 Task: Play online Dominion games in medium mode.
Action: Mouse pressed left at (469, 356)
Screenshot: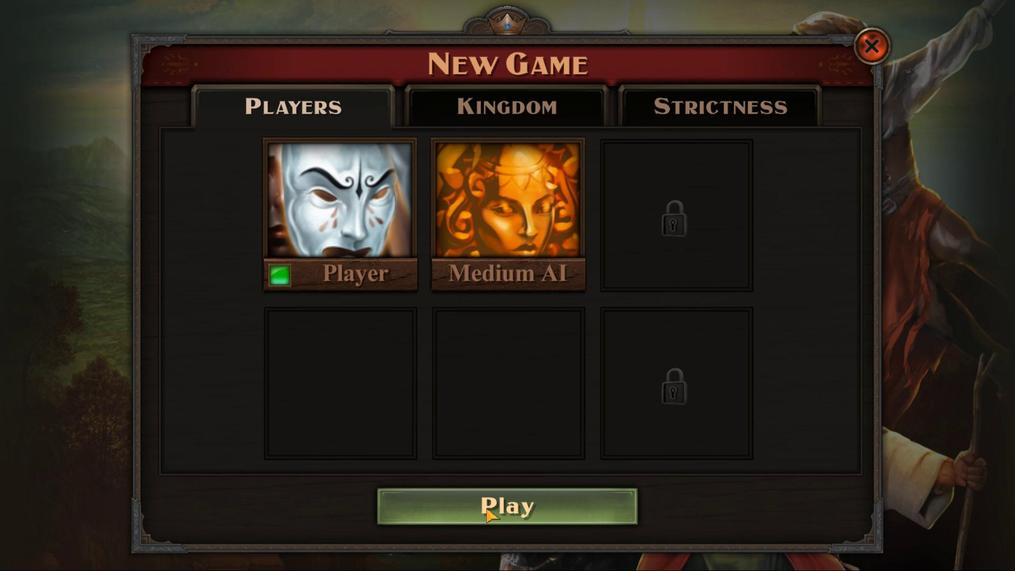 
Action: Mouse moved to (458, 341)
Screenshot: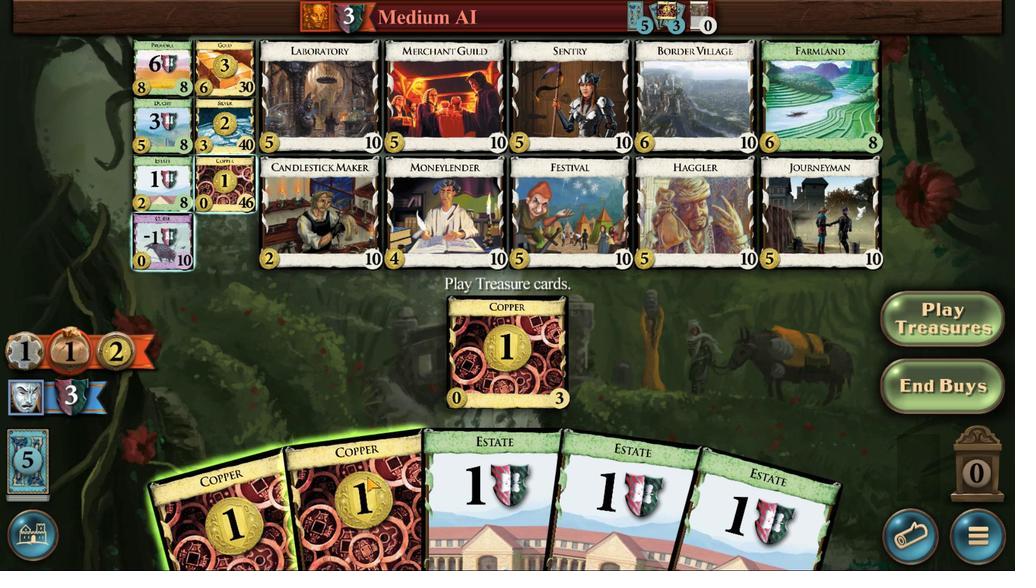 
Action: Mouse pressed left at (458, 341)
Screenshot: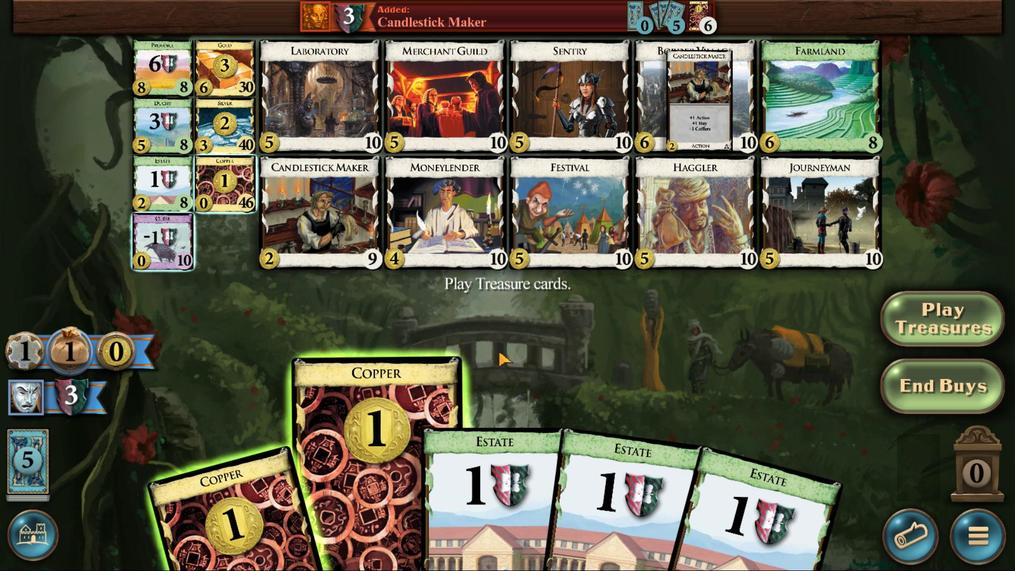 
Action: Mouse moved to (470, 282)
Screenshot: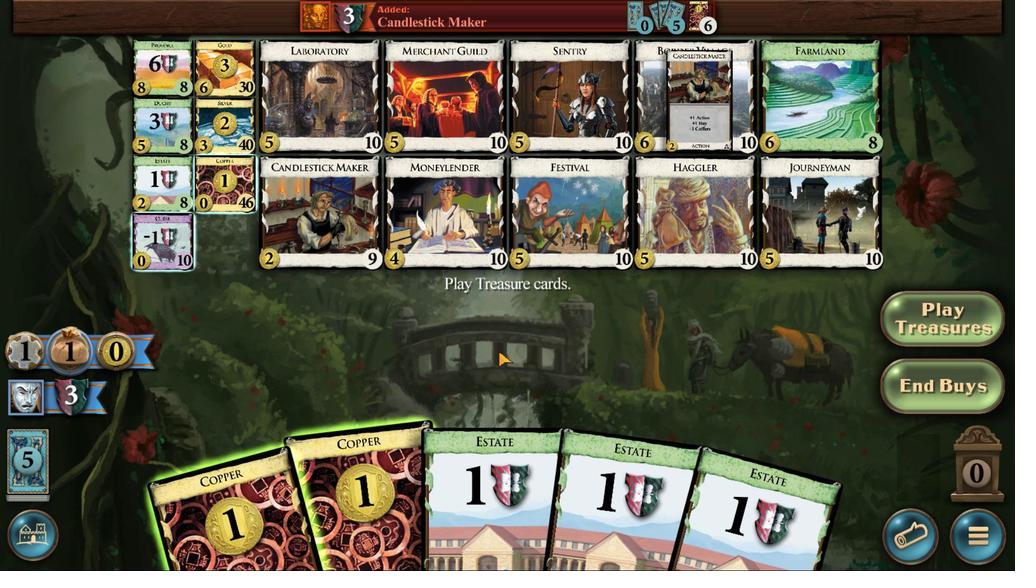 
Action: Mouse pressed left at (470, 282)
Screenshot: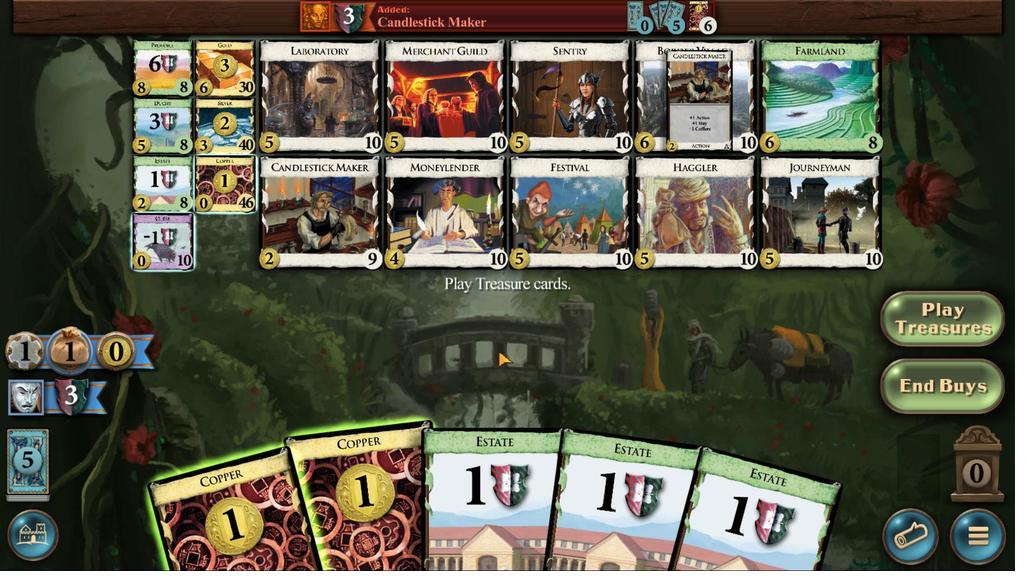 
Action: Mouse moved to (454, 360)
Screenshot: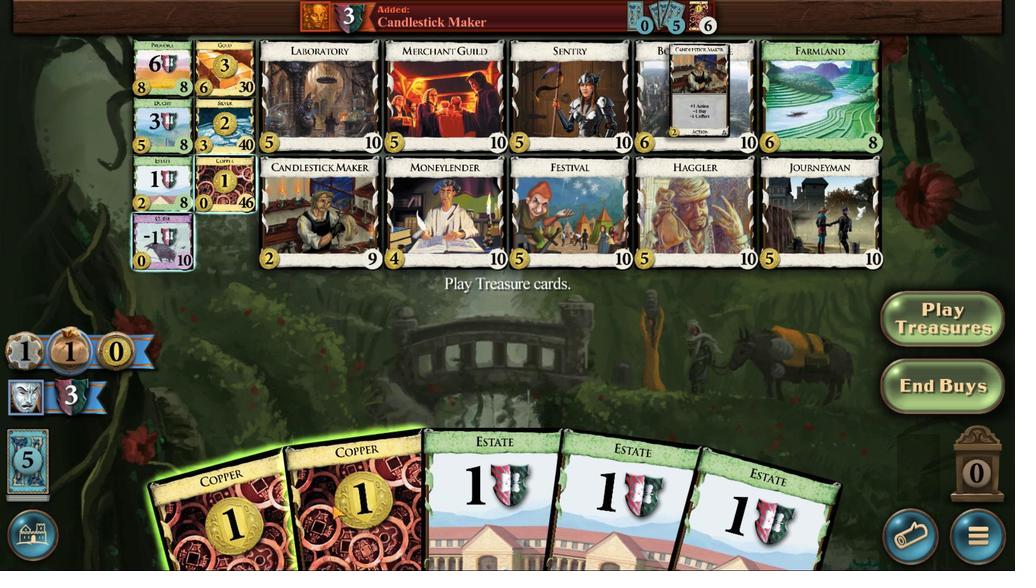 
Action: Mouse pressed left at (454, 360)
Screenshot: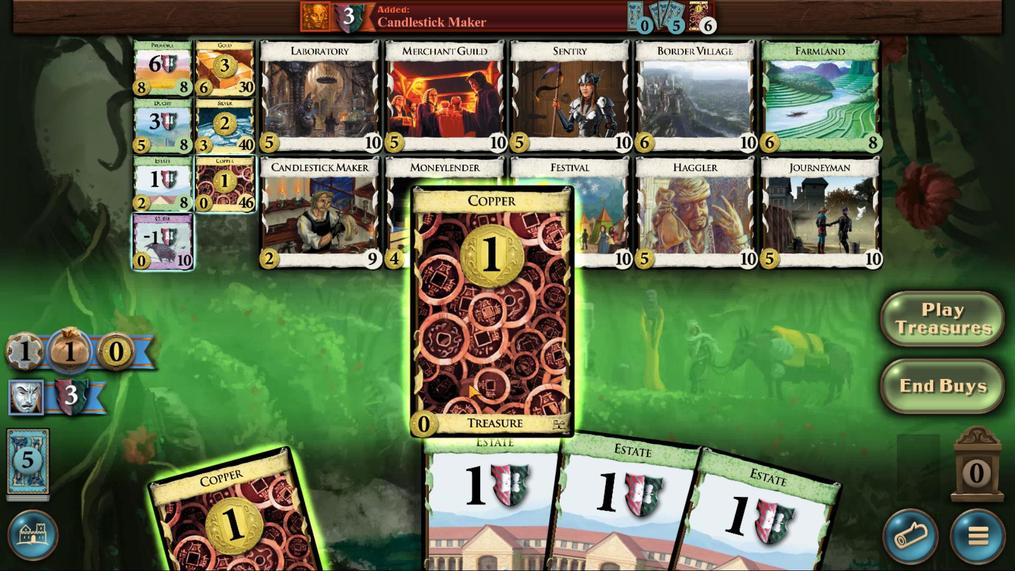 
Action: Mouse moved to (451, 360)
Screenshot: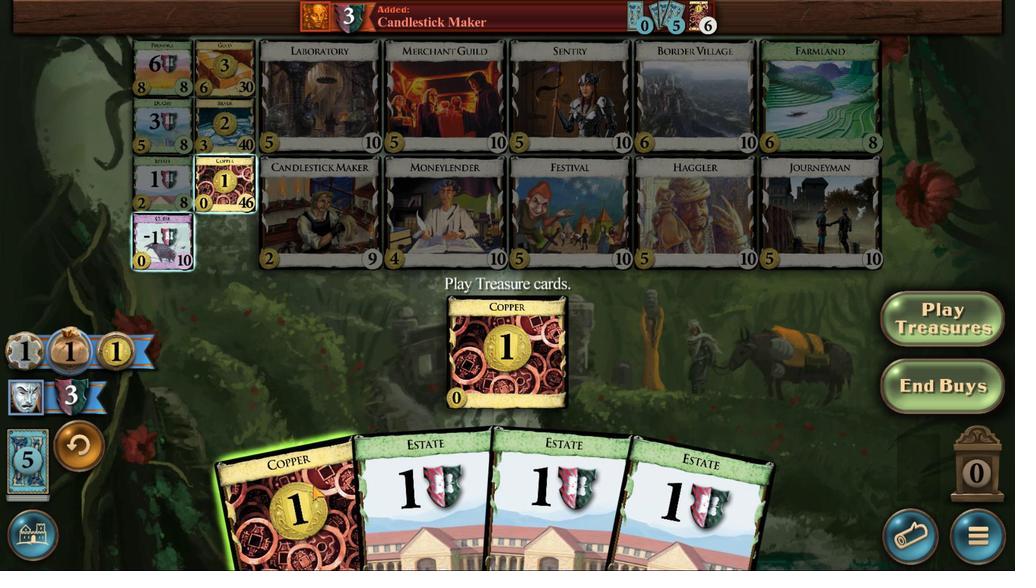 
Action: Mouse pressed left at (451, 360)
Screenshot: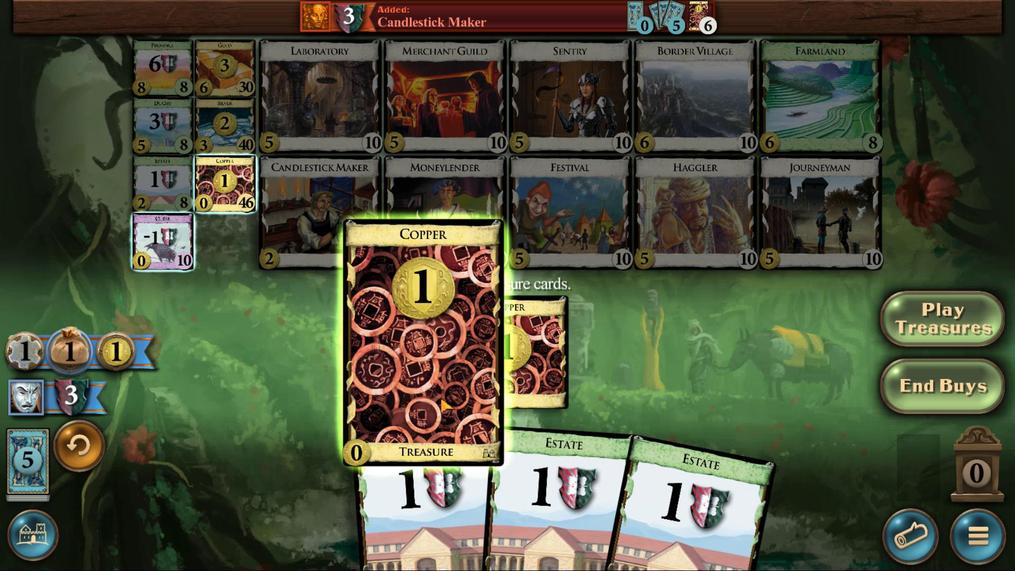 
Action: Mouse moved to (452, 209)
Screenshot: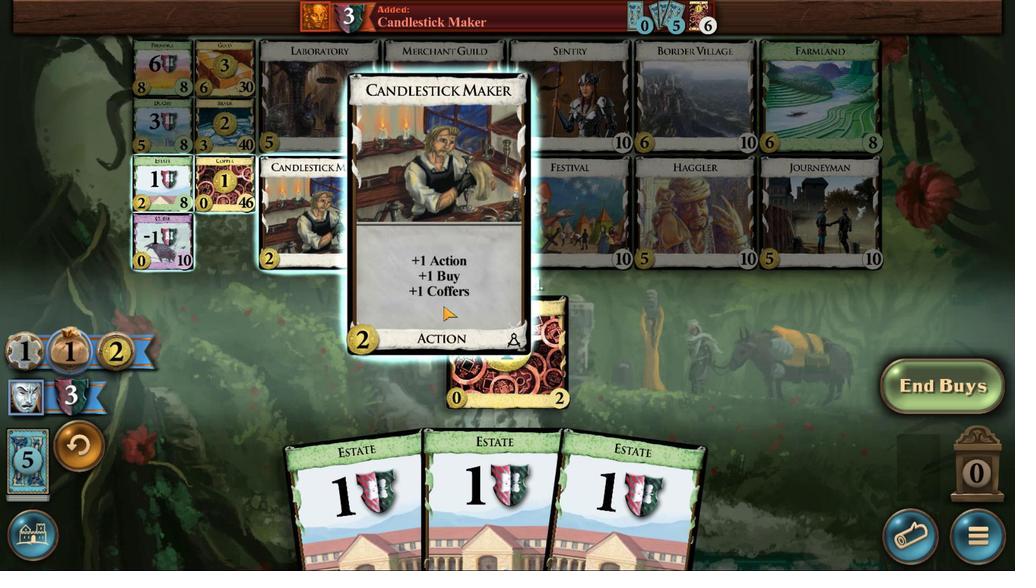 
Action: Mouse pressed left at (452, 209)
Screenshot: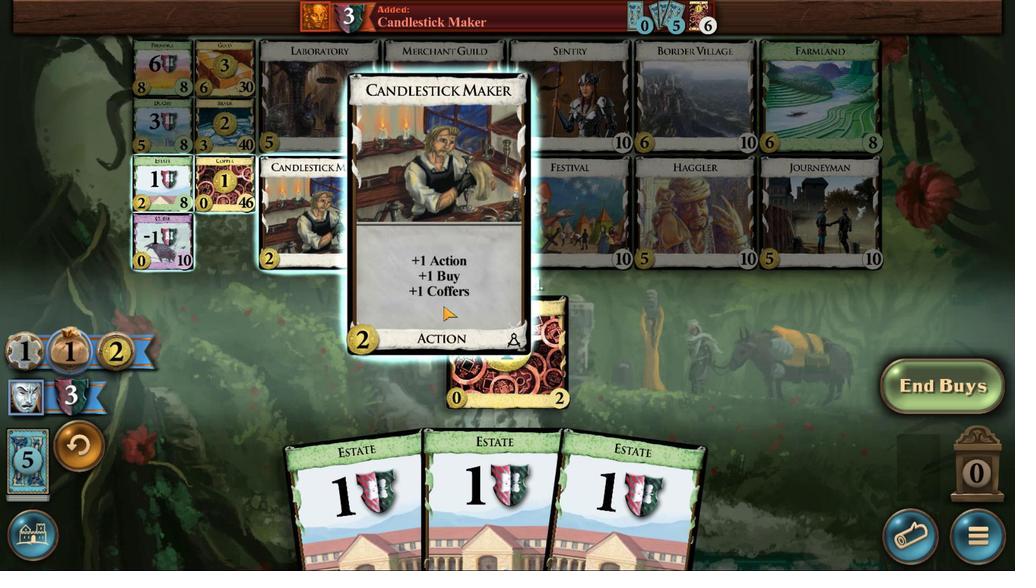 
Action: Mouse moved to (465, 264)
Screenshot: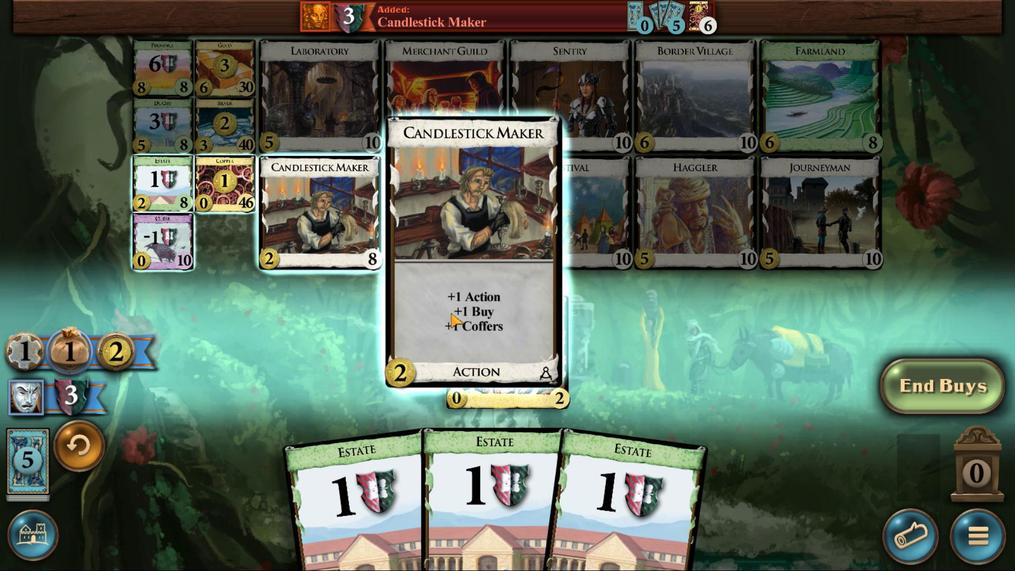 
Action: Mouse pressed left at (465, 264)
Screenshot: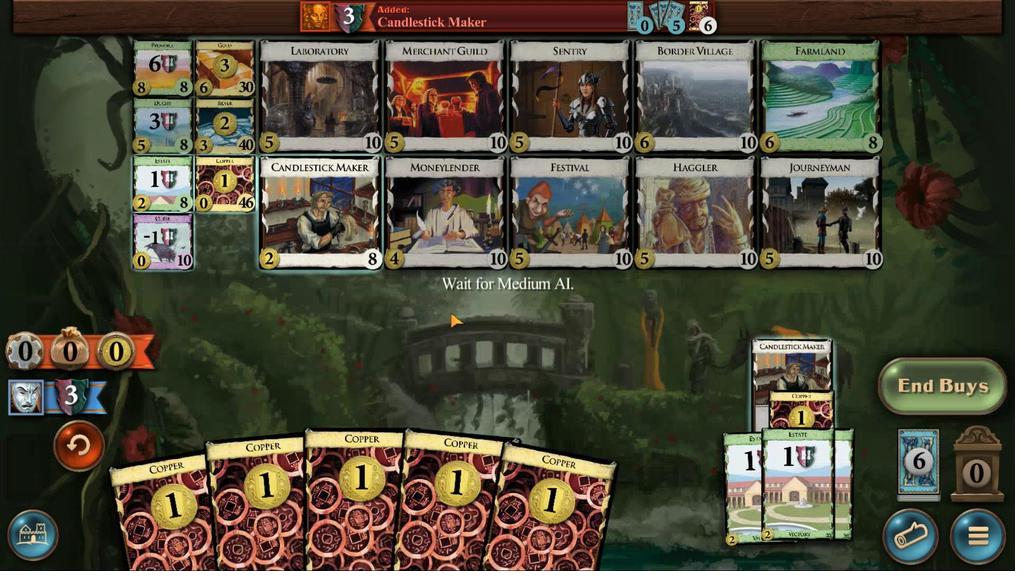 
Action: Mouse moved to (455, 356)
Screenshot: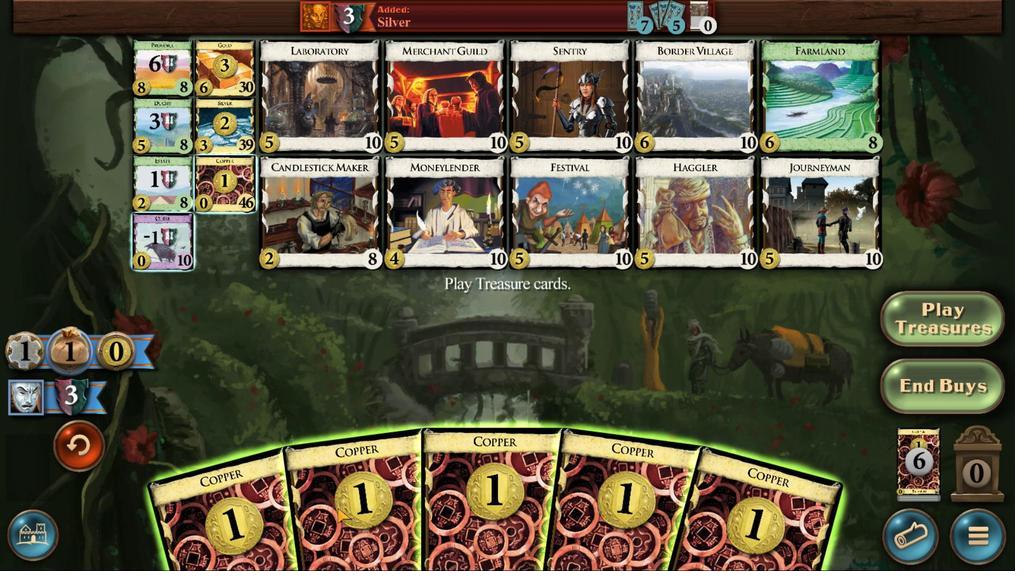 
Action: Mouse pressed left at (455, 356)
Screenshot: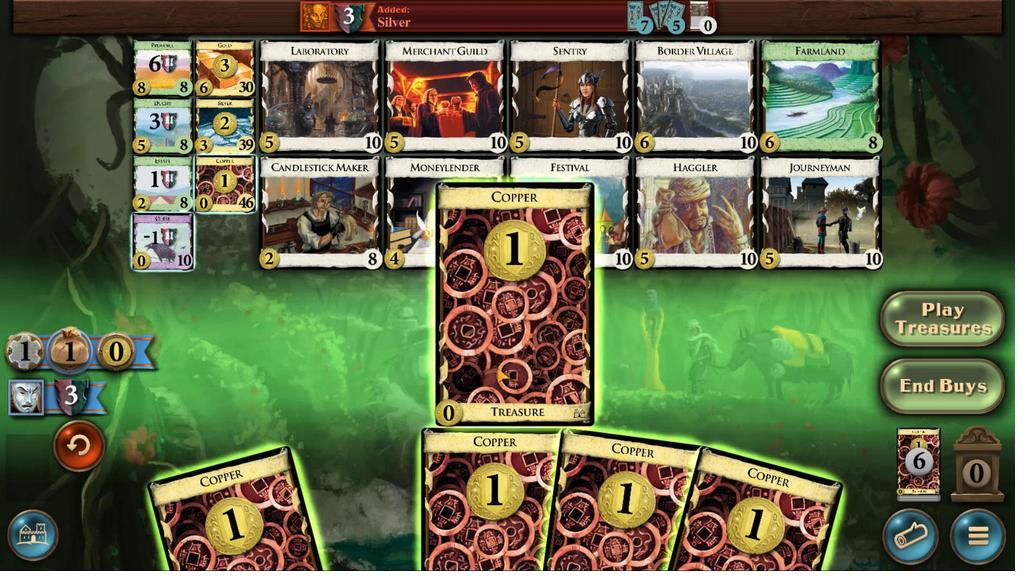 
Action: Mouse moved to (465, 341)
Screenshot: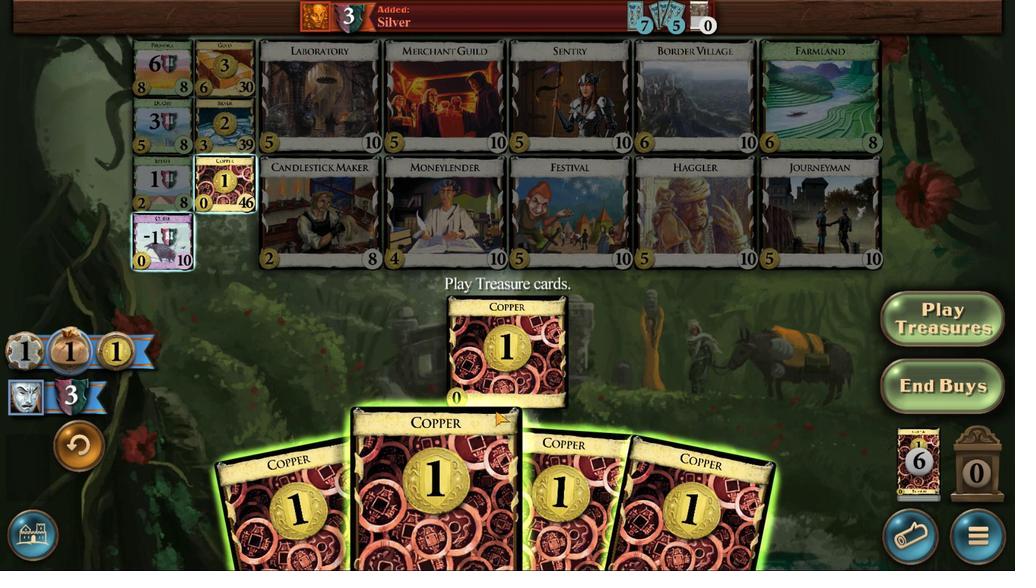 
Action: Mouse pressed left at (465, 341)
Screenshot: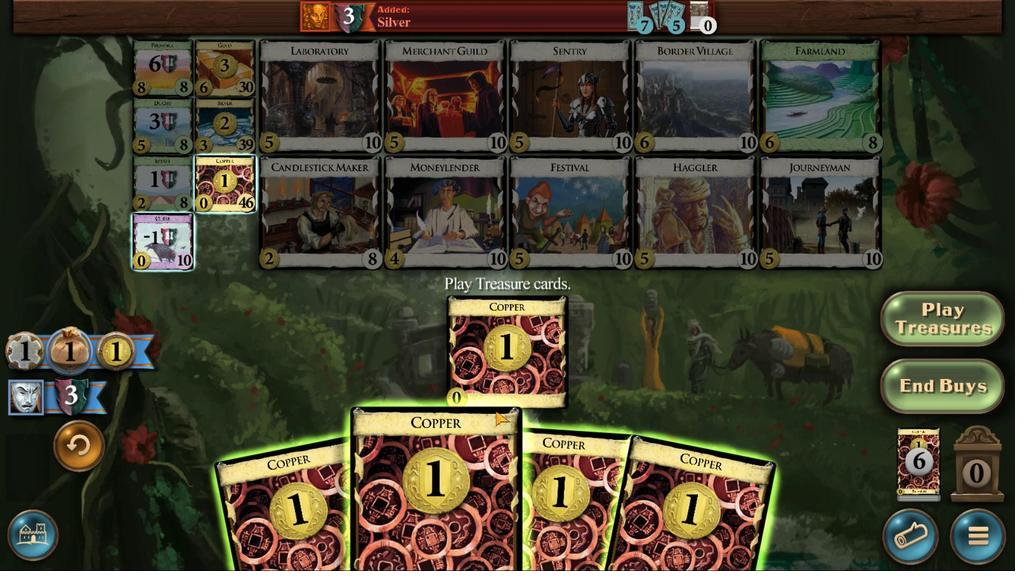 
Action: Mouse moved to (469, 339)
Screenshot: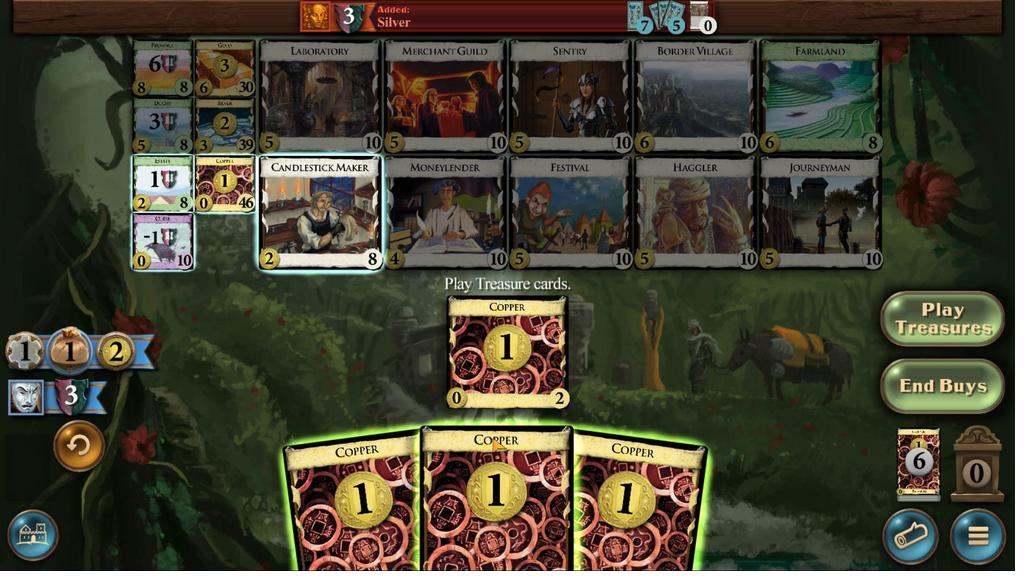 
Action: Mouse pressed left at (469, 339)
Screenshot: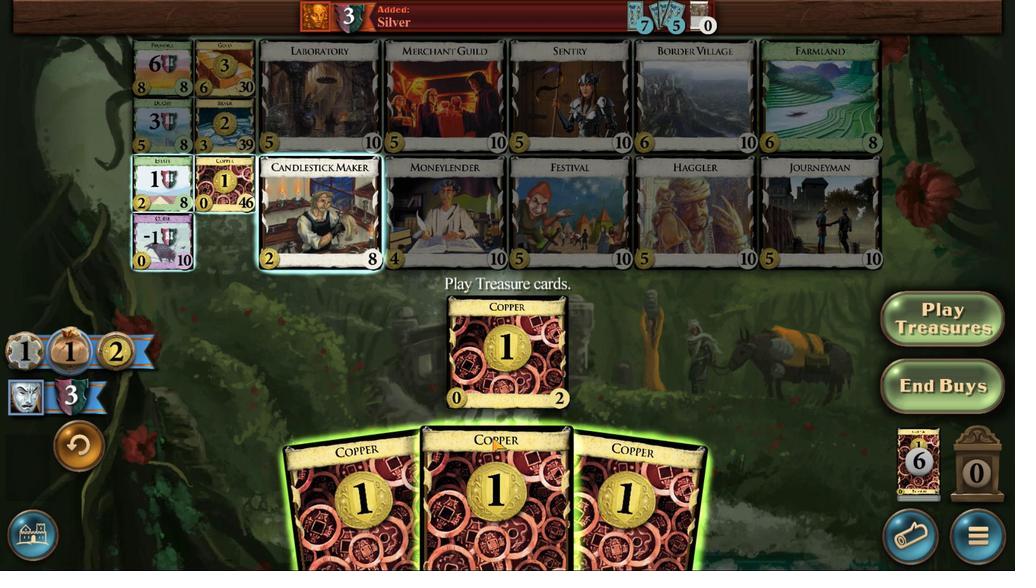
Action: Mouse moved to (471, 335)
Screenshot: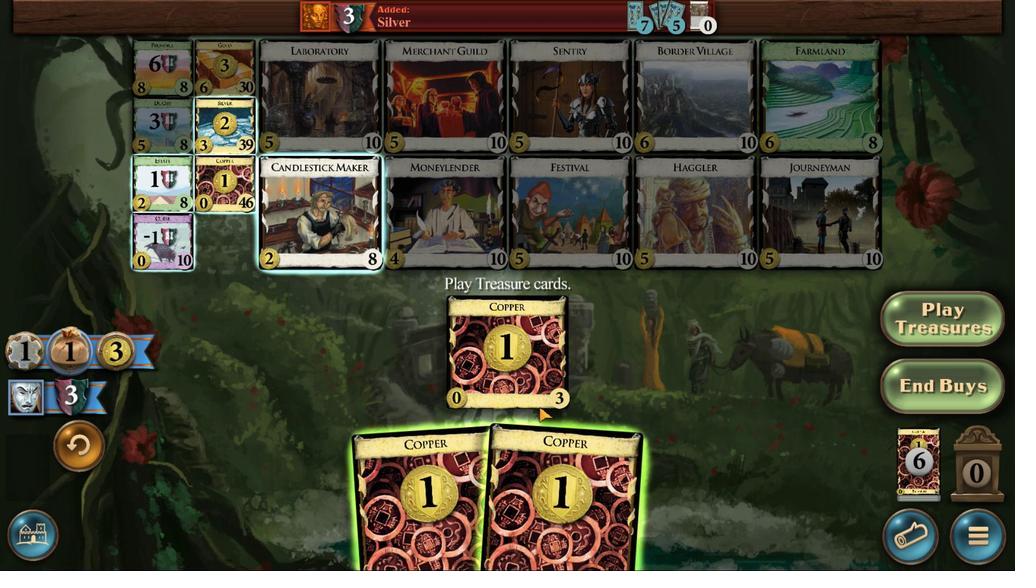 
Action: Mouse pressed left at (471, 335)
Screenshot: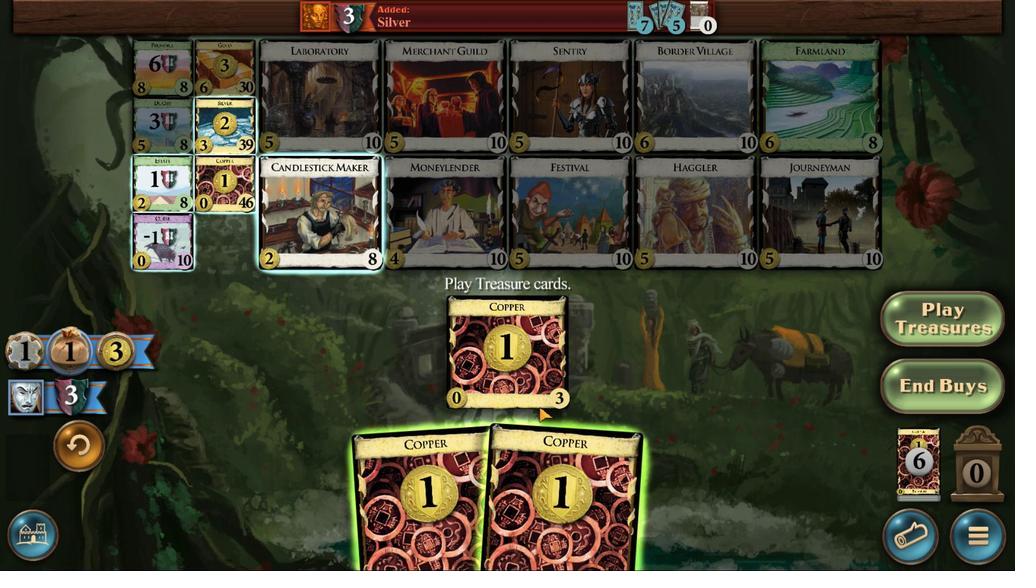 
Action: Mouse moved to (469, 333)
Screenshot: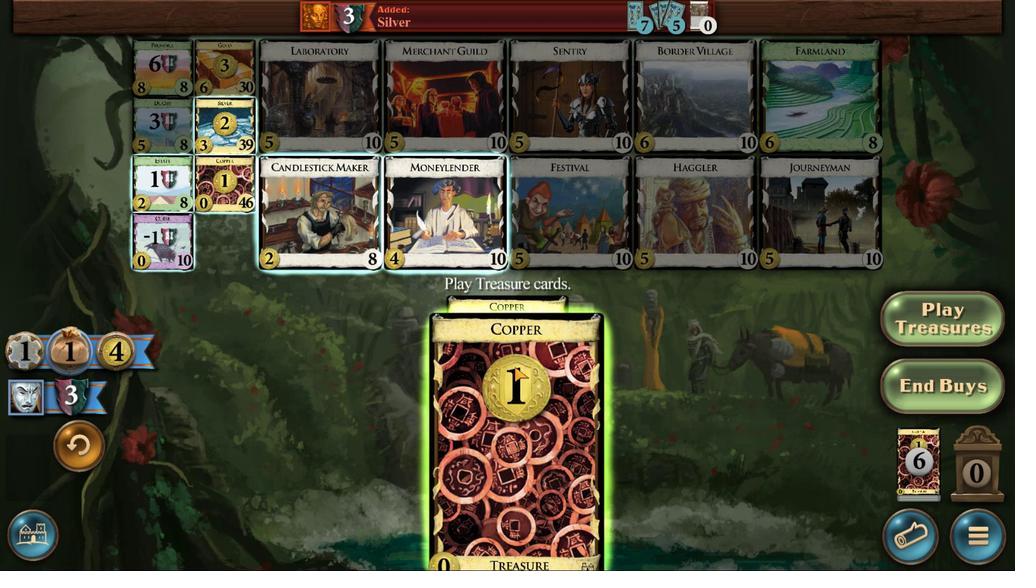 
Action: Mouse pressed left at (469, 333)
Screenshot: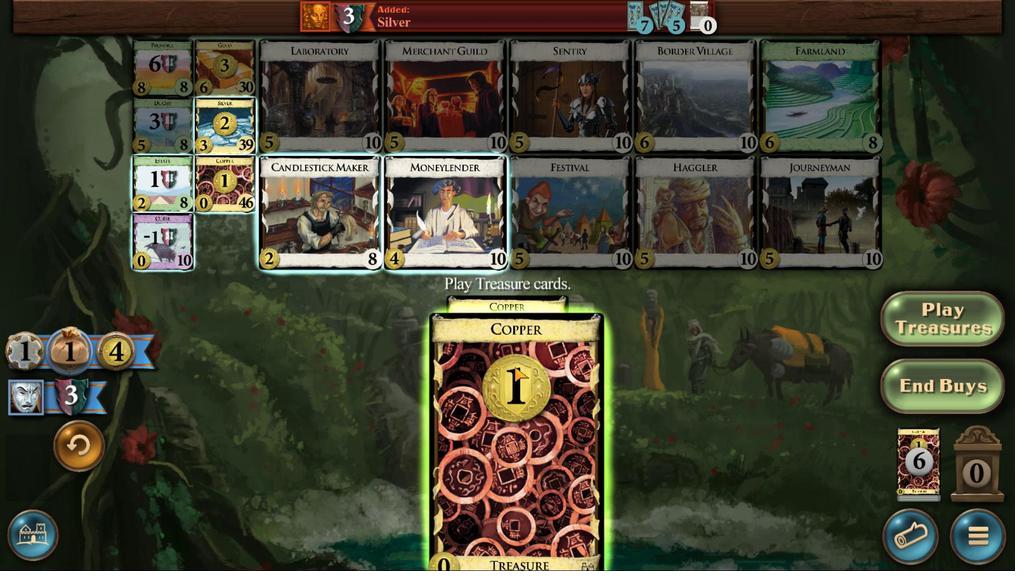 
Action: Mouse moved to (440, 167)
Screenshot: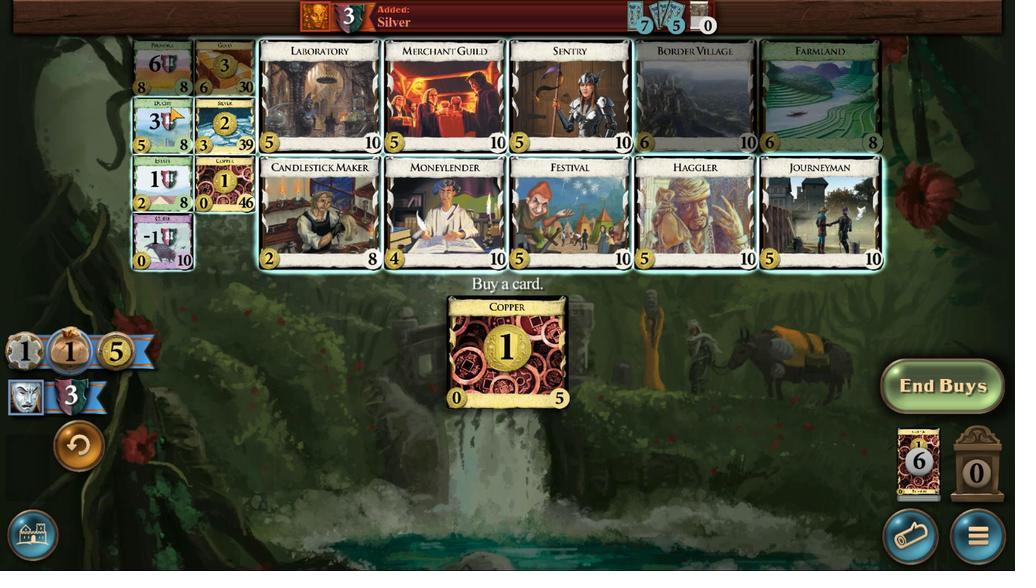 
Action: Mouse pressed left at (440, 167)
Screenshot: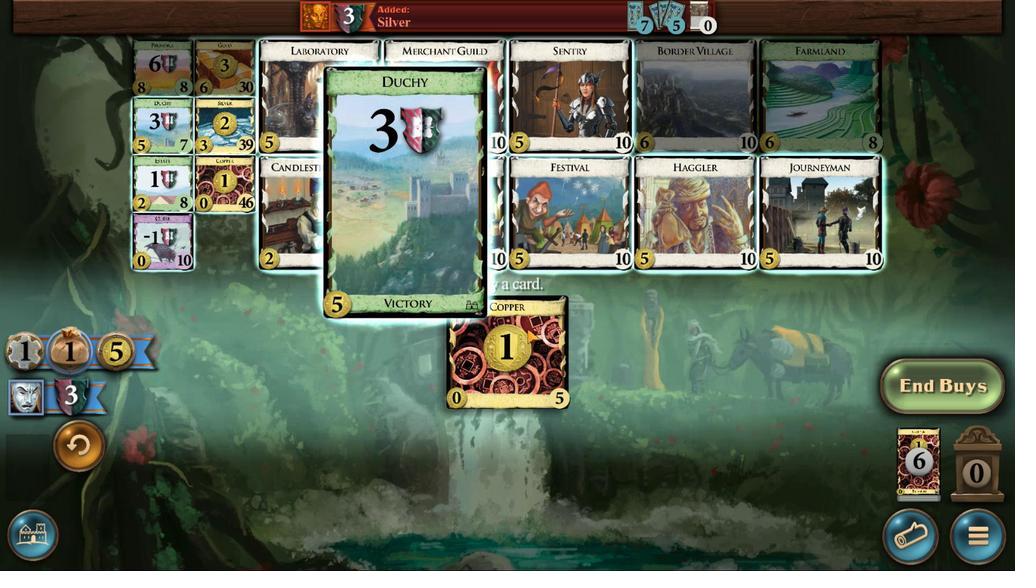 
Action: Mouse moved to (468, 343)
Screenshot: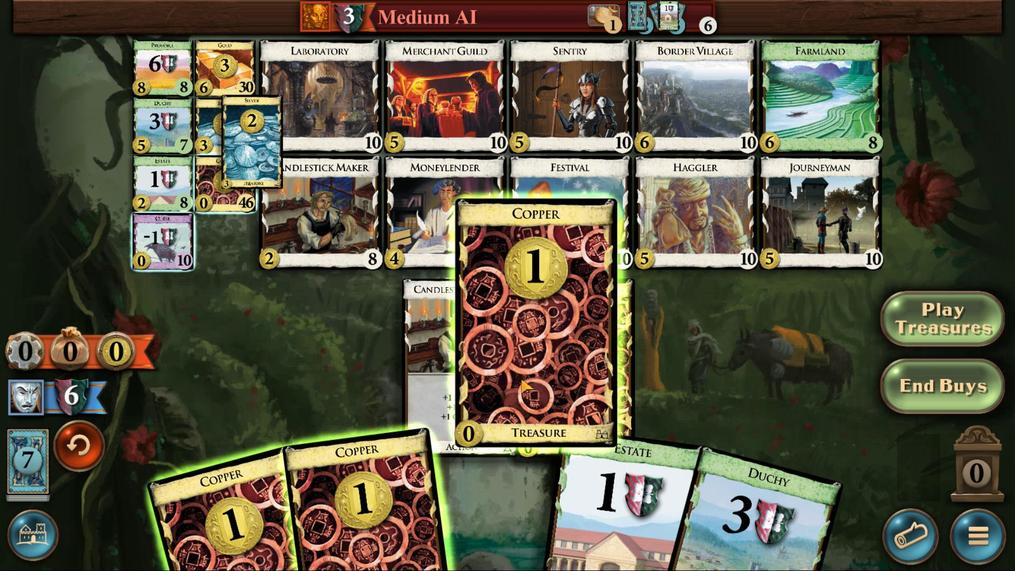 
Action: Mouse pressed left at (468, 343)
Screenshot: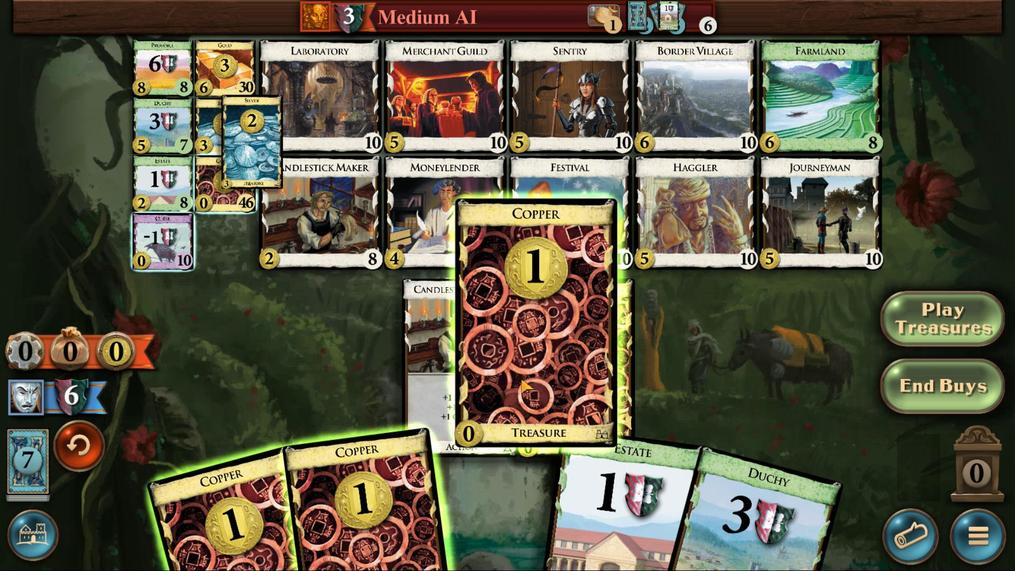
Action: Mouse moved to (460, 356)
Screenshot: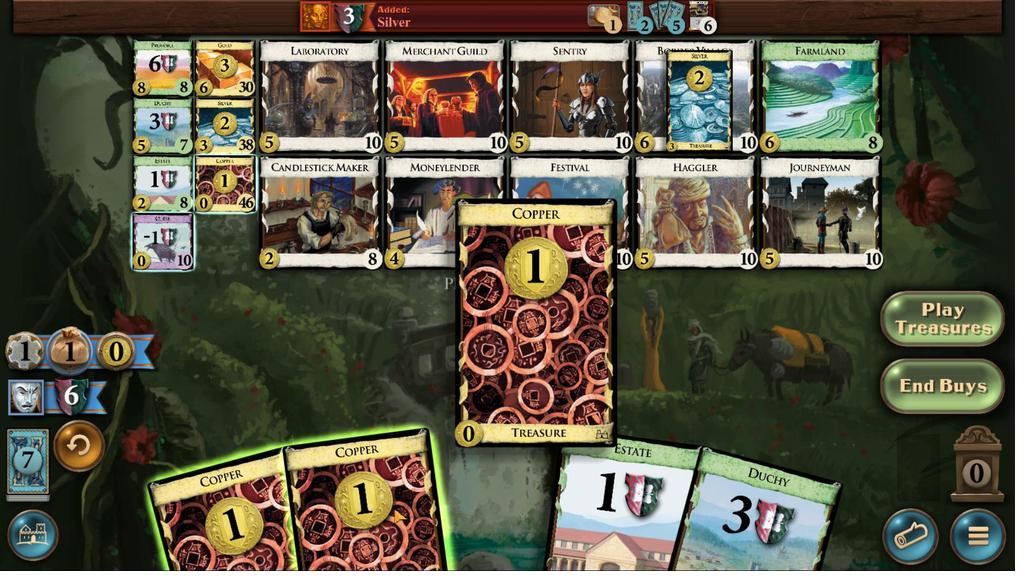 
Action: Mouse pressed left at (460, 356)
Screenshot: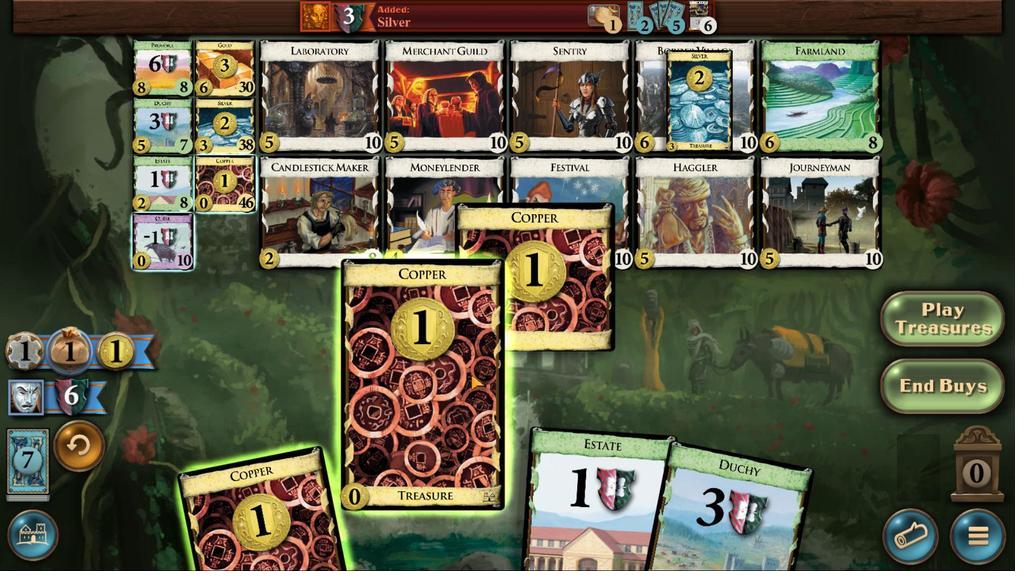 
Action: Mouse moved to (456, 353)
Screenshot: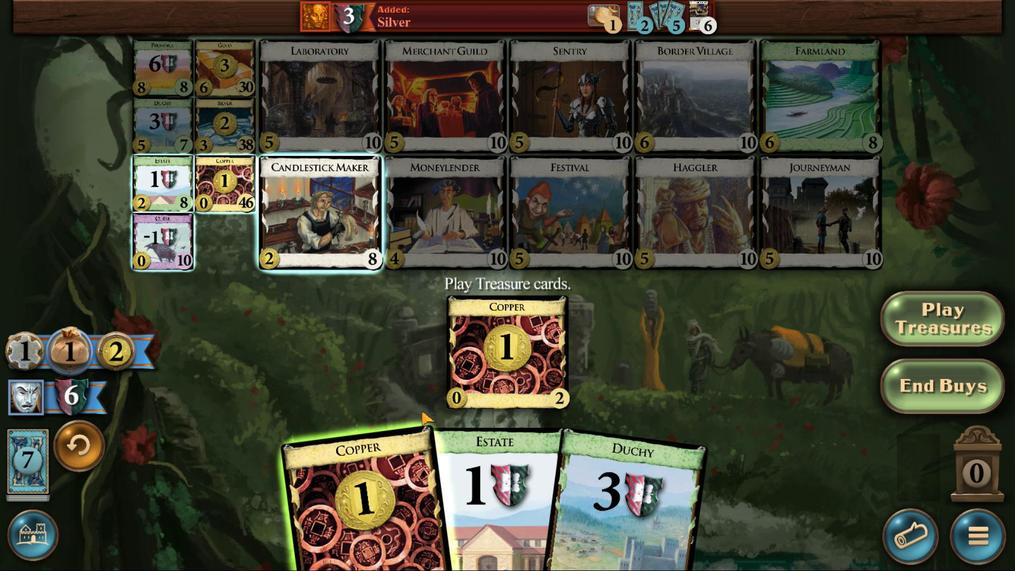 
Action: Mouse pressed left at (456, 353)
Screenshot: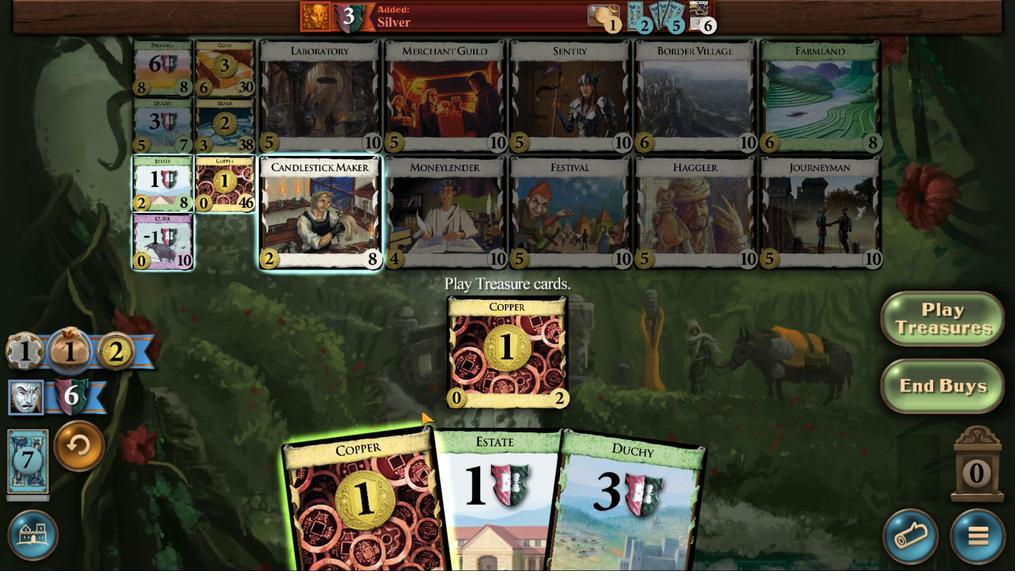 
Action: Mouse moved to (445, 178)
Screenshot: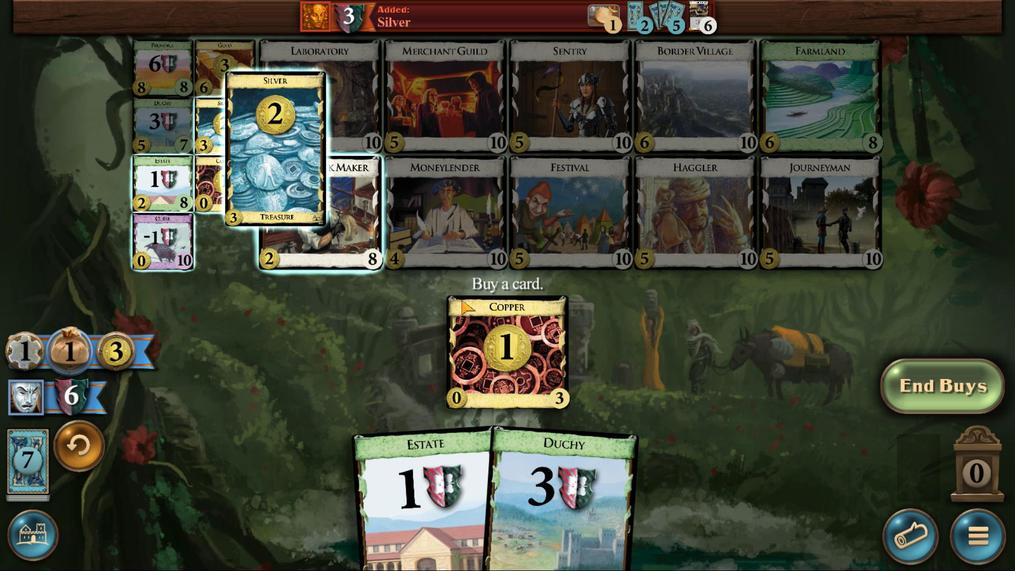 
Action: Mouse pressed left at (445, 178)
Screenshot: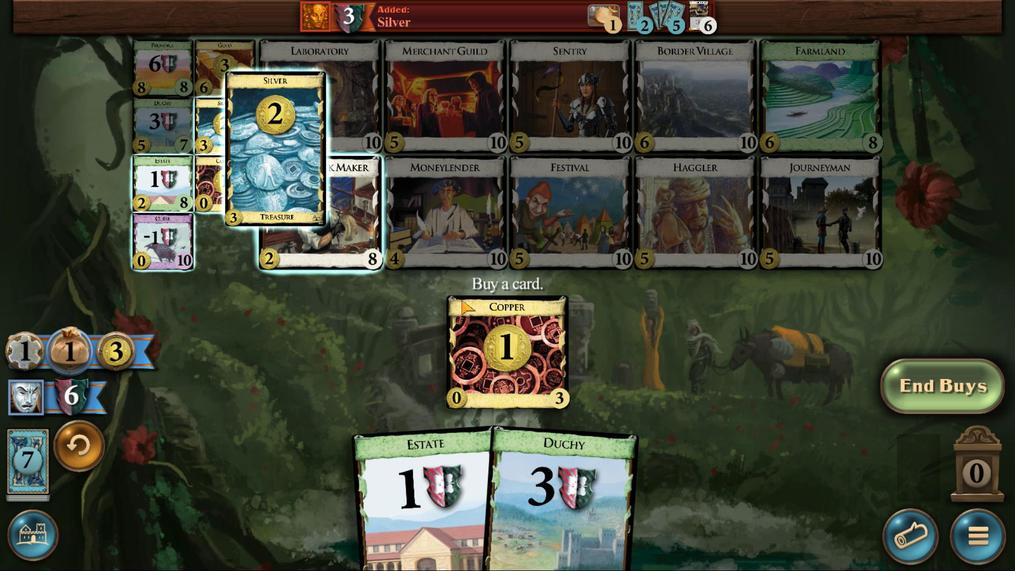 
Action: Mouse moved to (447, 355)
Screenshot: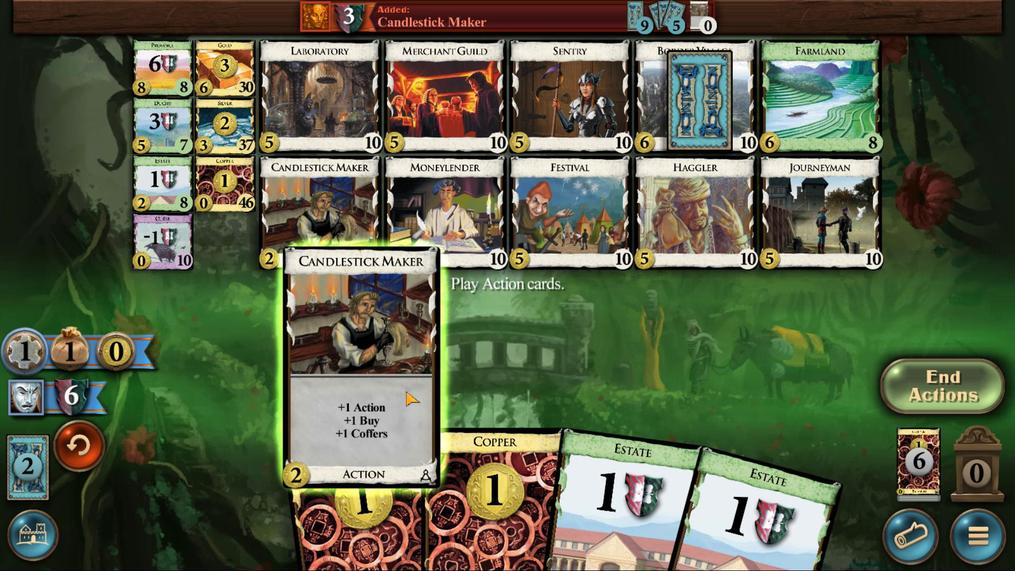 
Action: Mouse pressed left at (447, 355)
Screenshot: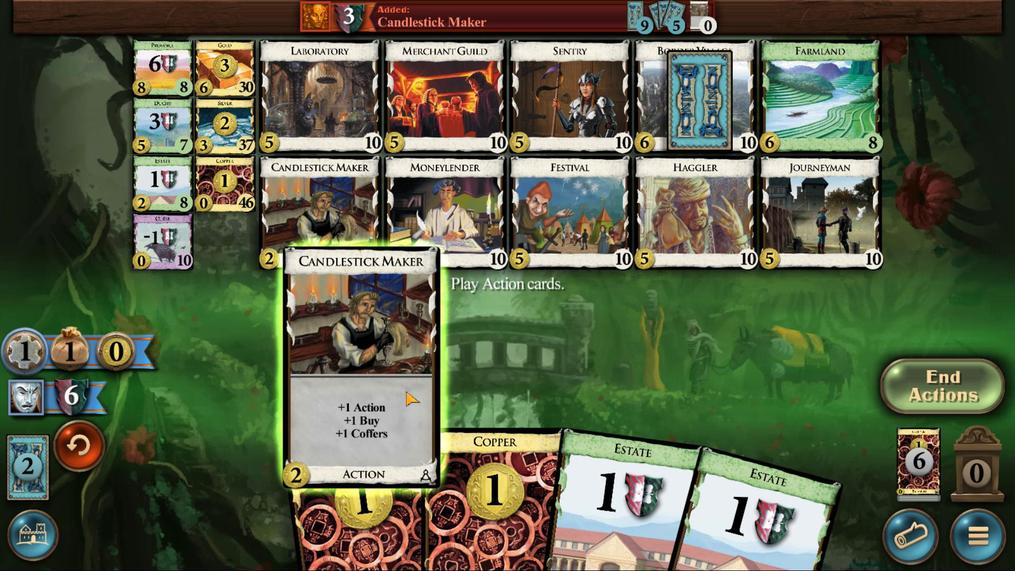 
Action: Mouse moved to (461, 350)
Screenshot: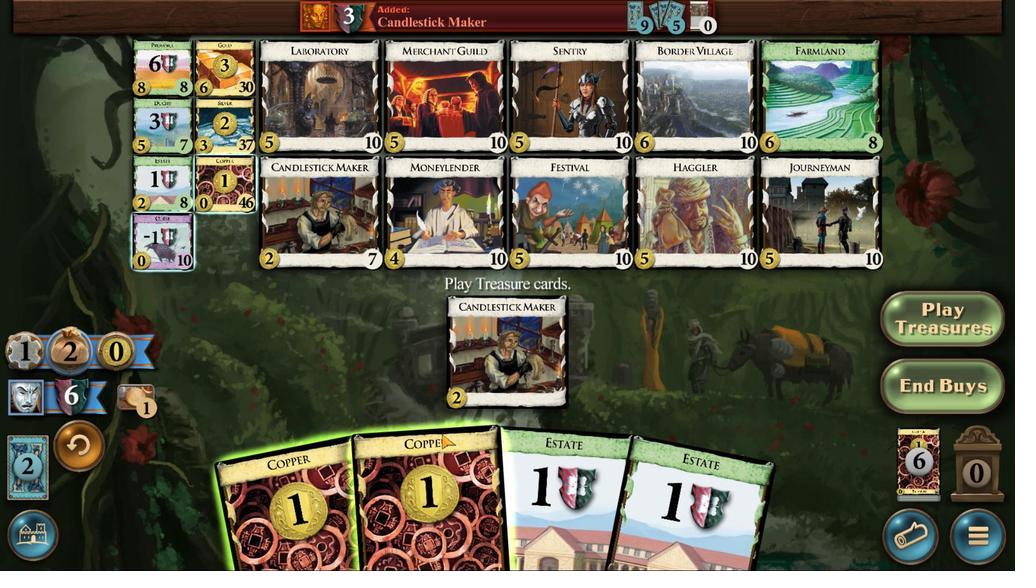 
Action: Mouse pressed left at (461, 350)
Screenshot: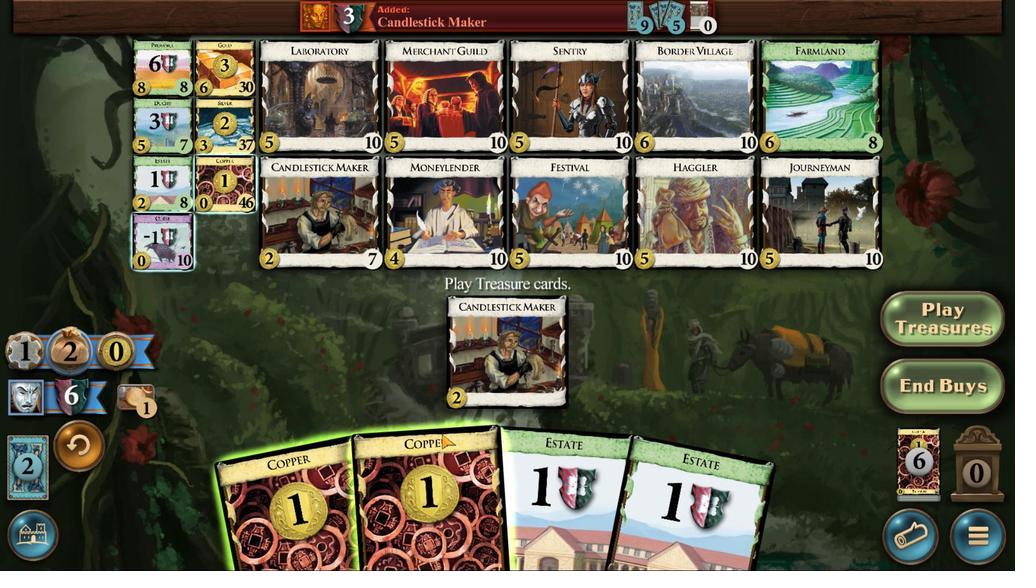 
Action: Mouse moved to (458, 345)
Screenshot: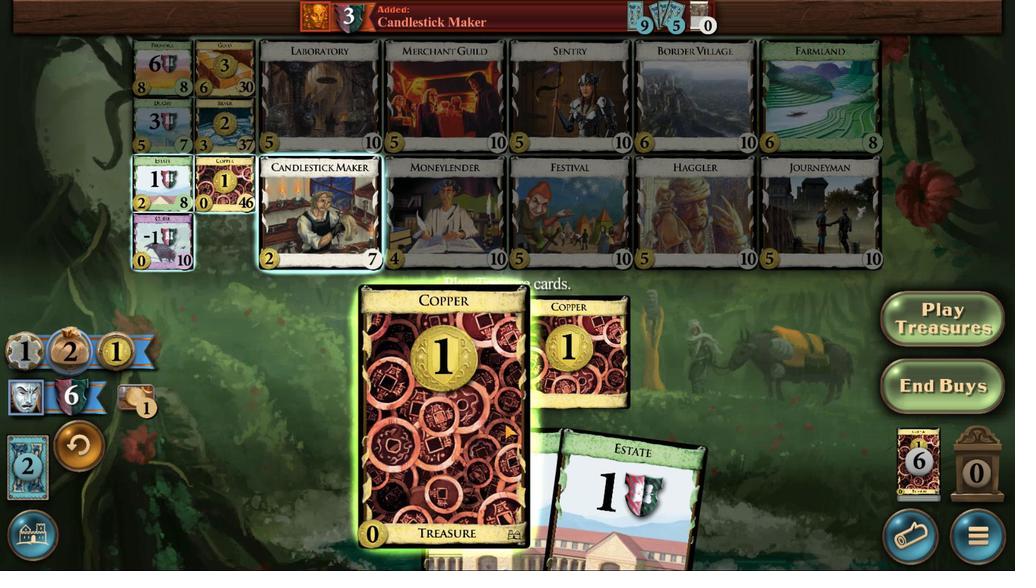 
Action: Mouse pressed left at (458, 345)
Screenshot: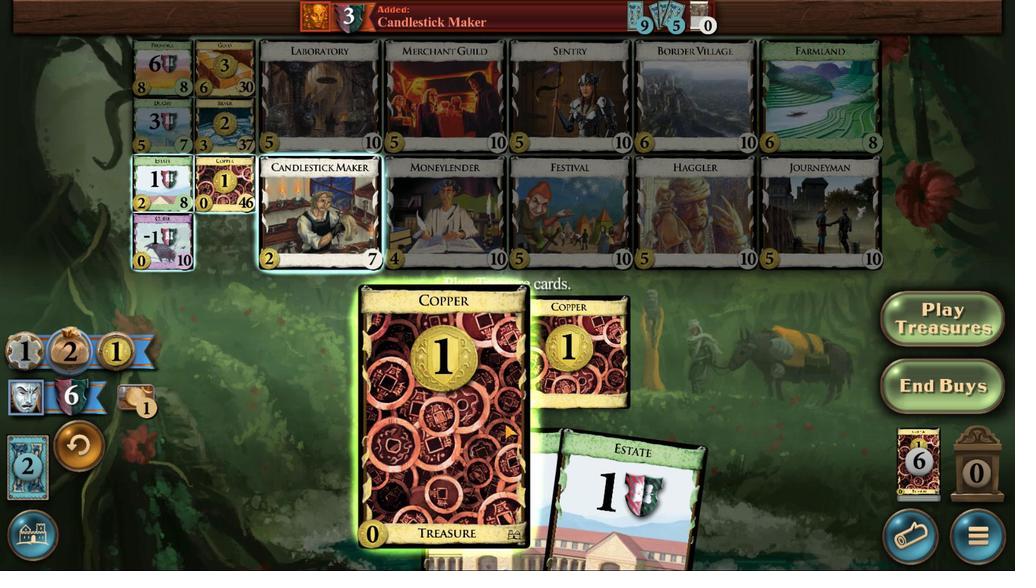 
Action: Mouse moved to (444, 179)
Screenshot: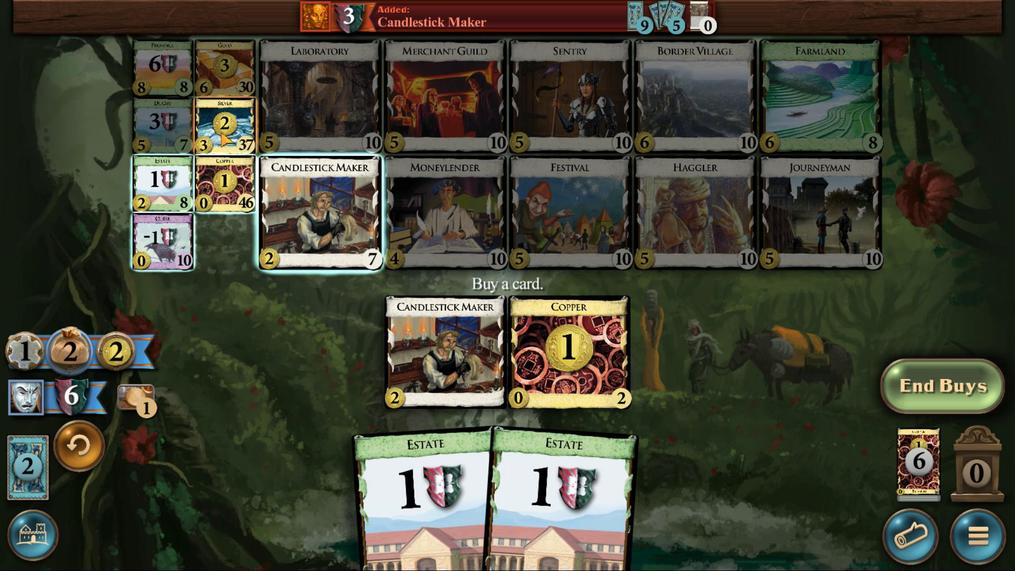 
Action: Mouse pressed left at (444, 179)
Screenshot: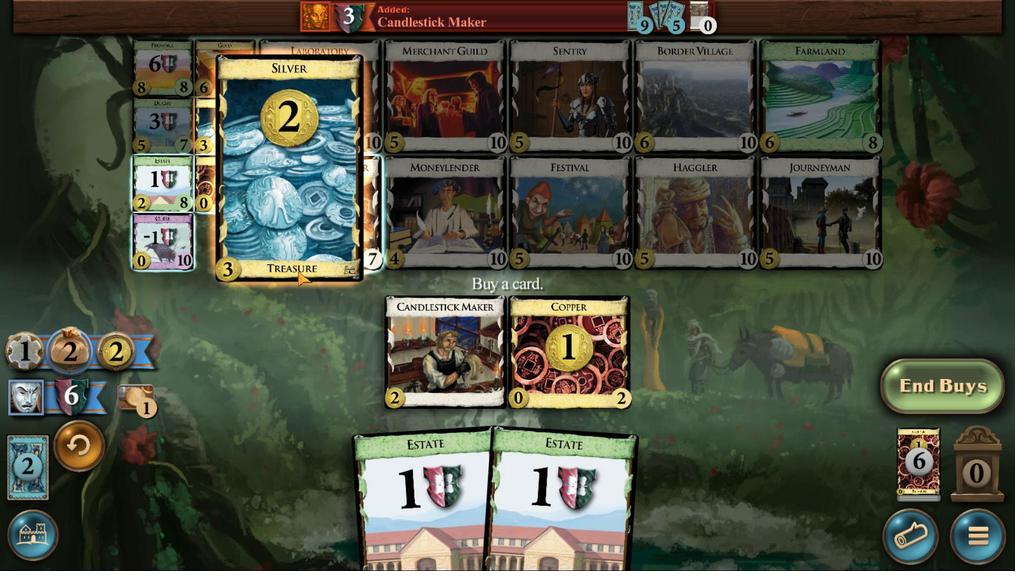 
Action: Mouse moved to (446, 200)
Screenshot: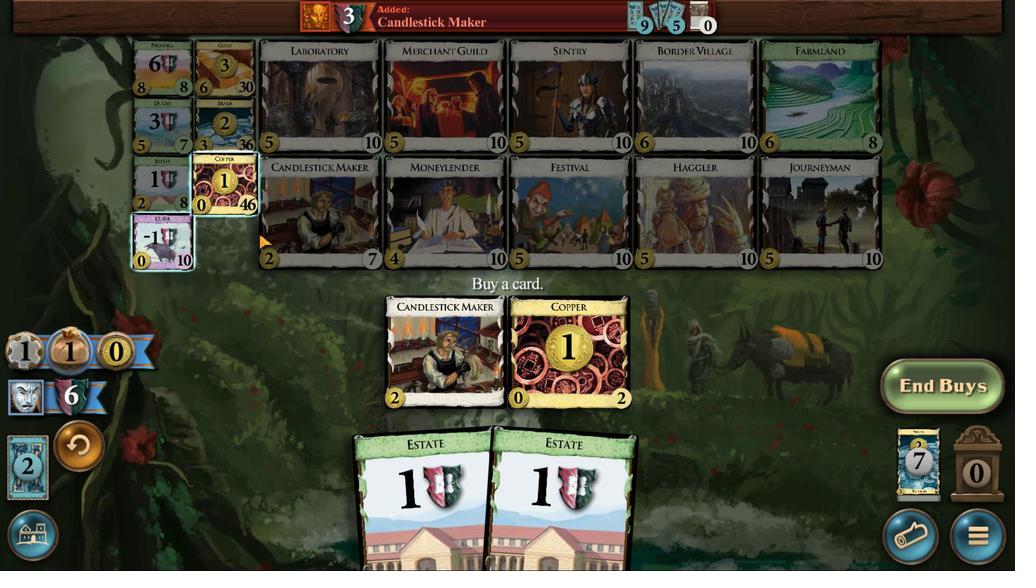 
Action: Mouse pressed left at (446, 200)
Screenshot: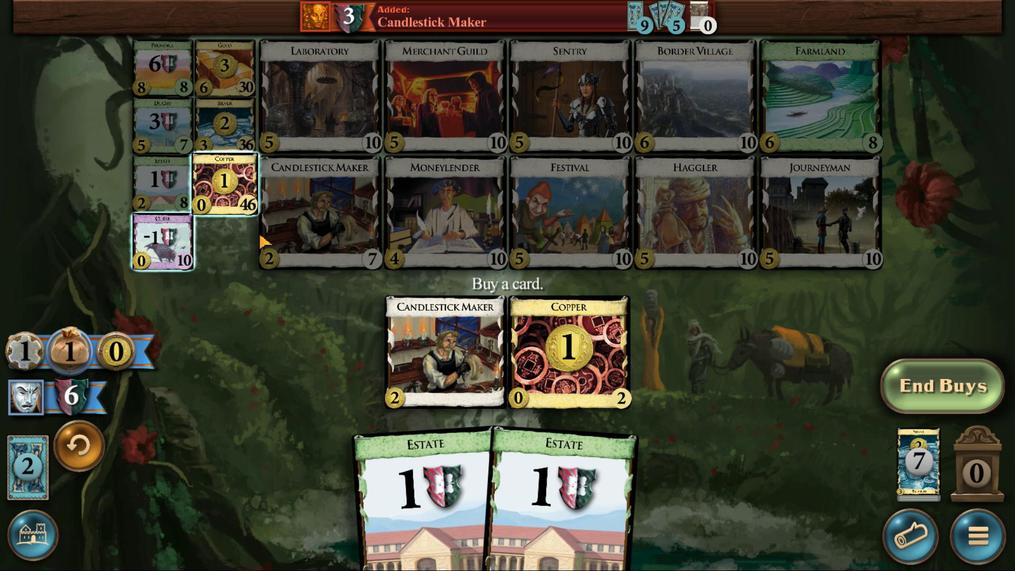 
Action: Mouse moved to (471, 360)
Screenshot: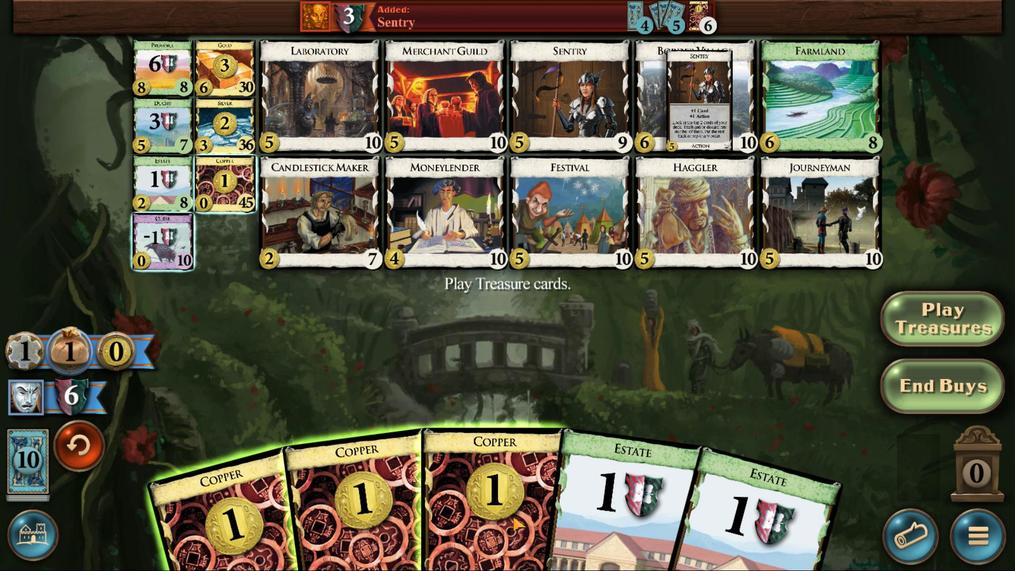 
Action: Mouse pressed left at (471, 360)
Screenshot: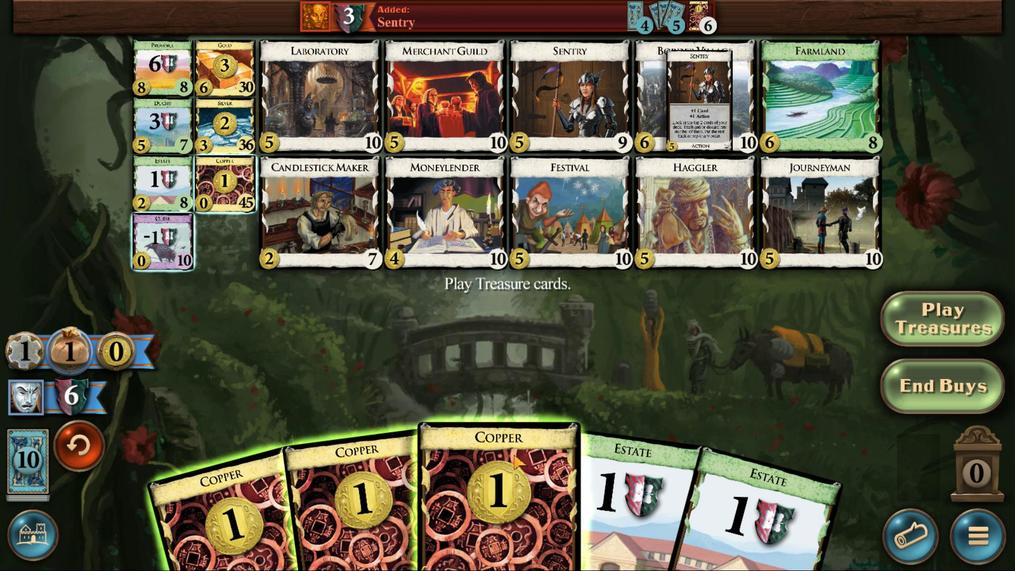 
Action: Mouse moved to (464, 330)
Screenshot: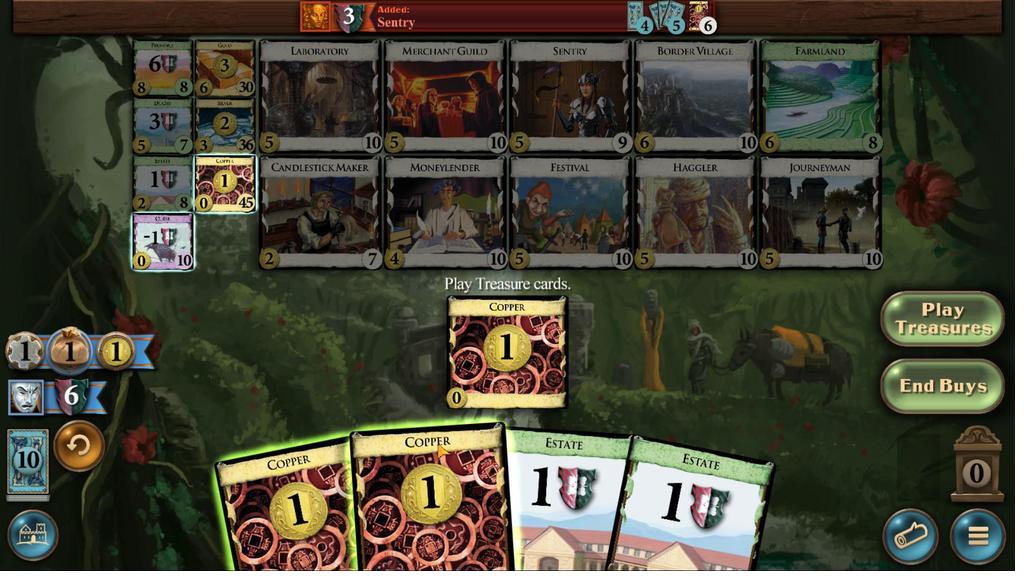 
Action: Mouse pressed left at (464, 330)
Screenshot: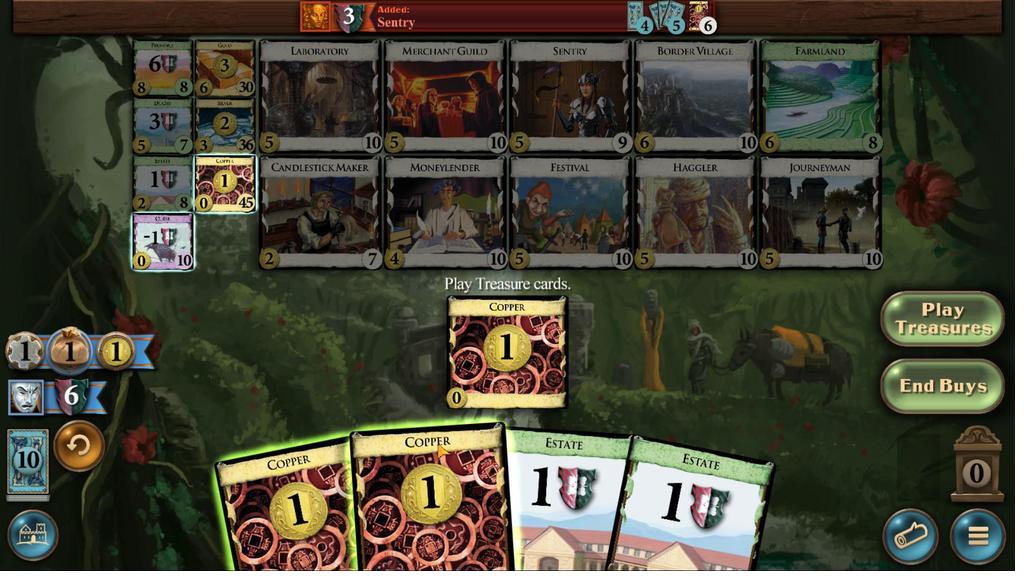 
Action: Mouse moved to (468, 271)
Screenshot: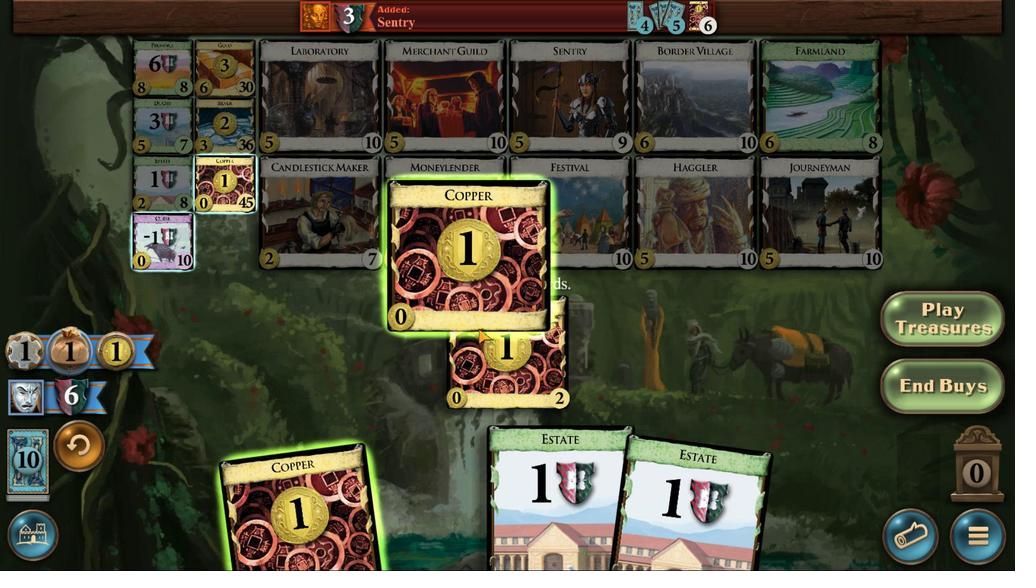 
Action: Mouse pressed left at (468, 271)
Screenshot: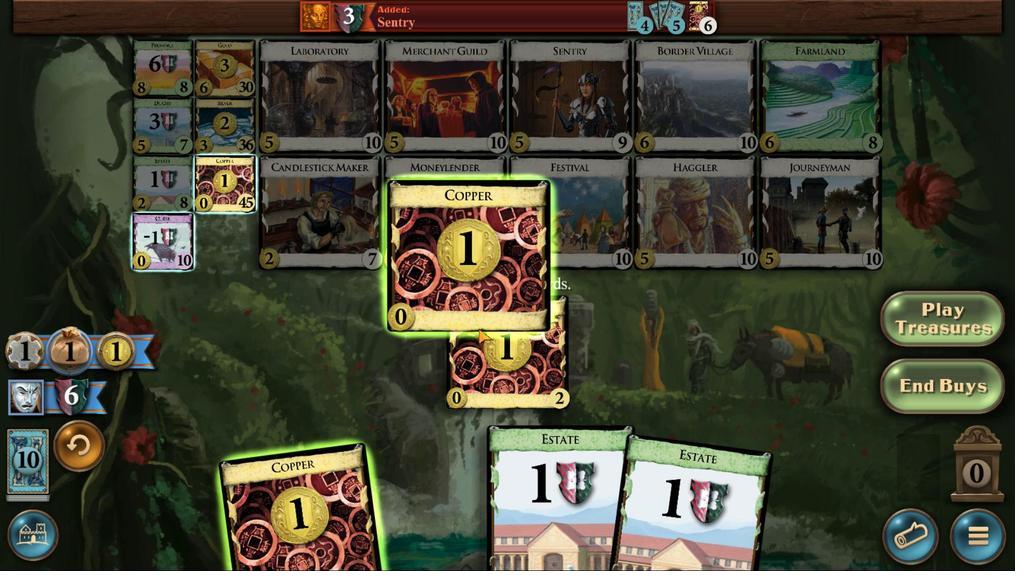
Action: Mouse moved to (456, 327)
Screenshot: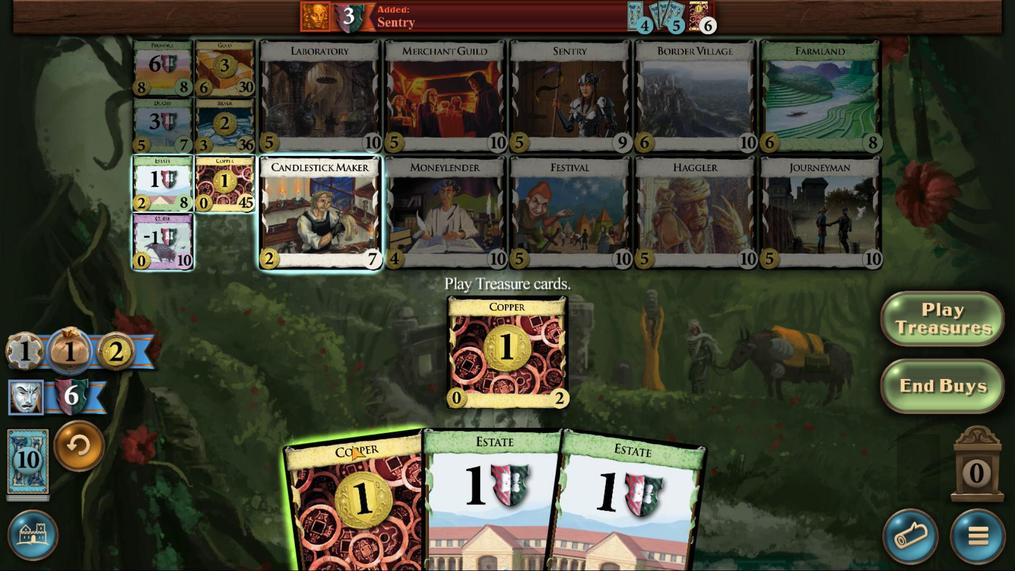 
Action: Mouse pressed left at (456, 327)
Screenshot: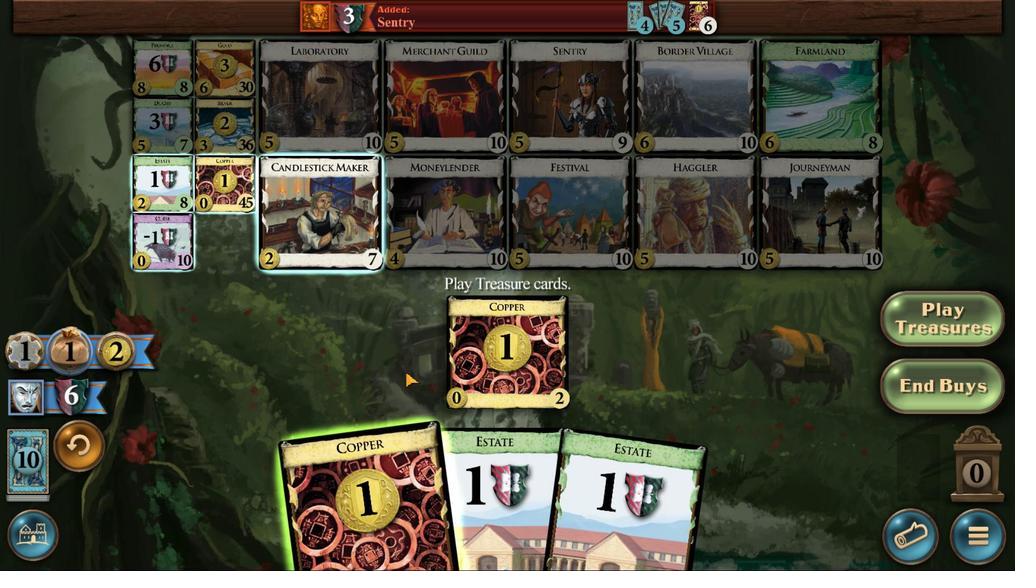 
Action: Mouse moved to (445, 166)
Screenshot: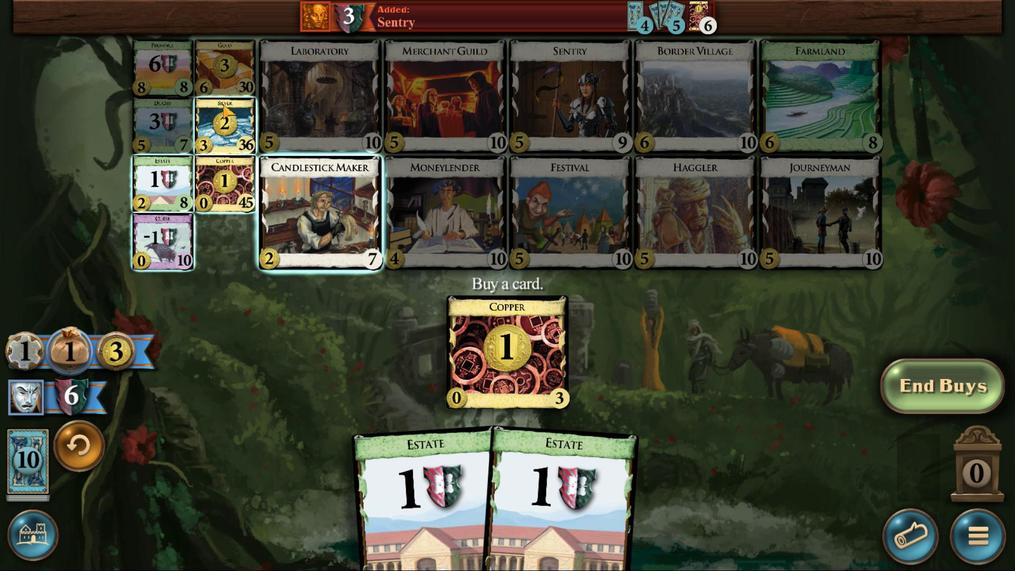 
Action: Mouse pressed left at (445, 166)
Screenshot: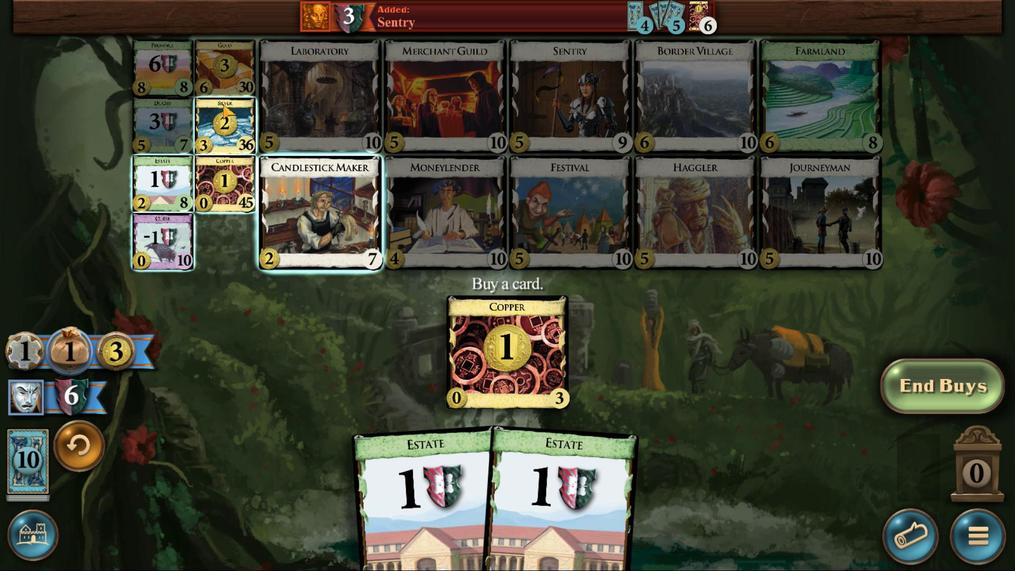 
Action: Mouse moved to (490, 356)
Screenshot: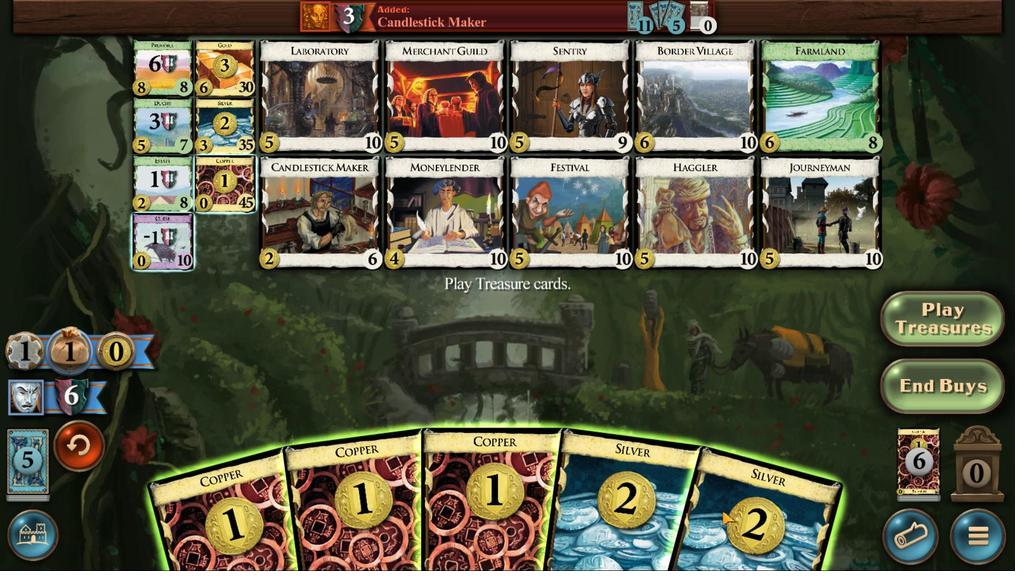
Action: Mouse pressed left at (490, 356)
Screenshot: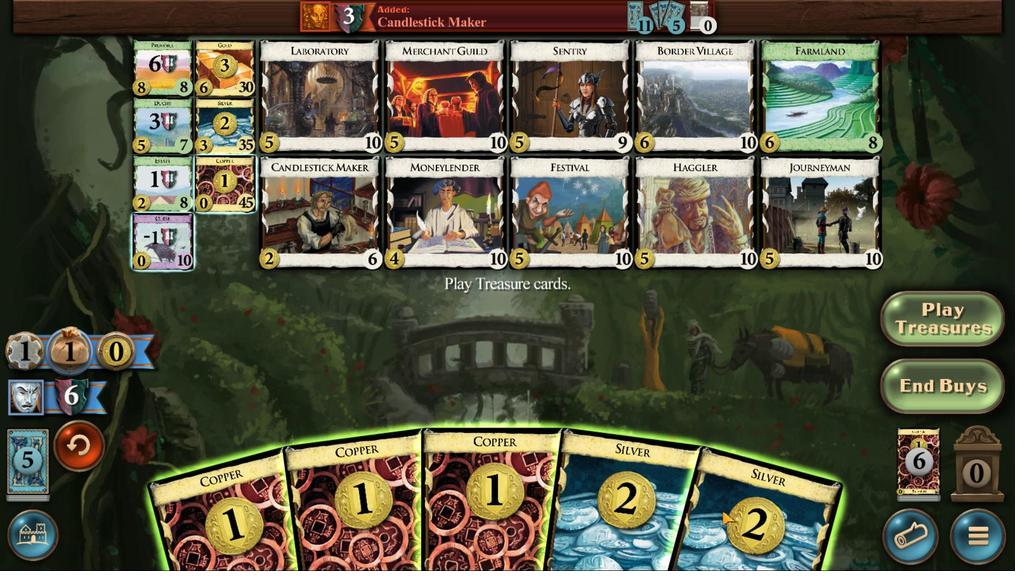 
Action: Mouse moved to (484, 354)
Screenshot: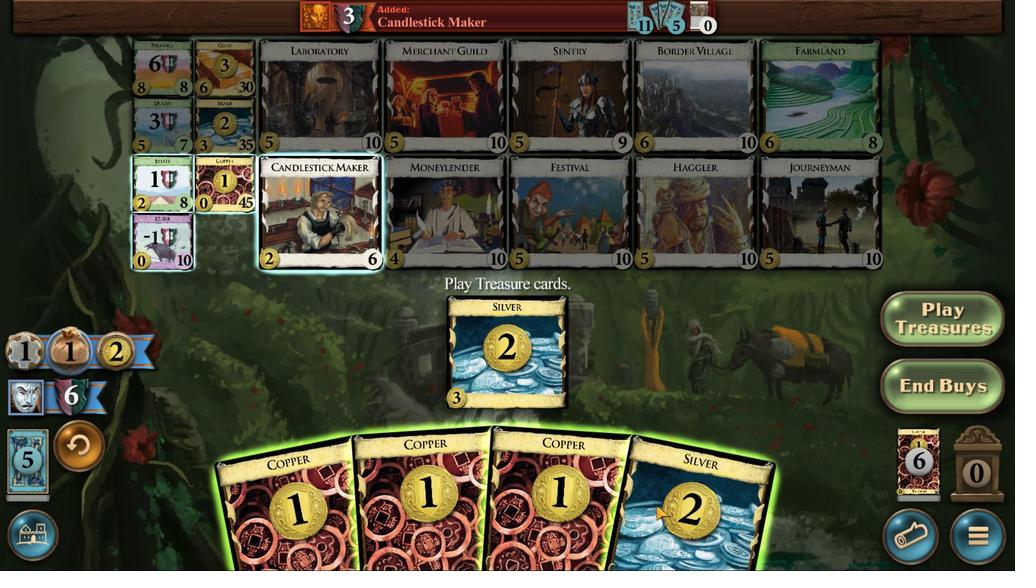 
Action: Mouse pressed left at (484, 354)
Screenshot: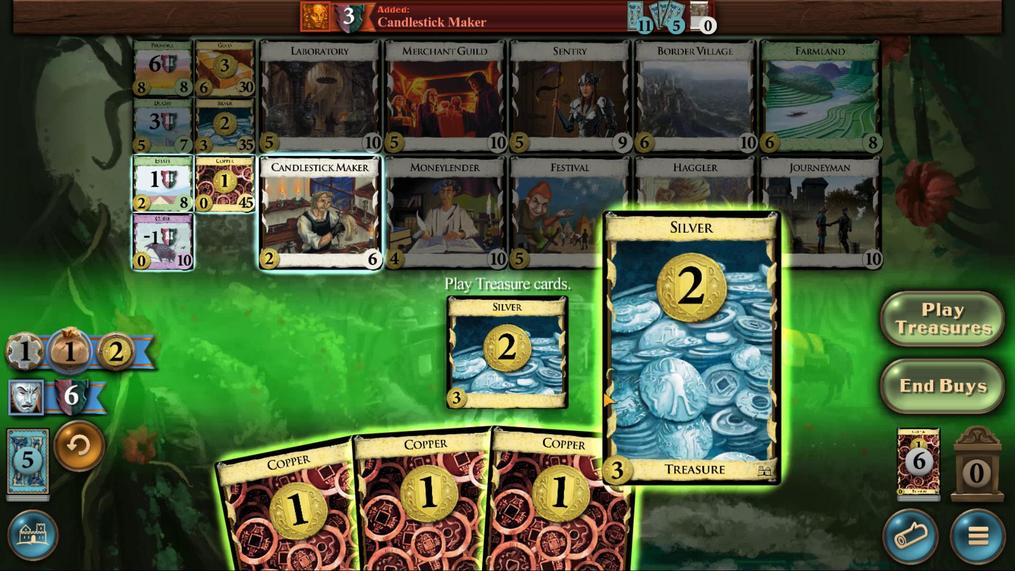
Action: Mouse moved to (476, 286)
Screenshot: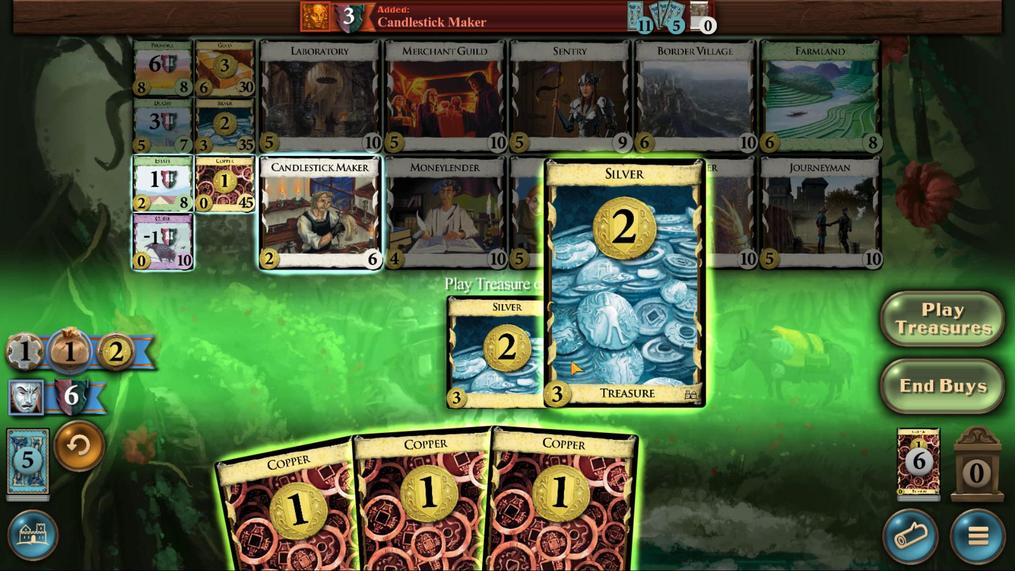 
Action: Mouse pressed left at (476, 286)
Screenshot: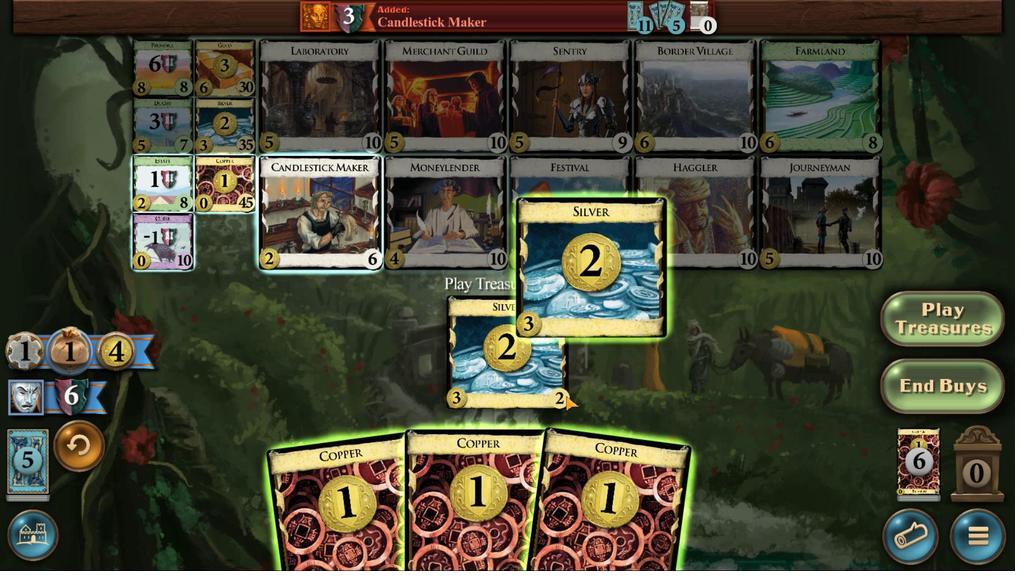 
Action: Mouse moved to (478, 355)
Screenshot: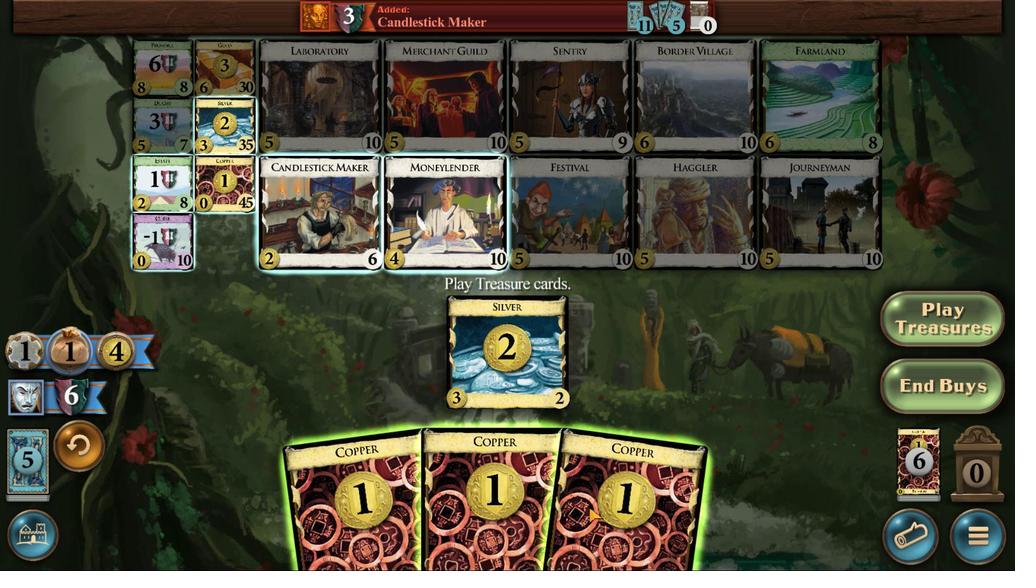 
Action: Mouse pressed left at (478, 355)
Screenshot: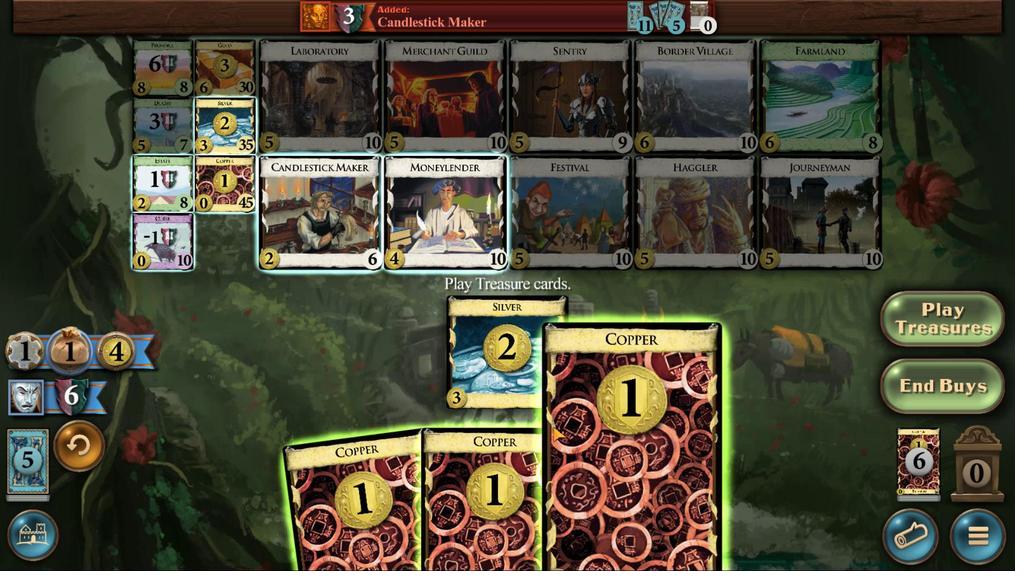 
Action: Mouse moved to (475, 362)
Screenshot: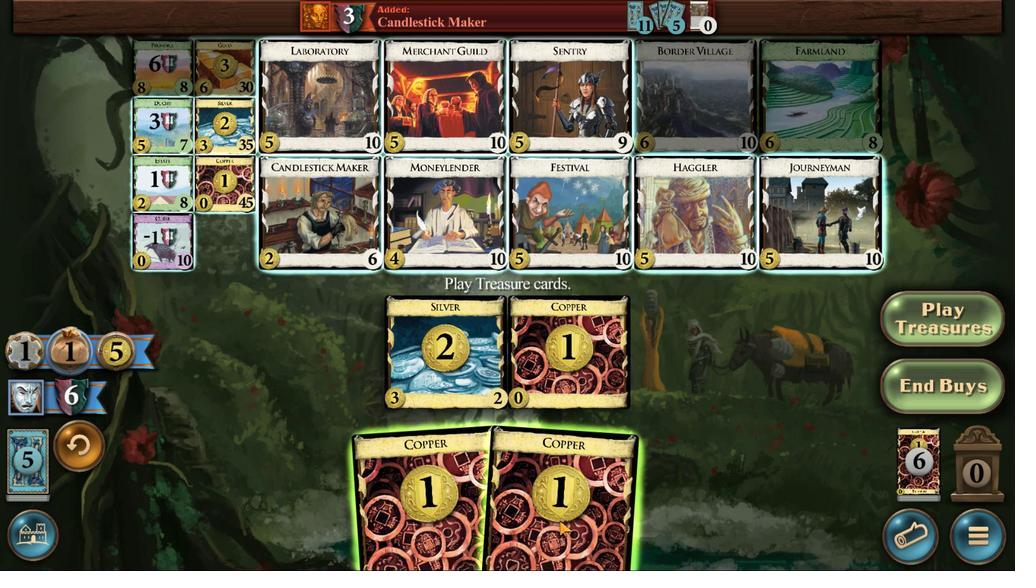 
Action: Mouse pressed left at (475, 362)
Screenshot: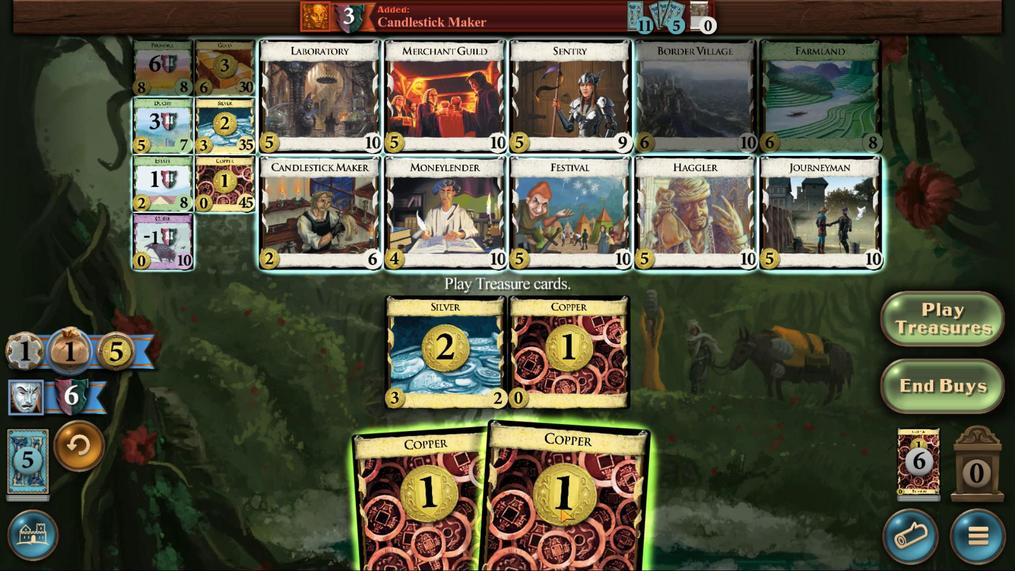 
Action: Mouse moved to (444, 151)
Screenshot: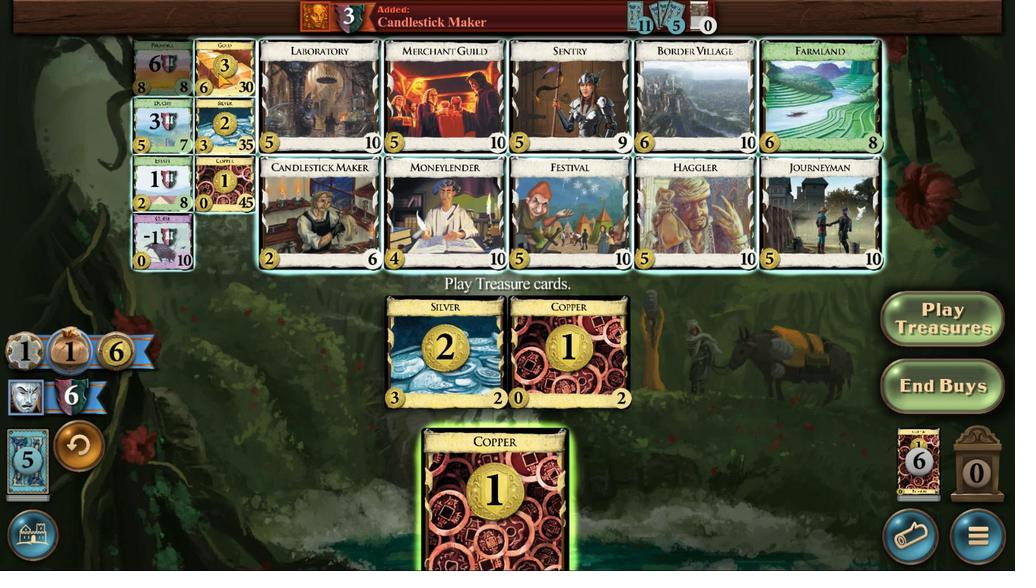 
Action: Mouse pressed left at (444, 151)
Screenshot: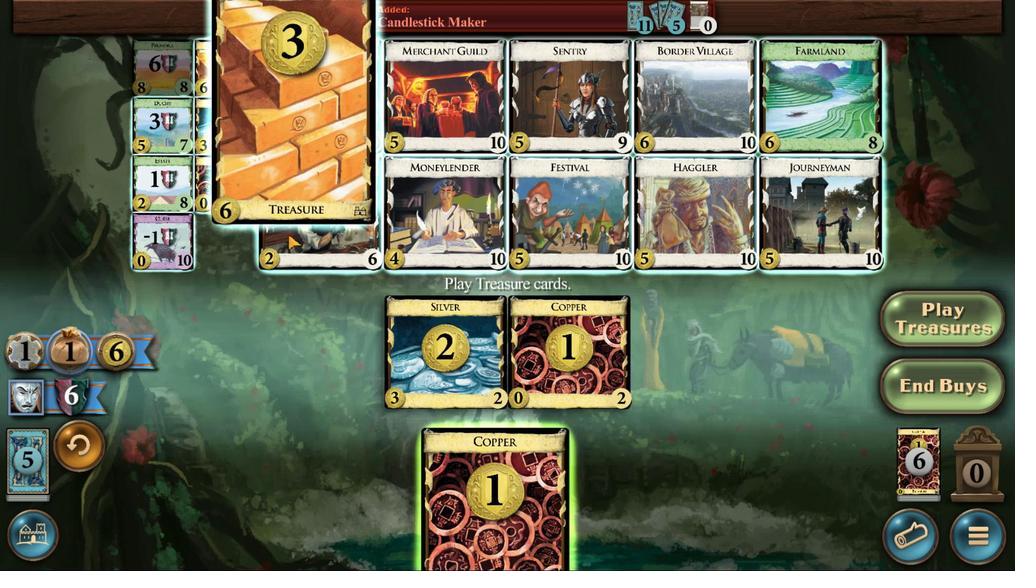 
Action: Mouse moved to (457, 290)
Screenshot: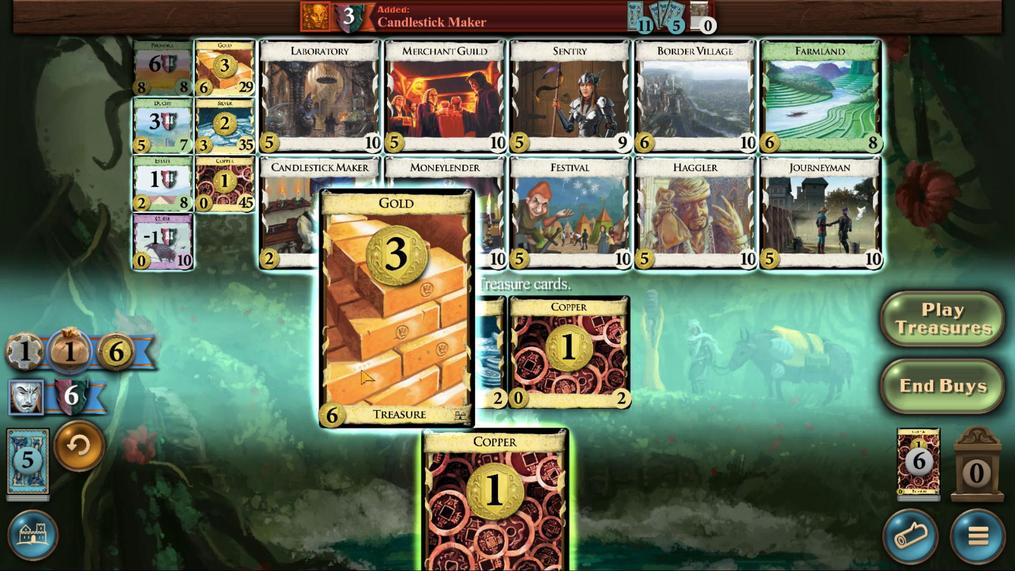 
Action: Mouse pressed left at (457, 290)
Screenshot: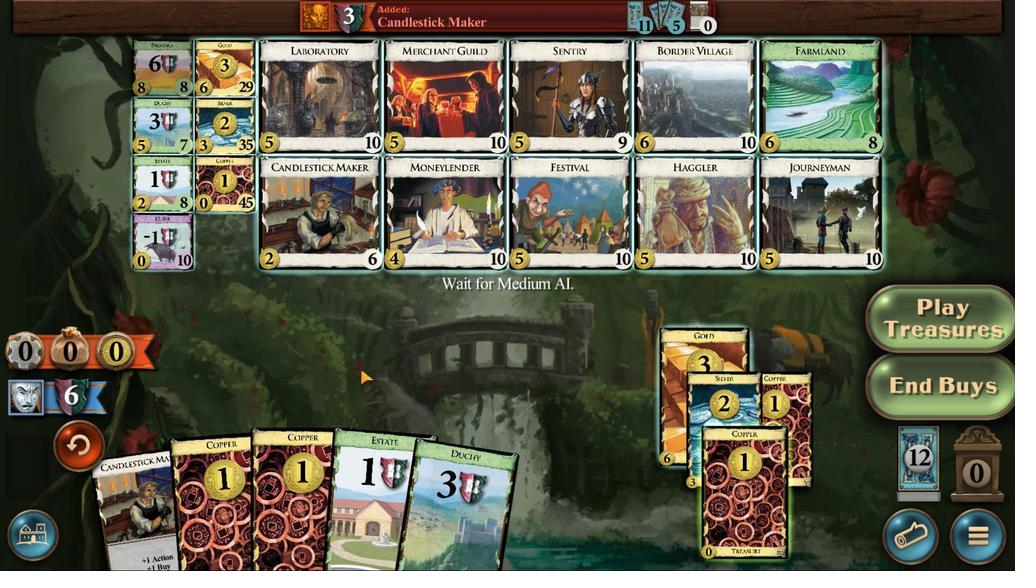 
Action: Mouse moved to (449, 350)
Screenshot: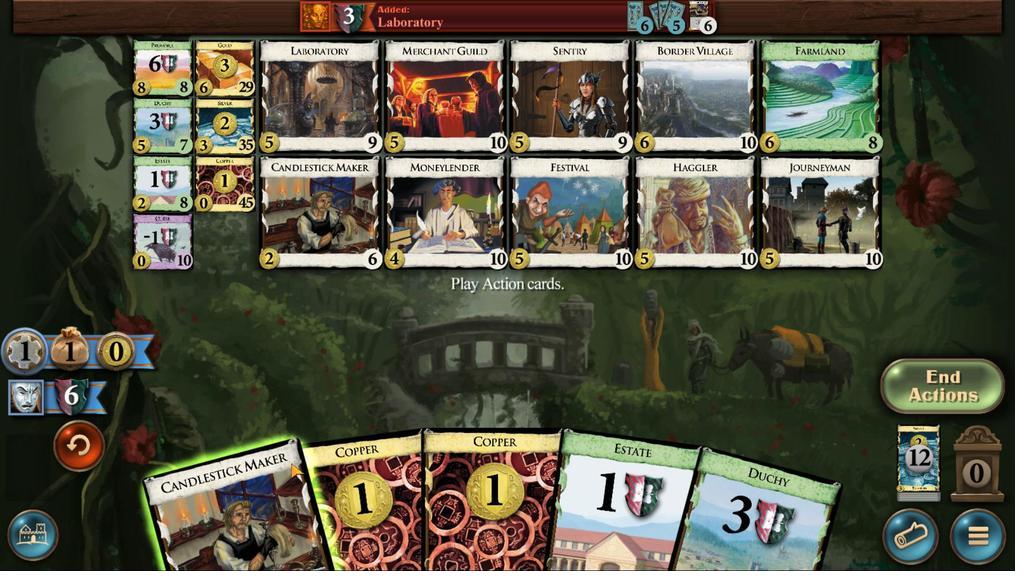 
Action: Mouse pressed left at (449, 350)
Screenshot: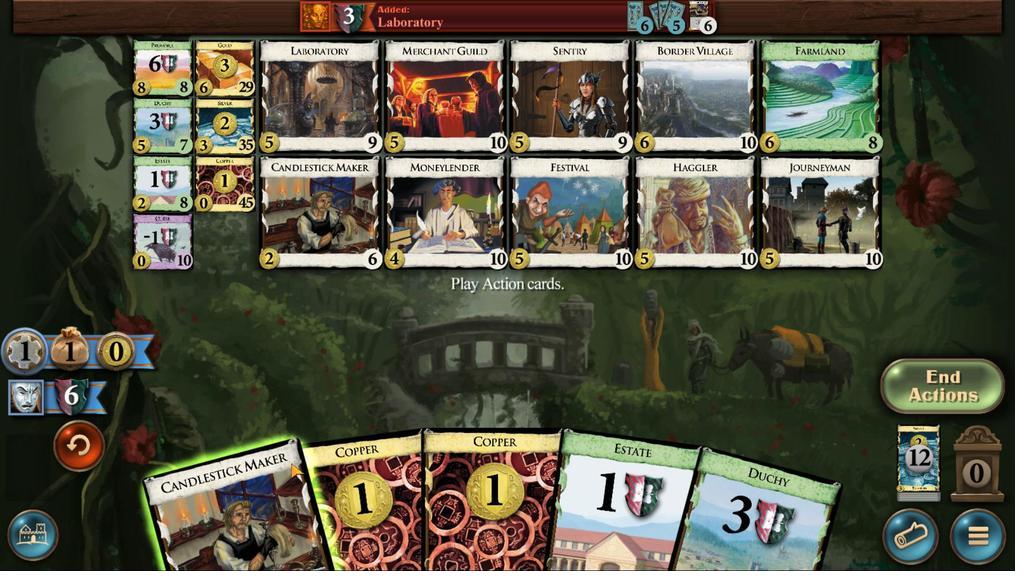 
Action: Mouse moved to (465, 345)
Screenshot: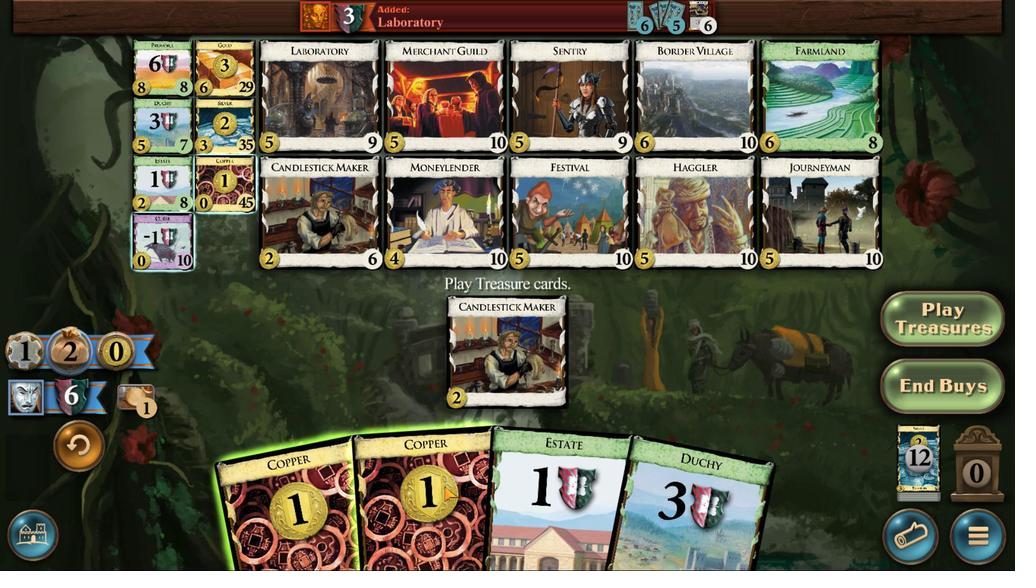 
Action: Mouse pressed left at (465, 345)
Screenshot: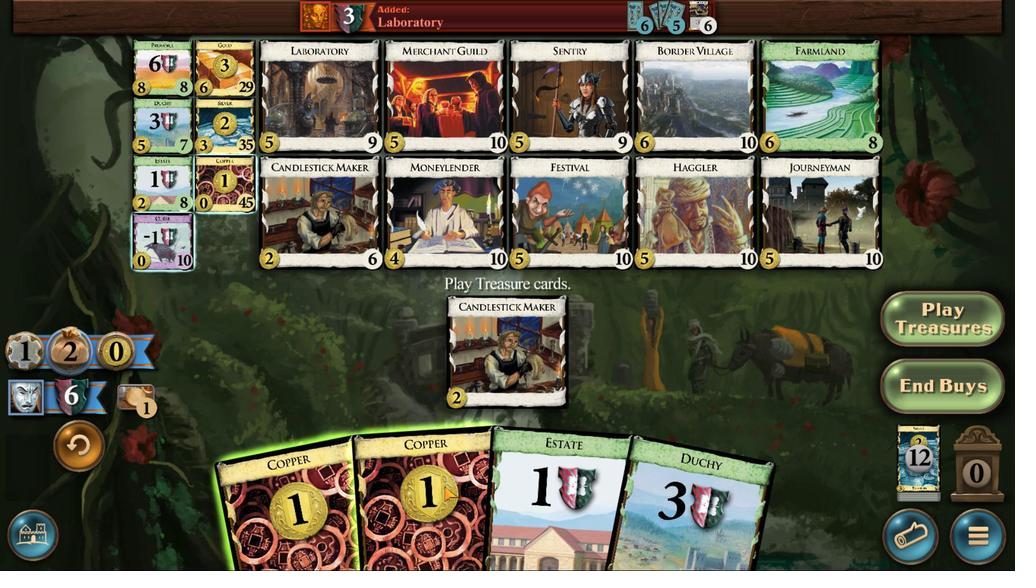 
Action: Mouse moved to (458, 344)
Screenshot: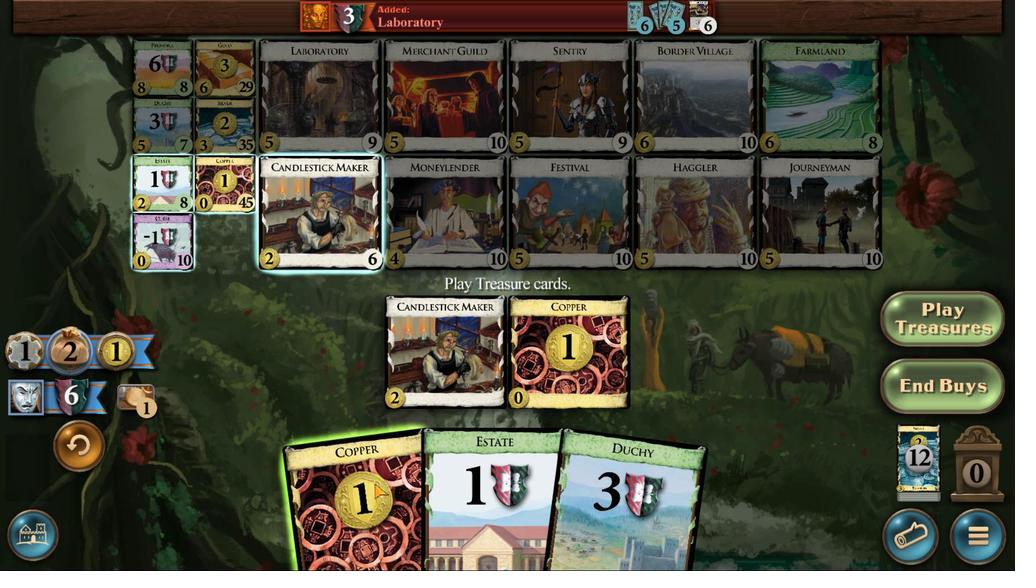 
Action: Mouse pressed left at (458, 344)
Screenshot: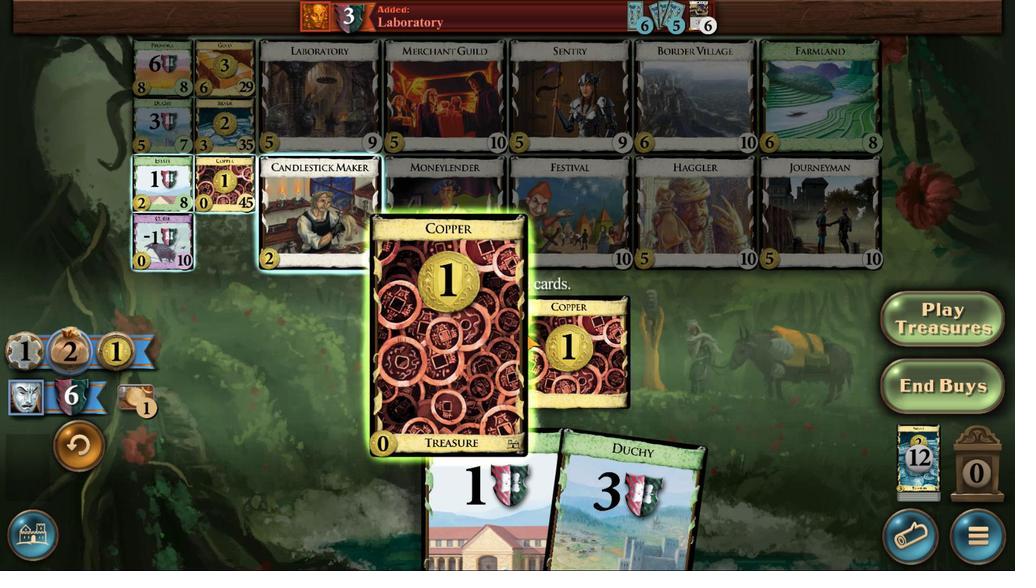 
Action: Mouse moved to (446, 175)
Screenshot: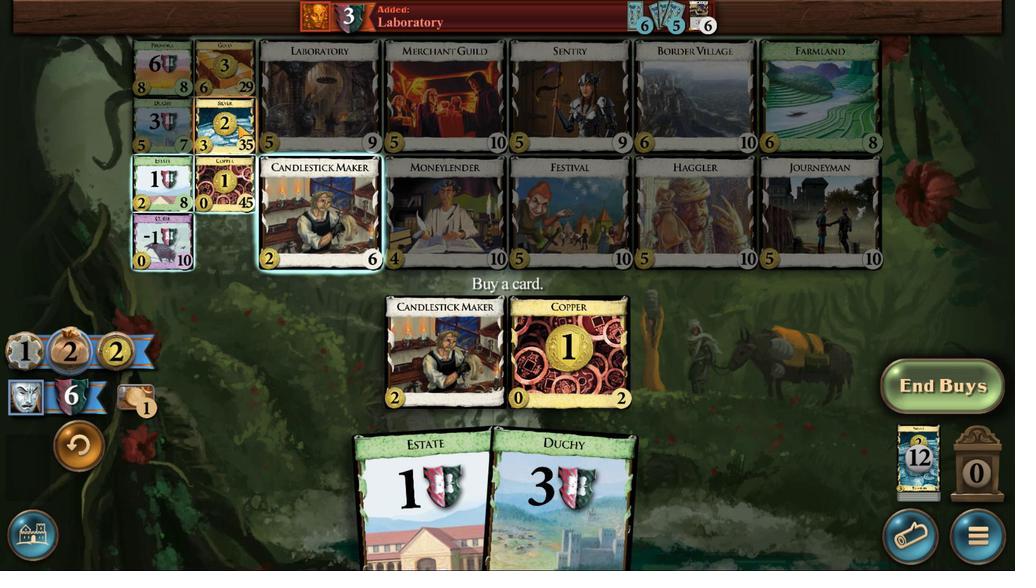 
Action: Mouse pressed left at (446, 175)
Screenshot: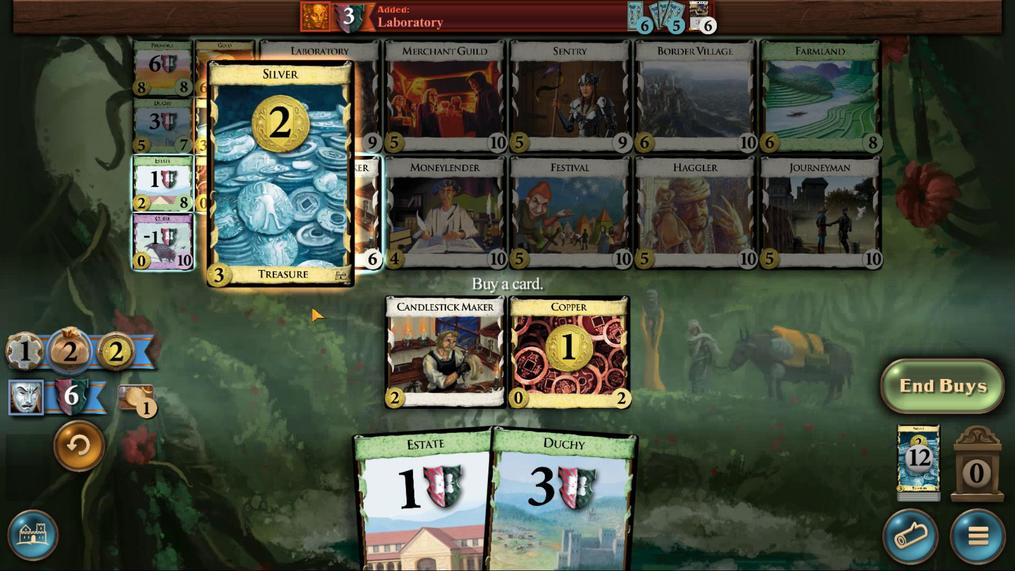 
Action: Mouse moved to (444, 201)
Screenshot: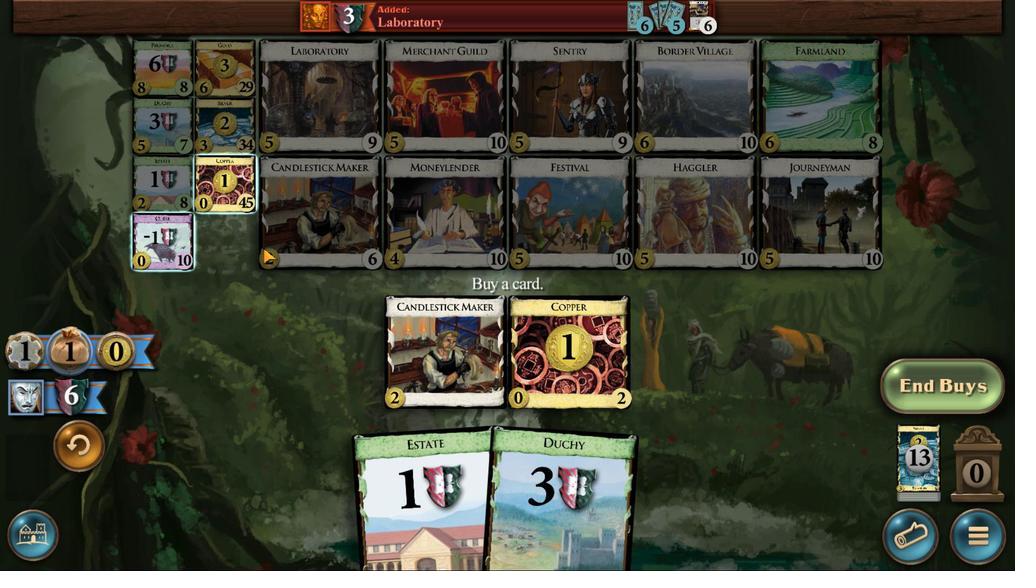 
Action: Mouse pressed left at (444, 201)
Screenshot: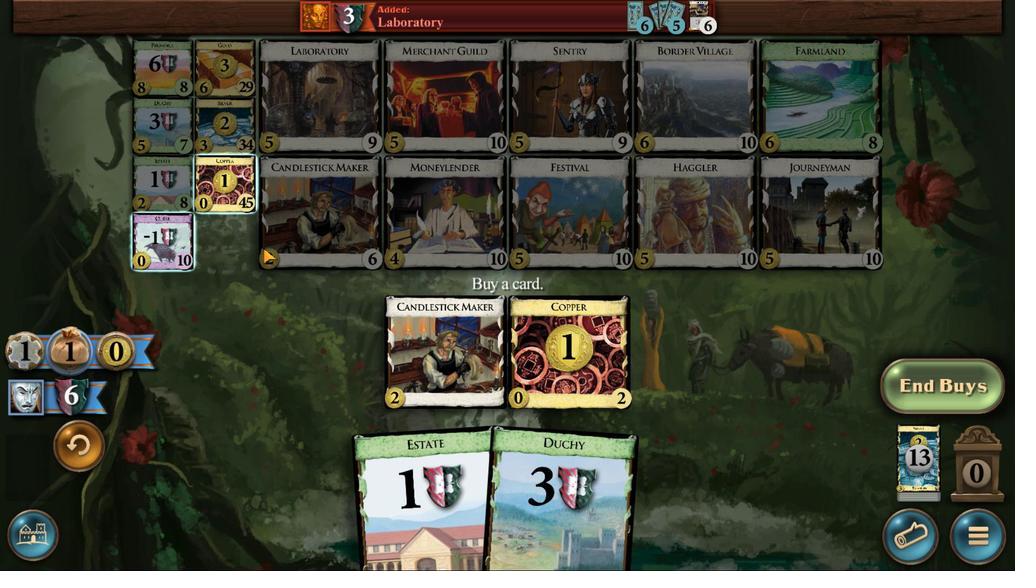 
Action: Mouse moved to (460, 319)
Screenshot: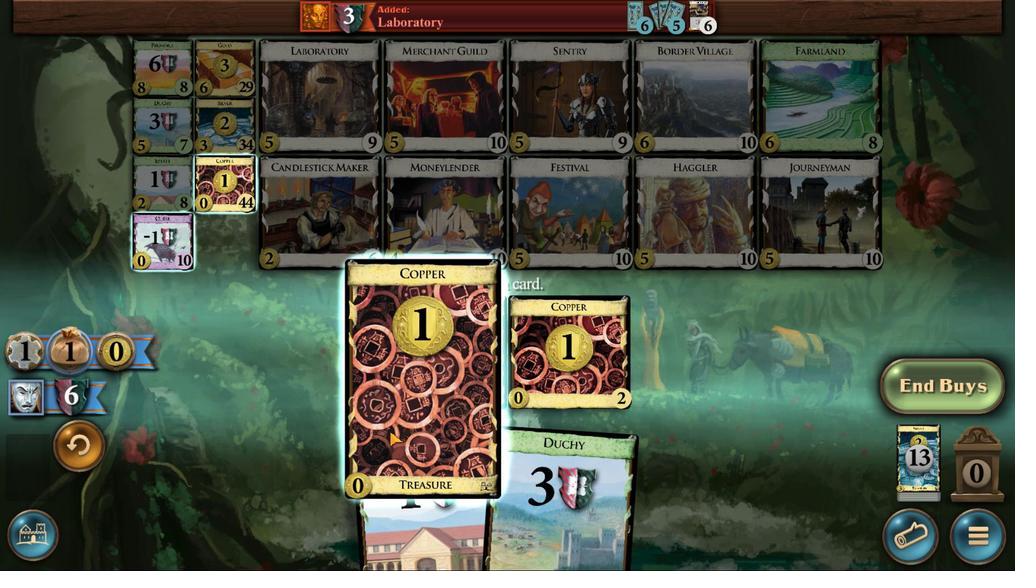 
Action: Mouse pressed left at (460, 319)
Screenshot: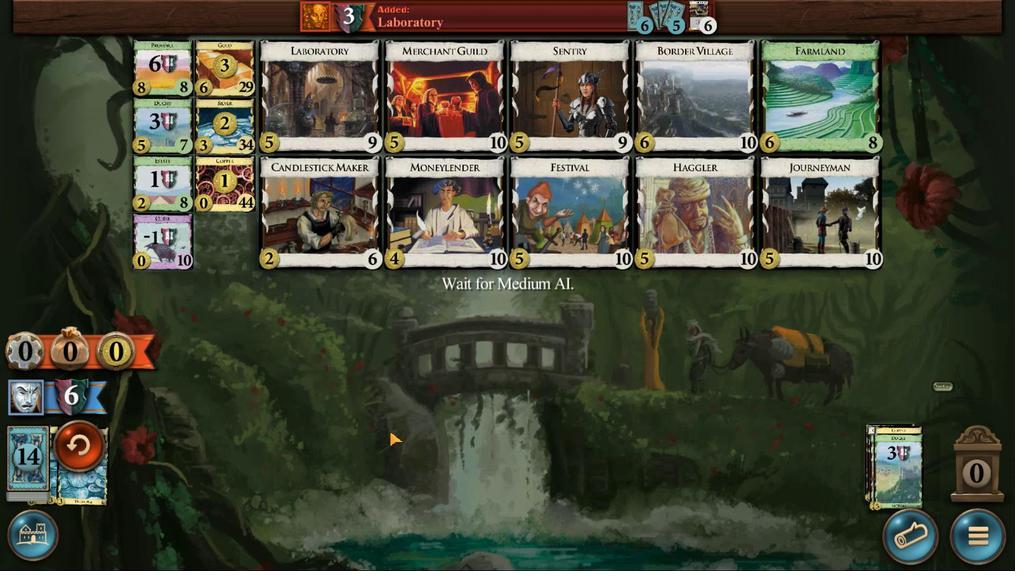 
Action: Mouse pressed left at (460, 319)
Screenshot: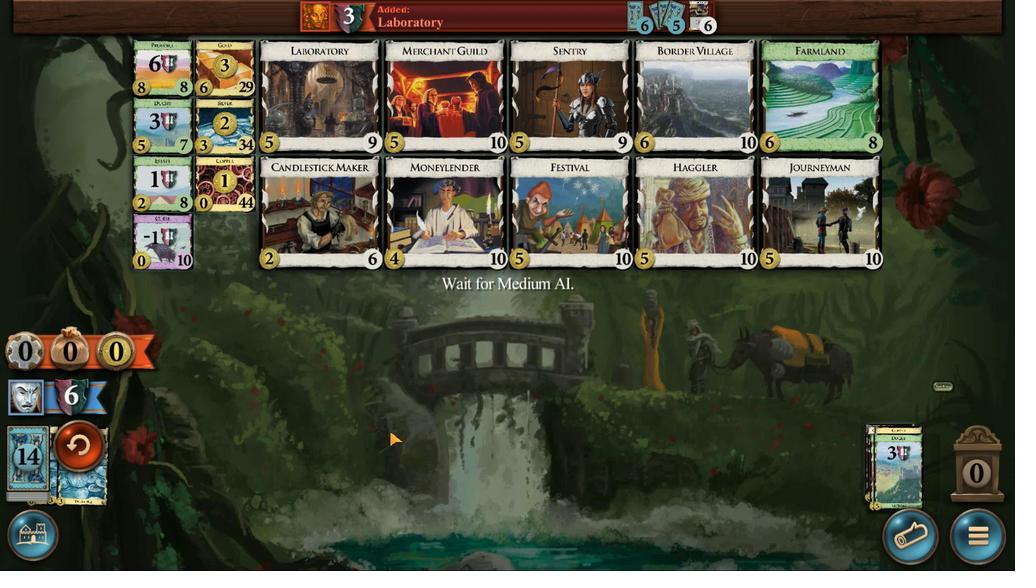 
Action: Mouse moved to (447, 344)
Screenshot: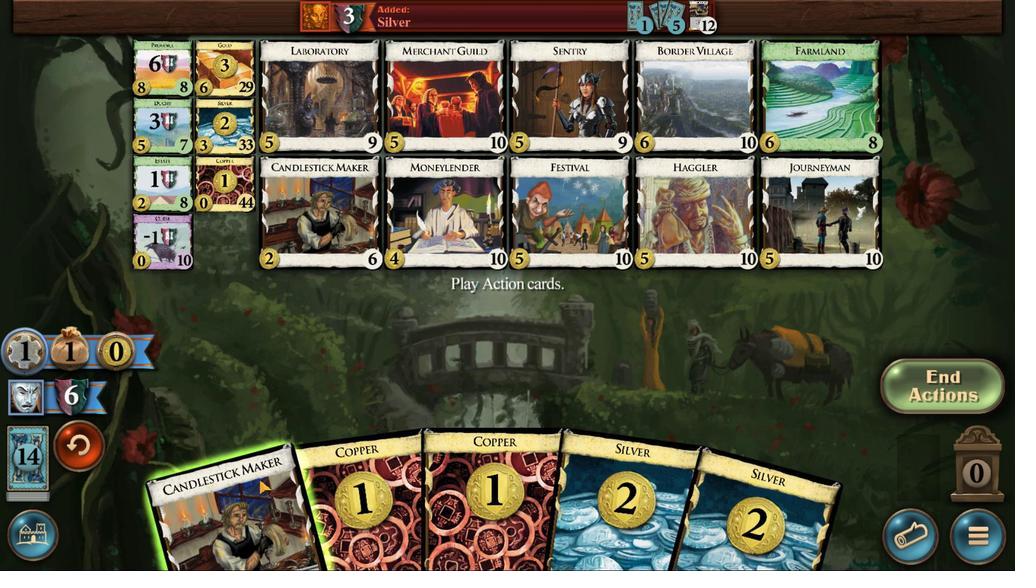 
Action: Mouse pressed left at (447, 344)
Screenshot: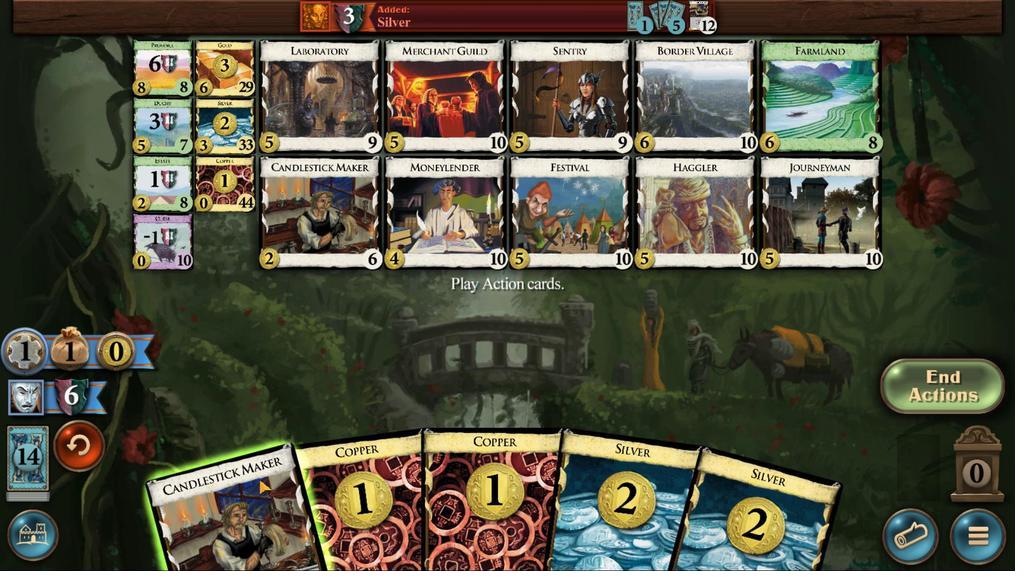 
Action: Mouse moved to (484, 365)
Screenshot: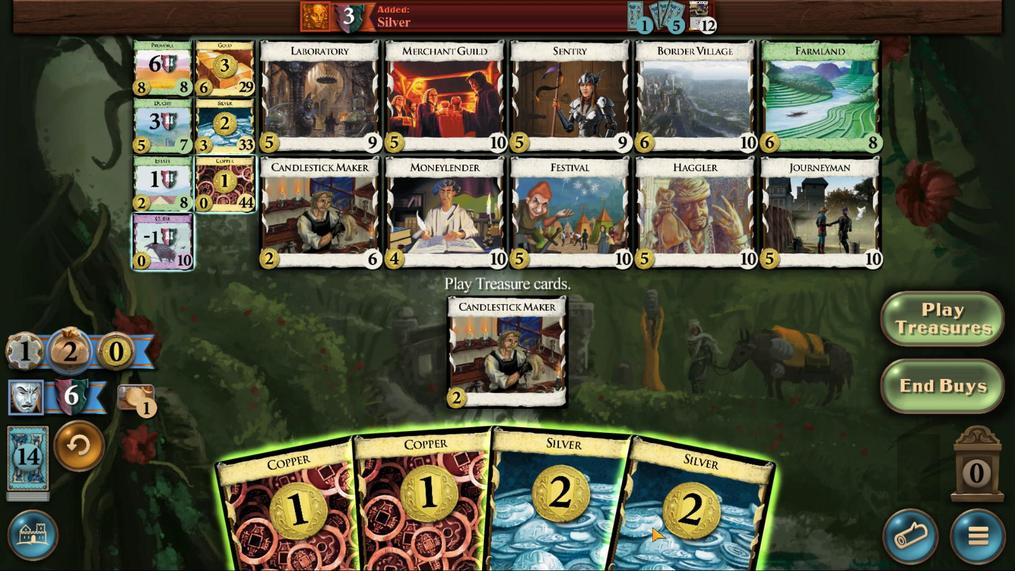 
Action: Mouse pressed left at (484, 365)
Screenshot: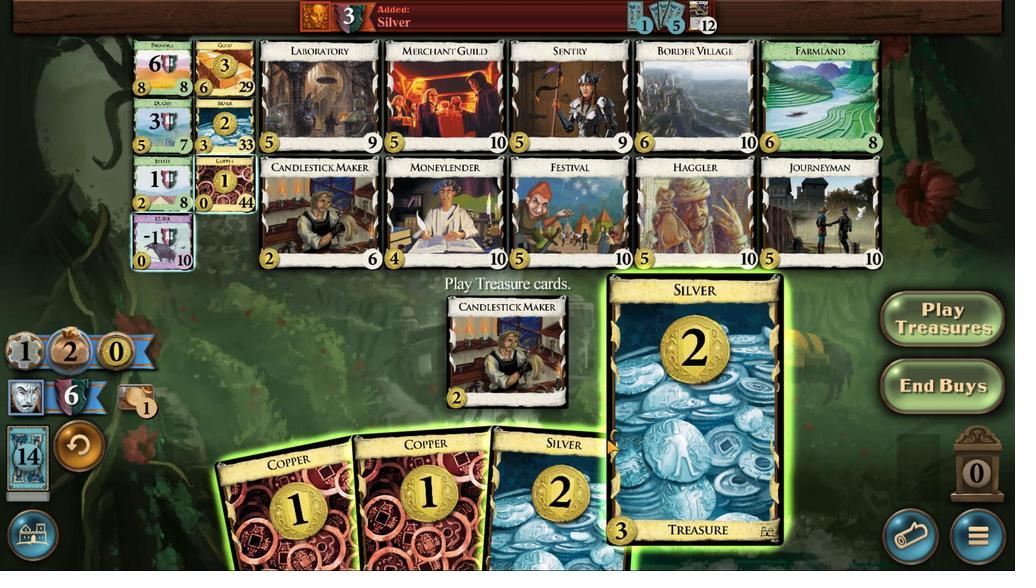 
Action: Mouse moved to (479, 375)
Screenshot: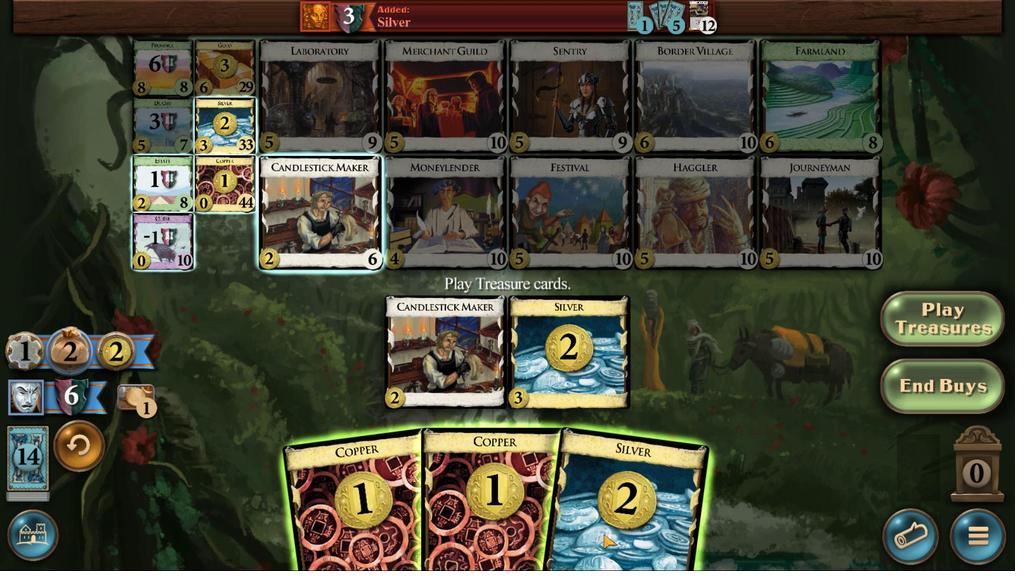 
Action: Mouse pressed left at (479, 375)
Screenshot: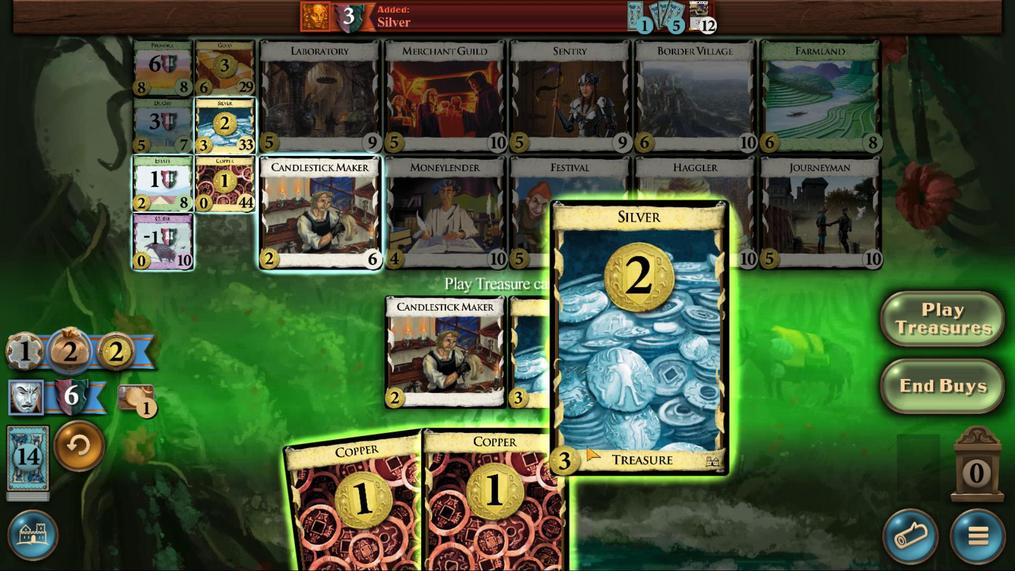 
Action: Mouse moved to (475, 341)
Screenshot: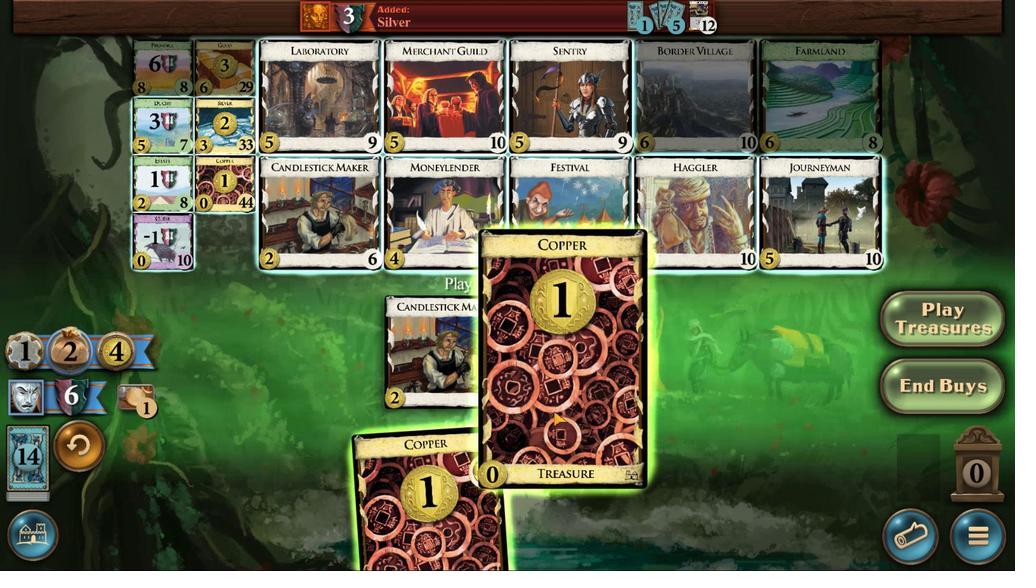 
Action: Mouse pressed left at (475, 341)
Screenshot: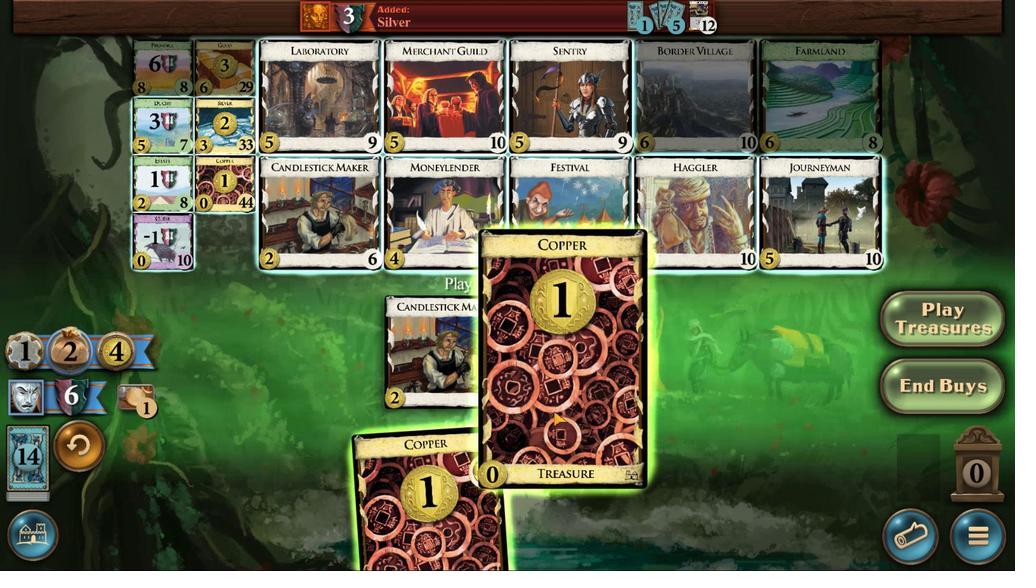 
Action: Mouse moved to (470, 328)
Screenshot: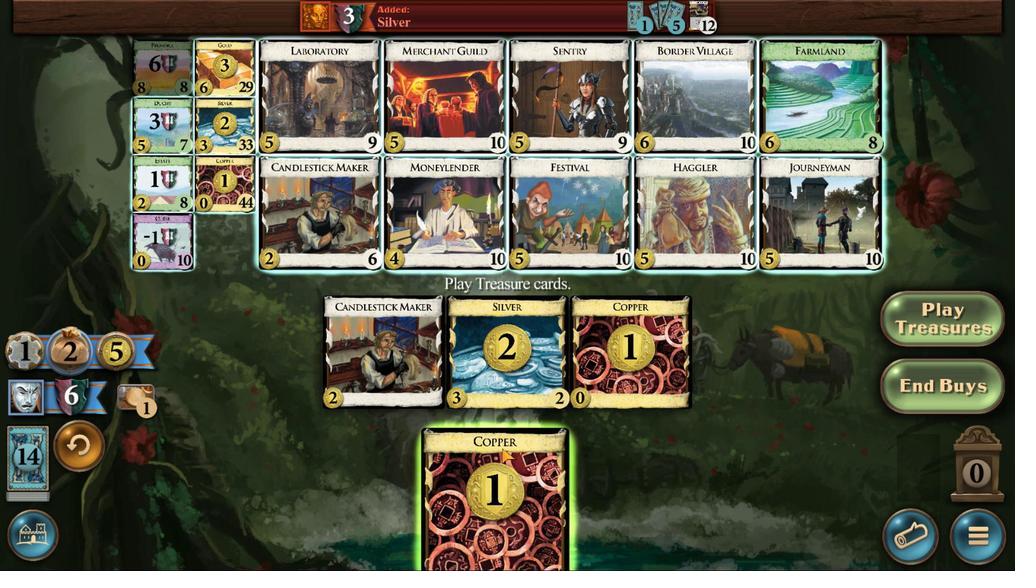 
Action: Mouse pressed left at (470, 328)
Screenshot: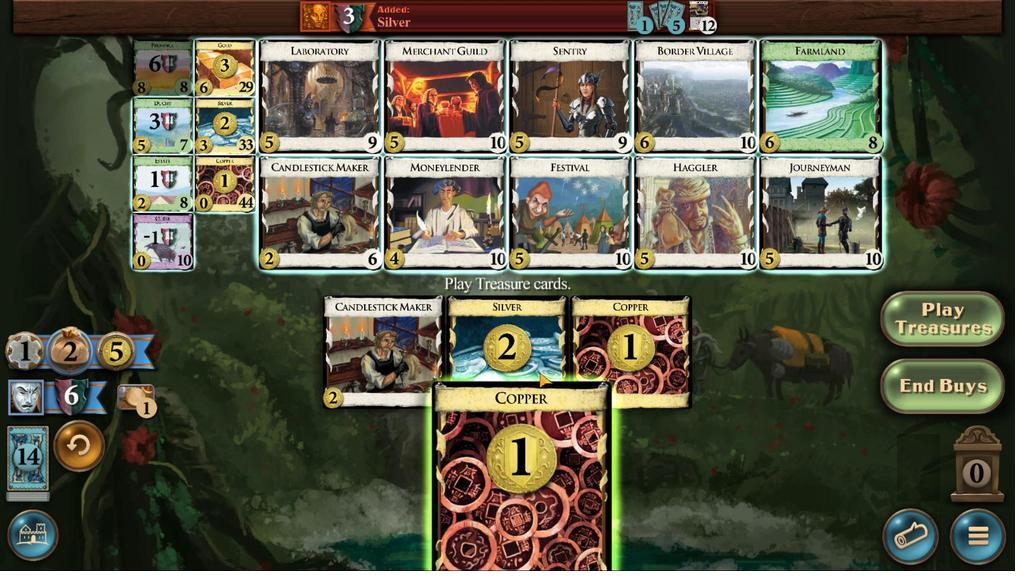 
Action: Mouse moved to (445, 139)
Screenshot: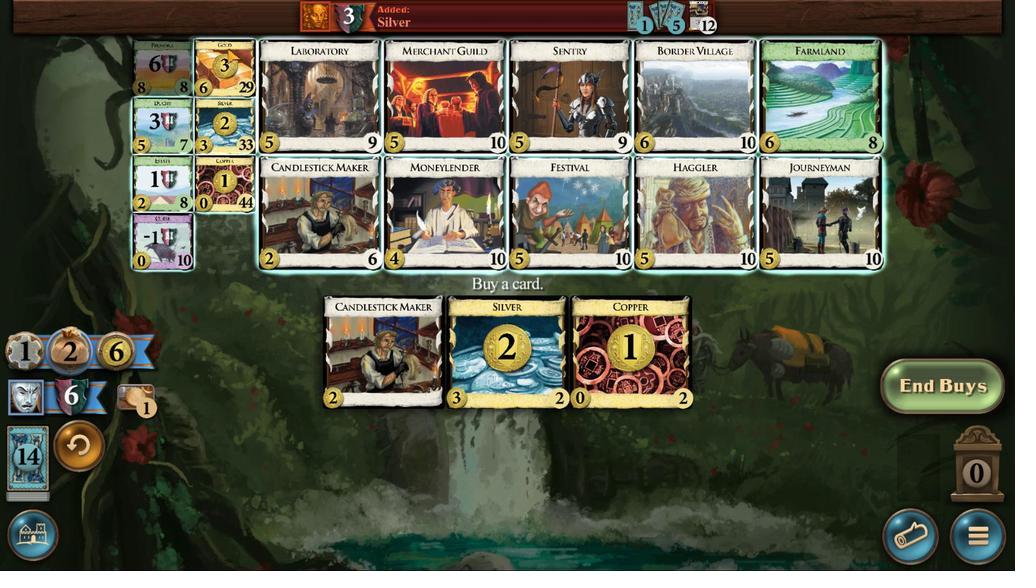 
Action: Mouse pressed left at (445, 139)
Screenshot: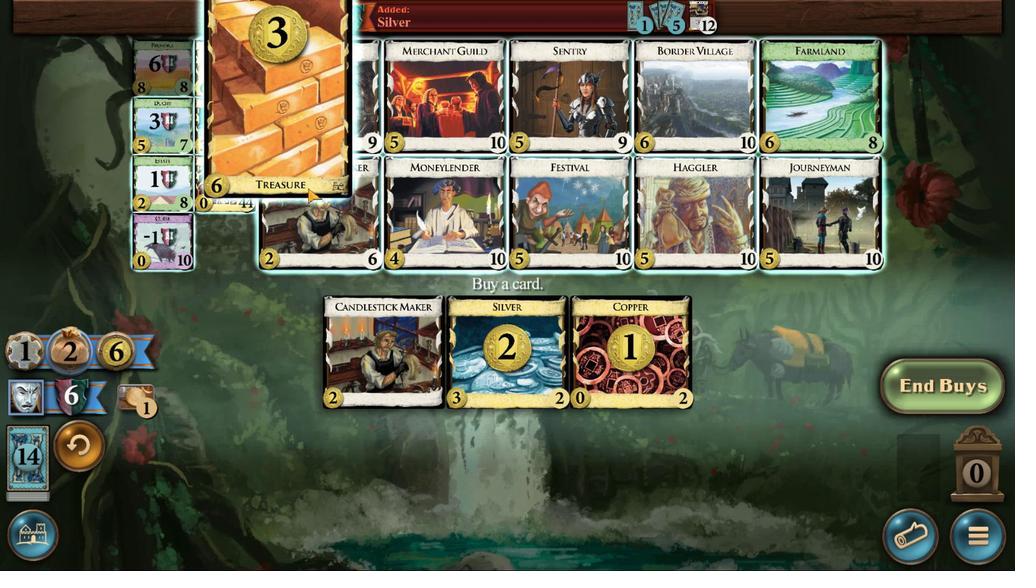 
Action: Mouse moved to (446, 198)
Screenshot: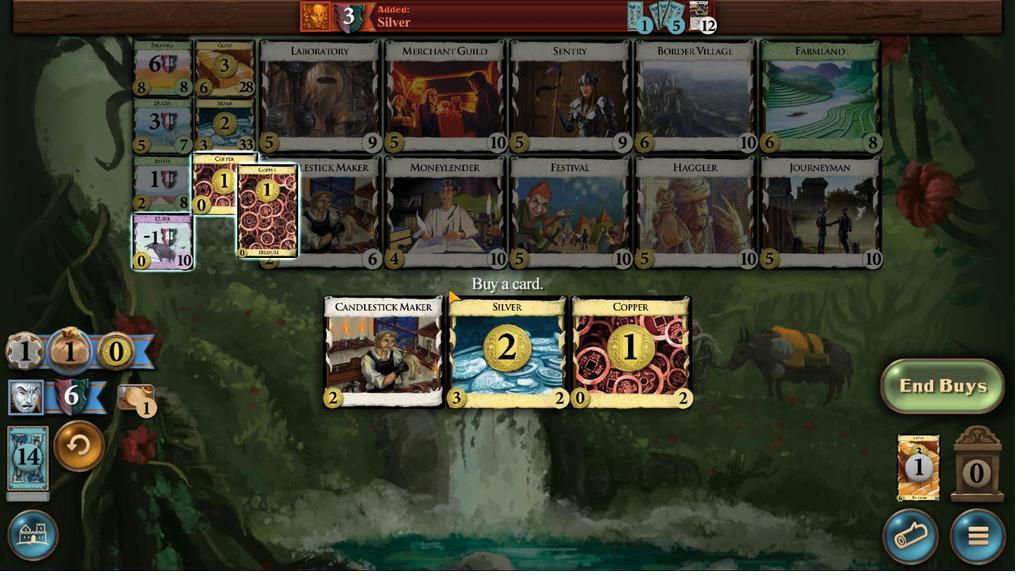 
Action: Mouse pressed left at (446, 198)
Screenshot: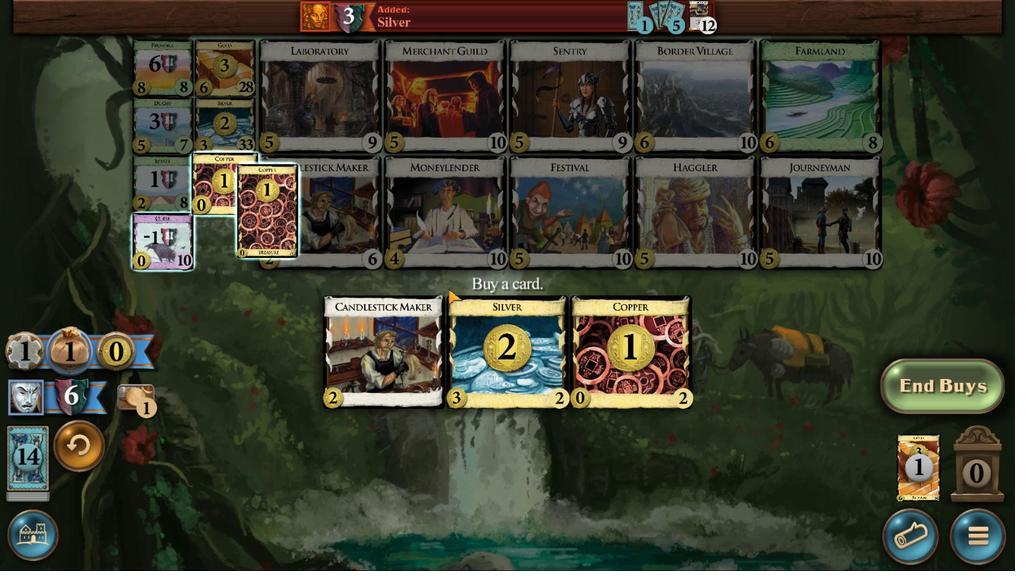 
Action: Mouse moved to (454, 344)
Screenshot: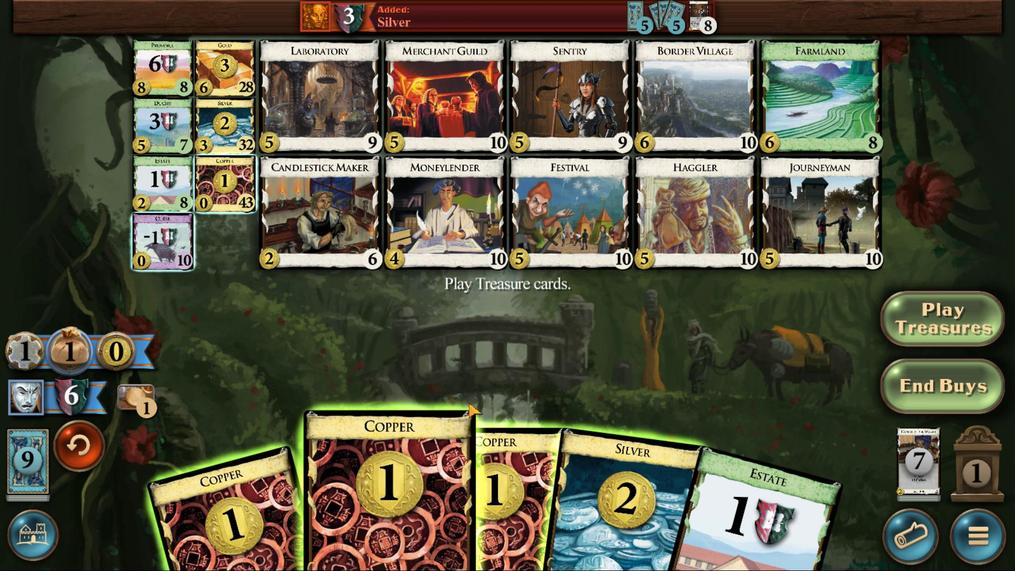 
Action: Mouse pressed left at (454, 344)
Screenshot: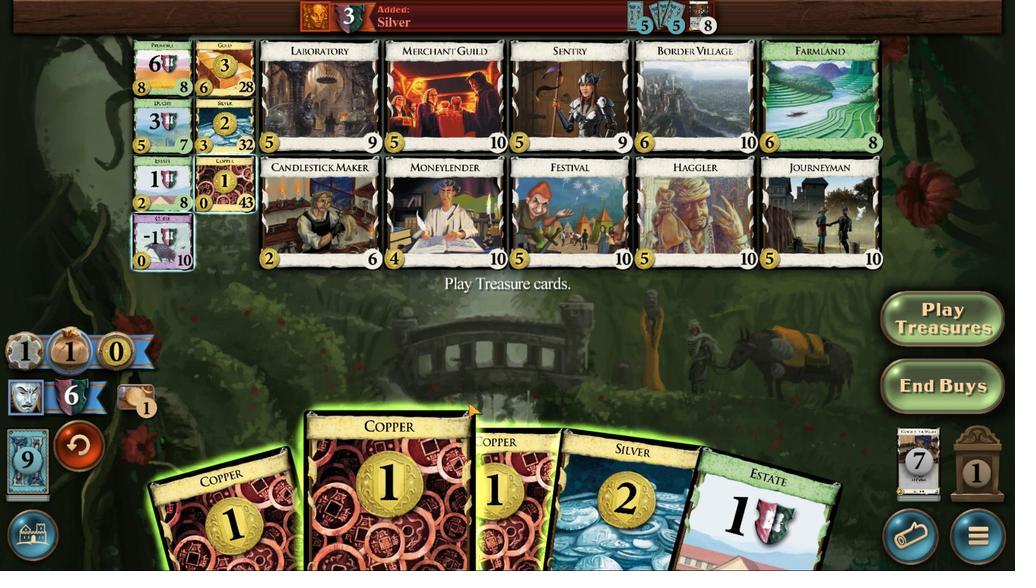 
Action: Mouse moved to (462, 343)
Screenshot: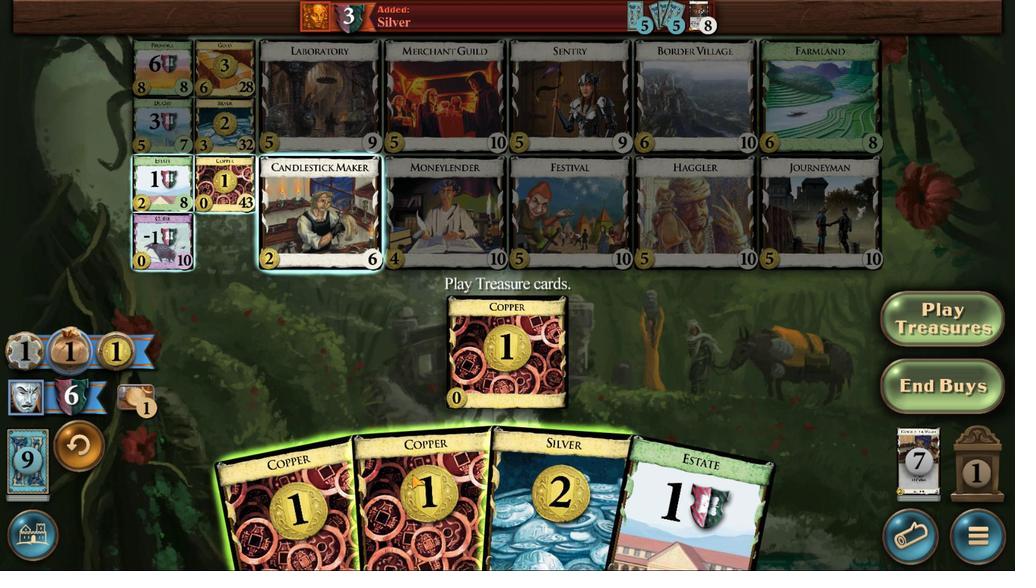 
Action: Mouse pressed left at (462, 343)
Screenshot: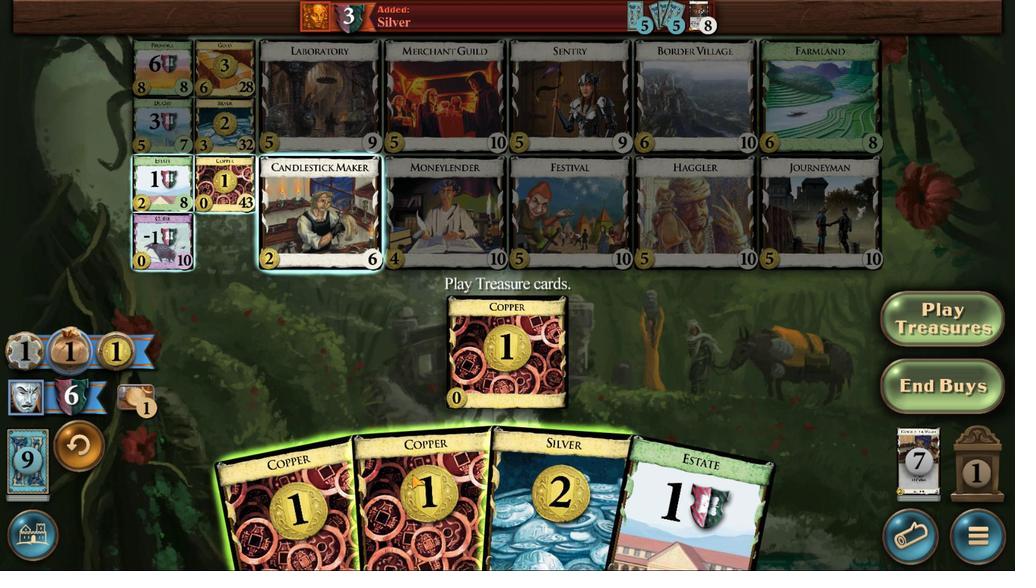 
Action: Mouse moved to (456, 351)
Screenshot: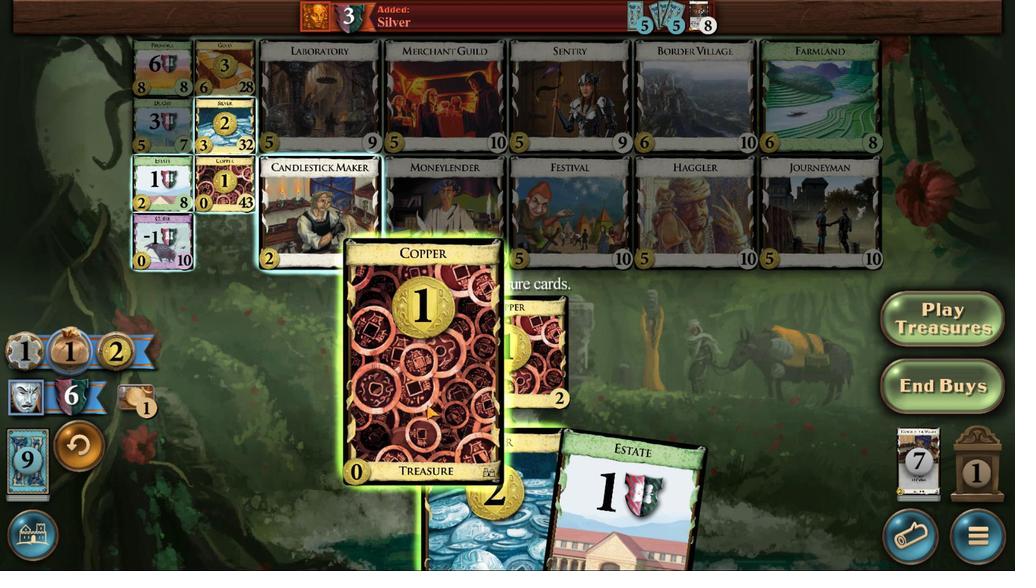 
Action: Mouse pressed left at (456, 351)
Screenshot: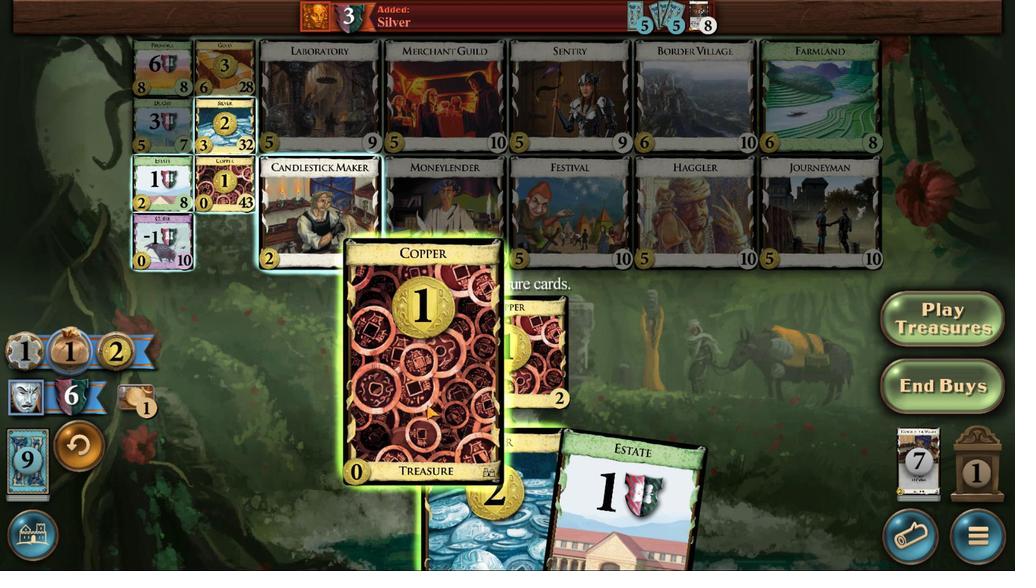 
Action: Mouse moved to (462, 352)
Screenshot: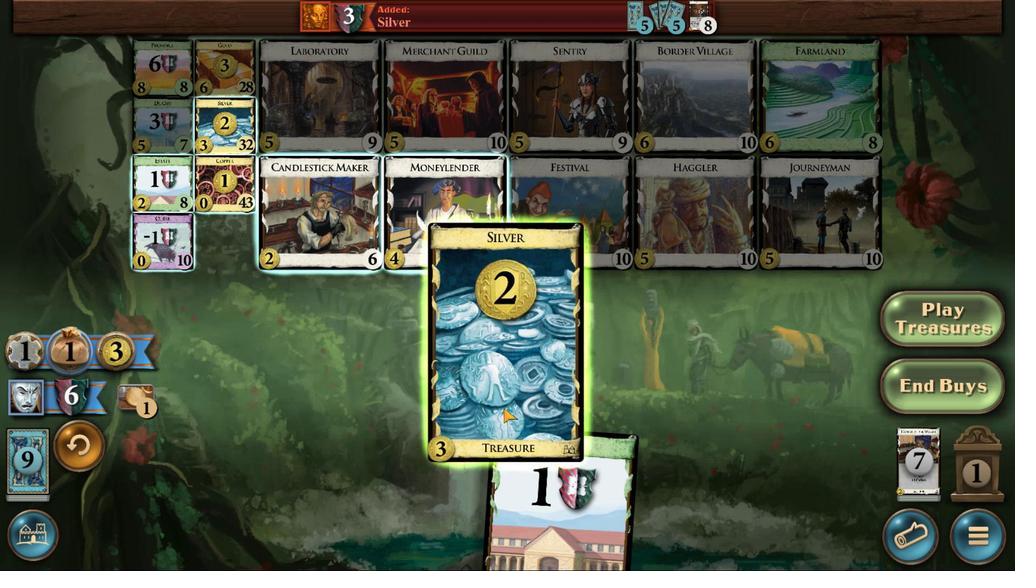 
Action: Mouse pressed left at (462, 352)
Screenshot: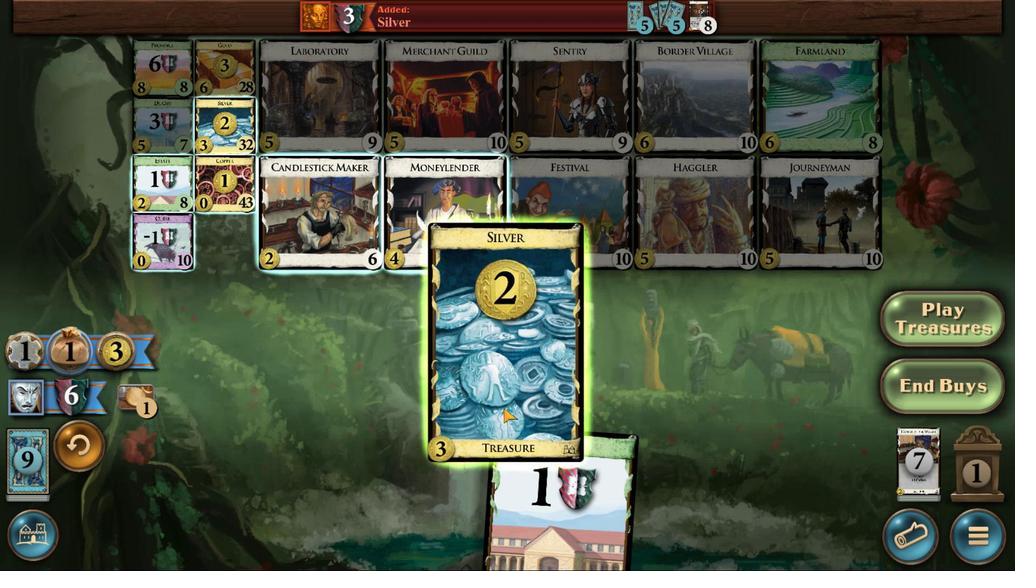 
Action: Mouse moved to (444, 151)
Screenshot: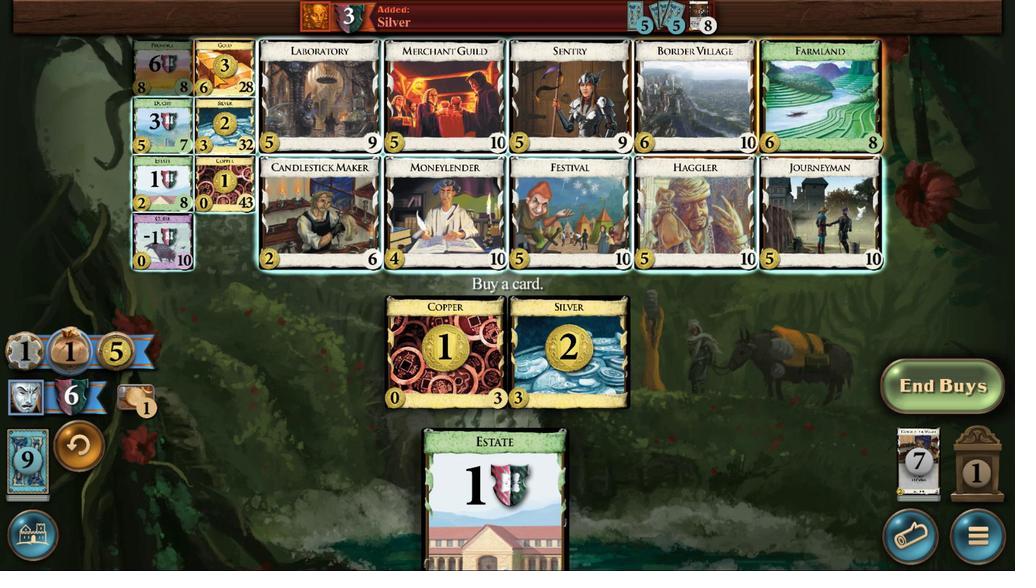 
Action: Mouse pressed left at (444, 151)
Screenshot: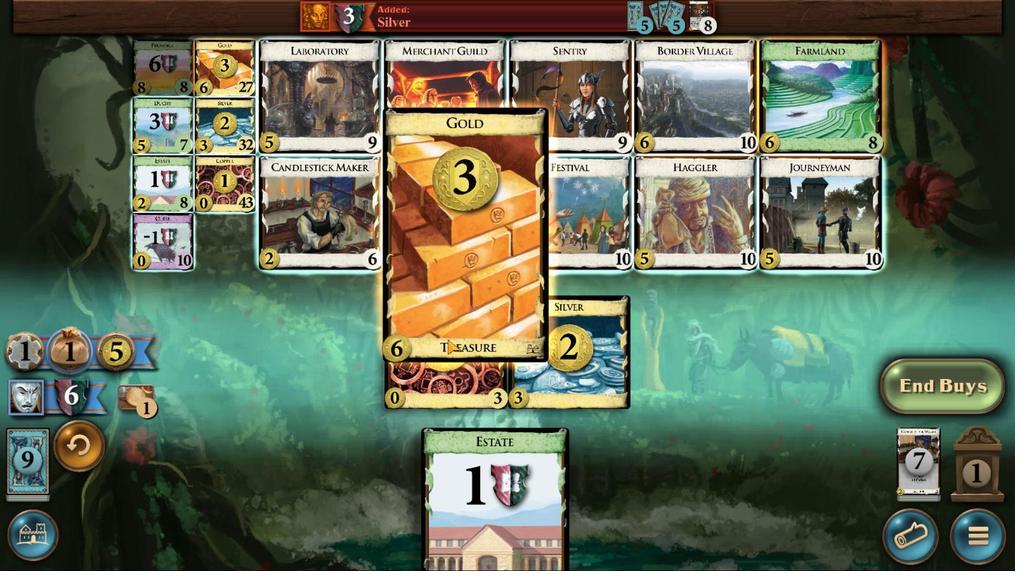 
Action: Mouse moved to (468, 353)
Screenshot: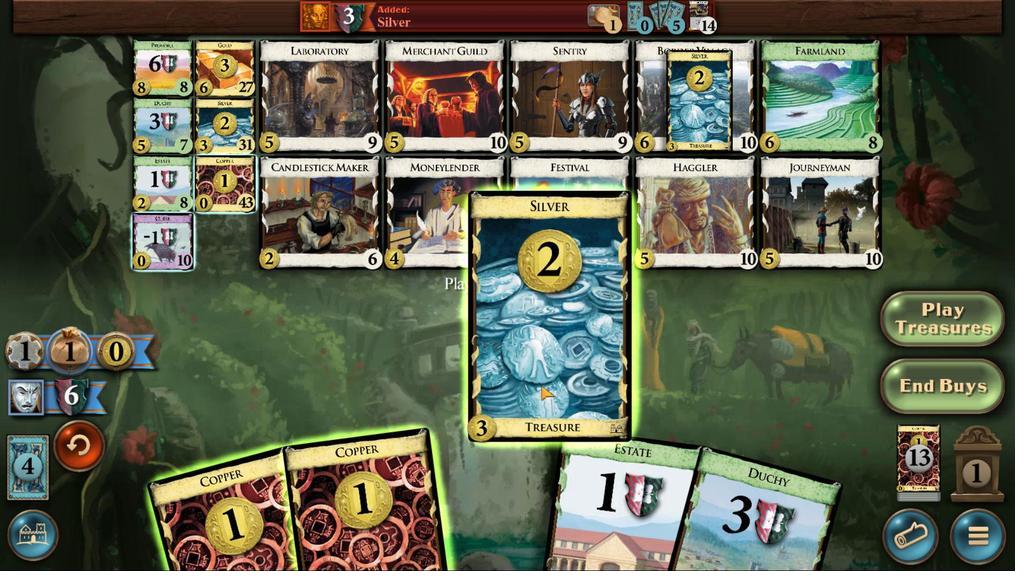 
Action: Mouse pressed left at (468, 353)
Screenshot: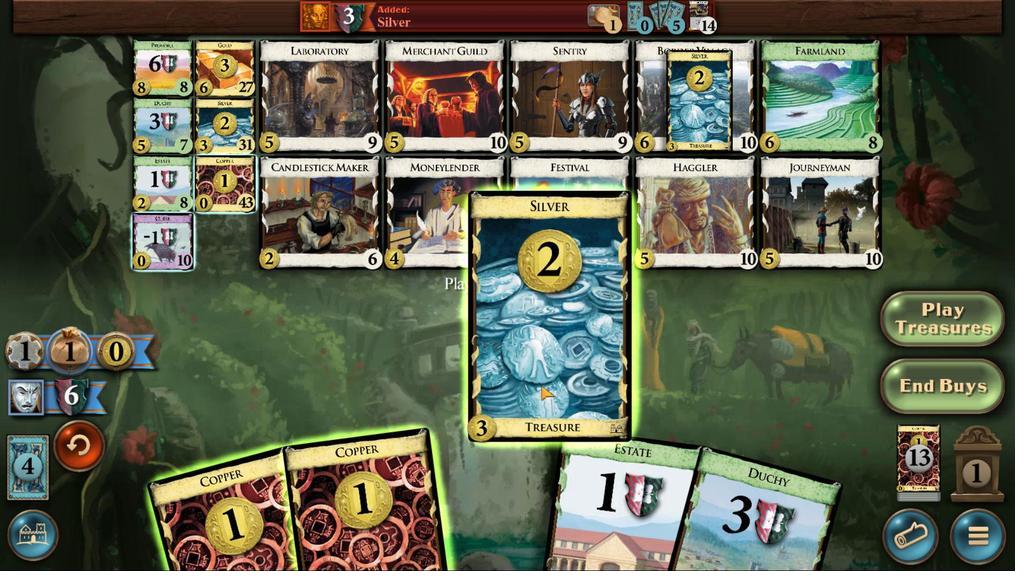 
Action: Mouse moved to (462, 351)
Screenshot: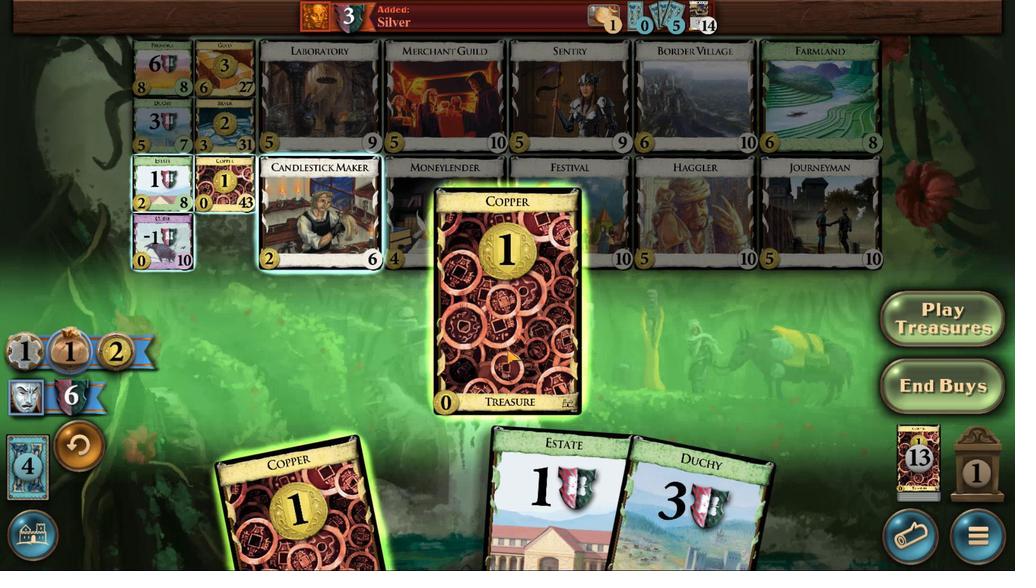 
Action: Mouse pressed left at (462, 351)
Screenshot: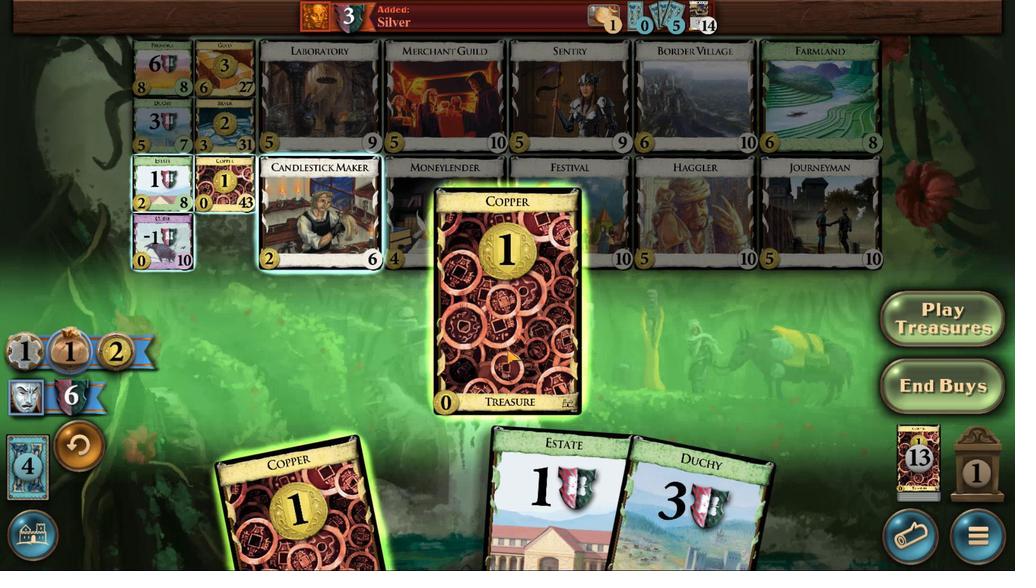 
Action: Mouse moved to (457, 336)
Screenshot: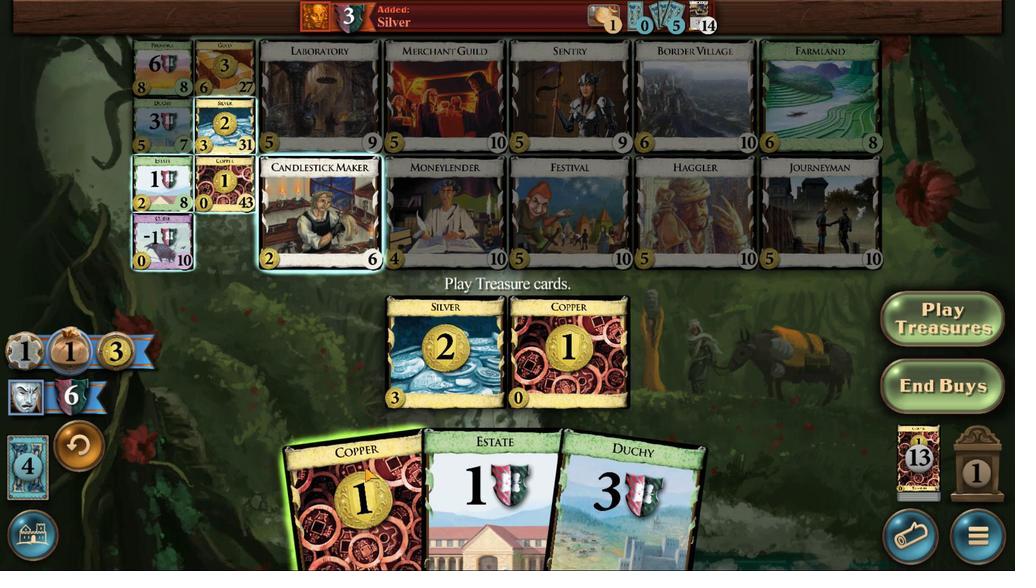 
Action: Mouse pressed left at (457, 336)
Screenshot: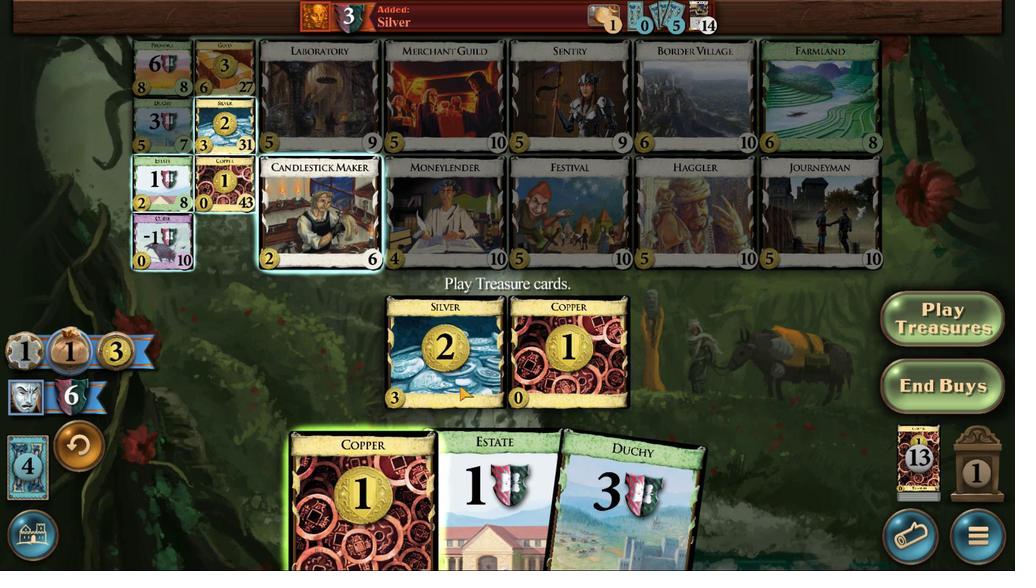 
Action: Mouse moved to (446, 174)
Screenshot: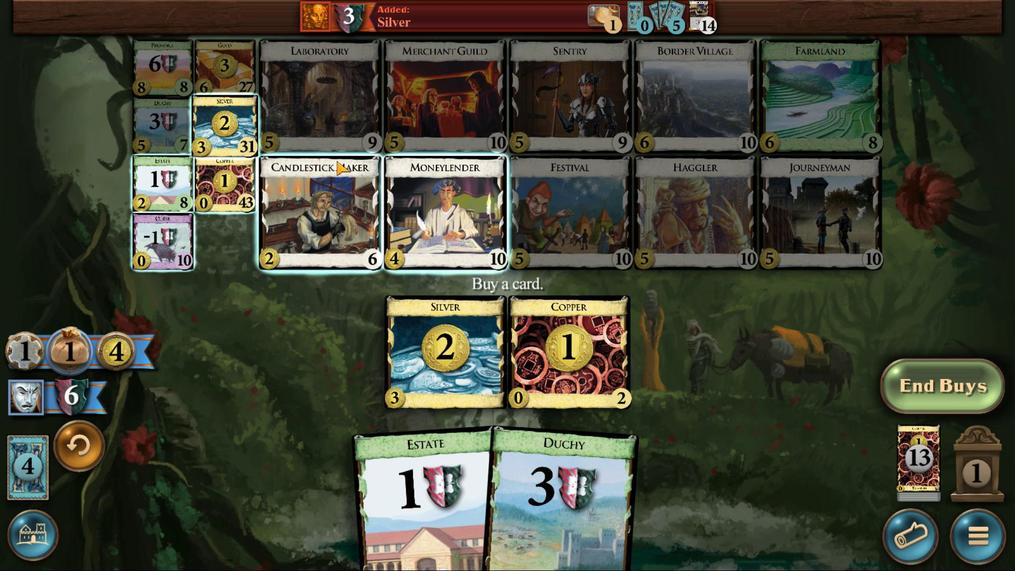 
Action: Mouse pressed left at (446, 174)
Screenshot: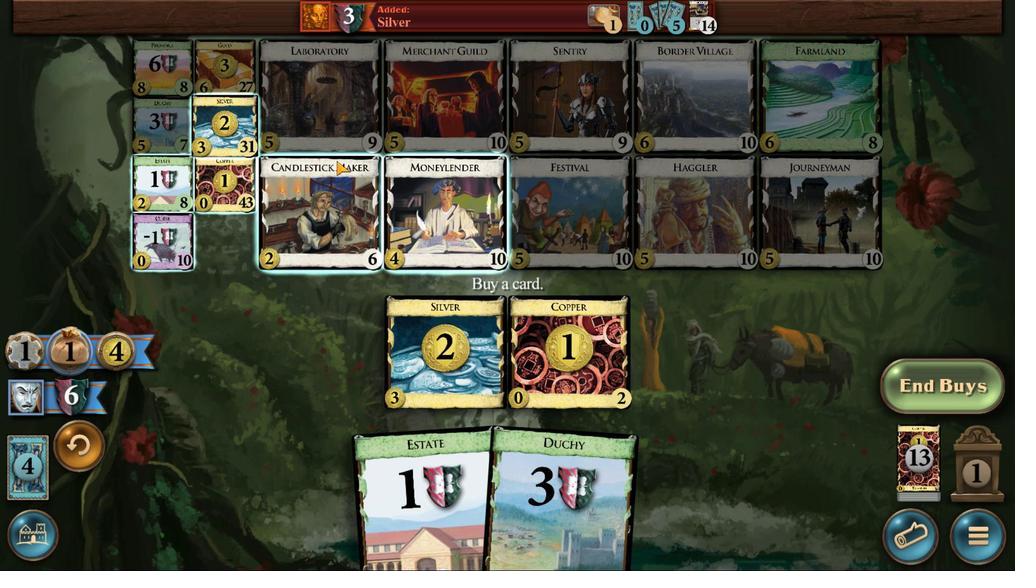 
Action: Mouse moved to (471, 351)
Screenshot: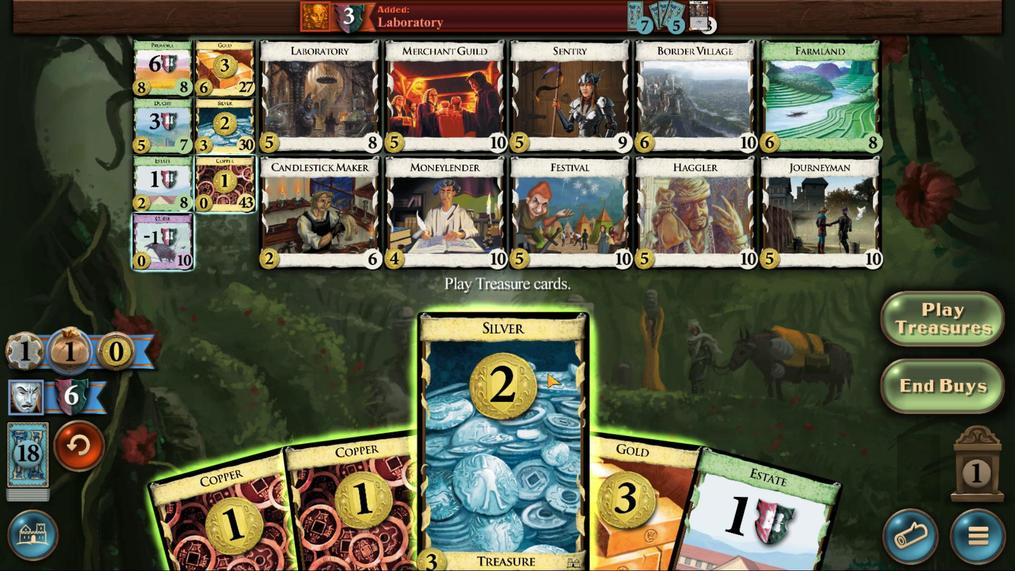 
Action: Mouse pressed left at (471, 351)
Screenshot: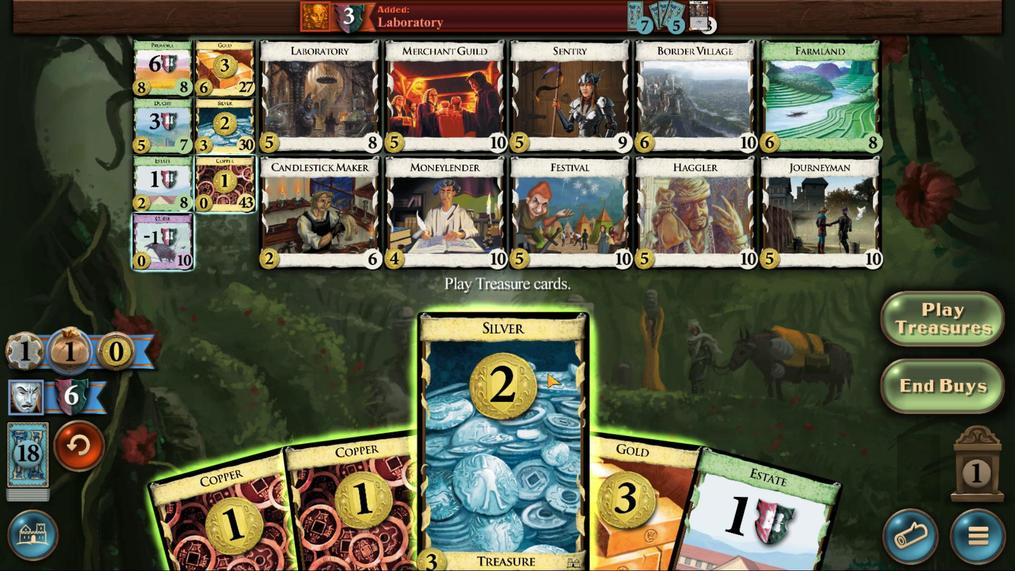 
Action: Mouse moved to (475, 345)
Screenshot: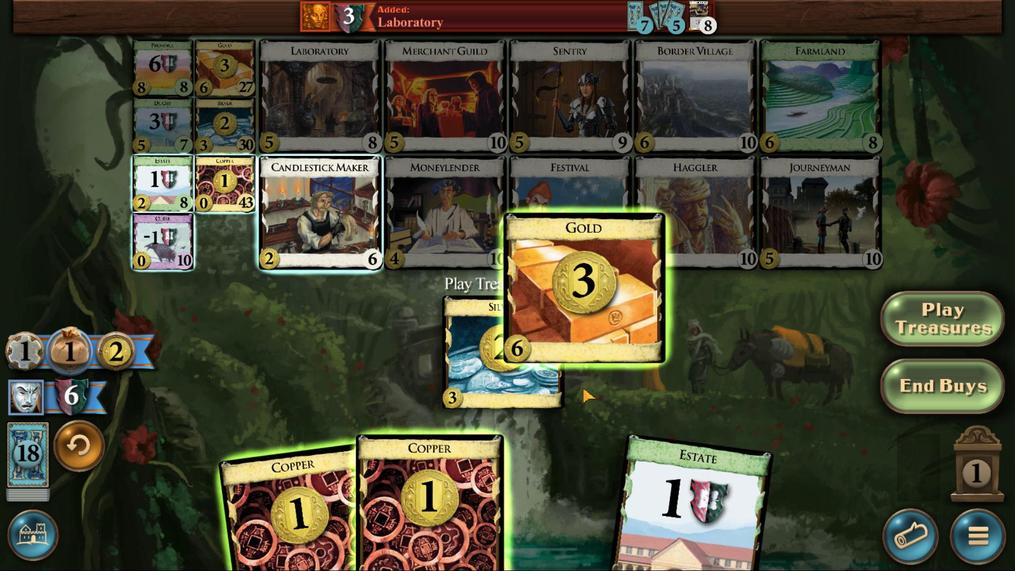 
Action: Mouse pressed left at (475, 345)
Screenshot: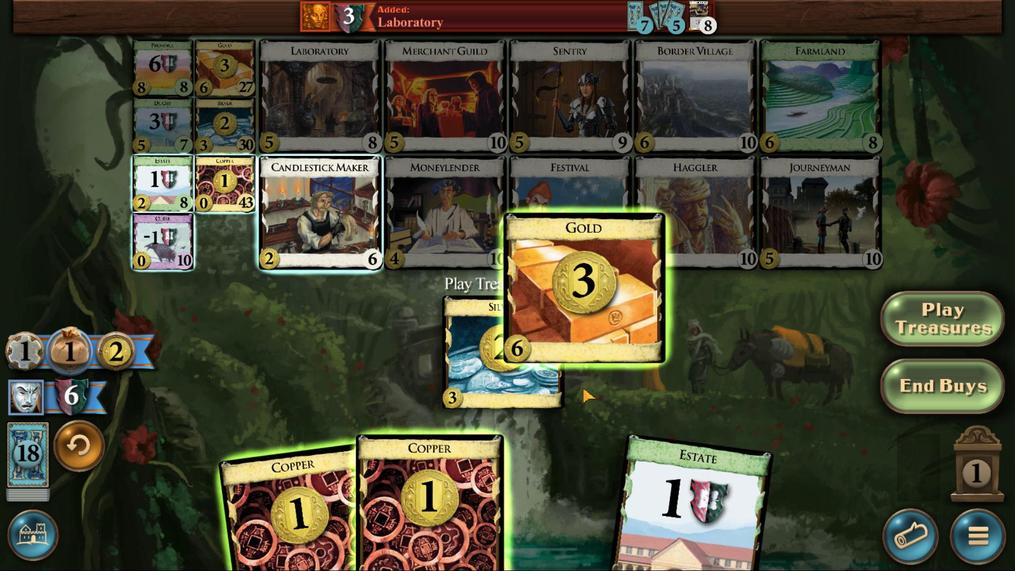 
Action: Mouse moved to (471, 348)
Screenshot: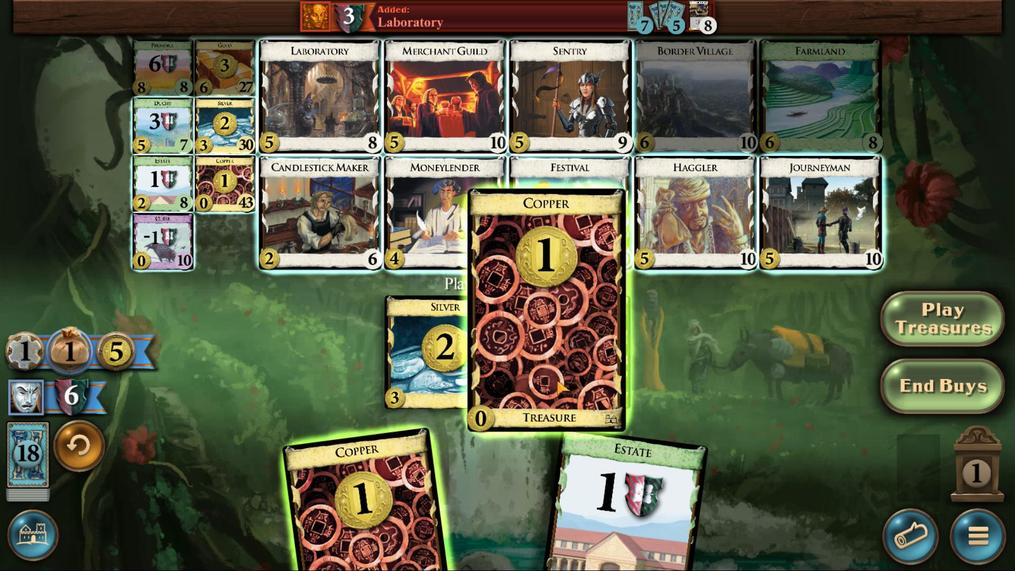 
Action: Mouse pressed left at (471, 348)
Screenshot: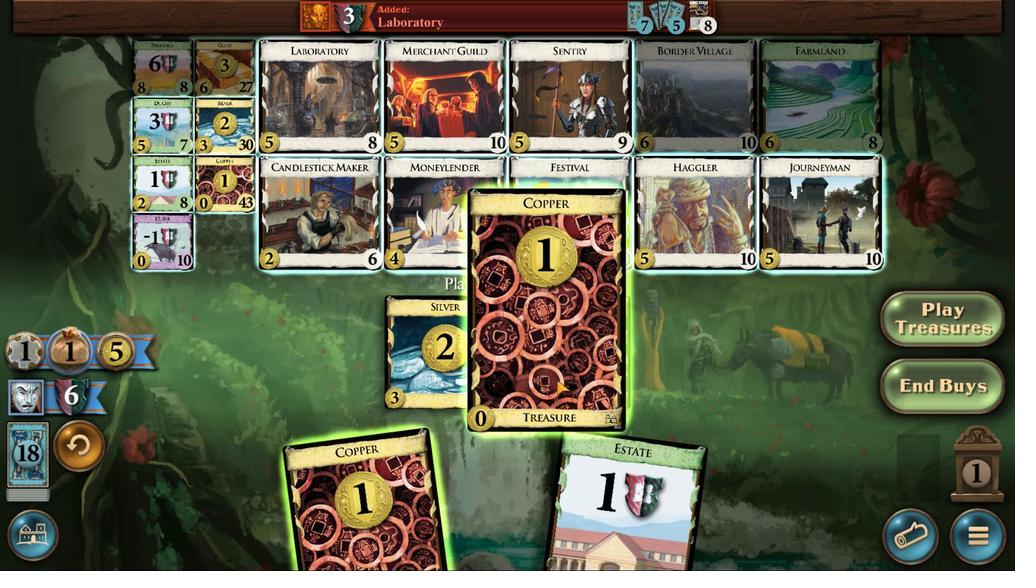 
Action: Mouse moved to (472, 335)
Screenshot: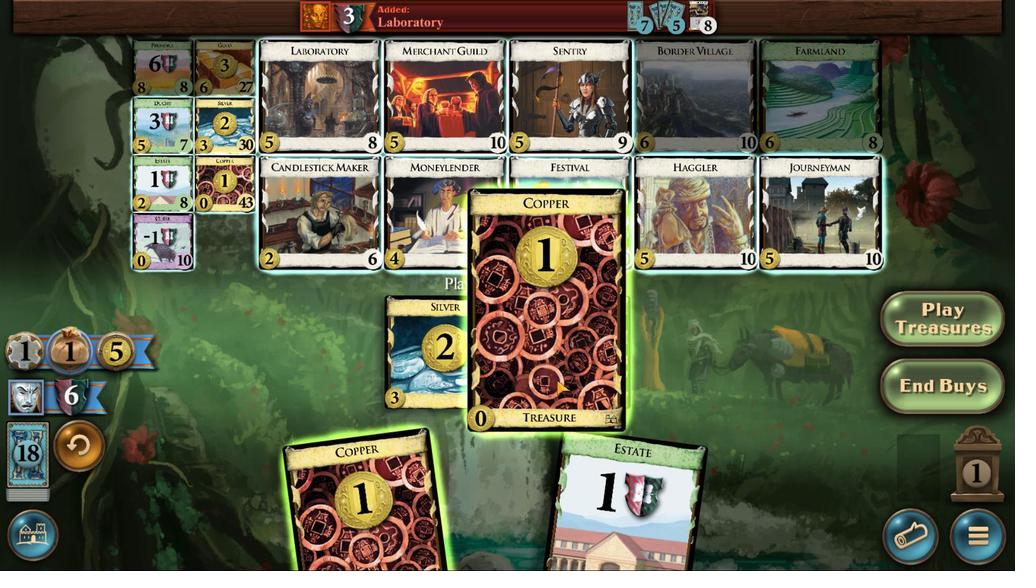 
Action: Mouse pressed left at (472, 335)
Screenshot: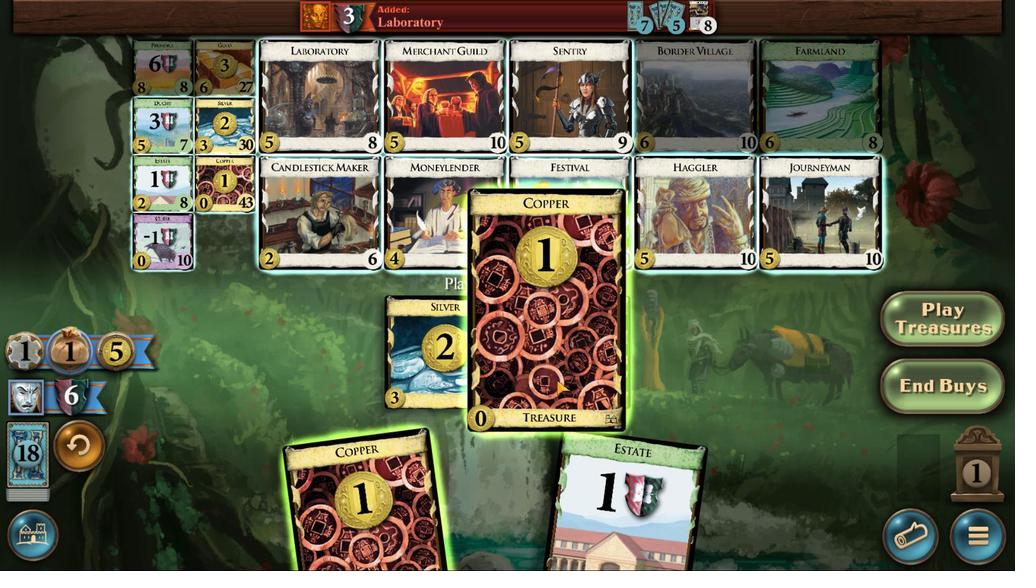 
Action: Mouse moved to (462, 337)
Screenshot: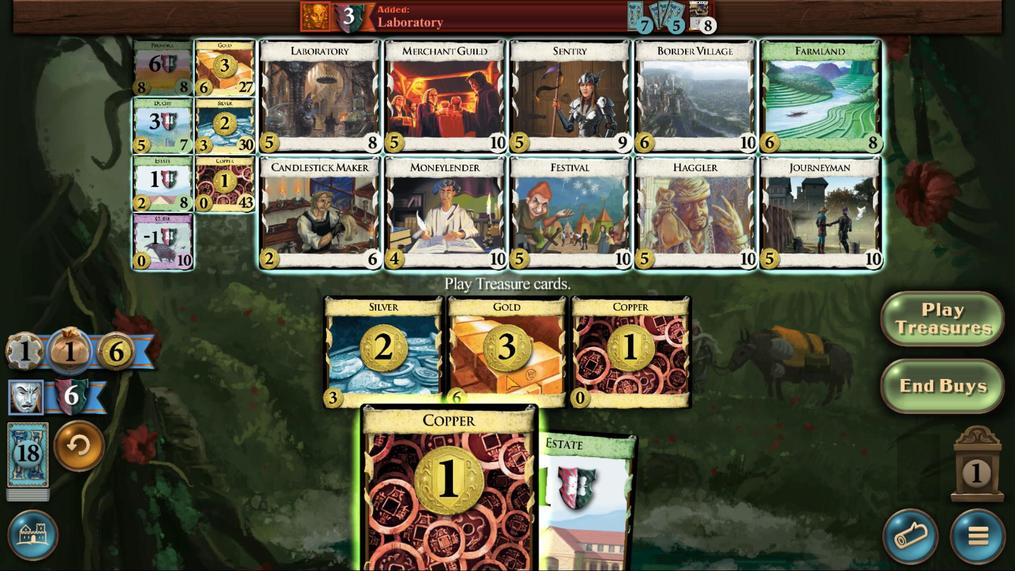 
Action: Mouse pressed left at (462, 337)
Screenshot: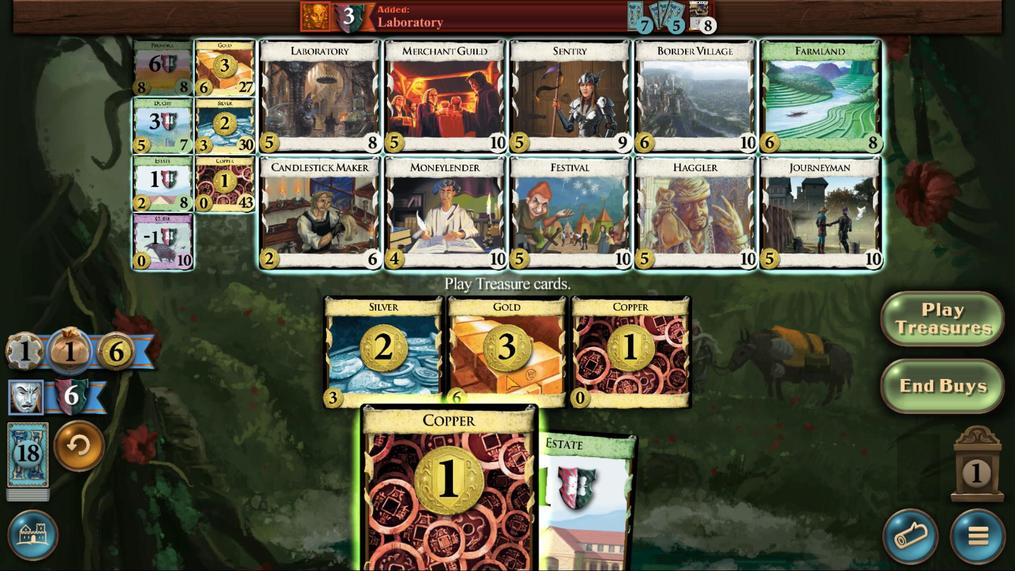 
Action: Mouse moved to (444, 143)
Screenshot: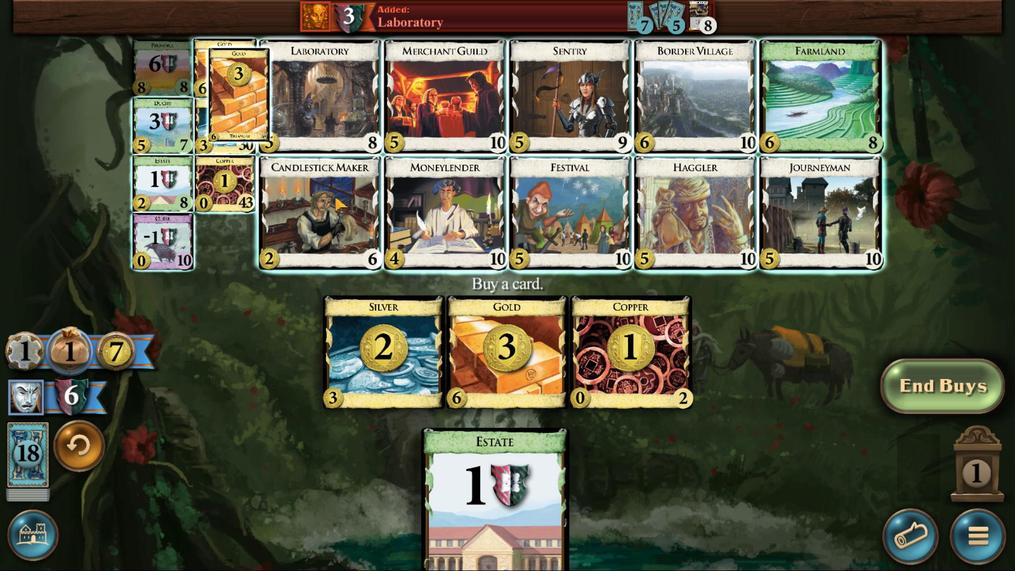 
Action: Mouse pressed left at (444, 143)
Screenshot: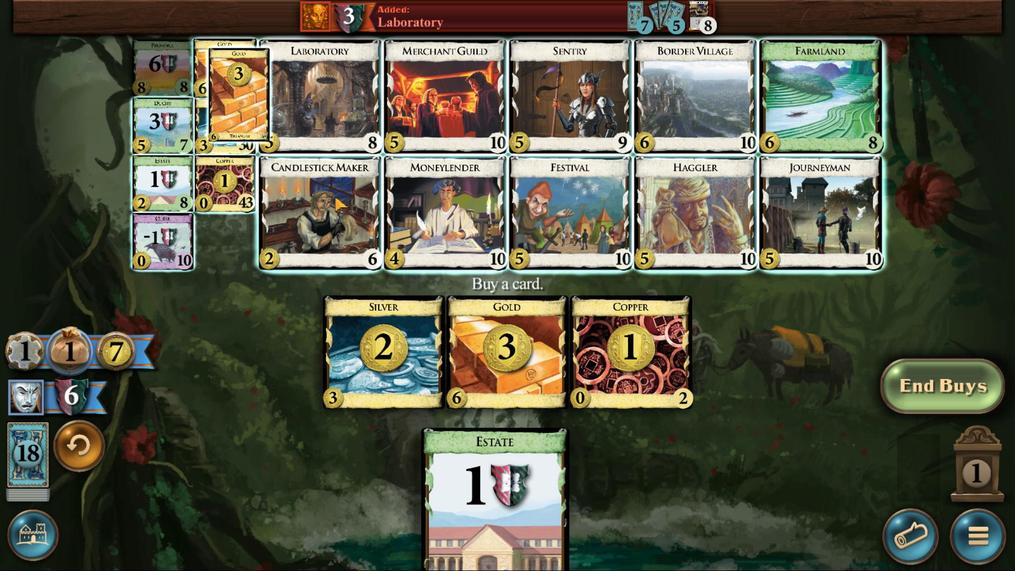 
Action: Mouse moved to (465, 338)
Screenshot: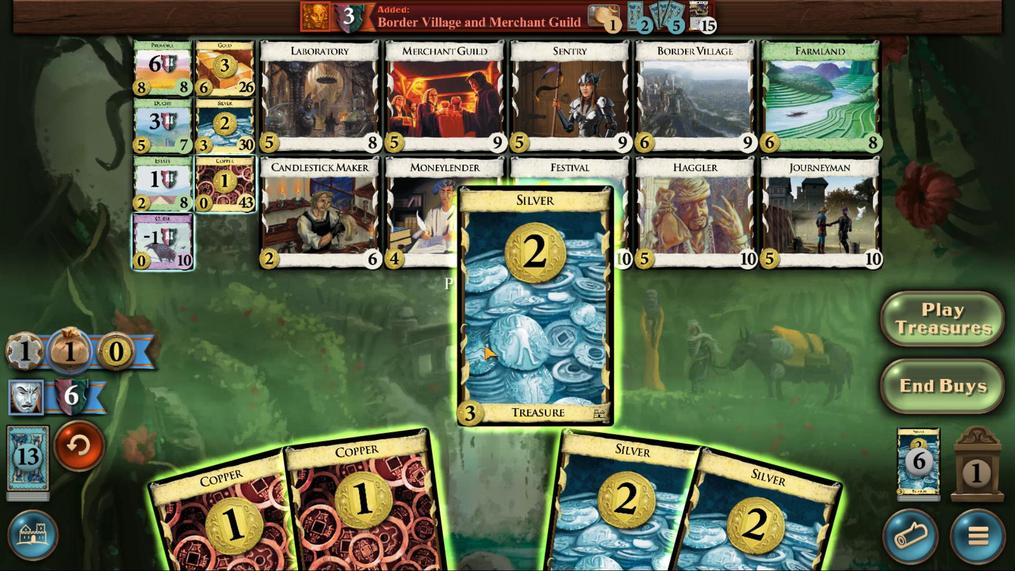 
Action: Mouse pressed left at (465, 338)
Screenshot: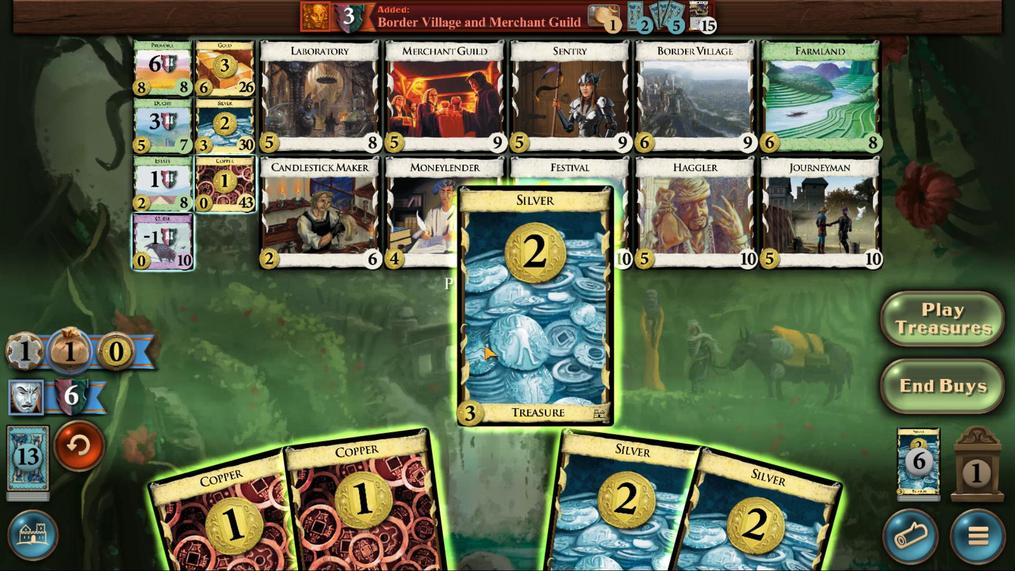 
Action: Mouse moved to (475, 340)
Screenshot: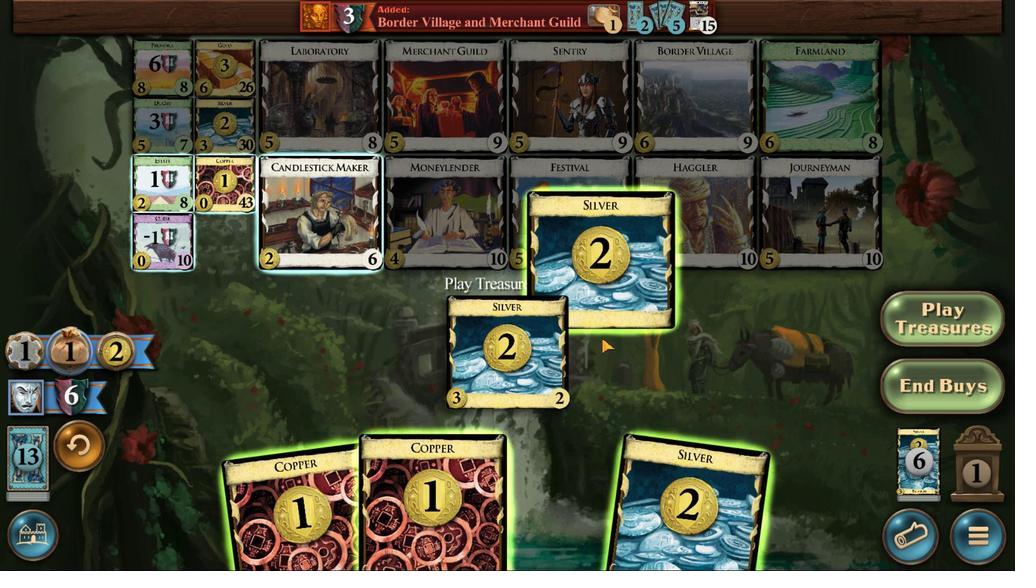 
Action: Mouse pressed left at (475, 340)
Screenshot: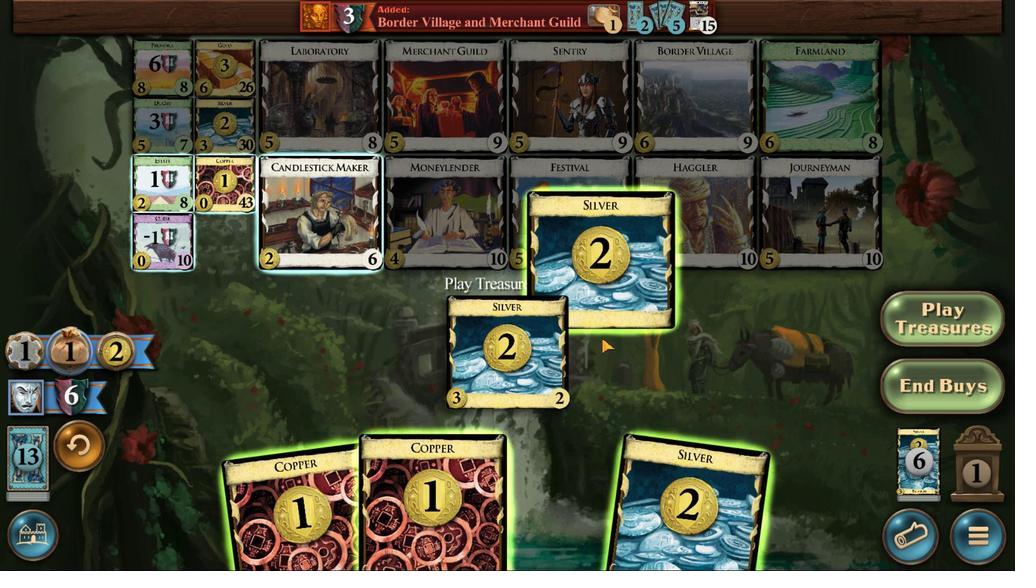 
Action: Mouse moved to (471, 333)
Screenshot: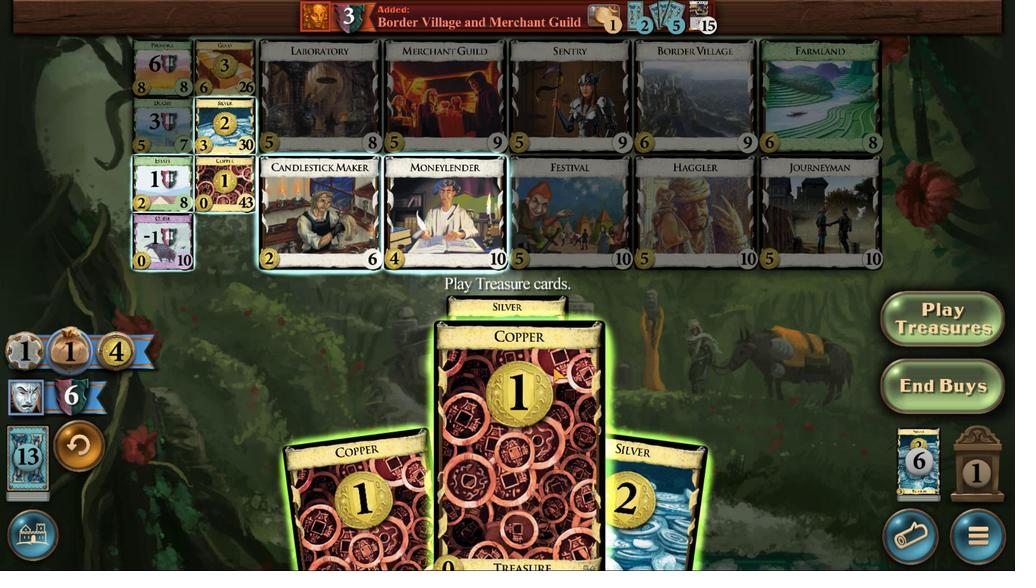 
Action: Mouse pressed left at (471, 333)
Screenshot: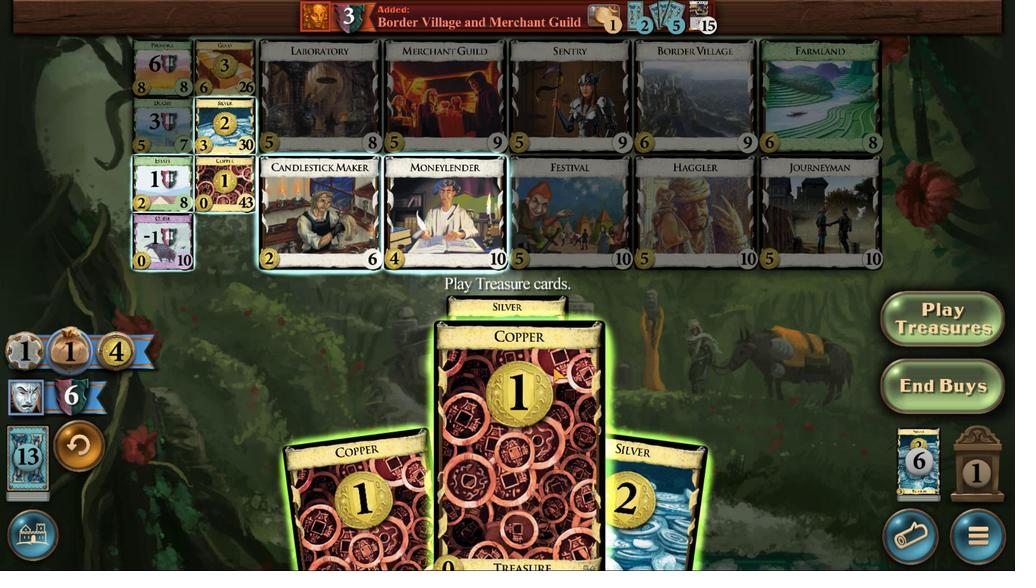 
Action: Mouse moved to (464, 337)
Screenshot: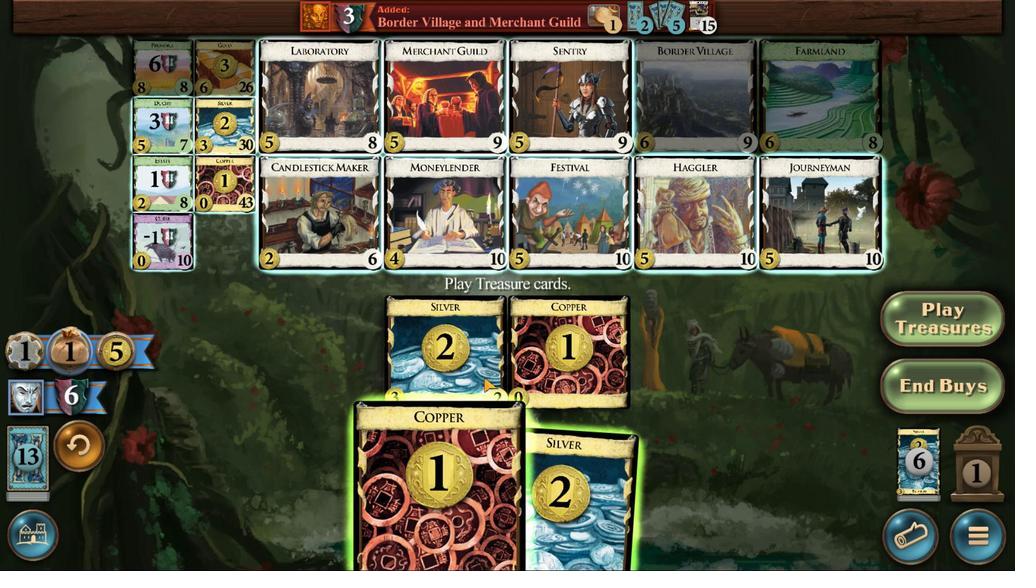 
Action: Mouse pressed left at (464, 337)
Screenshot: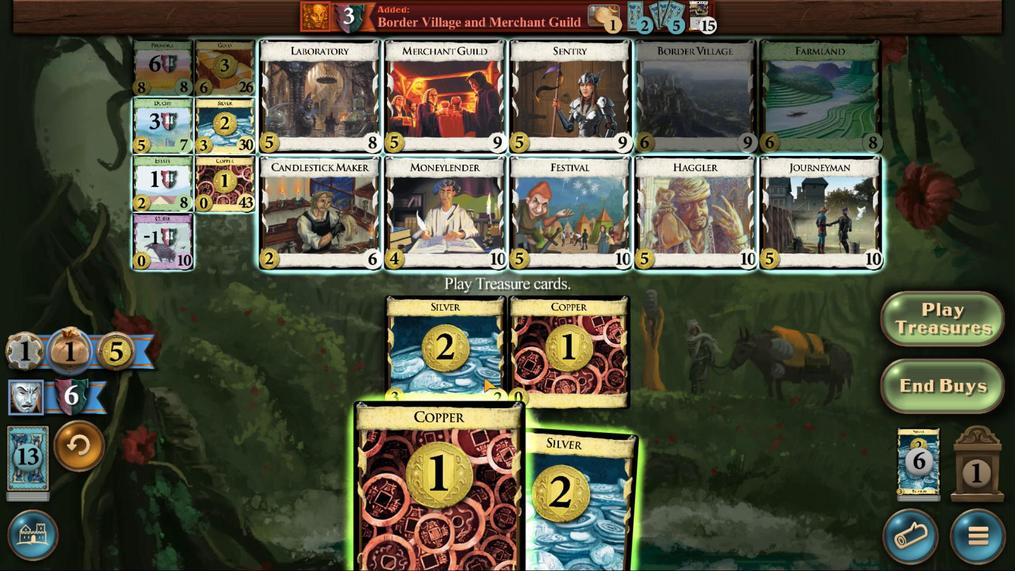 
Action: Mouse moved to (467, 346)
Screenshot: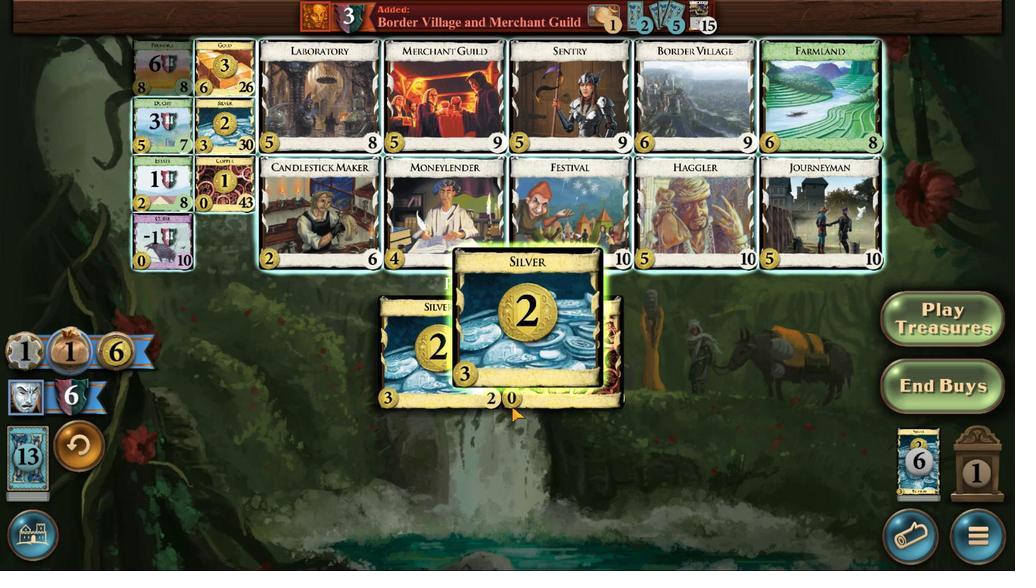 
Action: Mouse pressed left at (467, 346)
Screenshot: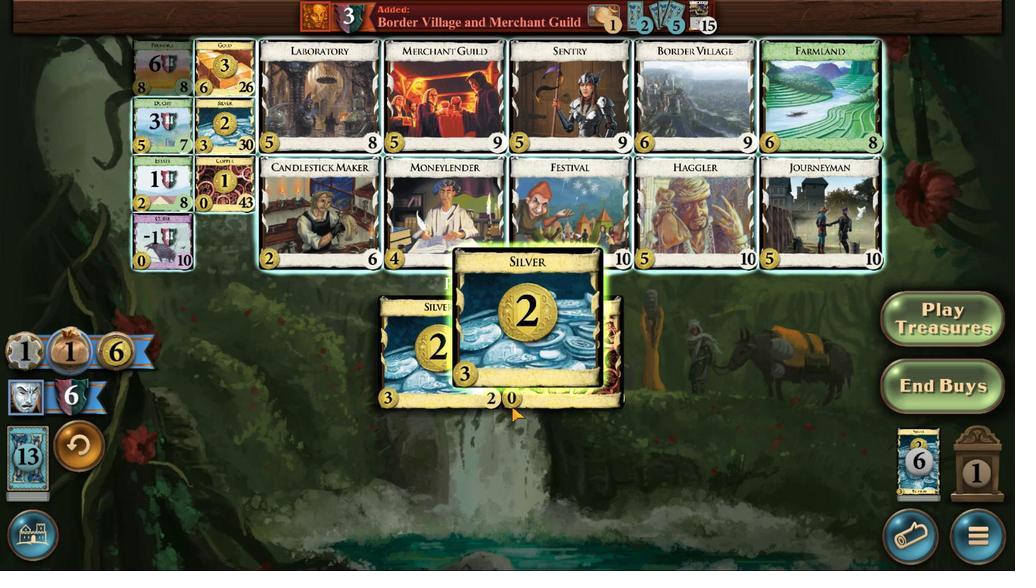
Action: Mouse moved to (439, 153)
Screenshot: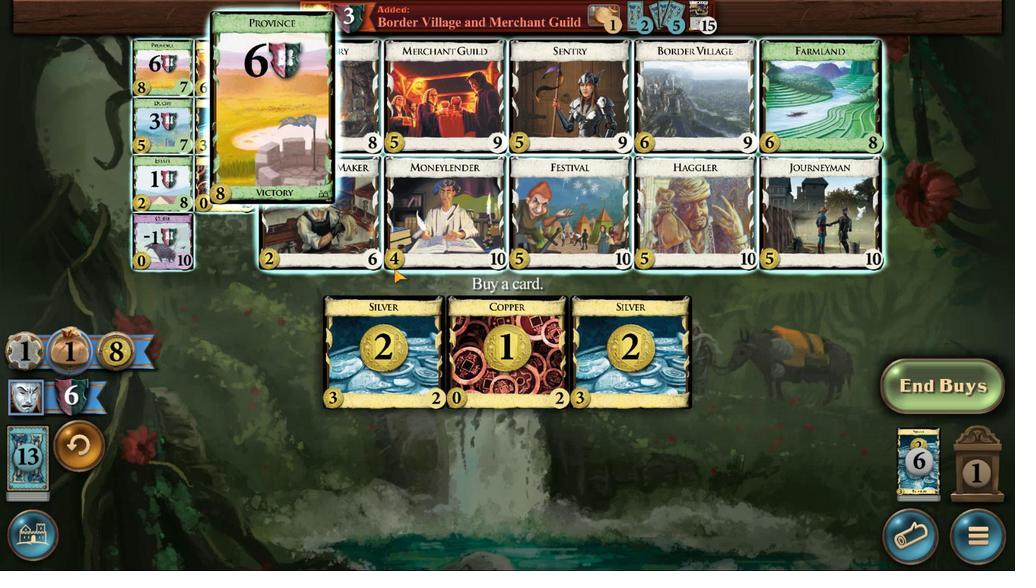
Action: Mouse pressed left at (439, 153)
Screenshot: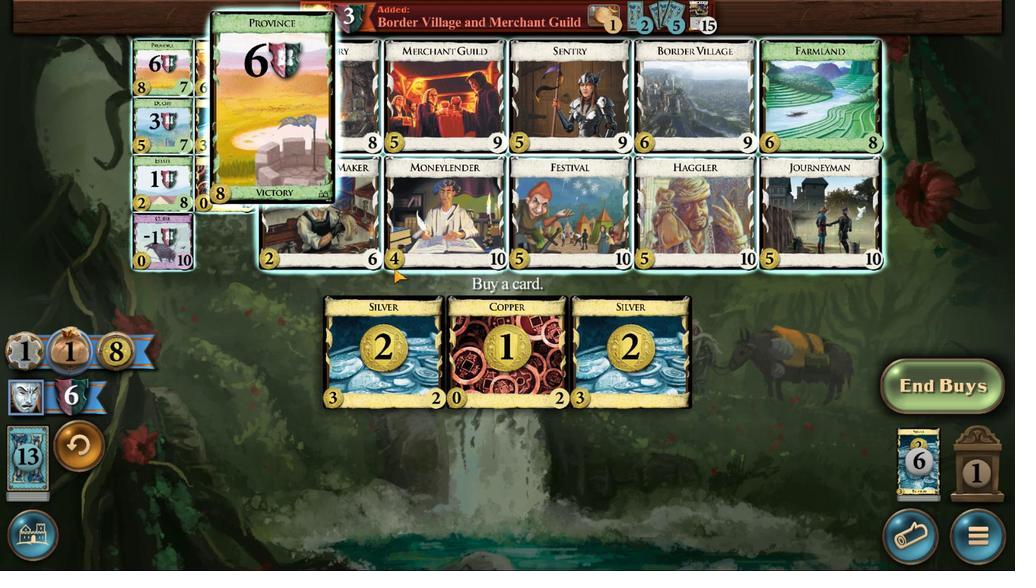 
Action: Mouse moved to (476, 352)
Screenshot: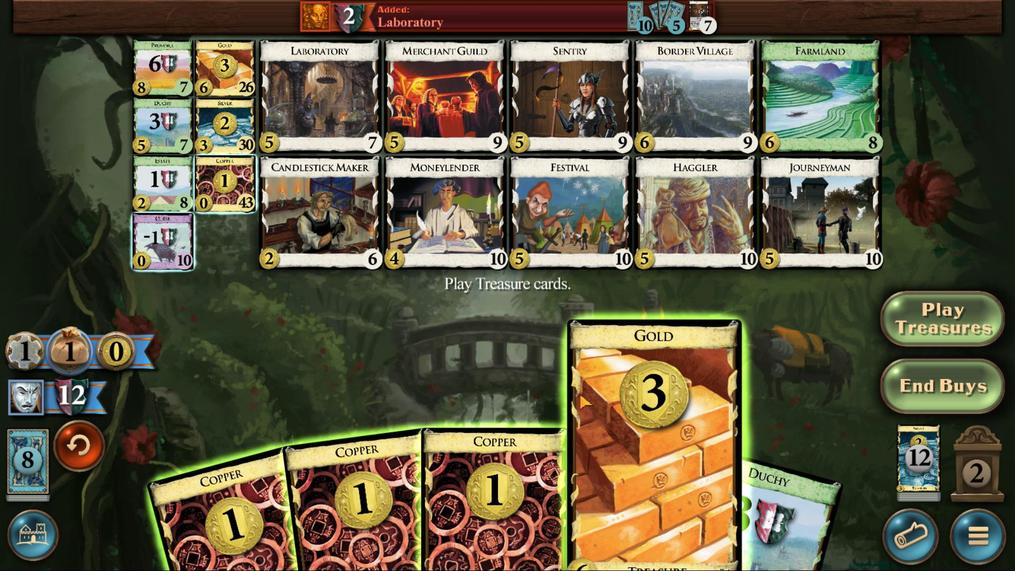 
Action: Mouse pressed left at (476, 352)
Screenshot: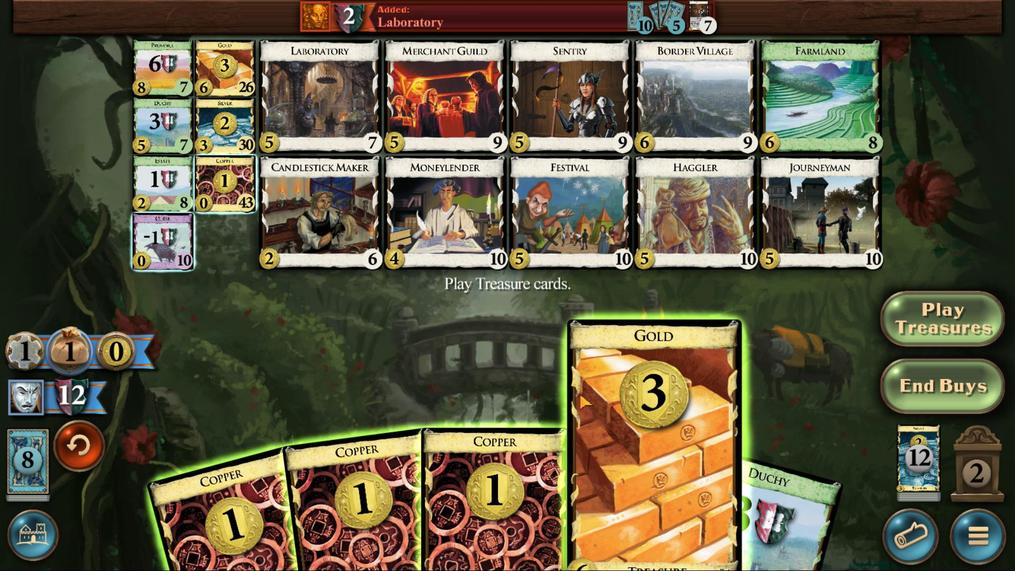 
Action: Mouse moved to (470, 348)
Screenshot: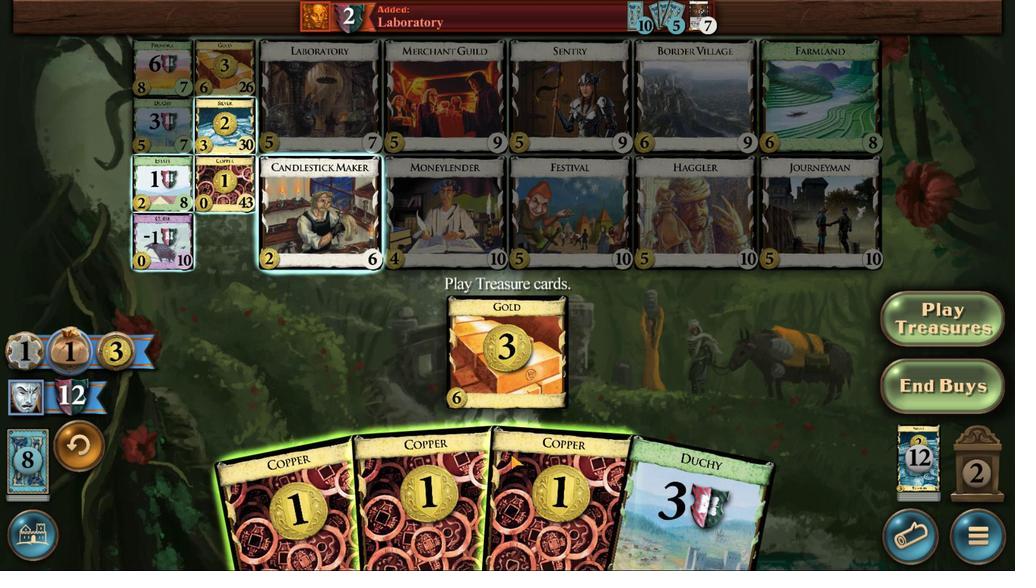 
Action: Mouse pressed left at (470, 348)
Screenshot: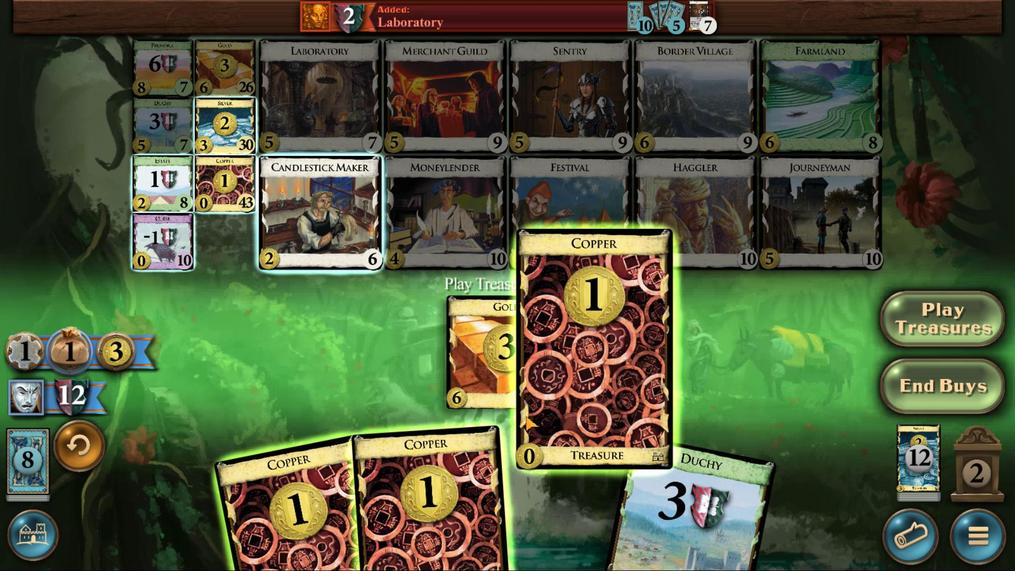 
Action: Mouse moved to (467, 353)
Screenshot: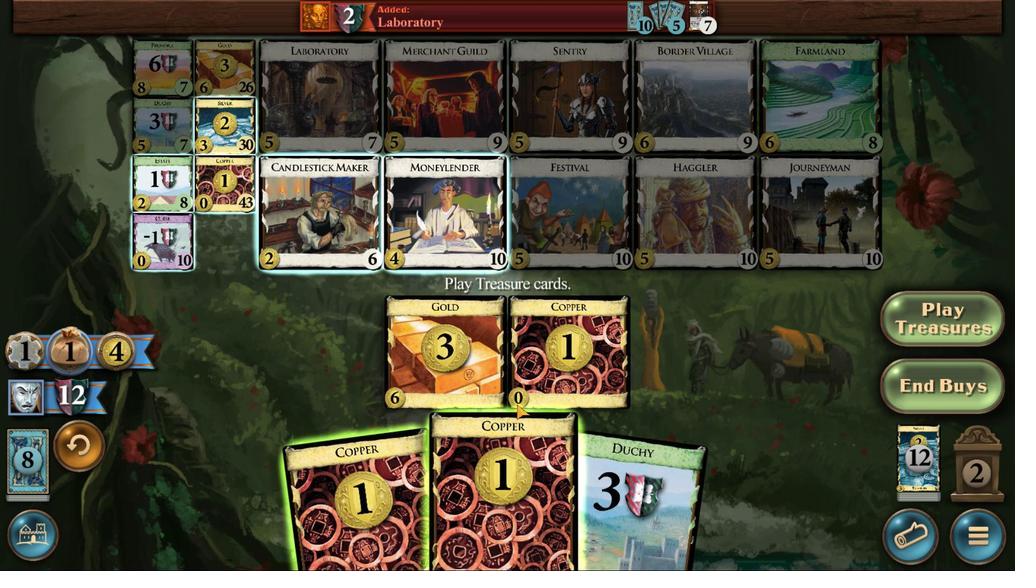 
Action: Mouse pressed left at (467, 353)
Screenshot: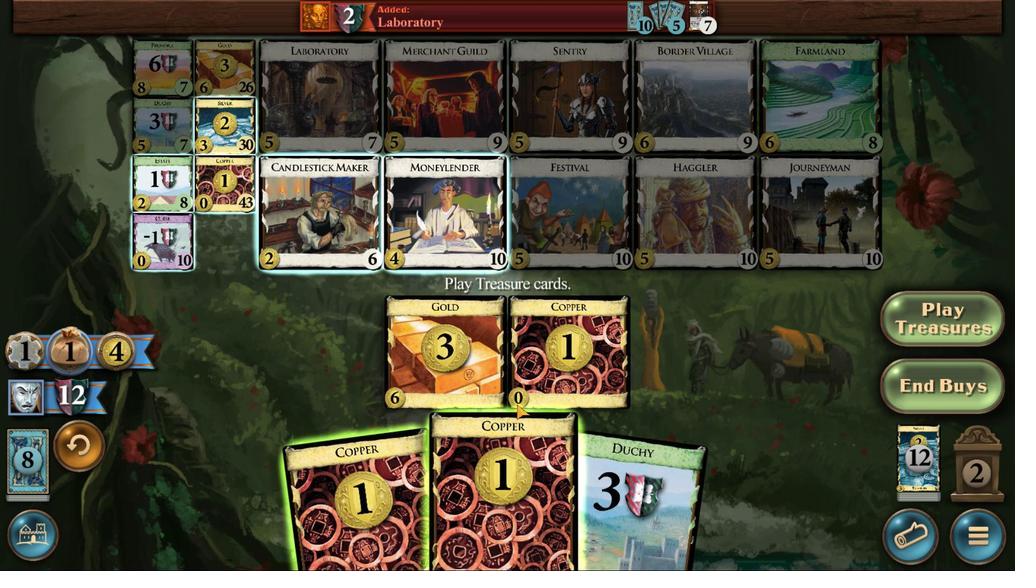 
Action: Mouse moved to (464, 337)
Screenshot: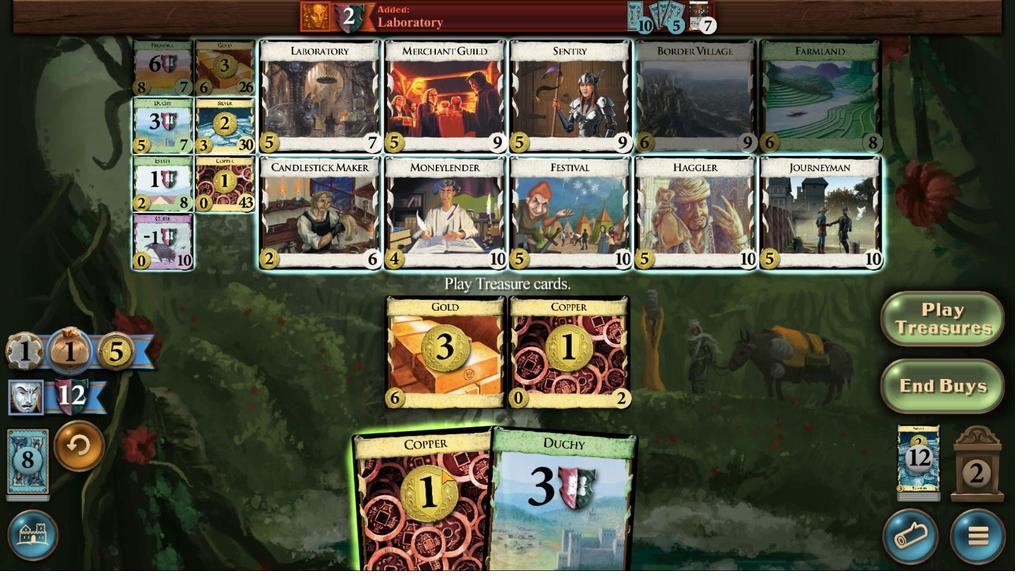 
Action: Mouse pressed left at (464, 337)
Screenshot: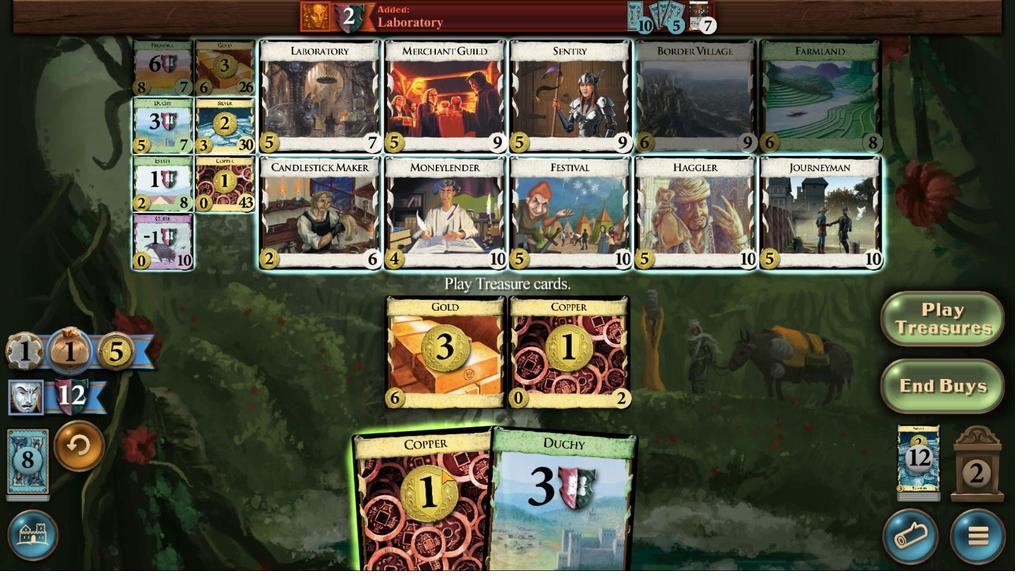
Action: Mouse moved to (445, 153)
Screenshot: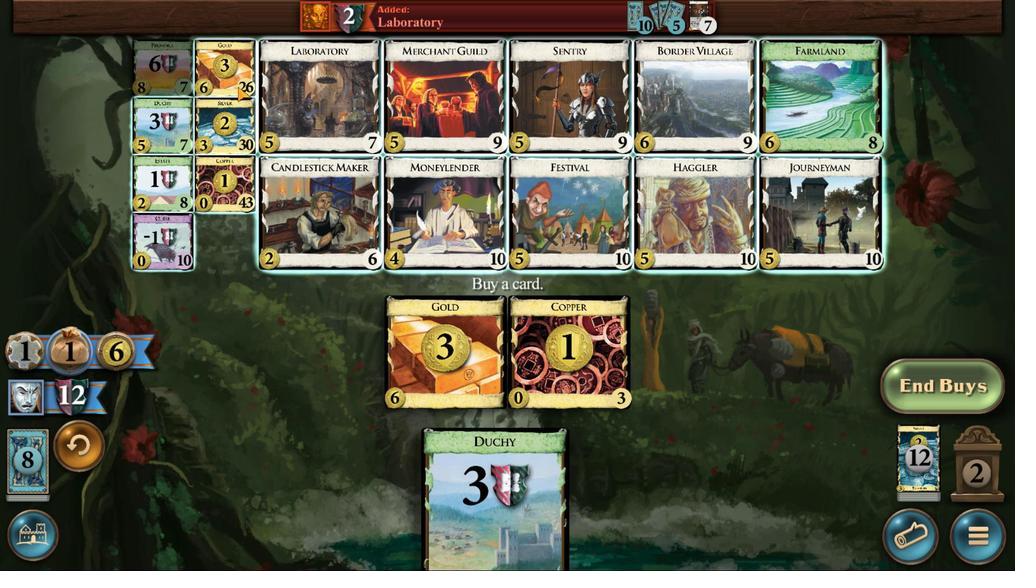 
Action: Mouse pressed left at (445, 153)
Screenshot: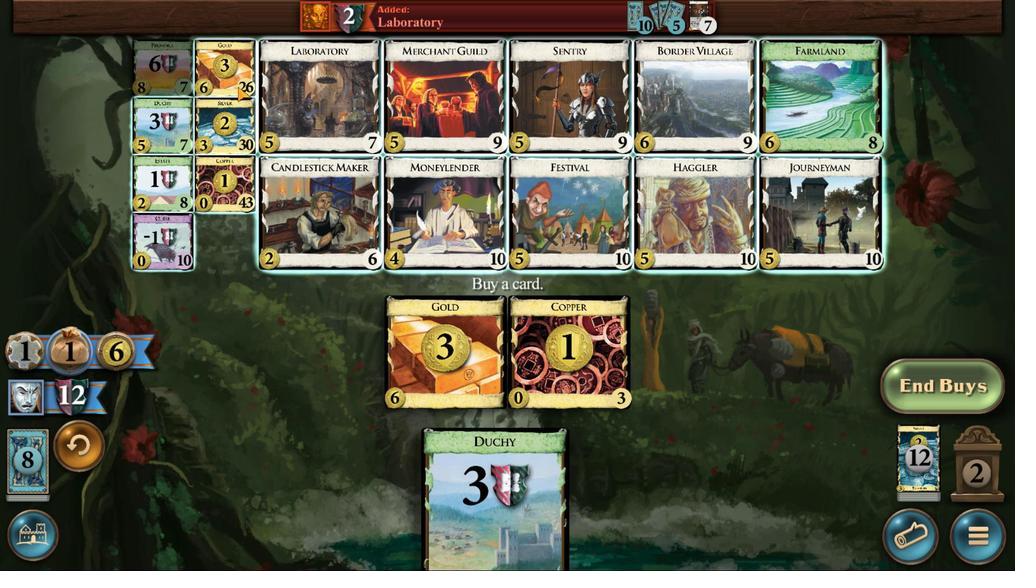 
Action: Mouse moved to (445, 350)
Screenshot: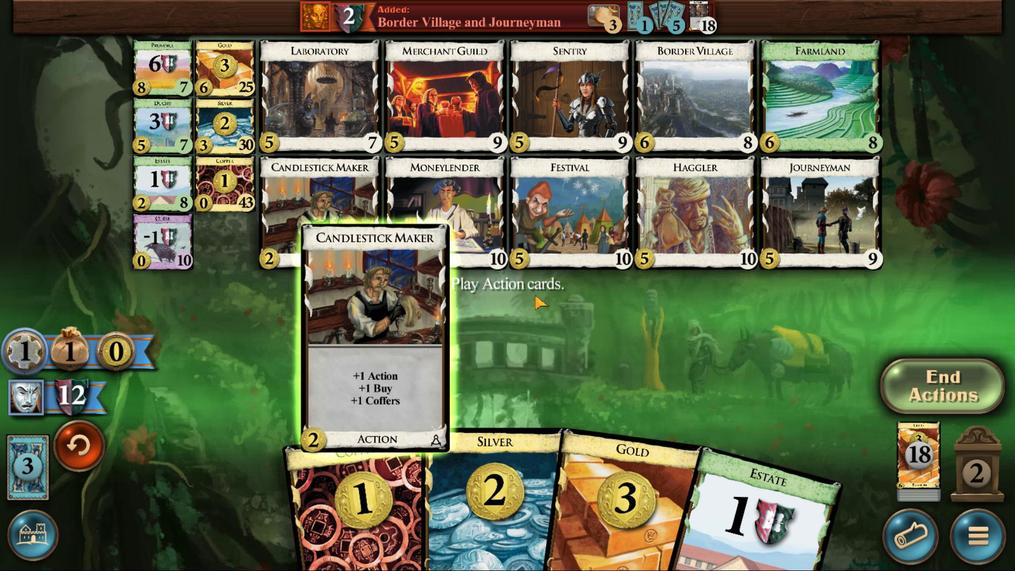 
Action: Mouse pressed left at (445, 350)
Screenshot: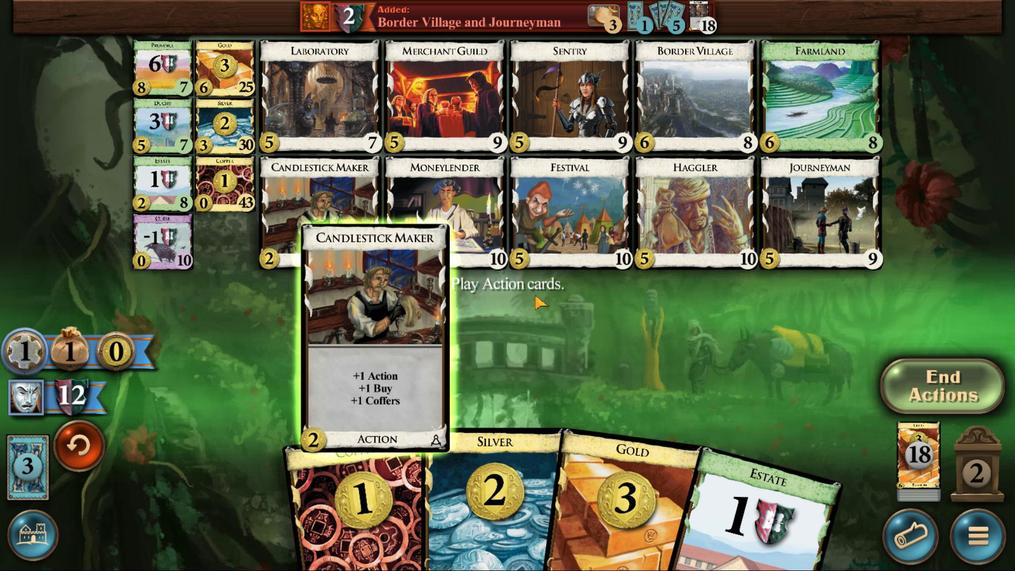 
Action: Mouse moved to (450, 313)
Screenshot: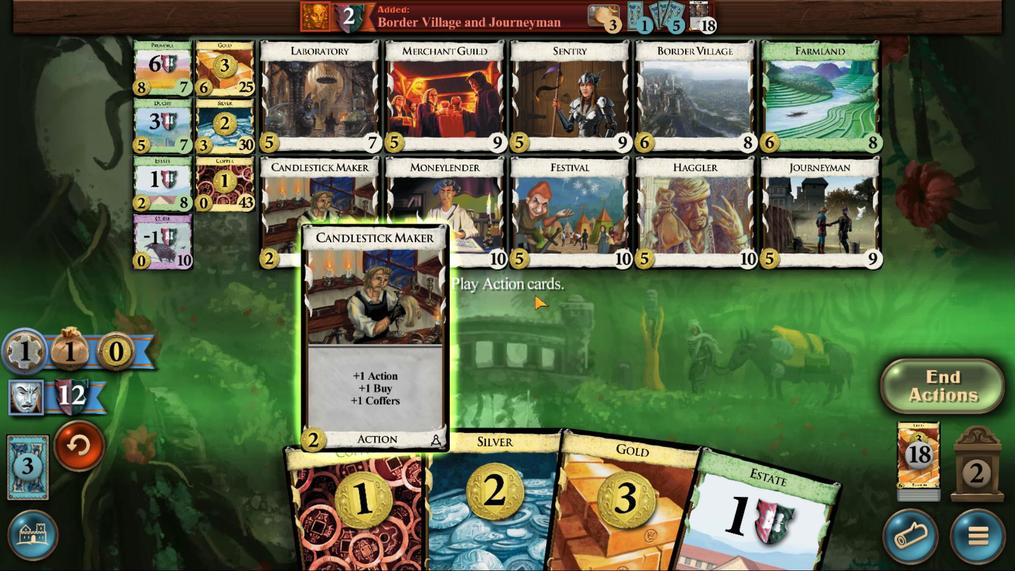 
Action: Mouse pressed left at (450, 313)
Screenshot: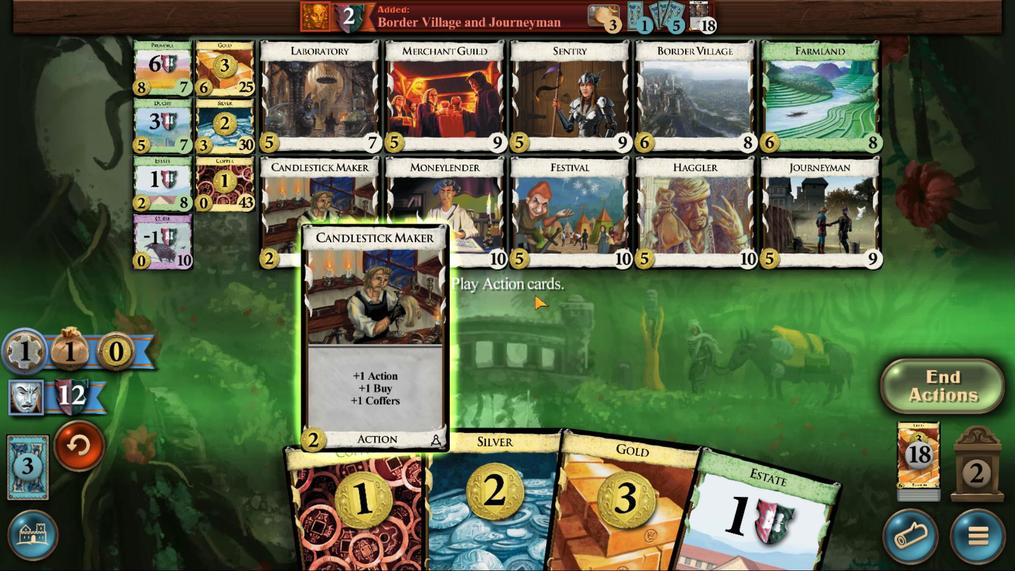 
Action: Mouse moved to (475, 344)
Screenshot: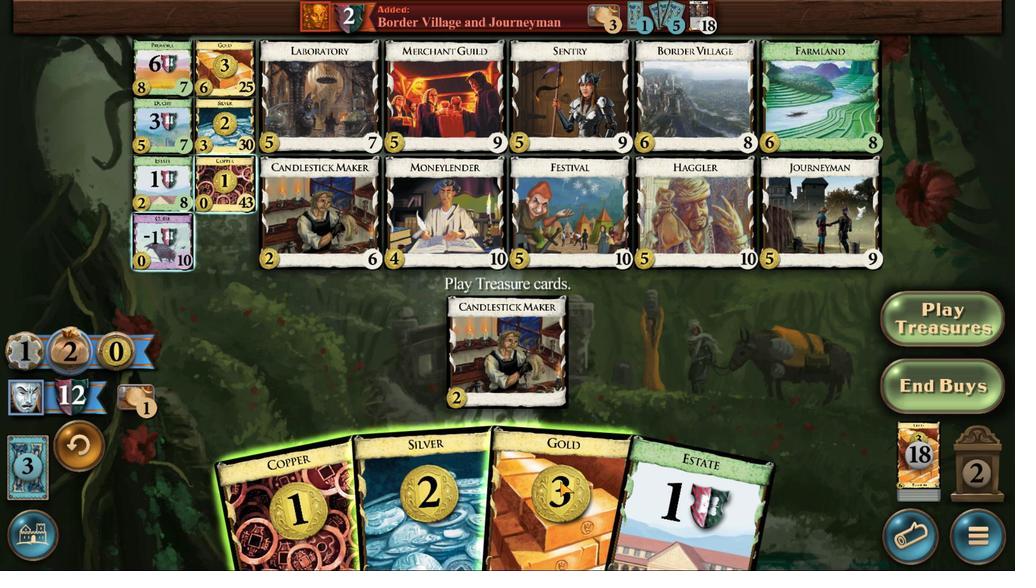 
Action: Mouse pressed left at (475, 344)
Screenshot: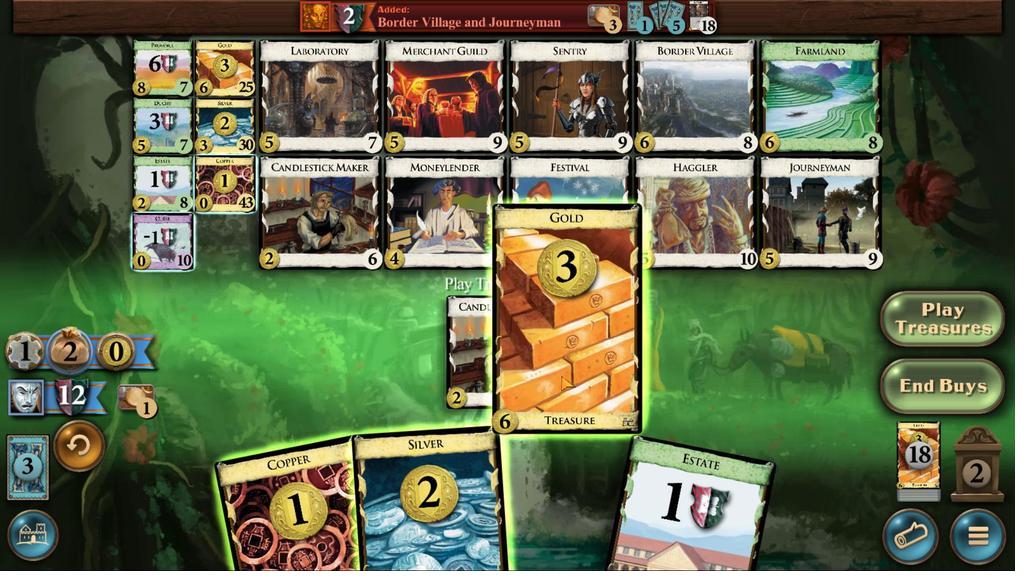 
Action: Mouse moved to (465, 354)
Screenshot: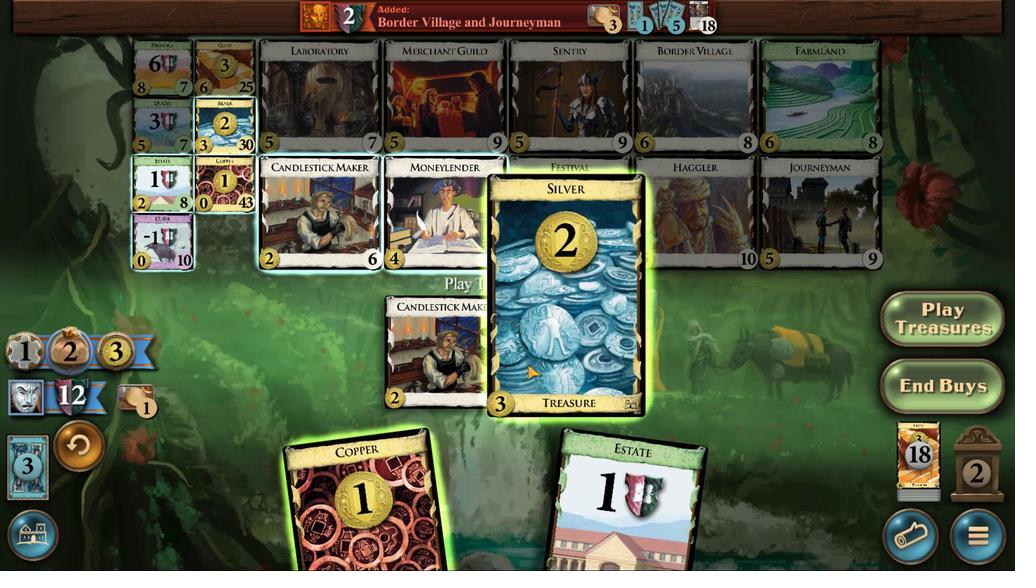 
Action: Mouse pressed left at (465, 354)
Screenshot: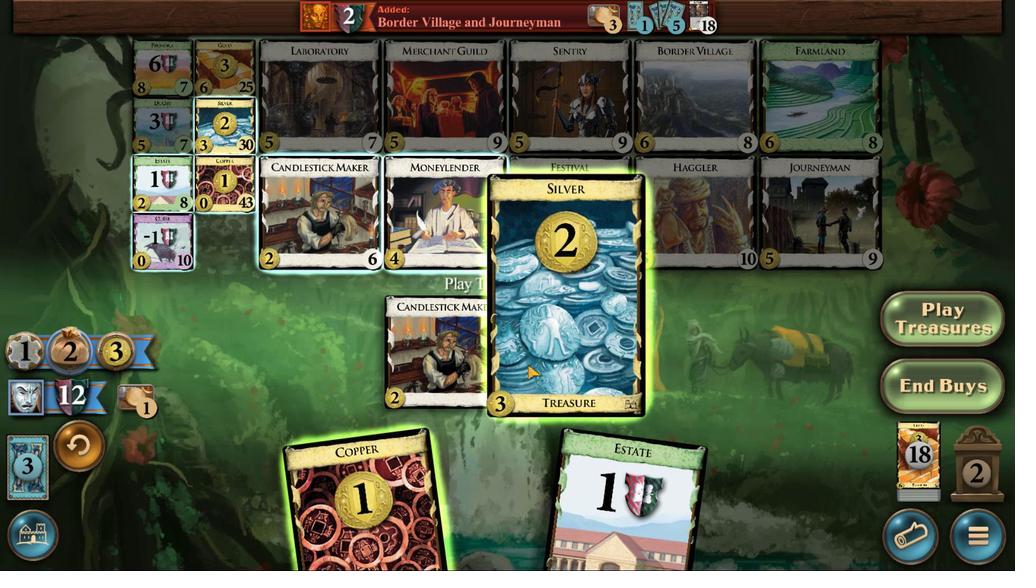 
Action: Mouse moved to (462, 349)
Screenshot: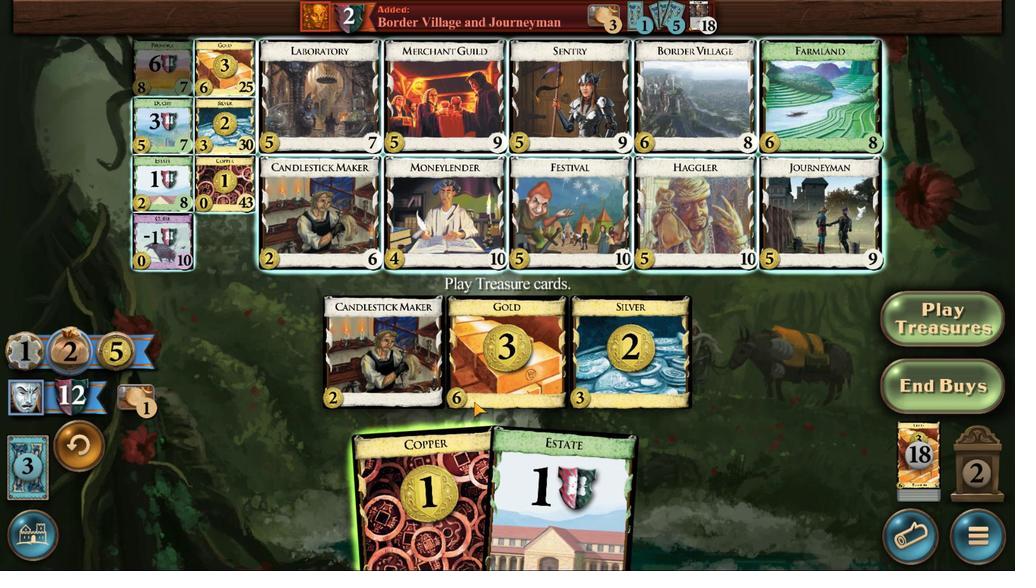 
Action: Mouse pressed left at (462, 349)
Screenshot: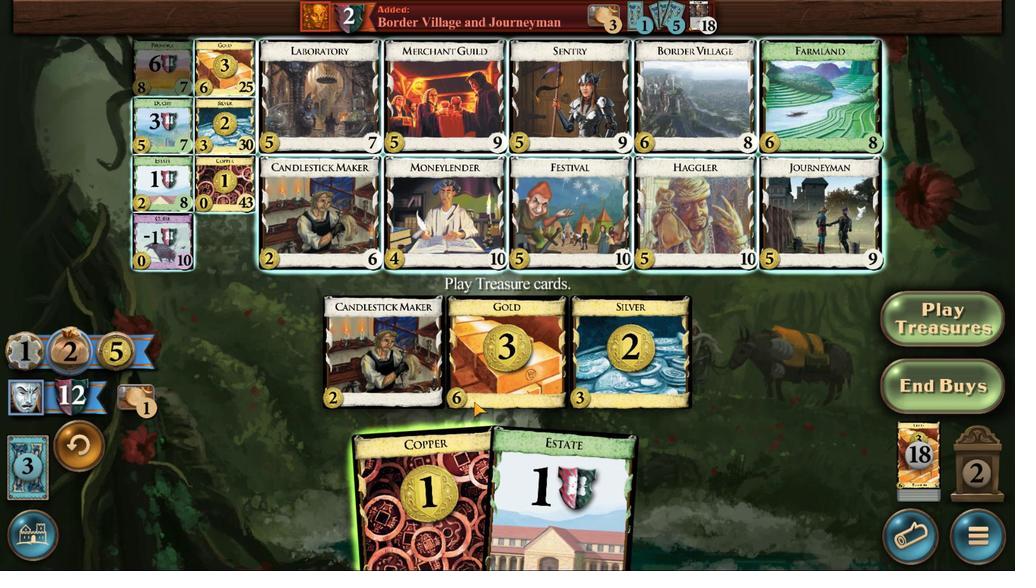 
Action: Mouse moved to (446, 147)
Screenshot: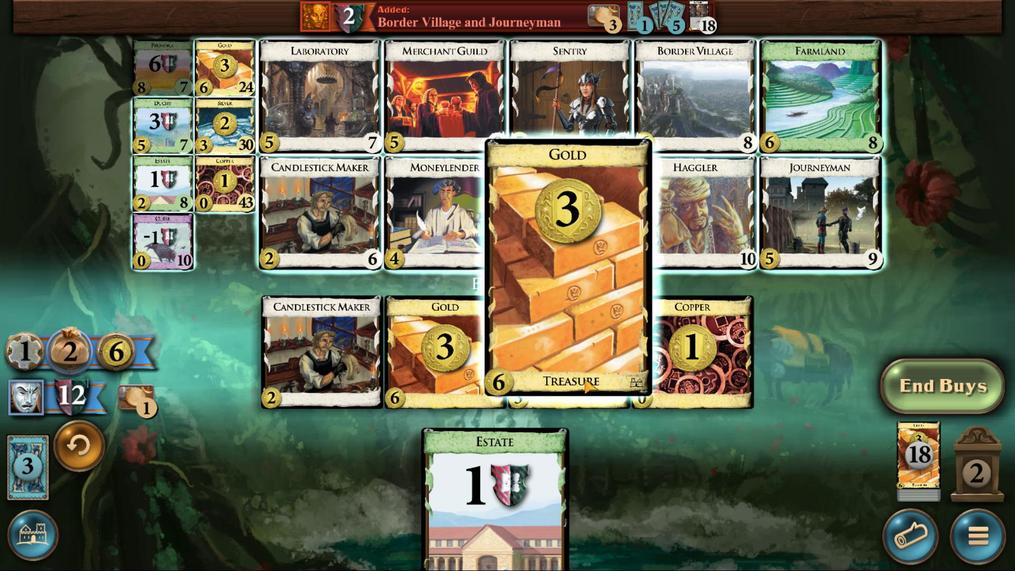 
Action: Mouse pressed left at (446, 147)
Screenshot: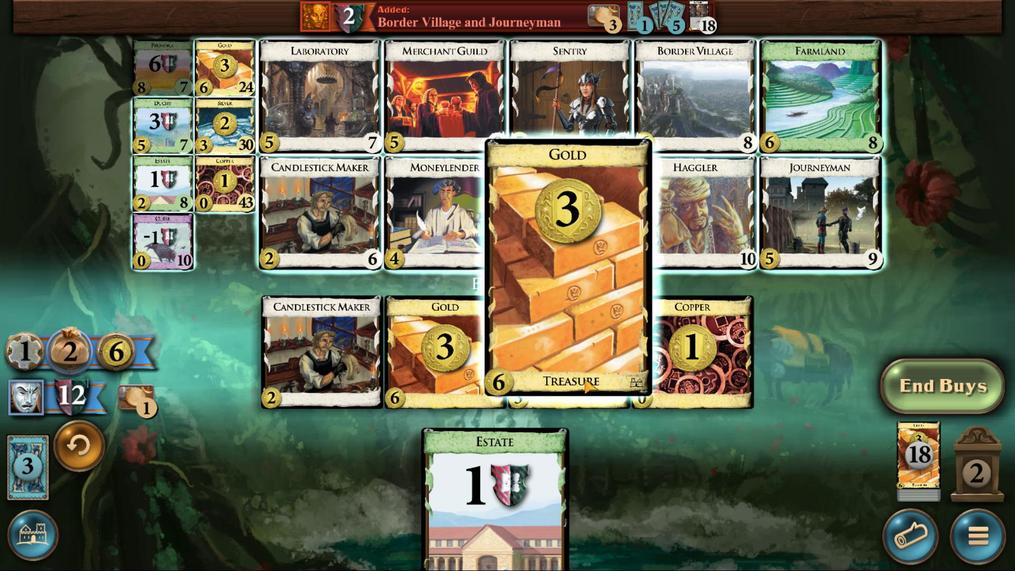 
Action: Mouse moved to (444, 204)
Screenshot: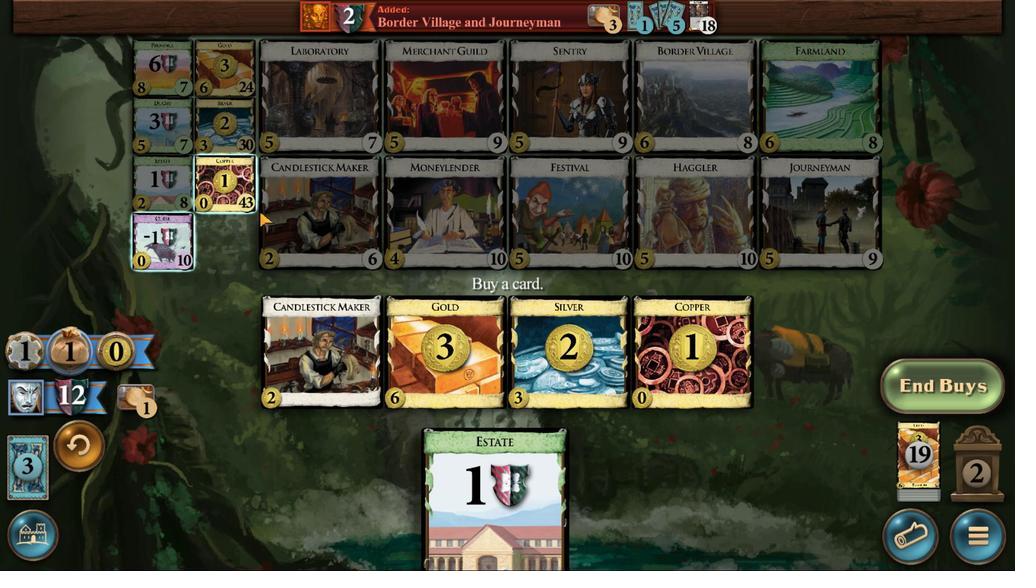 
Action: Mouse pressed left at (444, 204)
Screenshot: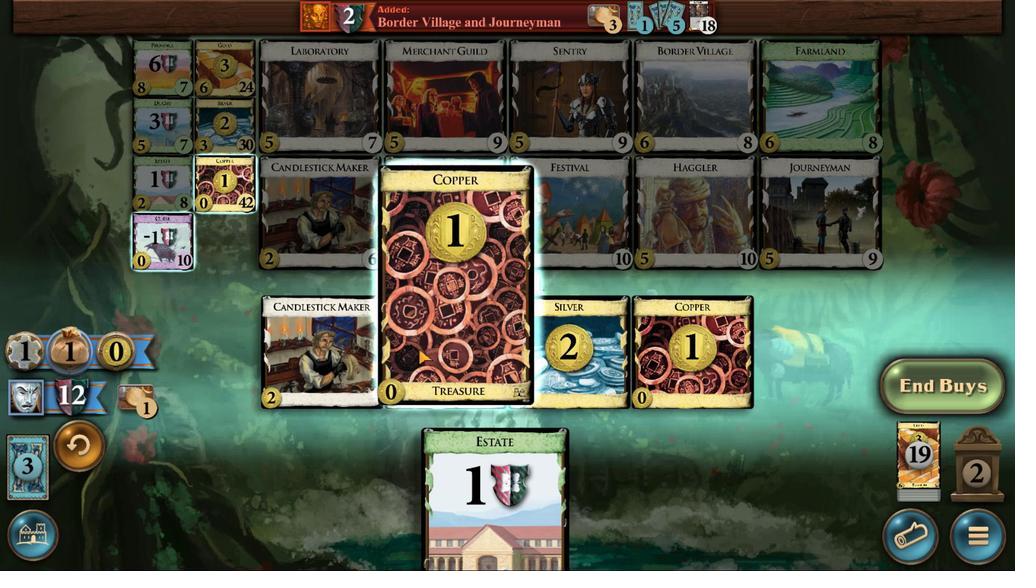 
Action: Mouse moved to (480, 347)
Screenshot: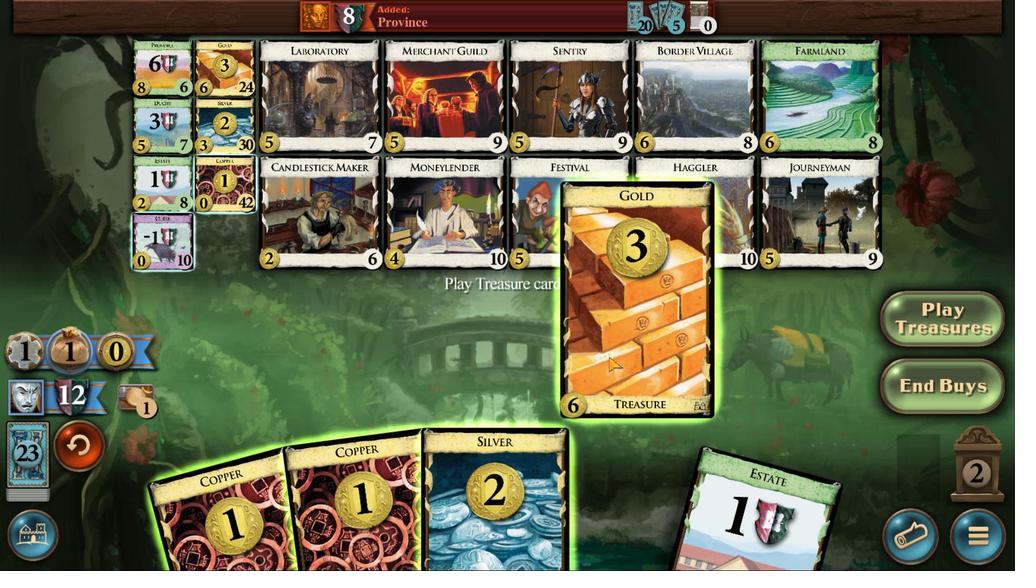 
Action: Mouse pressed left at (480, 347)
Screenshot: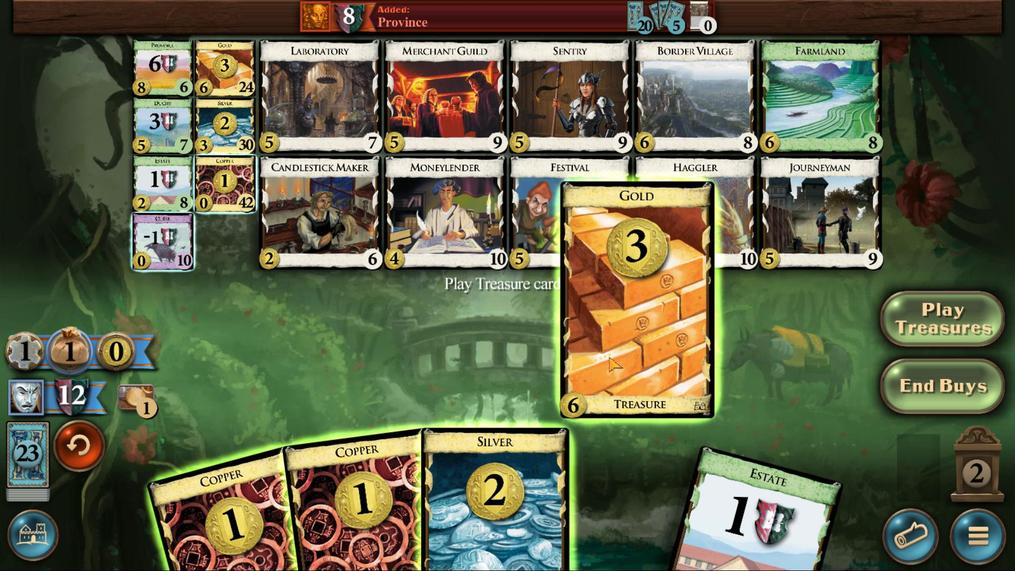 
Action: Mouse moved to (472, 342)
Screenshot: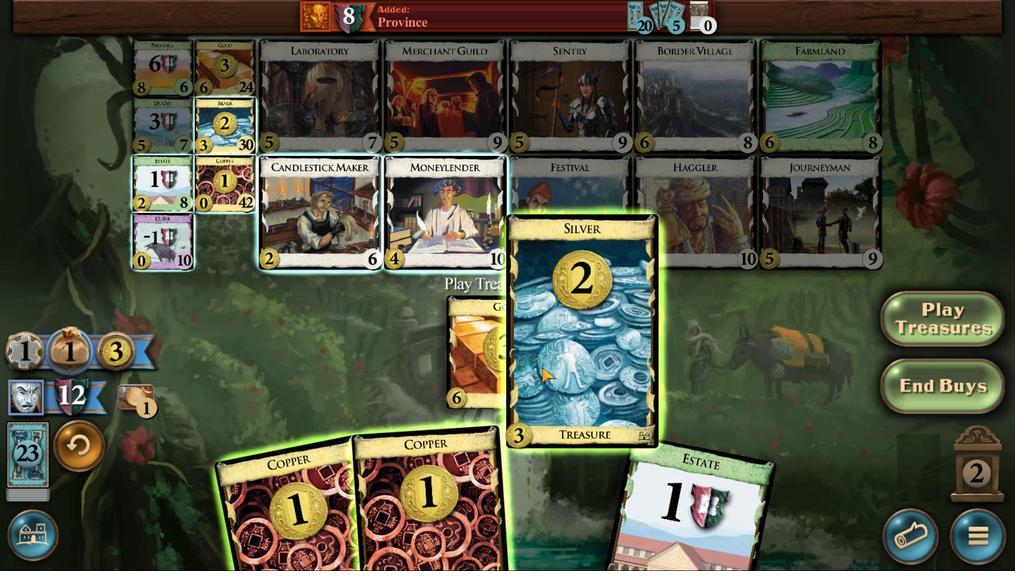 
Action: Mouse pressed left at (472, 342)
Screenshot: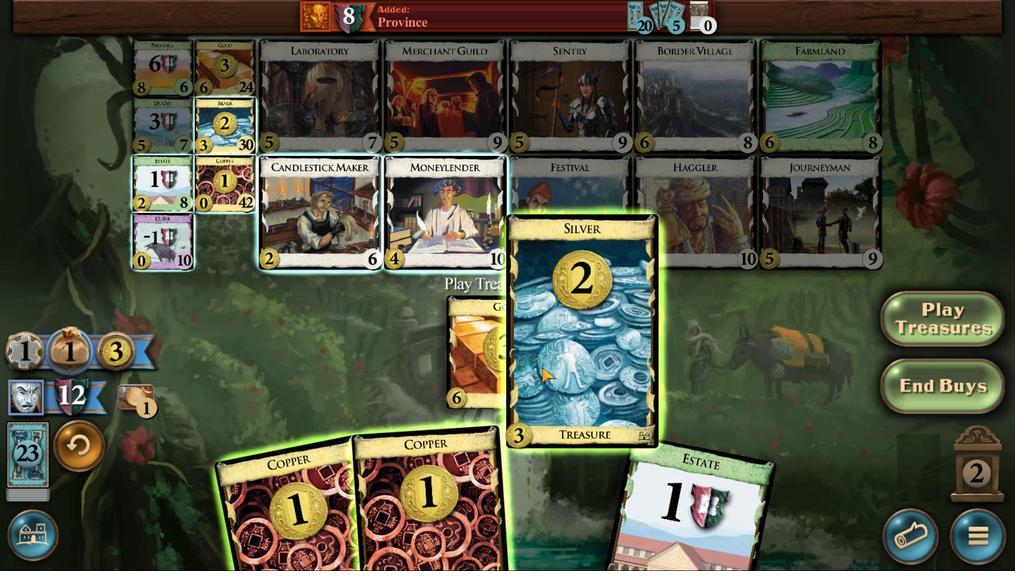 
Action: Mouse moved to (466, 340)
Screenshot: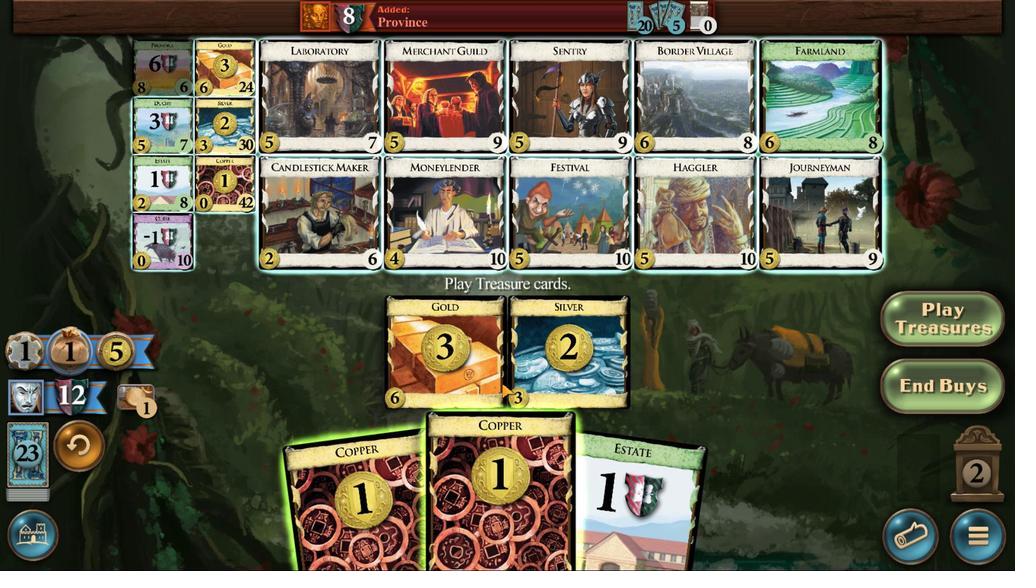 
Action: Mouse pressed left at (466, 340)
Screenshot: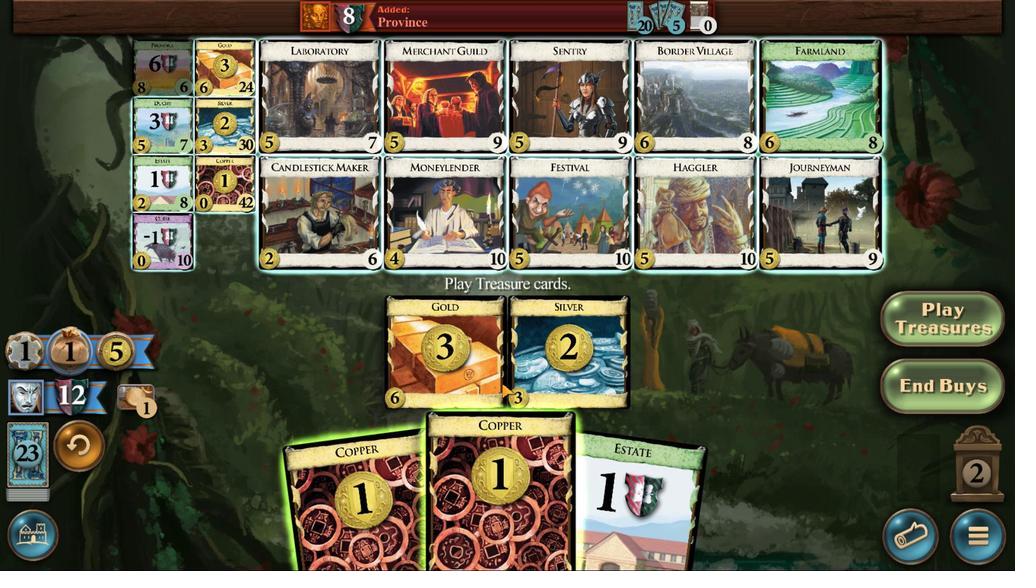 
Action: Mouse moved to (462, 344)
Screenshot: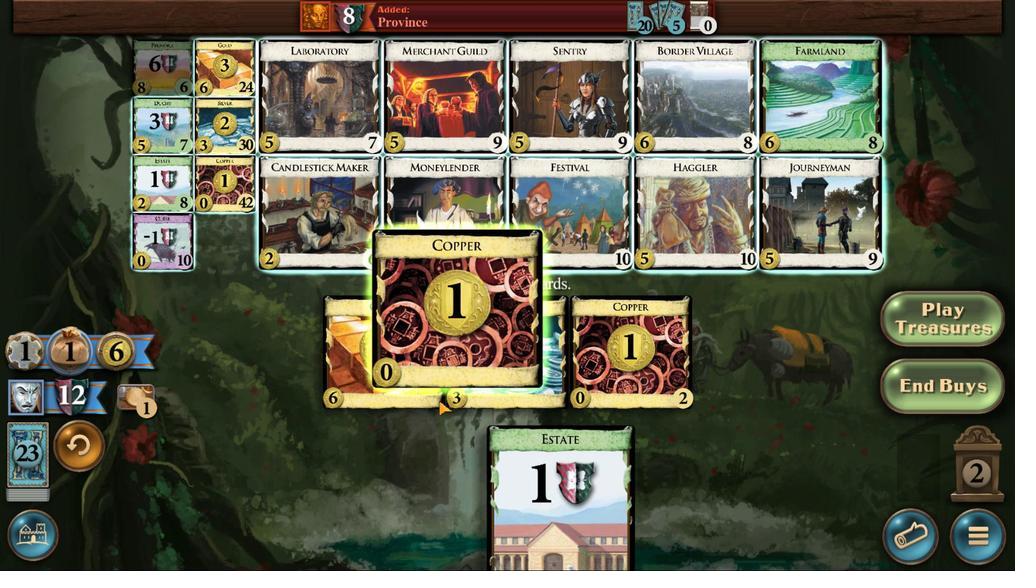 
Action: Mouse pressed left at (462, 344)
Screenshot: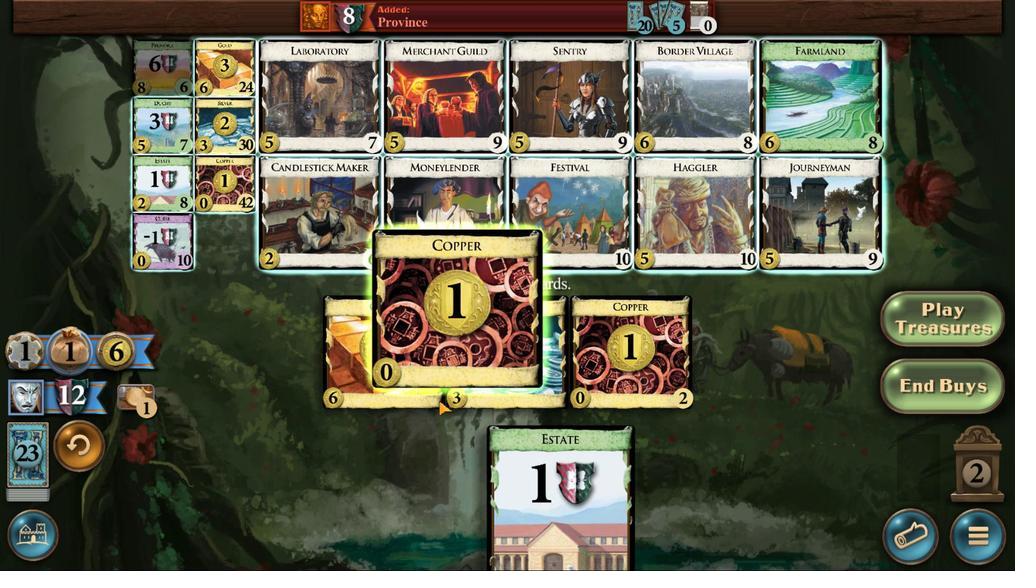 
Action: Mouse moved to (440, 155)
Screenshot: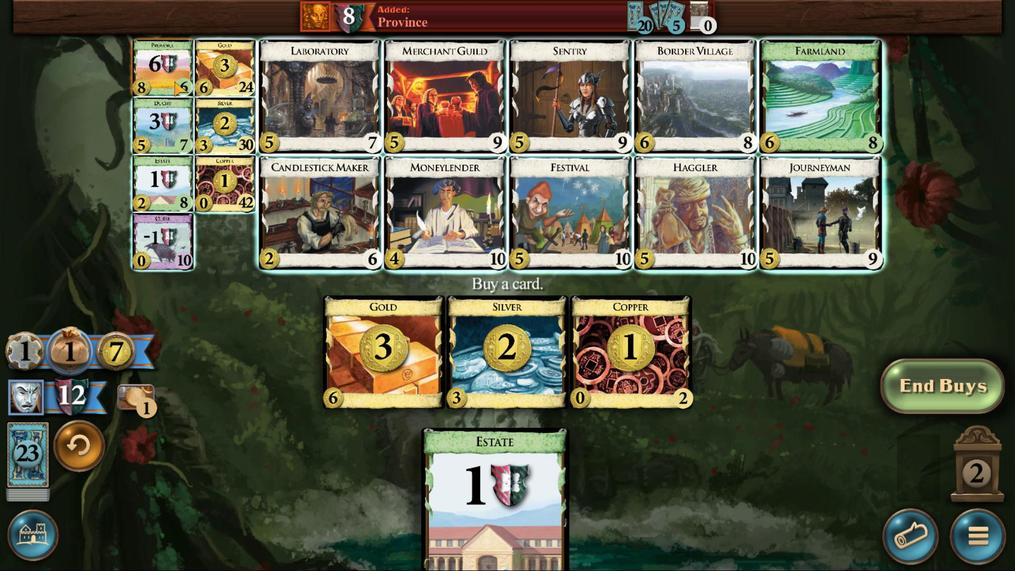 
Action: Mouse pressed left at (440, 155)
Screenshot: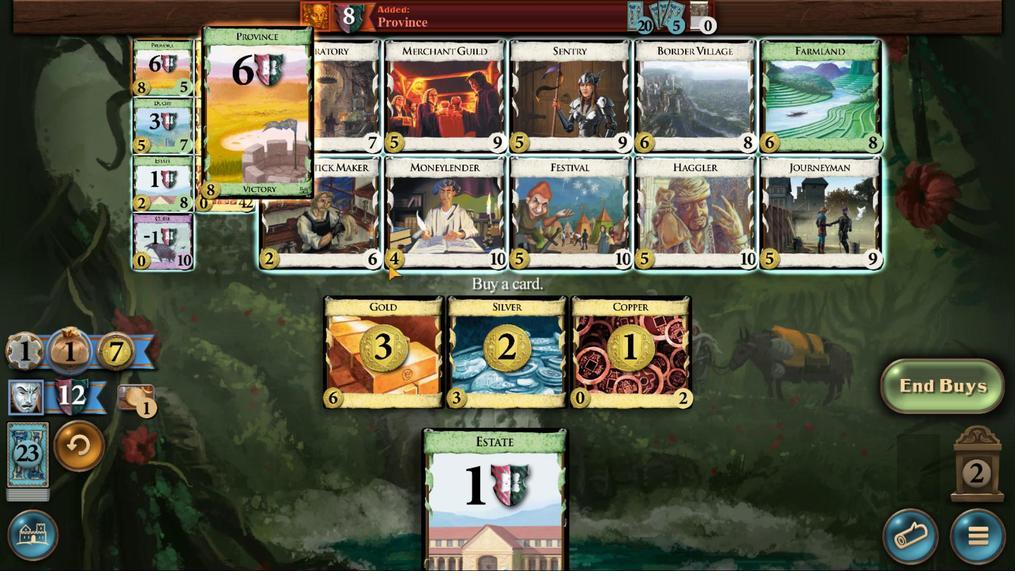 
Action: Mouse moved to (467, 343)
Screenshot: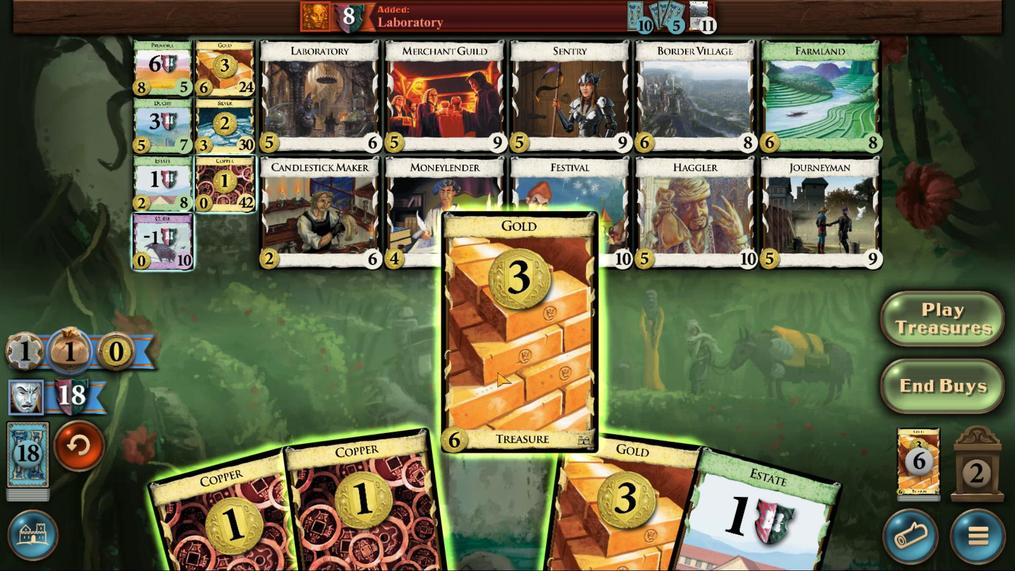 
Action: Mouse pressed left at (467, 343)
Screenshot: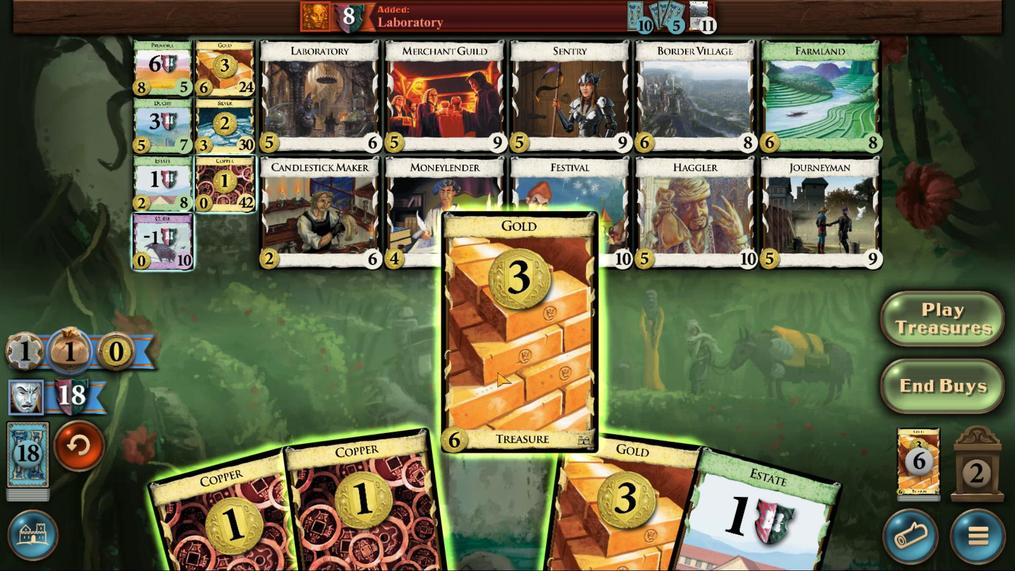 
Action: Mouse moved to (472, 341)
Screenshot: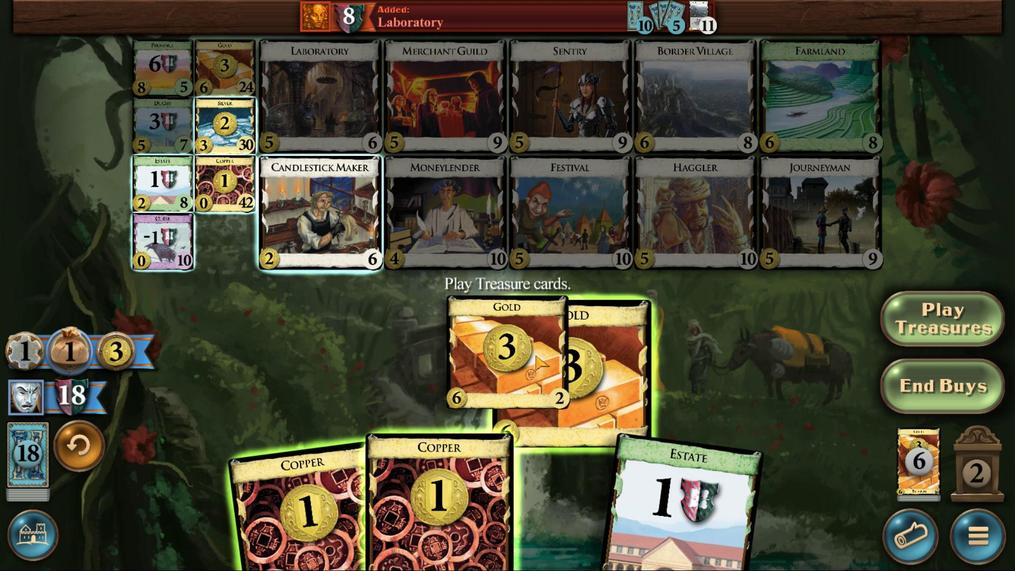 
Action: Mouse pressed left at (472, 341)
Screenshot: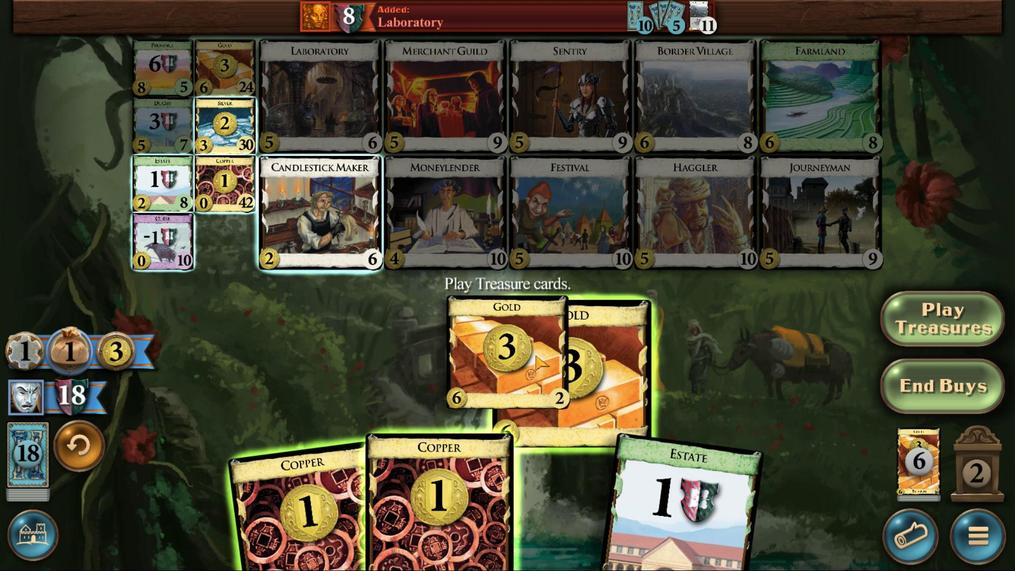 
Action: Mouse moved to (473, 291)
Screenshot: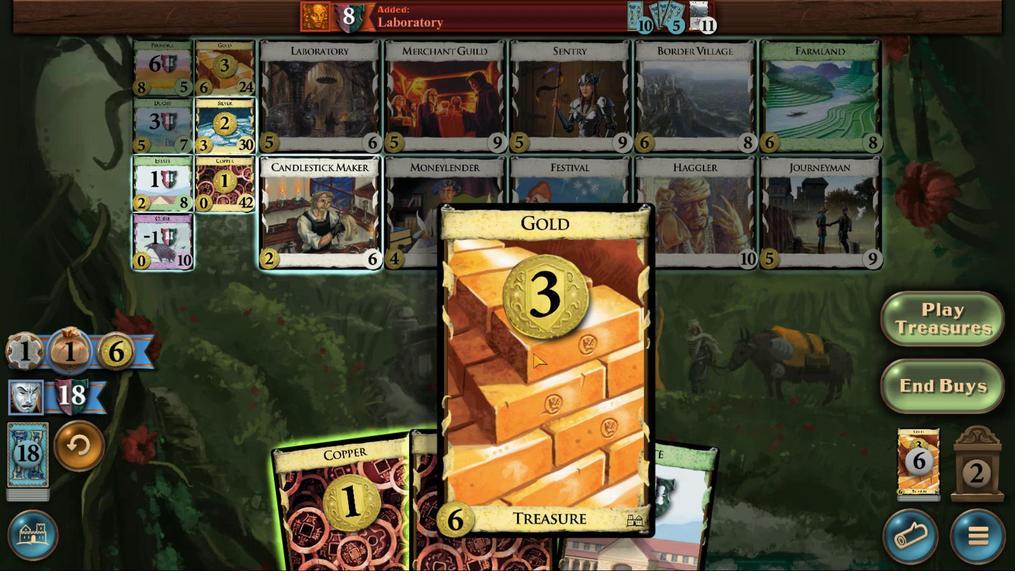 
Action: Mouse pressed left at (473, 291)
Screenshot: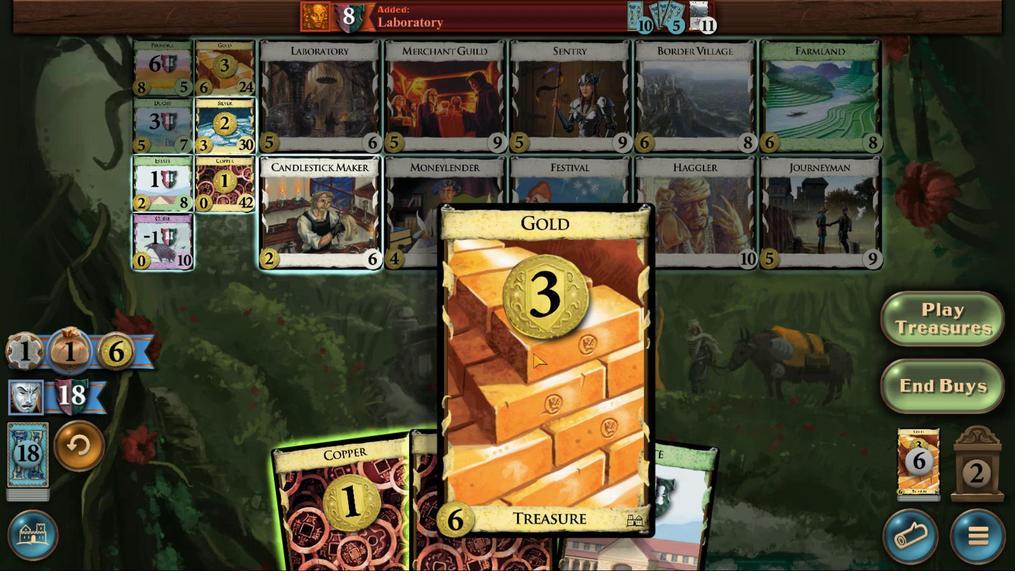 
Action: Mouse moved to (492, 260)
Screenshot: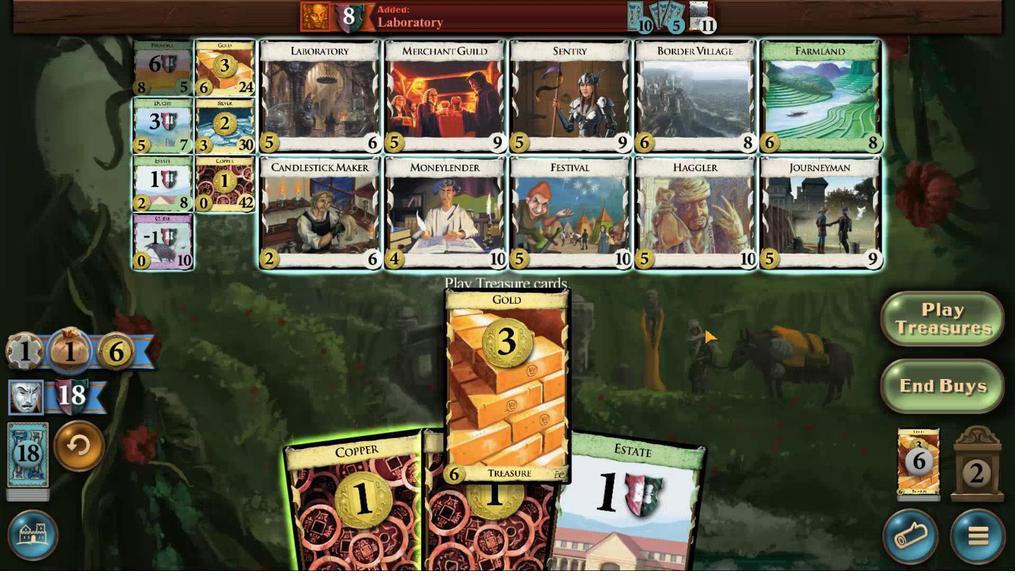 
Action: Mouse pressed left at (492, 260)
Screenshot: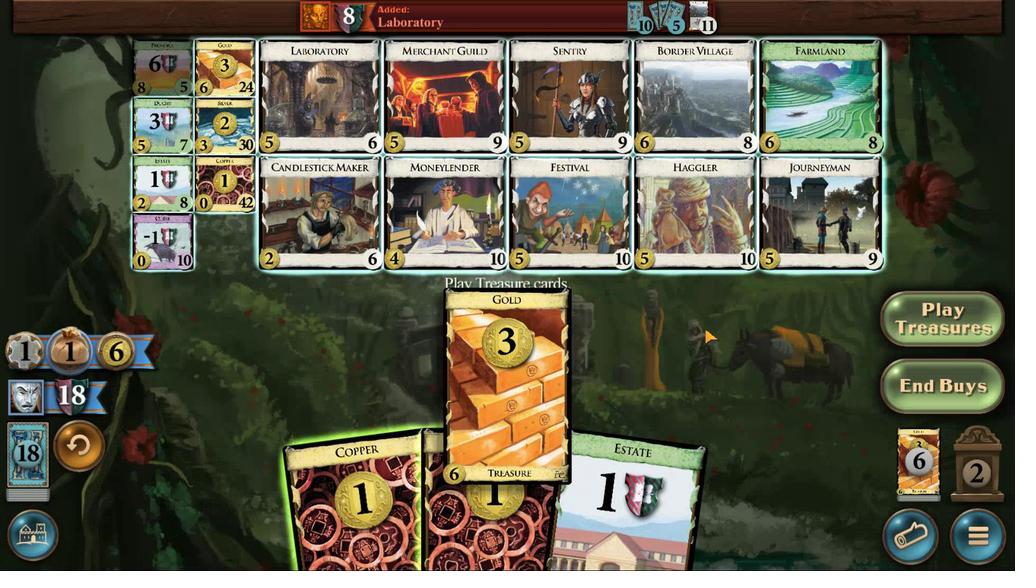 
Action: Mouse pressed left at (492, 260)
Screenshot: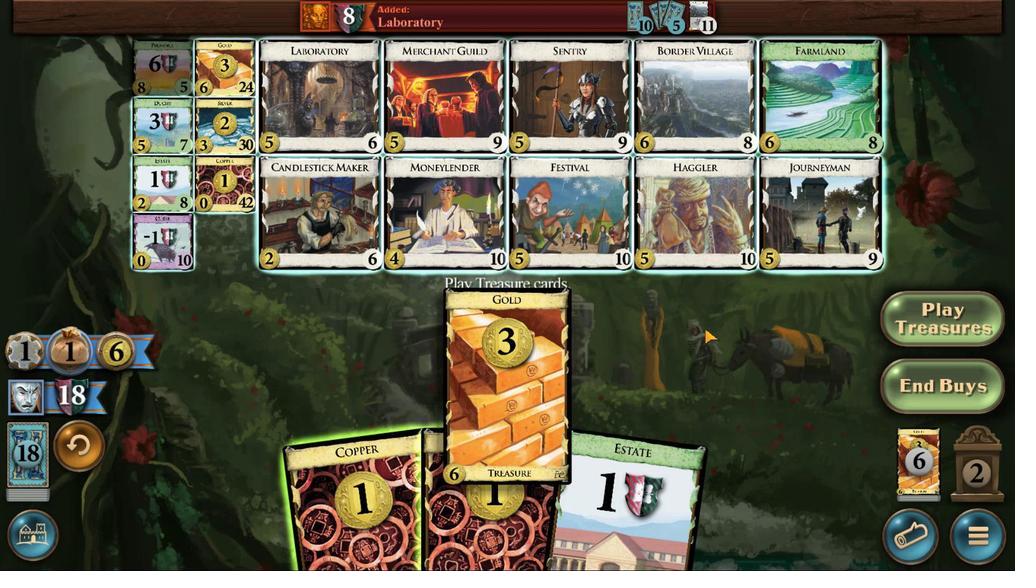 
Action: Mouse moved to (472, 336)
Screenshot: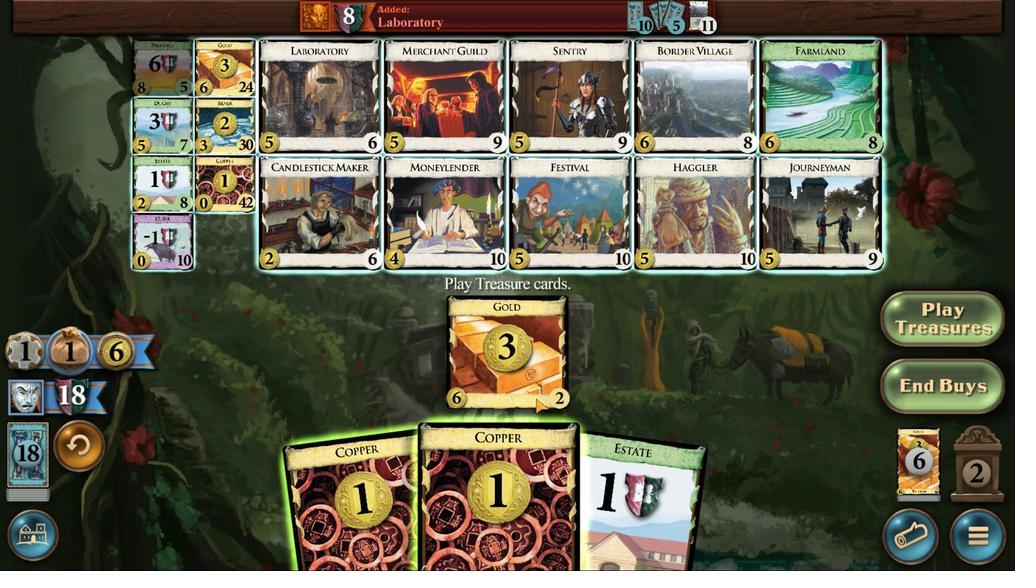 
Action: Mouse pressed left at (472, 336)
Screenshot: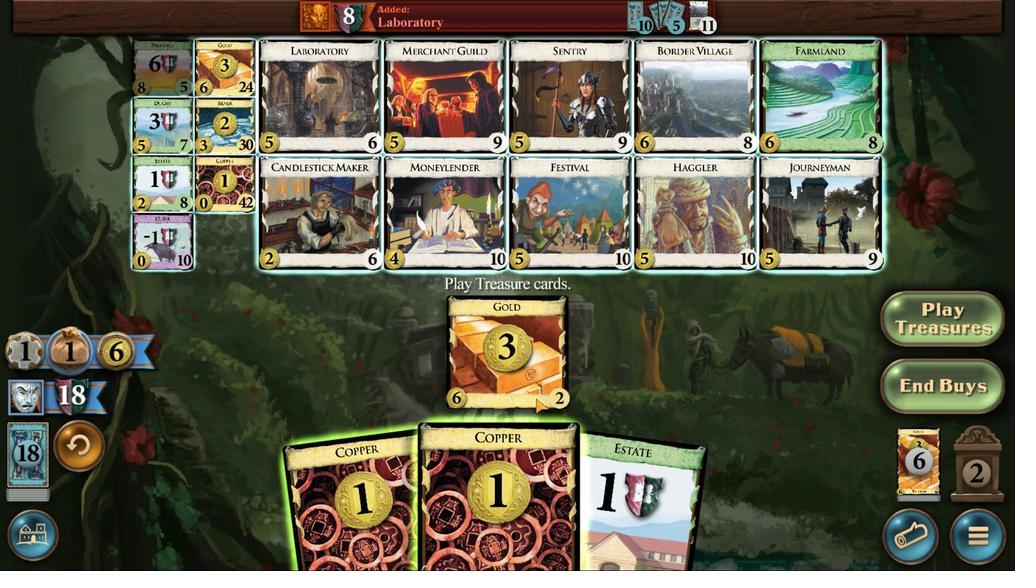 
Action: Mouse moved to (473, 308)
Screenshot: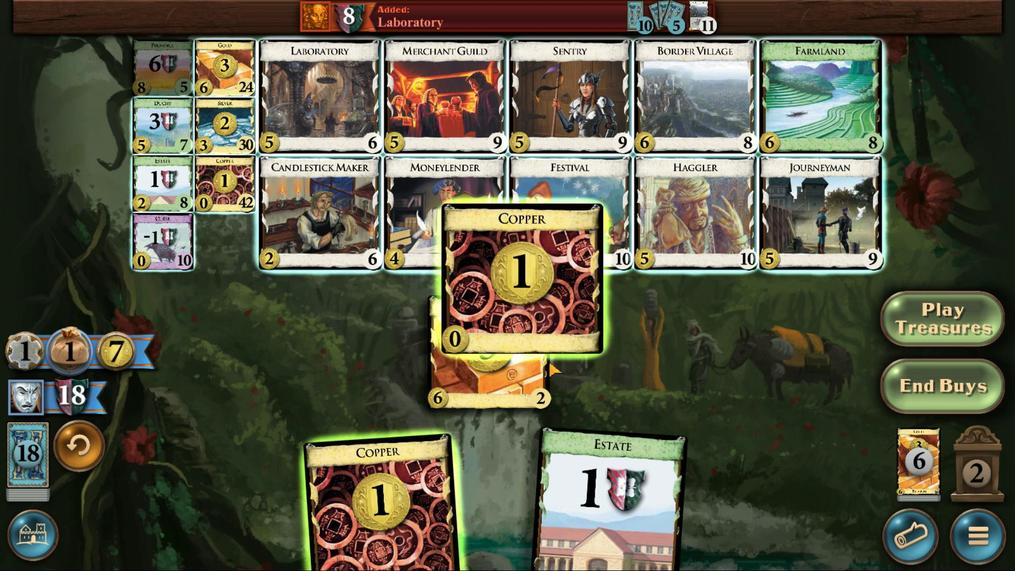 
Action: Mouse pressed left at (473, 308)
Screenshot: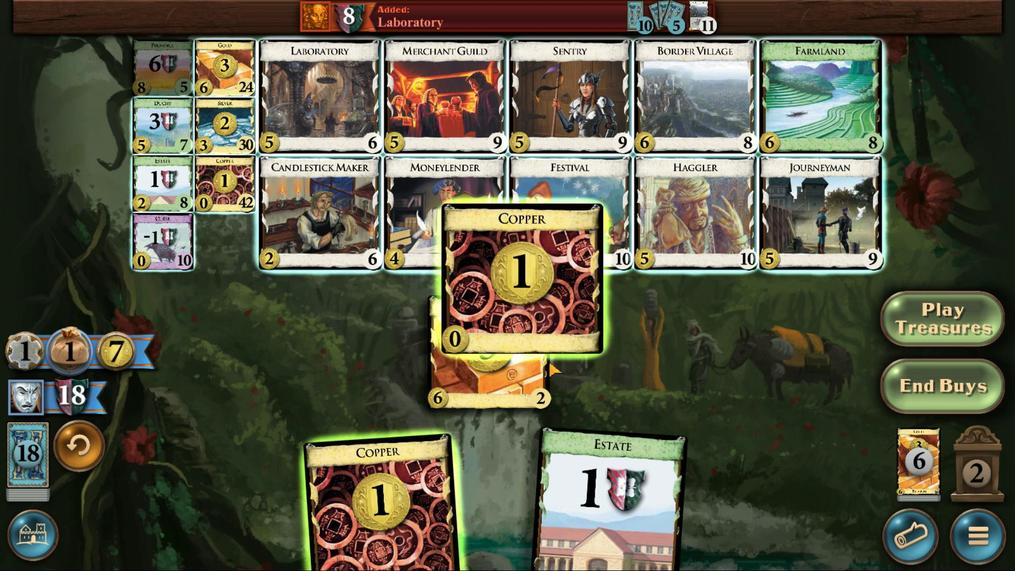 
Action: Mouse moved to (466, 332)
Screenshot: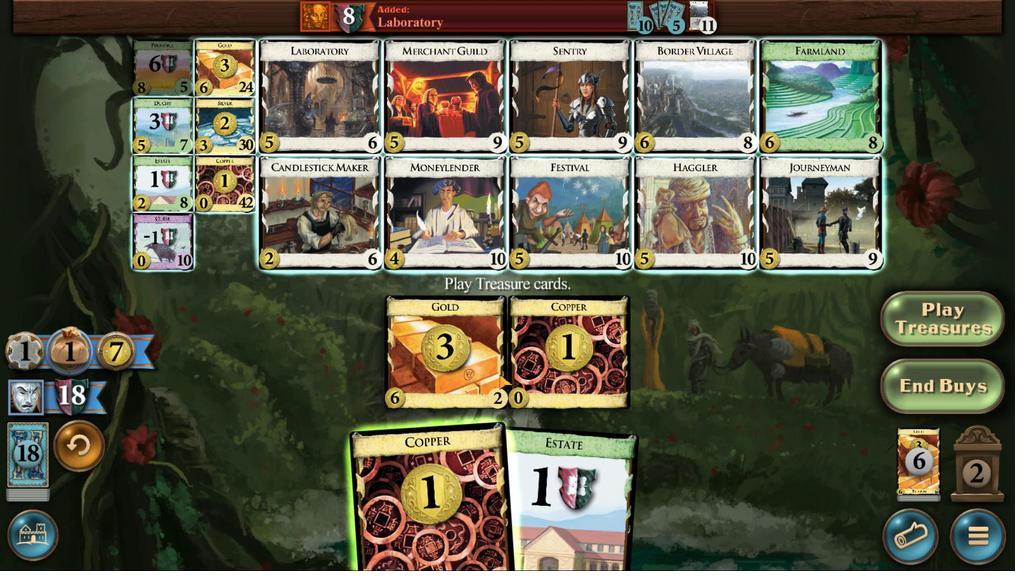 
Action: Mouse pressed left at (466, 332)
Screenshot: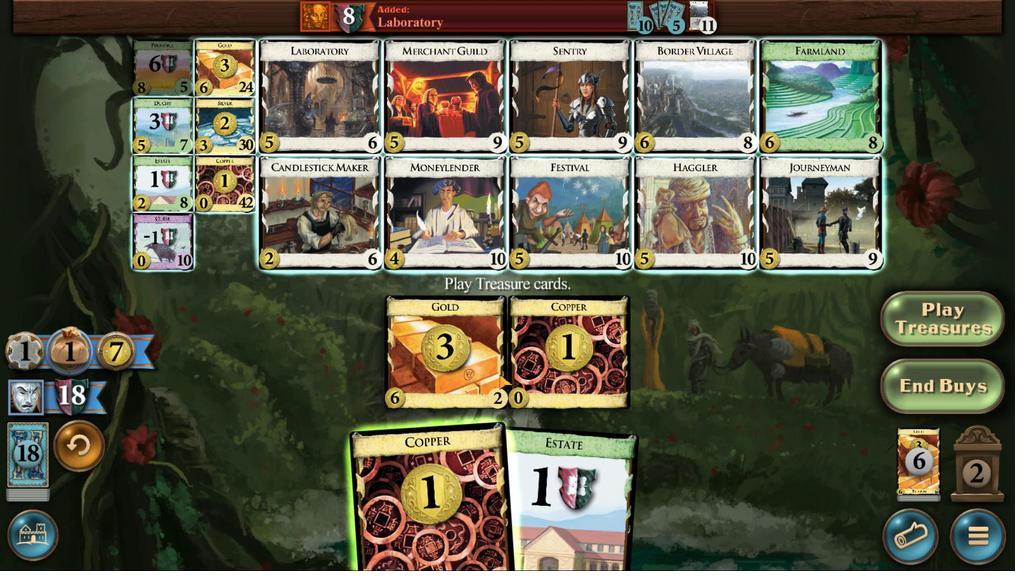 
Action: Mouse moved to (470, 291)
Screenshot: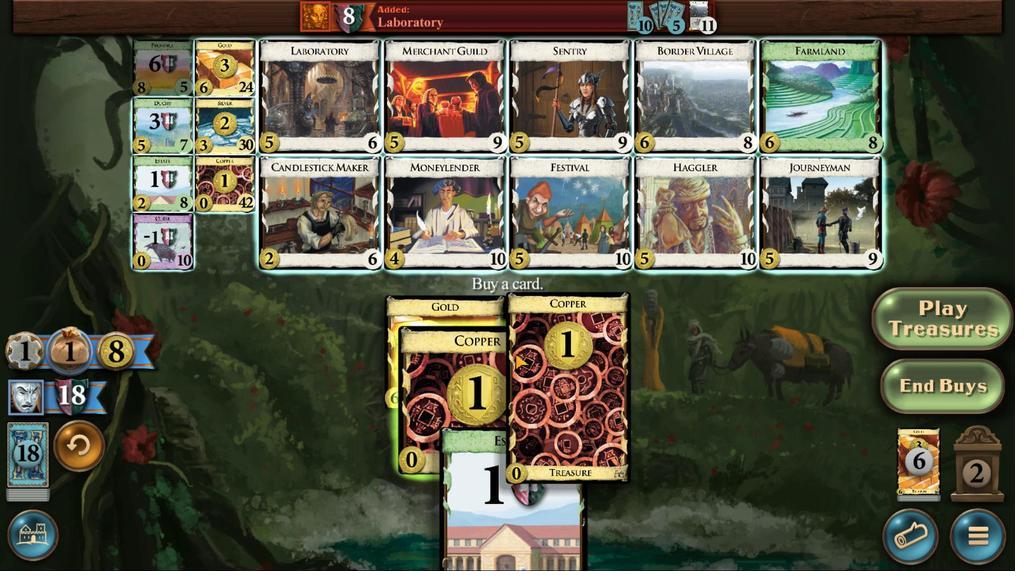 
Action: Mouse pressed left at (470, 291)
Screenshot: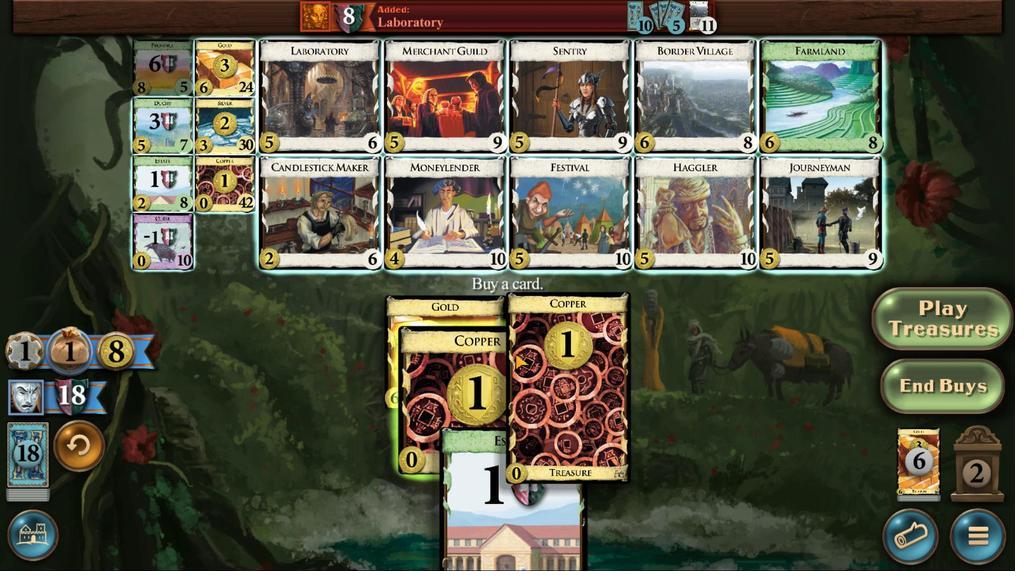 
Action: Mouse moved to (448, 225)
Screenshot: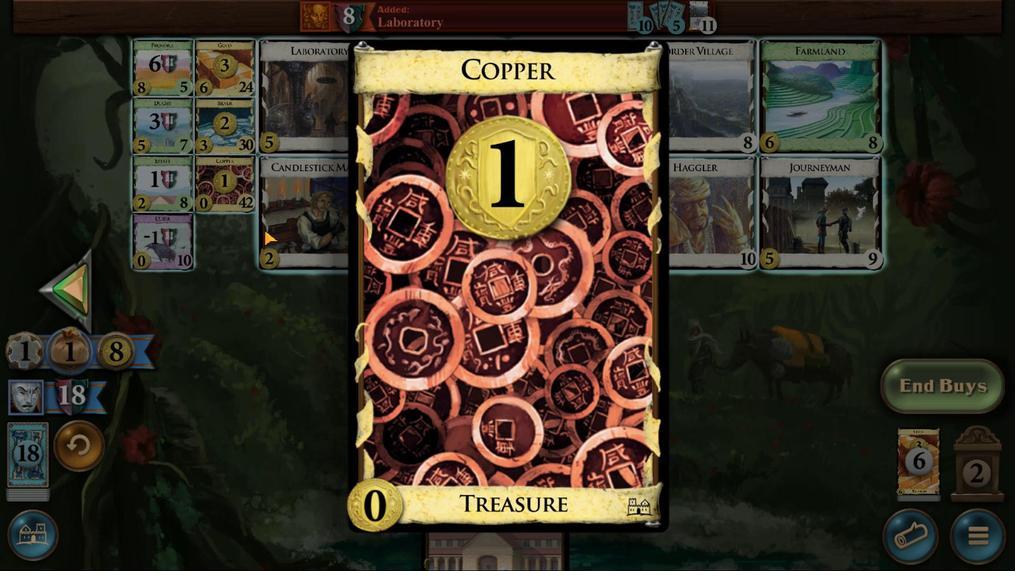 
Action: Mouse pressed left at (448, 225)
Screenshot: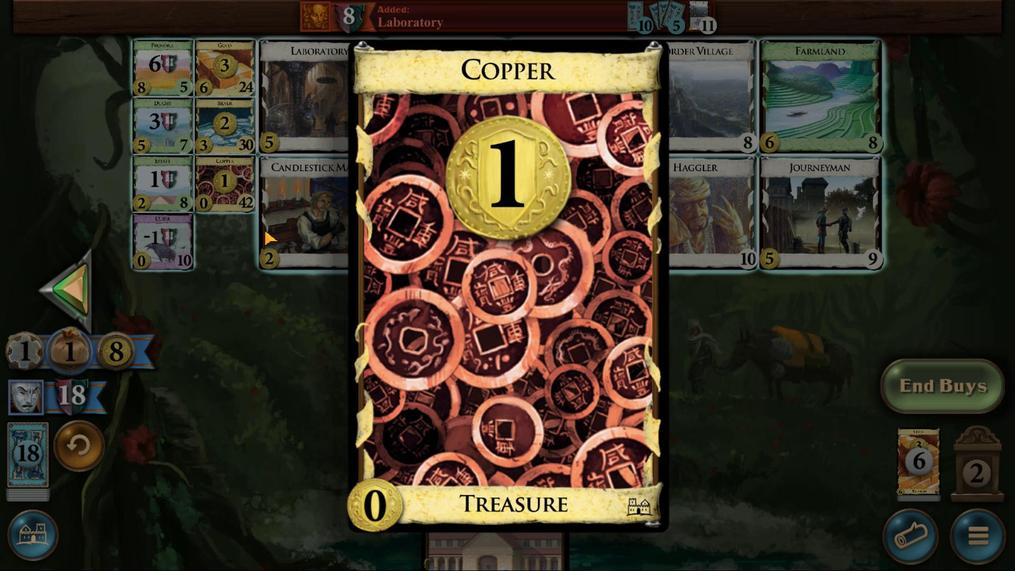 
Action: Mouse moved to (440, 150)
Screenshot: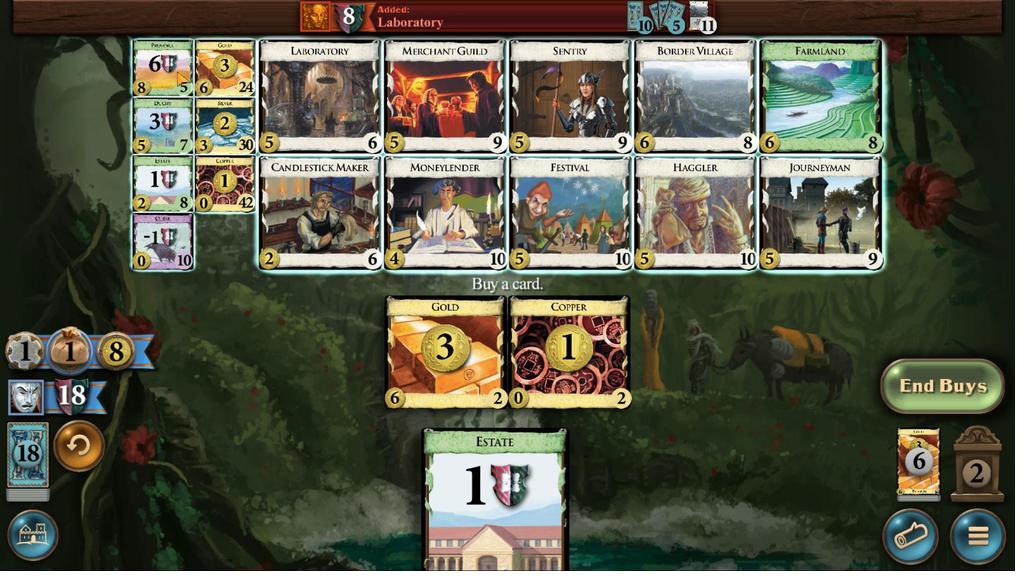 
Action: Mouse pressed left at (440, 150)
Screenshot: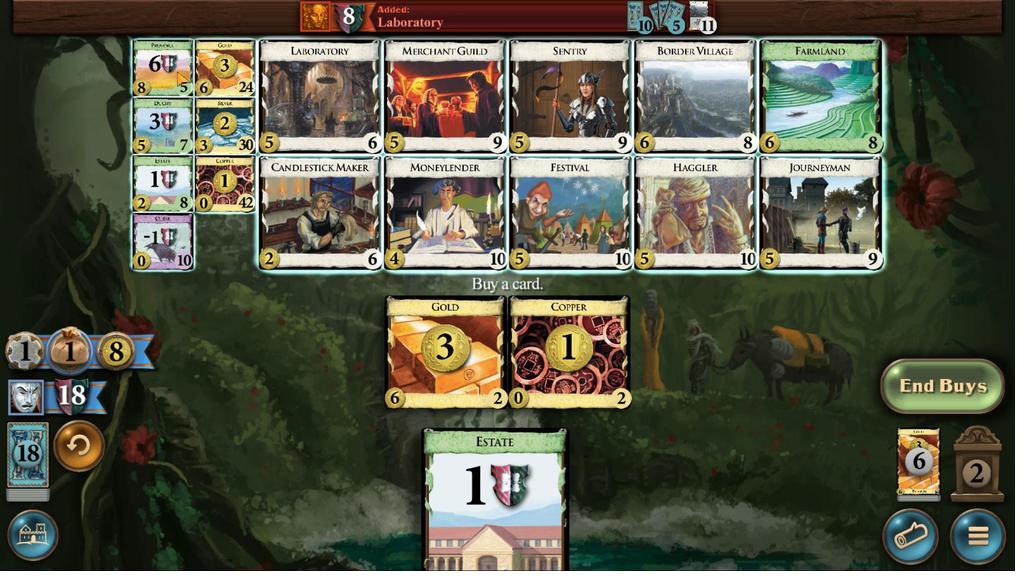 
Action: Mouse moved to (466, 361)
Screenshot: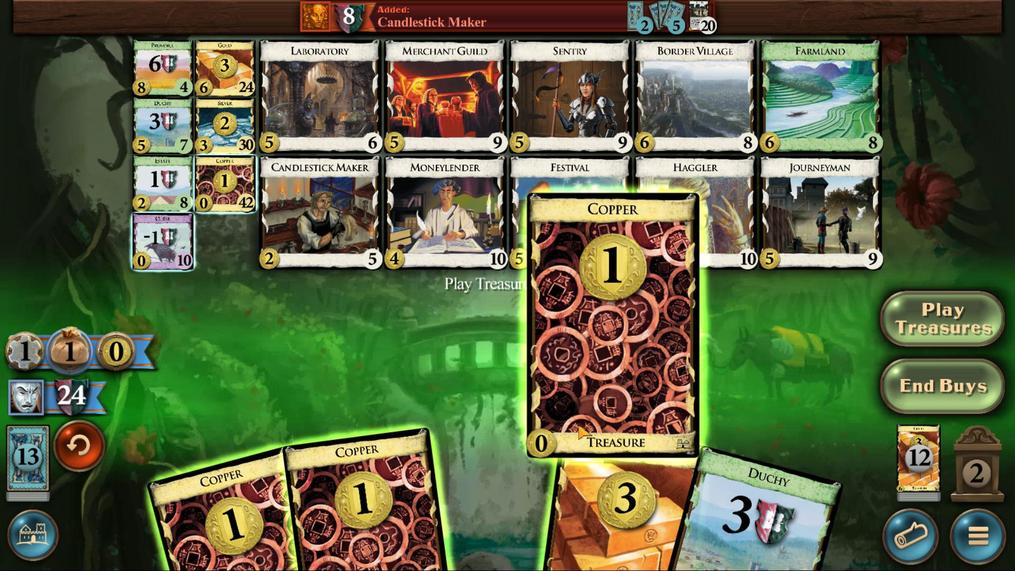 
Action: Mouse pressed left at (466, 361)
Screenshot: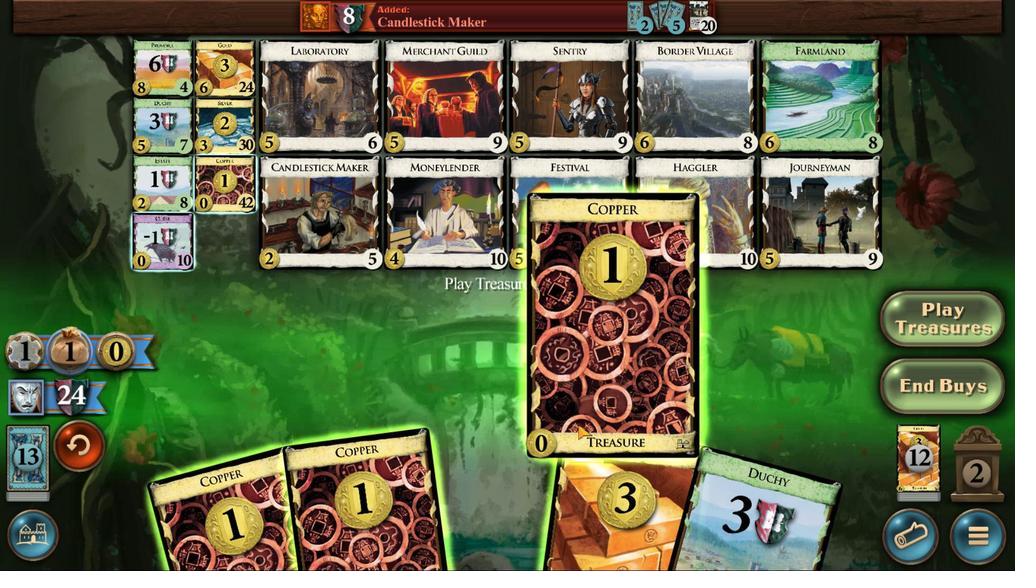
Action: Mouse moved to (473, 328)
Screenshot: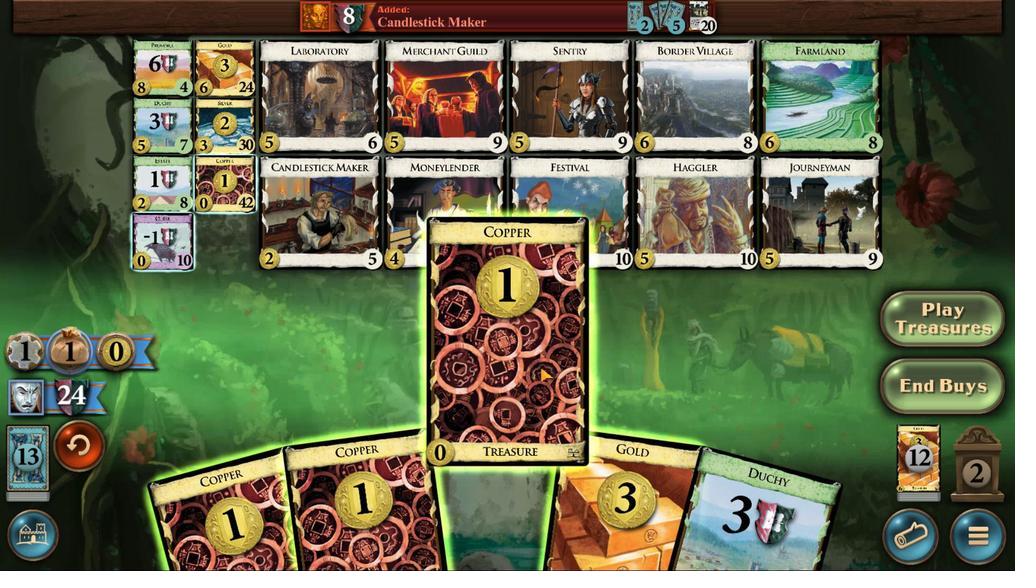 
Action: Mouse pressed left at (473, 328)
Screenshot: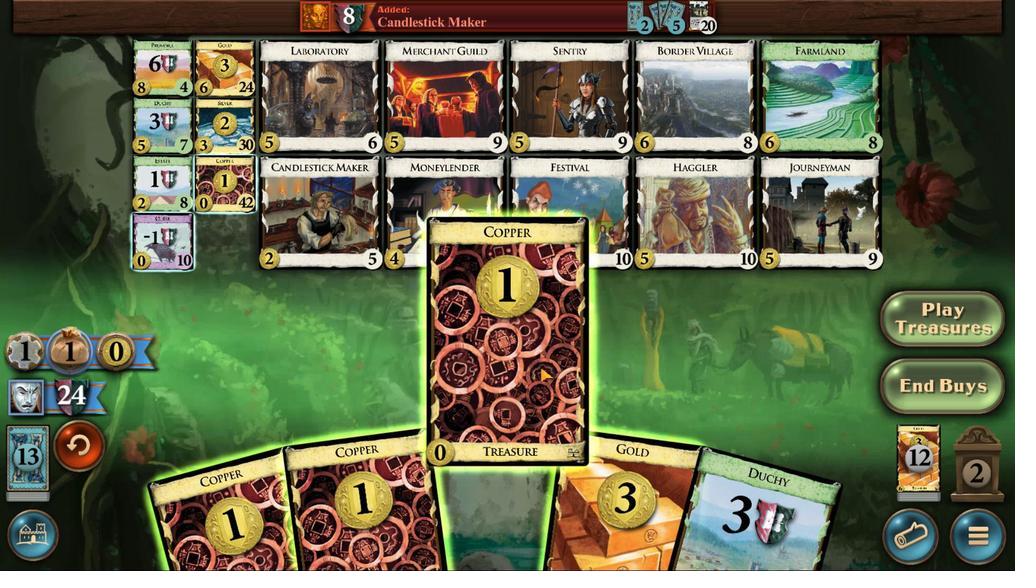 
Action: Mouse moved to (476, 344)
Screenshot: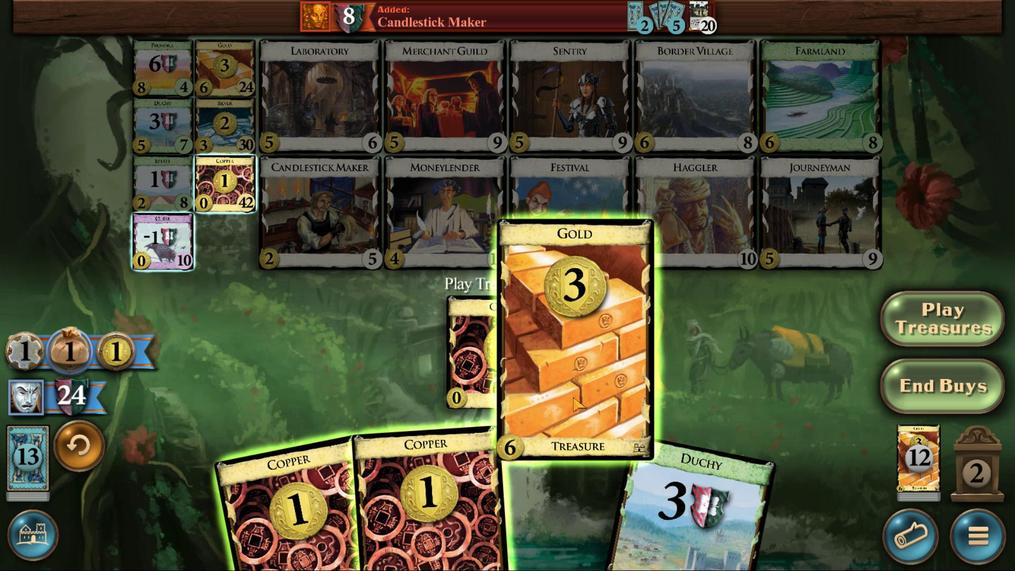 
Action: Mouse pressed left at (476, 344)
Screenshot: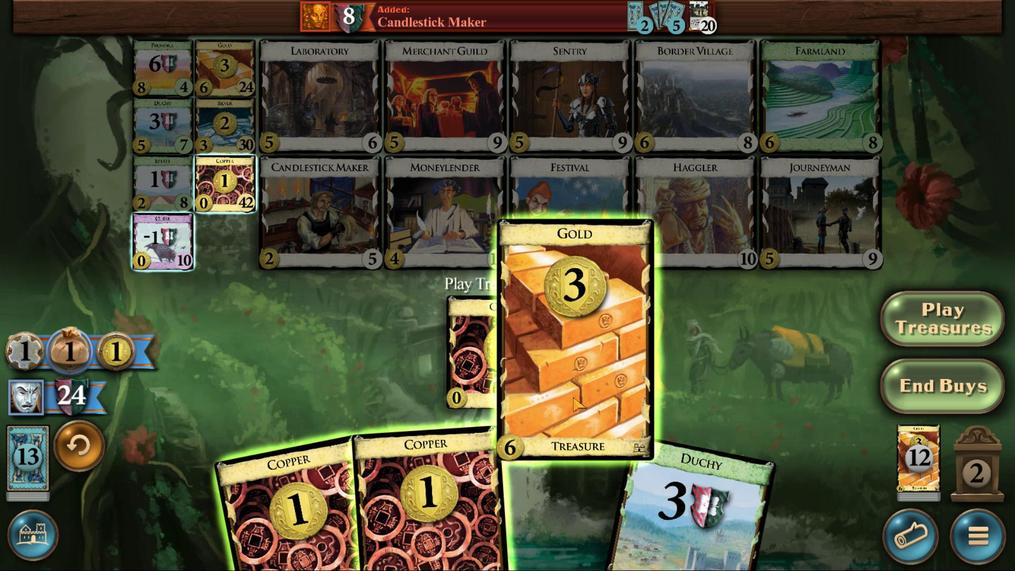 
Action: Mouse moved to (470, 344)
Screenshot: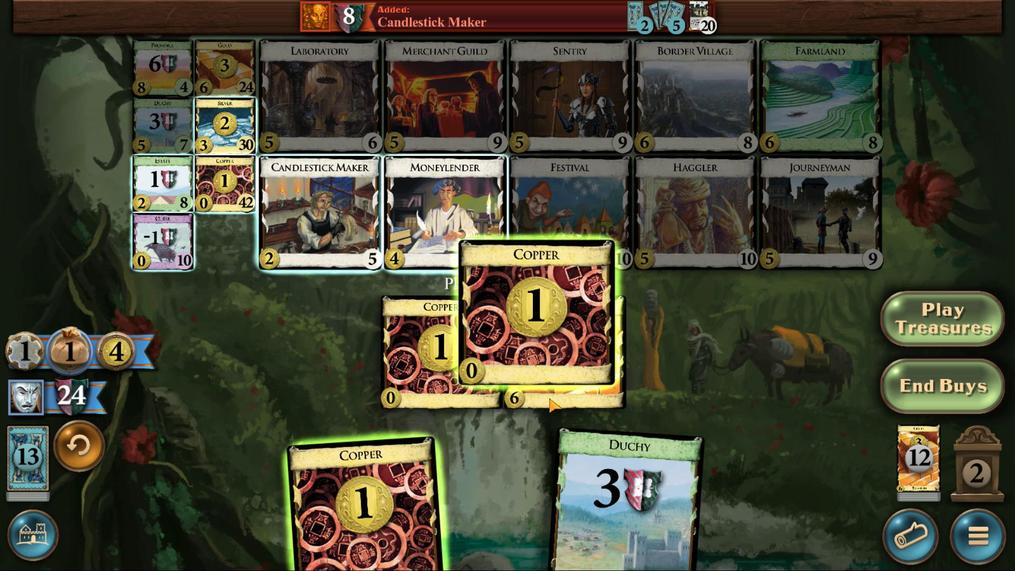 
Action: Mouse pressed left at (470, 344)
Screenshot: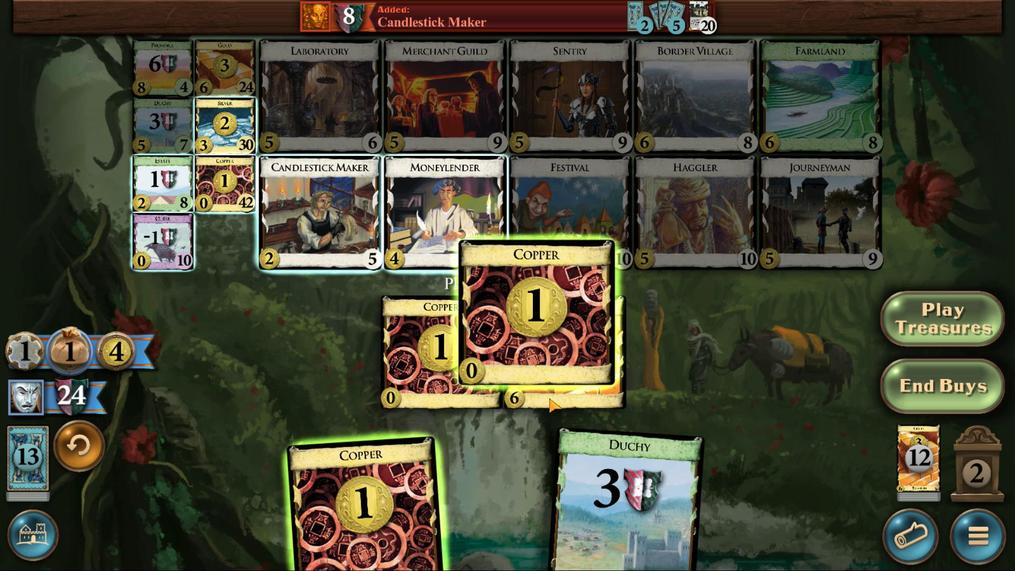 
Action: Mouse moved to (465, 357)
Screenshot: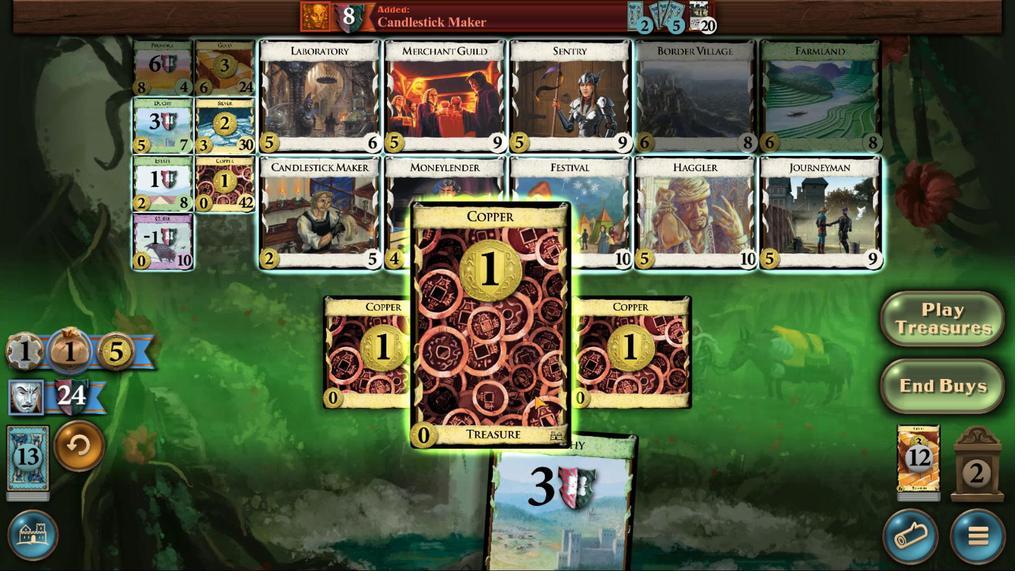 
Action: Mouse pressed left at (465, 357)
Screenshot: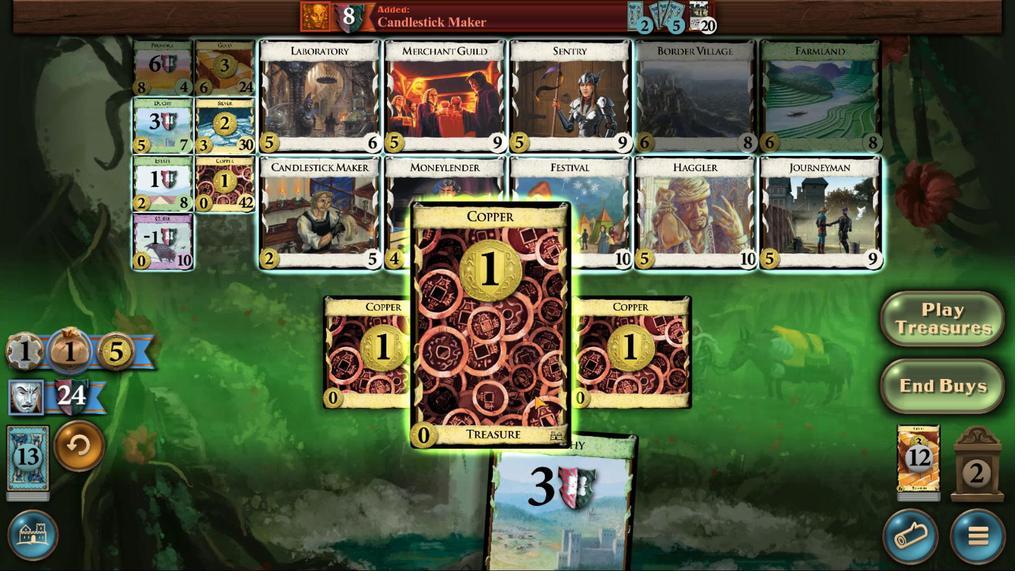 
Action: Mouse moved to (471, 310)
Screenshot: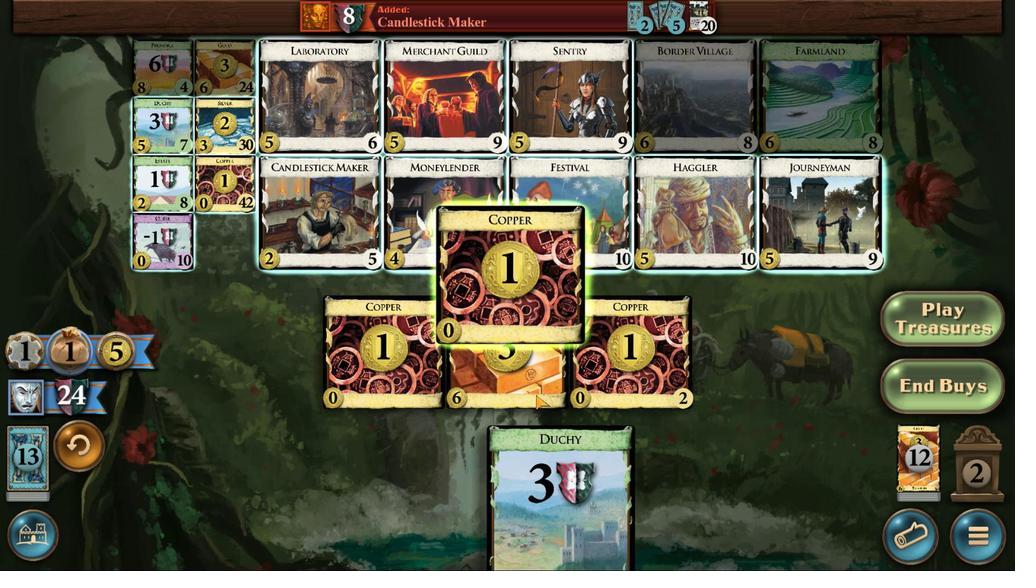 
Action: Mouse pressed left at (471, 310)
Screenshot: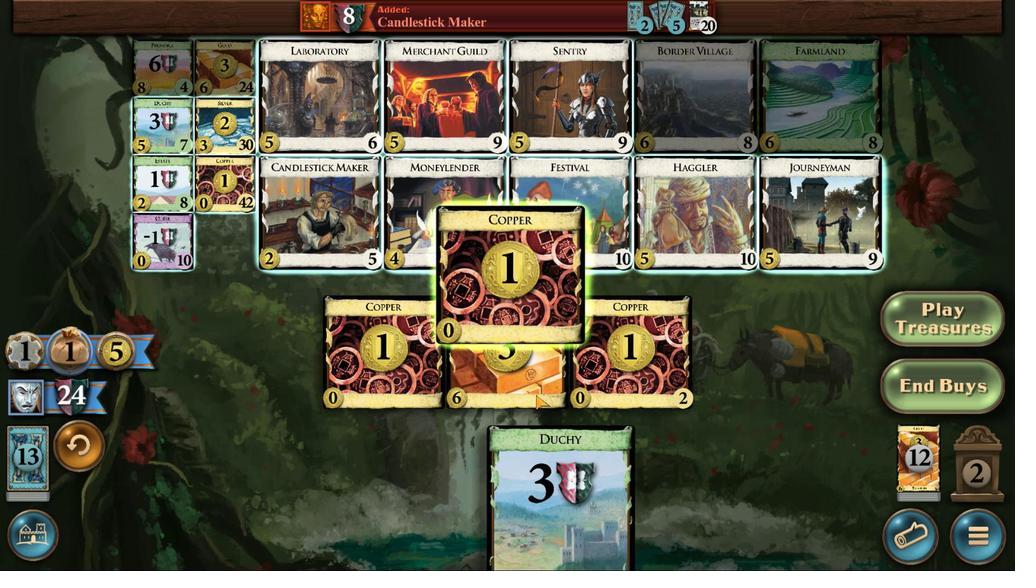 
Action: Mouse moved to (445, 144)
Screenshot: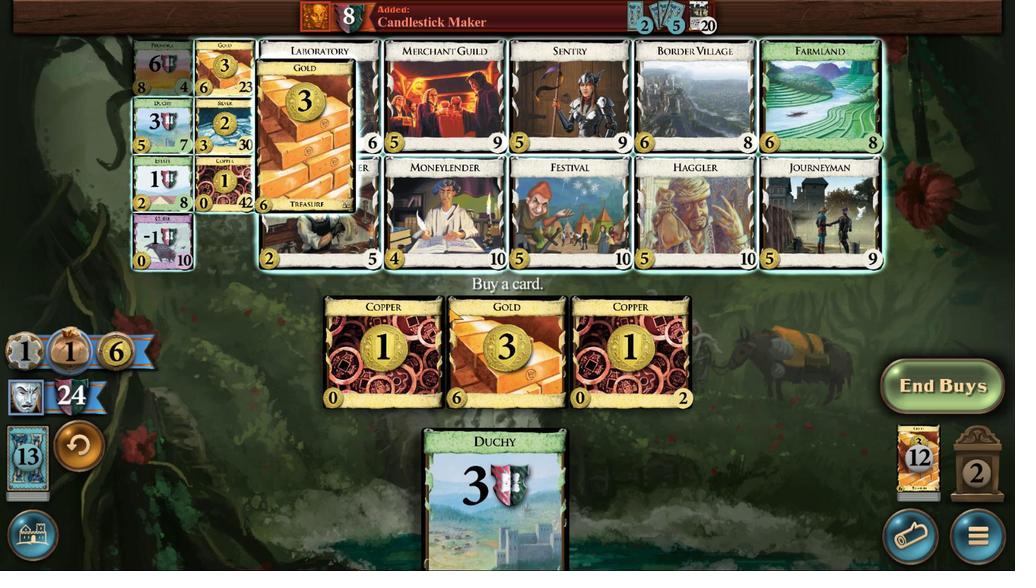 
Action: Mouse pressed left at (445, 144)
Screenshot: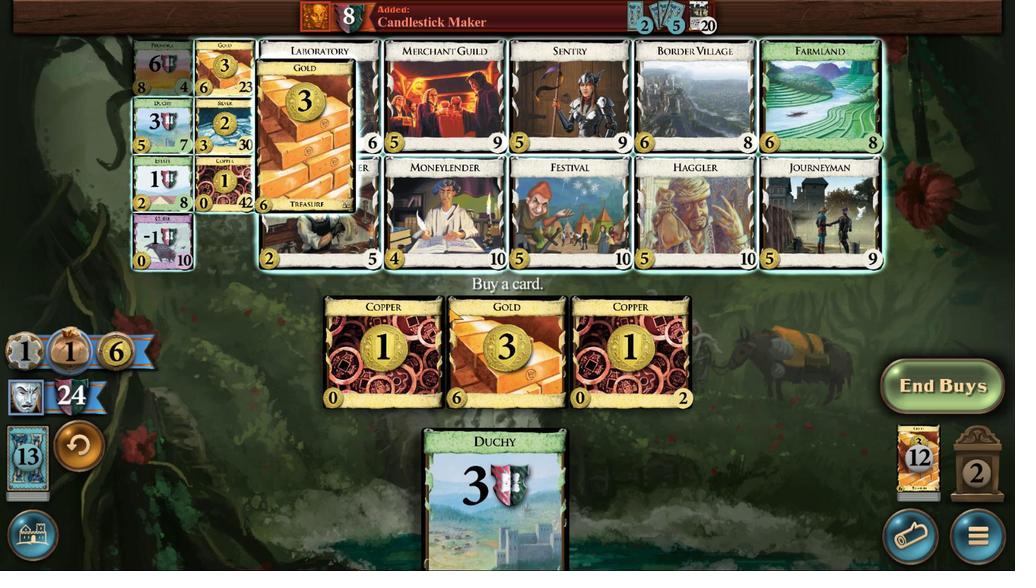 
Action: Mouse moved to (445, 350)
Screenshot: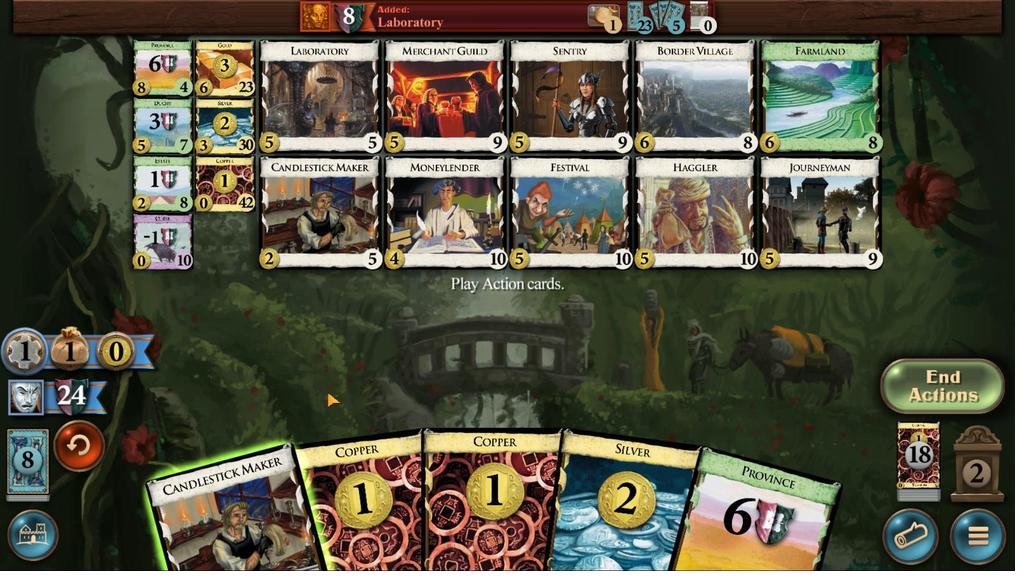 
Action: Mouse pressed left at (445, 350)
Screenshot: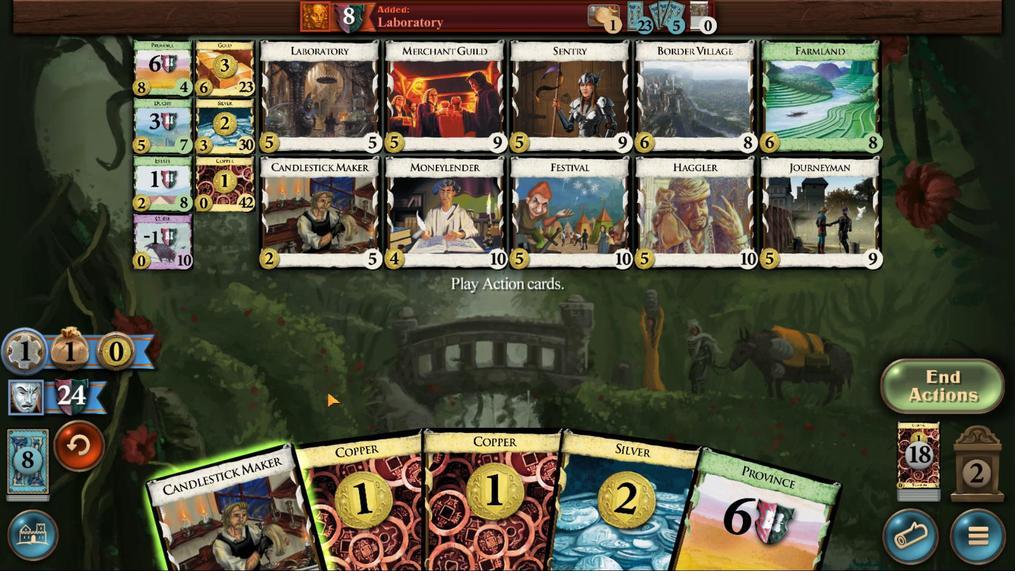 
Action: Mouse moved to (475, 332)
Screenshot: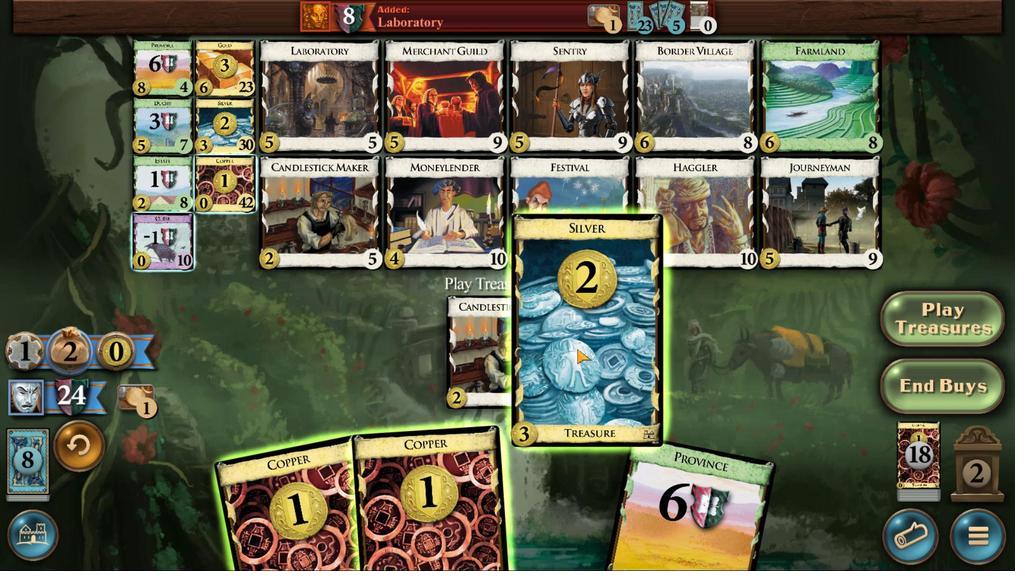 
Action: Mouse pressed left at (475, 332)
Screenshot: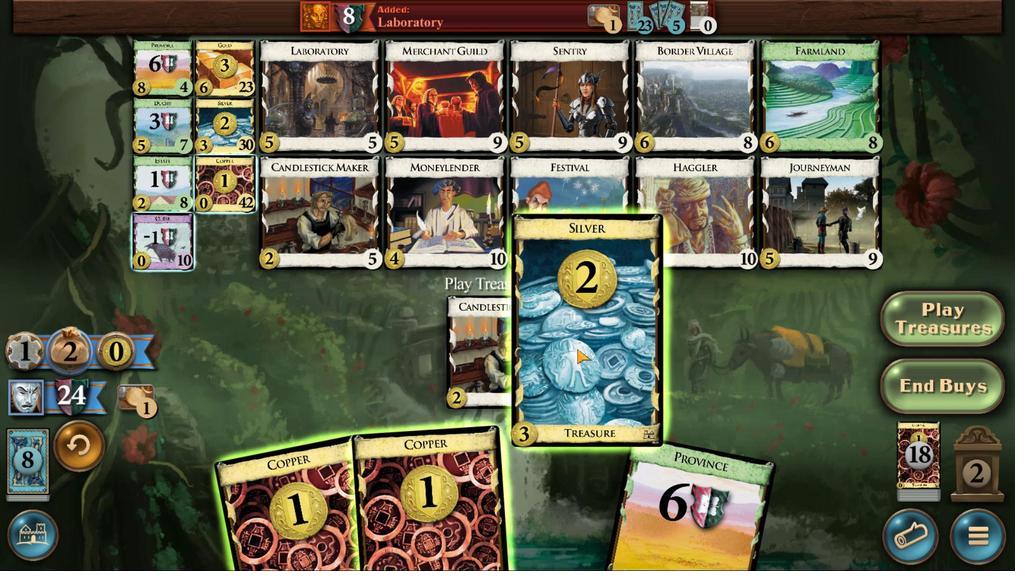 
Action: Mouse moved to (467, 342)
Screenshot: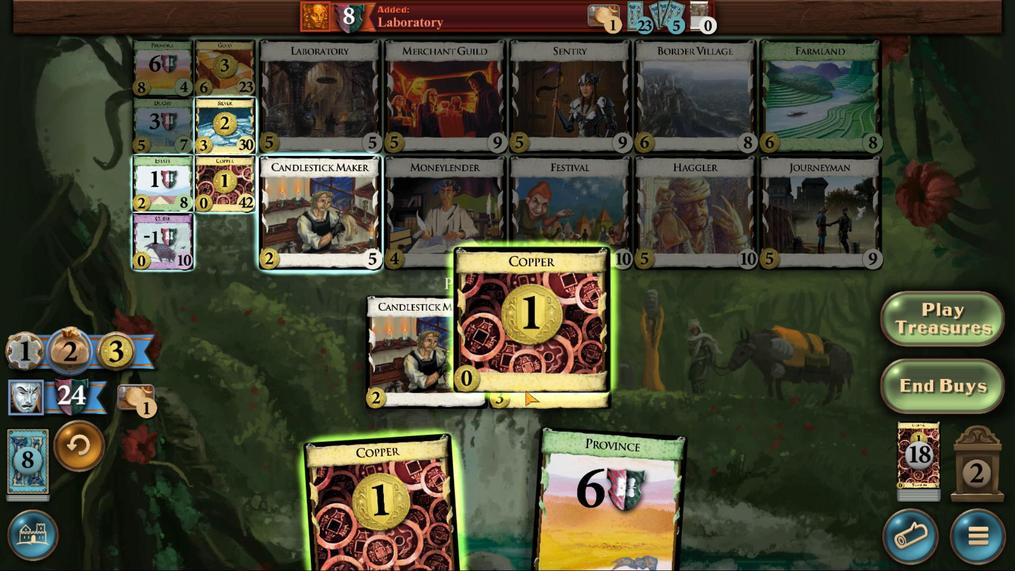 
Action: Mouse pressed left at (467, 342)
Screenshot: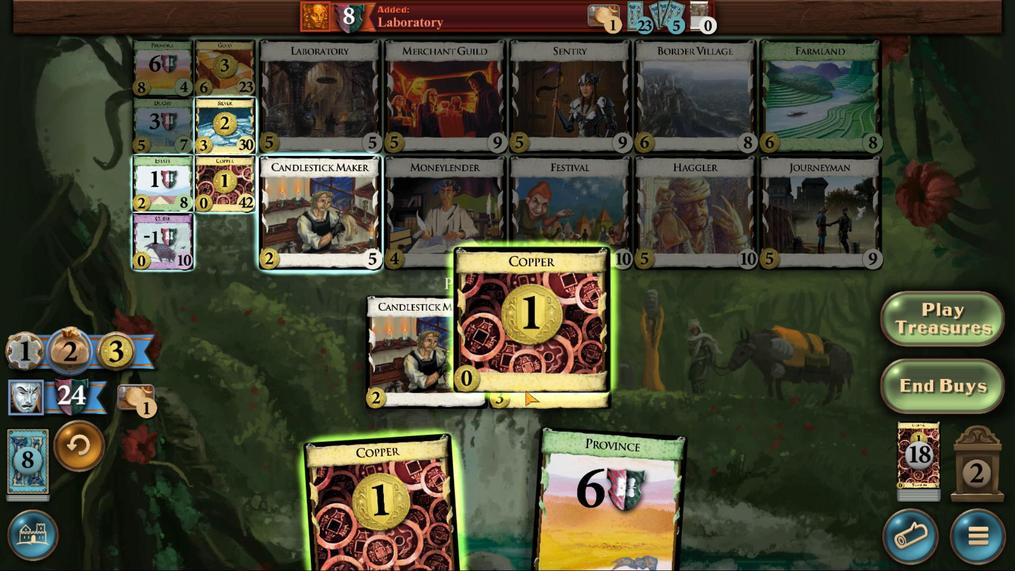 
Action: Mouse moved to (465, 353)
Screenshot: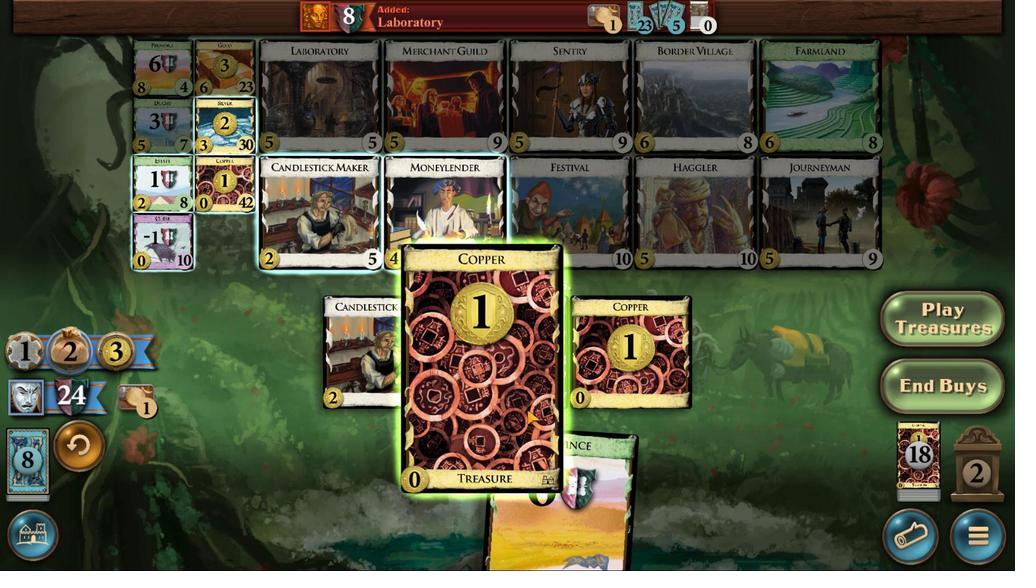 
Action: Mouse pressed left at (465, 353)
Screenshot: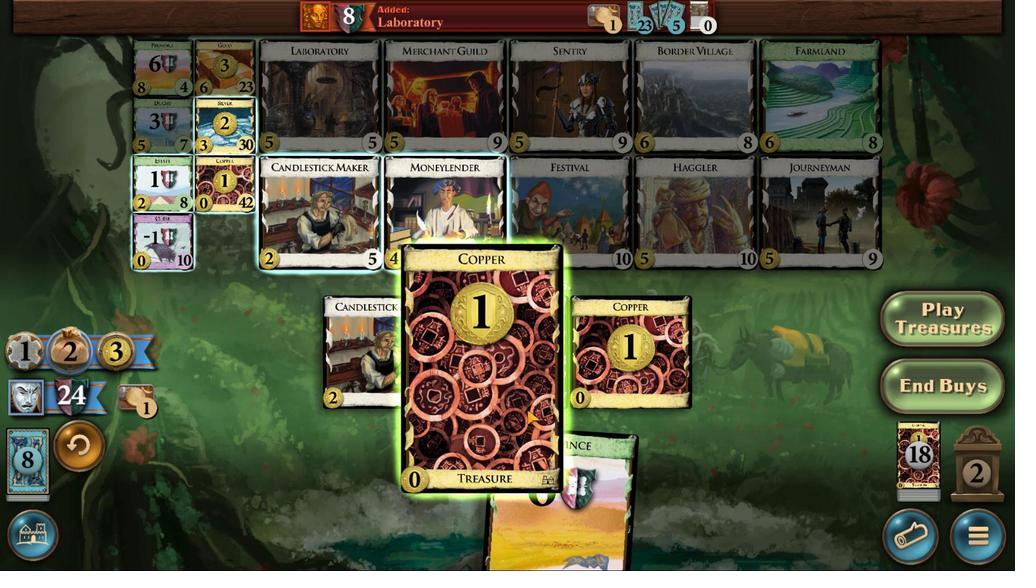 
Action: Mouse moved to (439, 171)
Screenshot: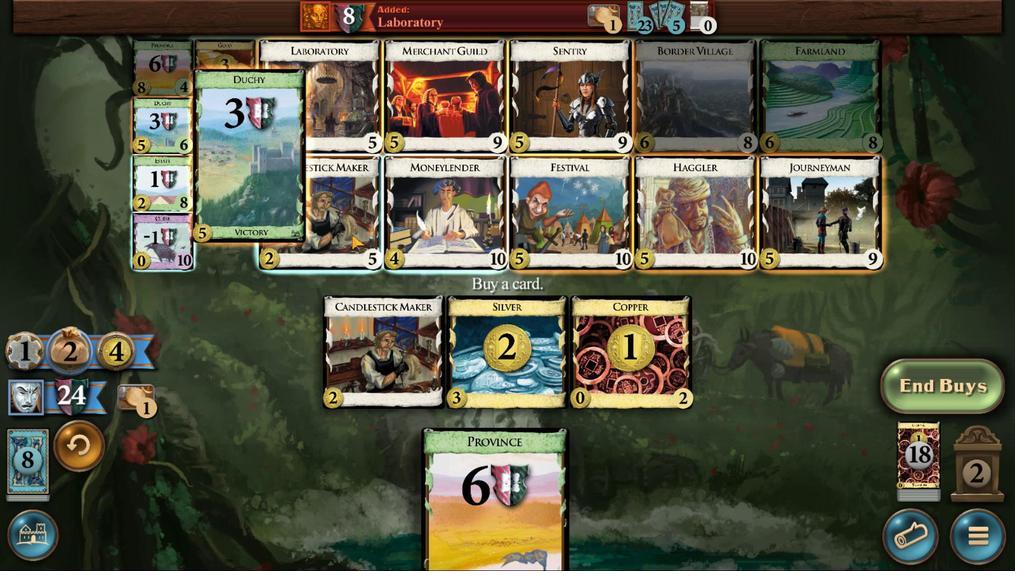 
Action: Mouse pressed left at (439, 171)
Screenshot: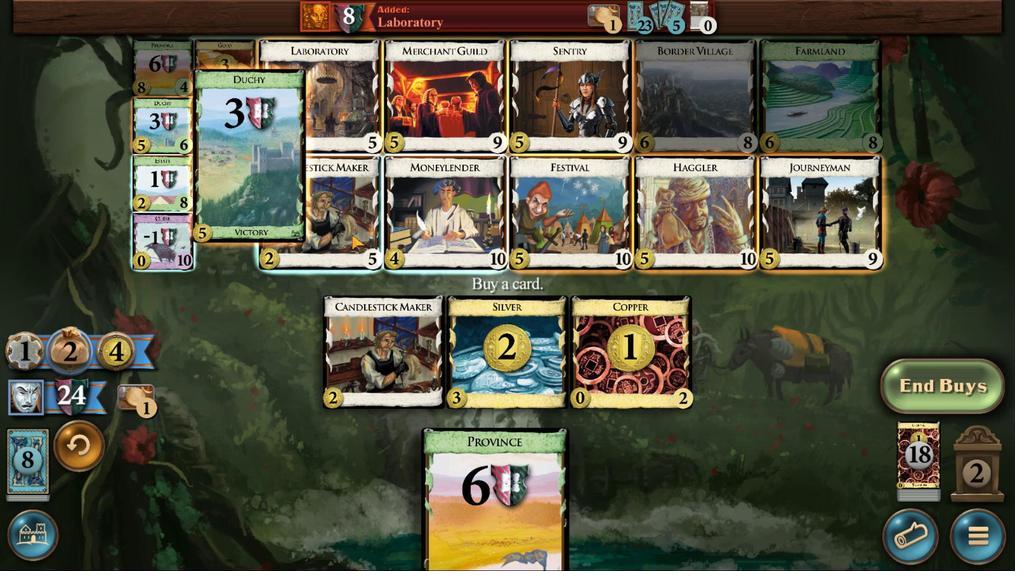 
Action: Mouse moved to (445, 205)
Screenshot: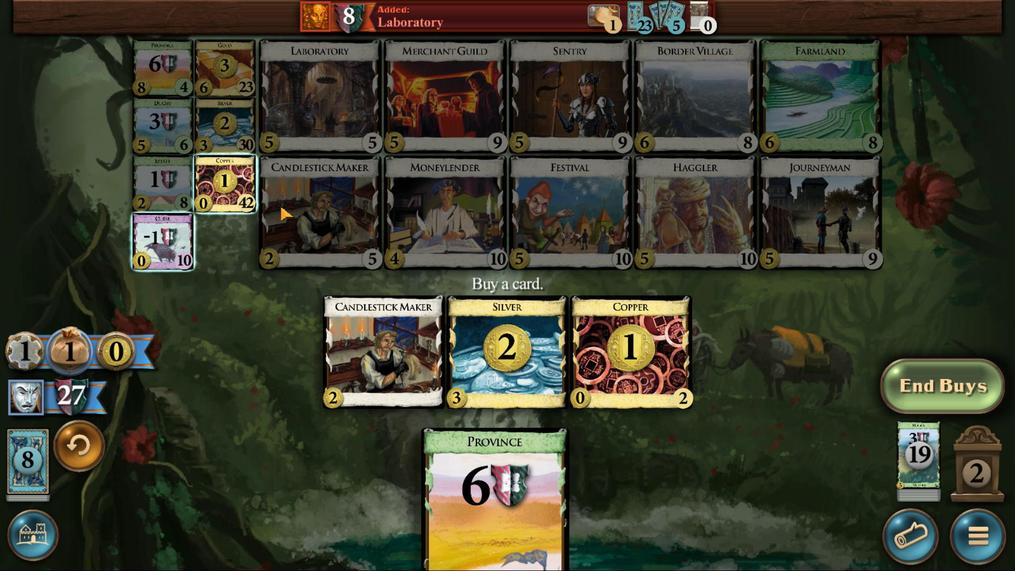 
Action: Mouse pressed left at (445, 205)
Screenshot: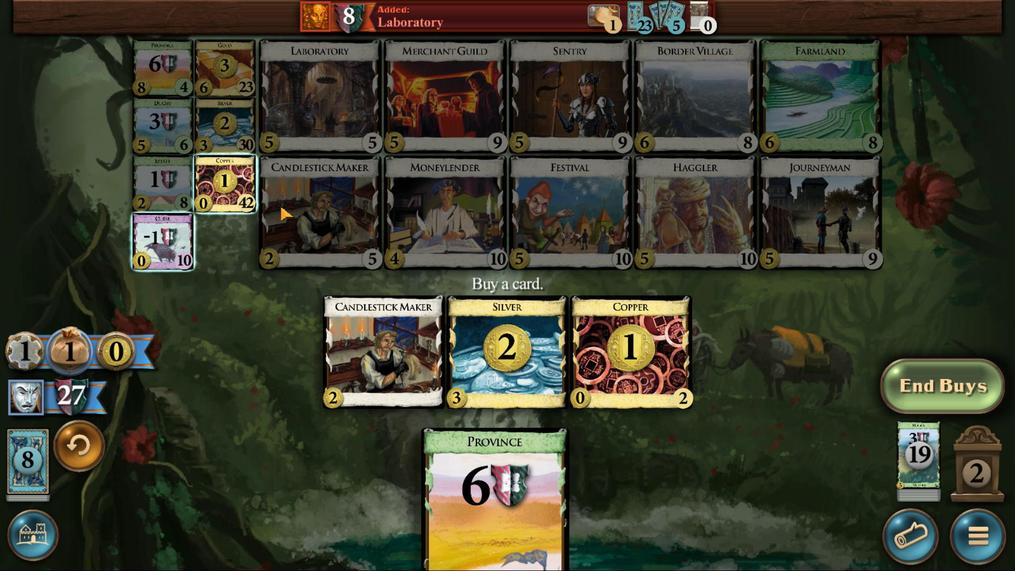 
Action: Mouse moved to (470, 359)
Screenshot: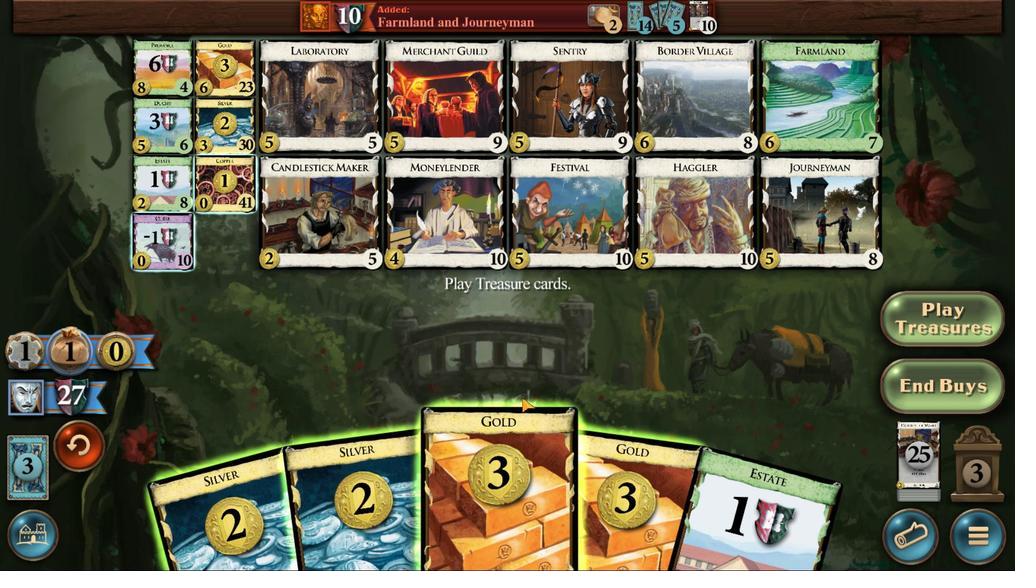 
Action: Mouse pressed left at (470, 359)
Screenshot: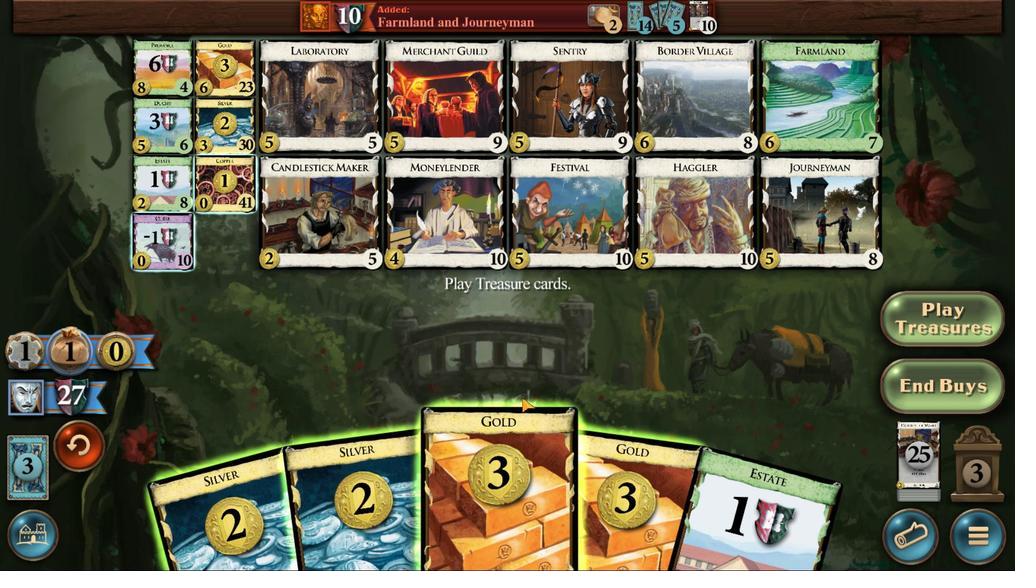 
Action: Mouse moved to (475, 362)
Screenshot: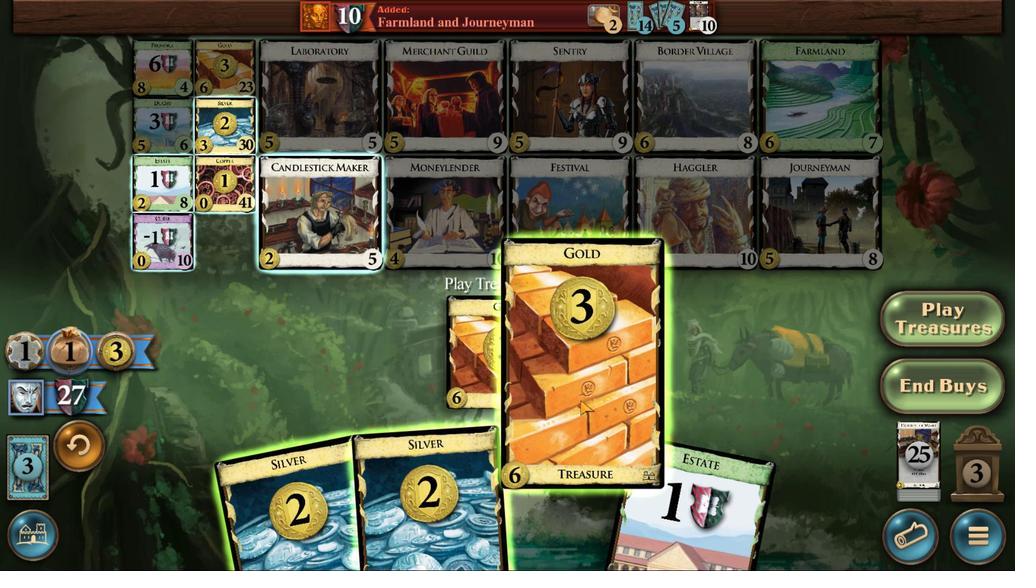 
Action: Mouse pressed left at (475, 363)
Screenshot: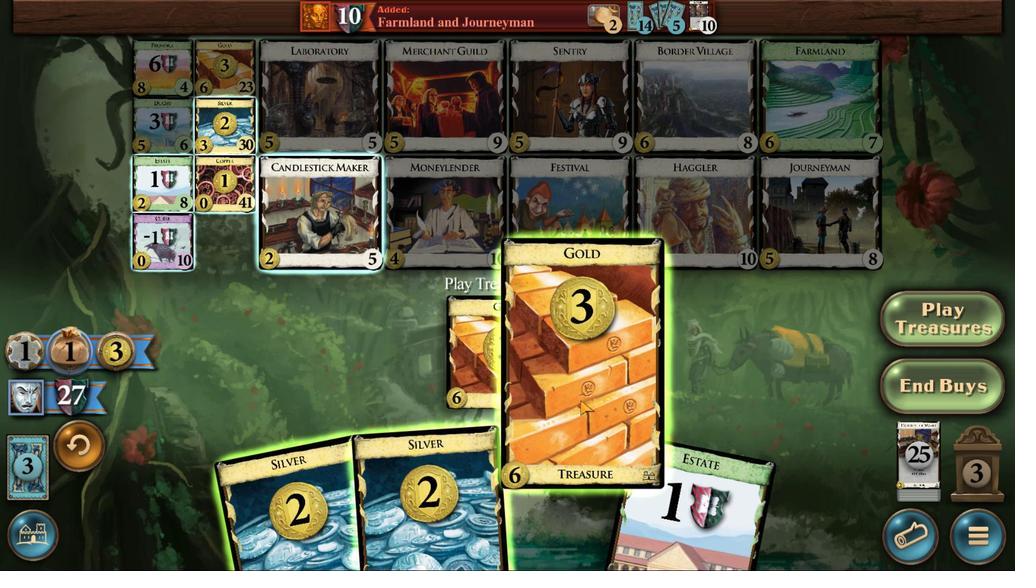 
Action: Mouse moved to (471, 344)
Screenshot: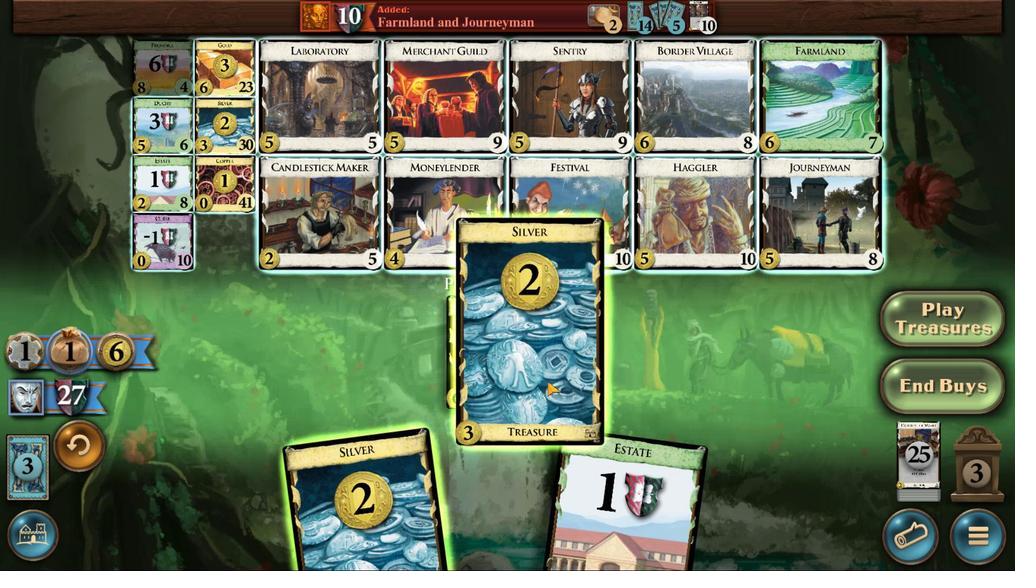 
Action: Mouse pressed left at (471, 344)
Screenshot: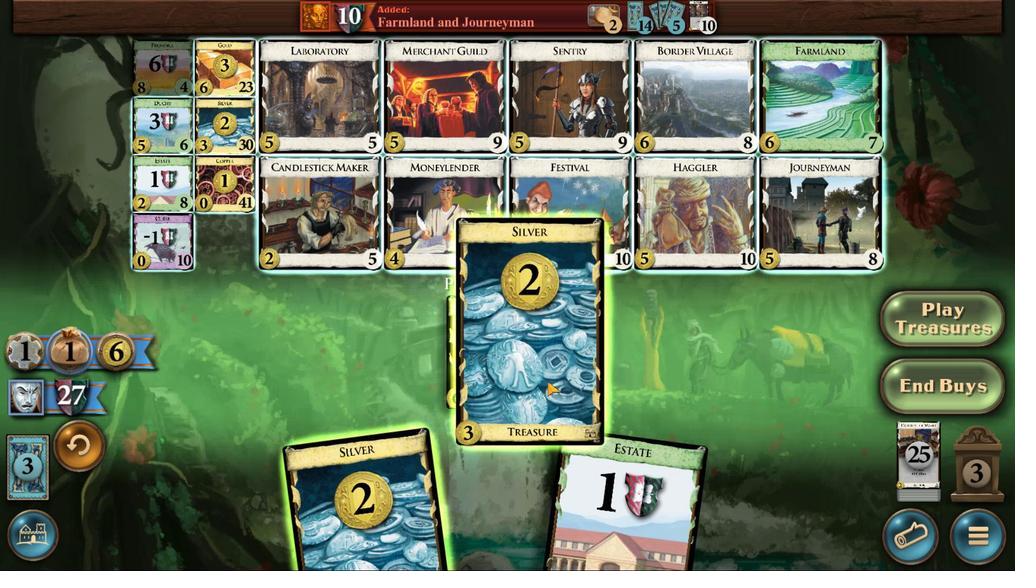 
Action: Mouse moved to (466, 347)
Screenshot: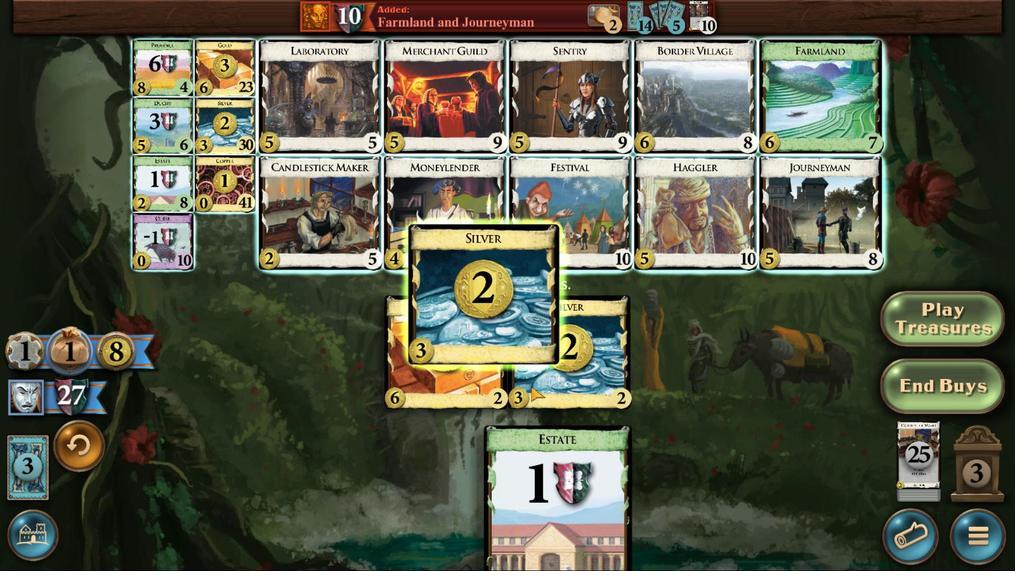 
Action: Mouse pressed left at (466, 347)
Screenshot: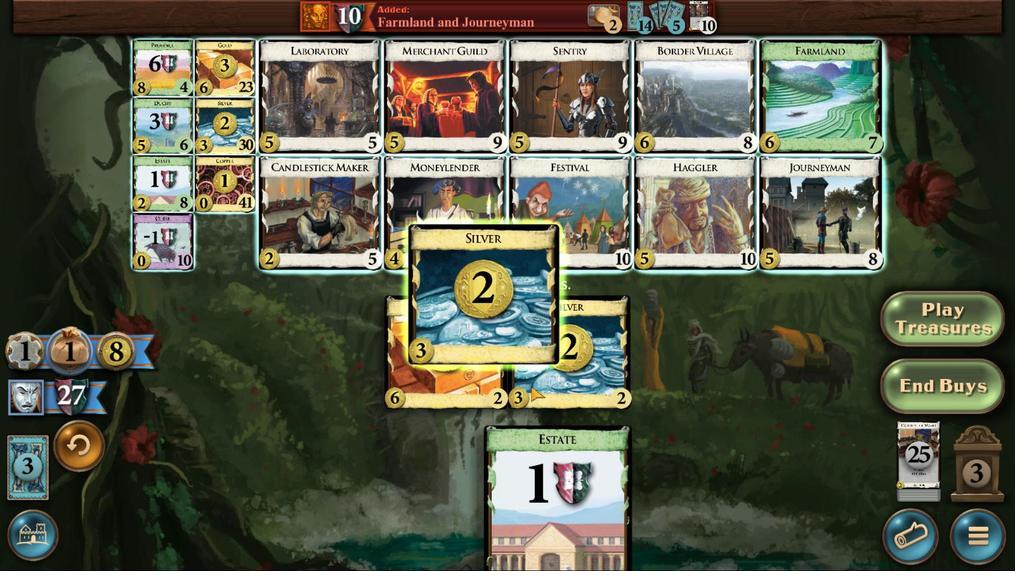 
Action: Mouse moved to (438, 152)
Screenshot: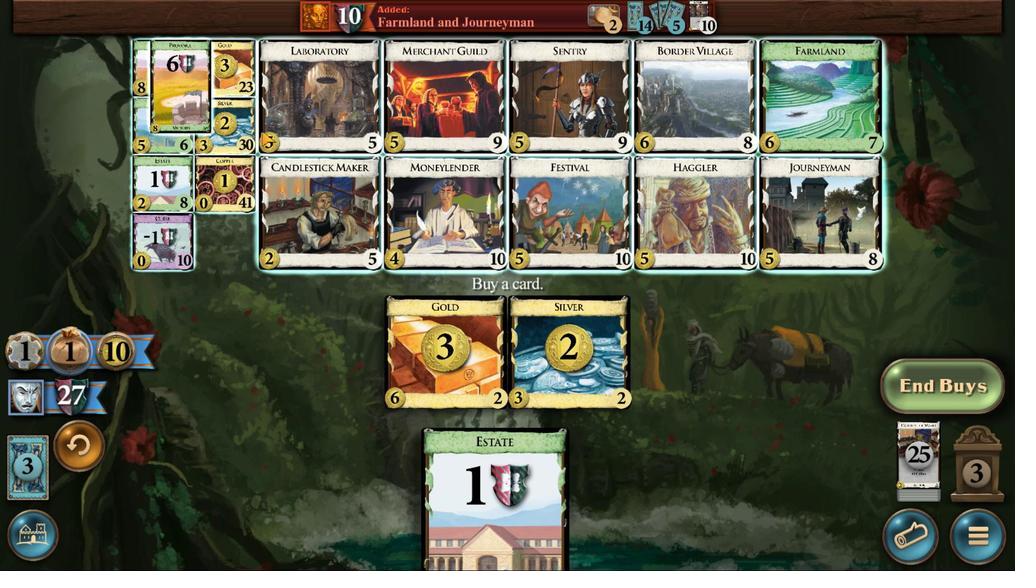 
Action: Mouse pressed left at (438, 152)
Screenshot: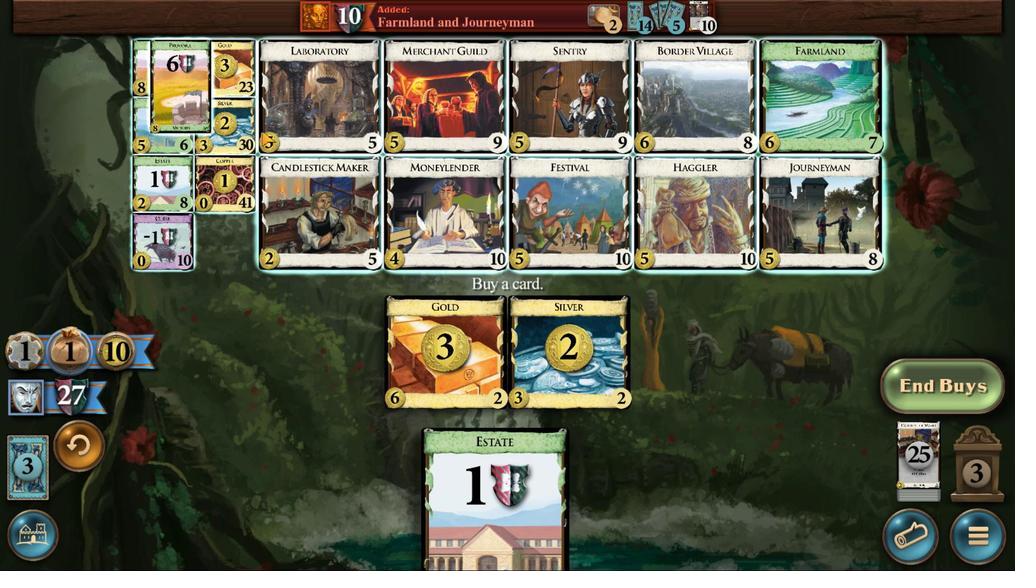 
Action: Mouse moved to (493, 363)
Screenshot: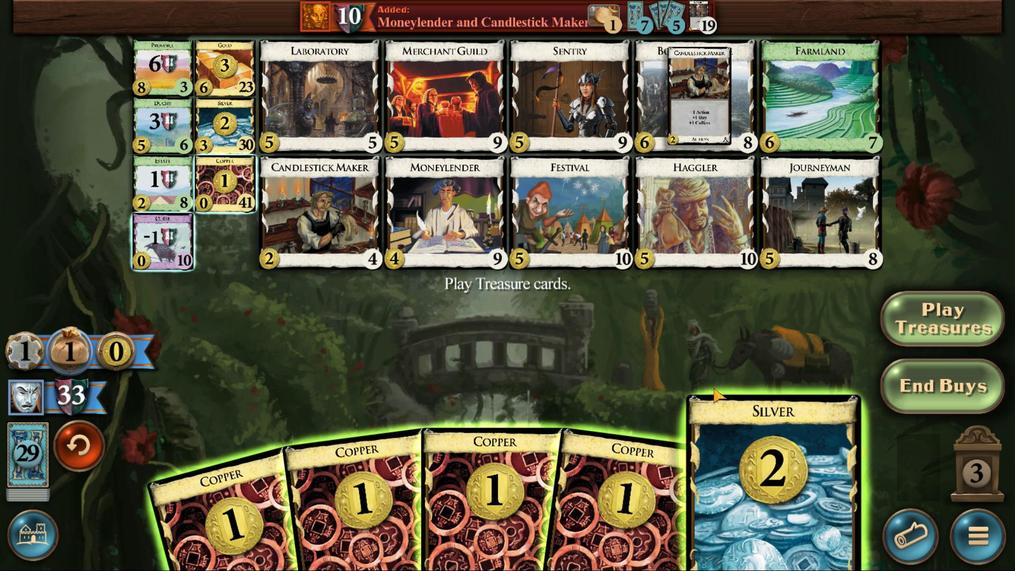 
Action: Mouse pressed left at (493, 363)
Screenshot: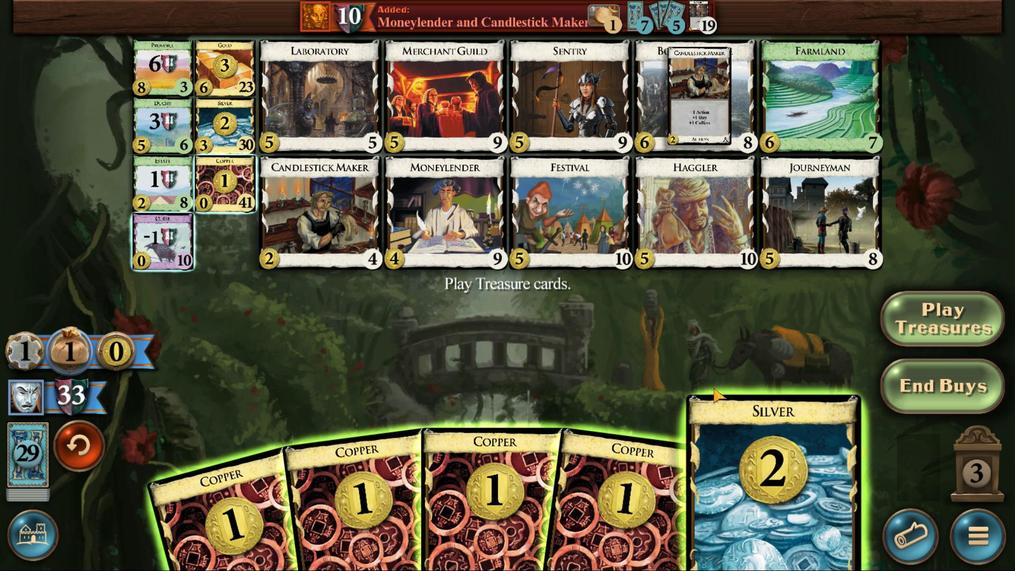 
Action: Mouse moved to (488, 353)
Screenshot: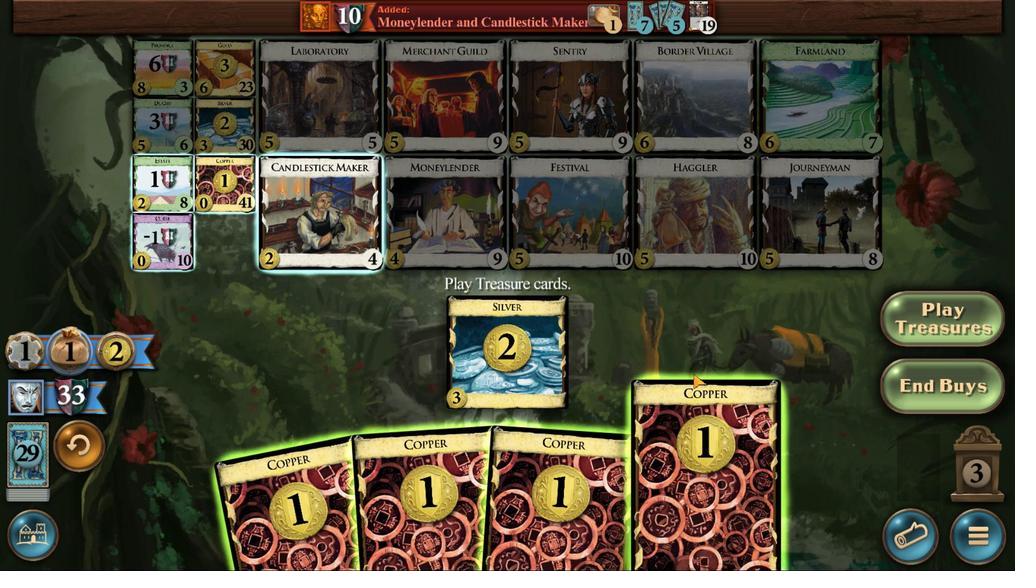 
Action: Mouse pressed left at (488, 353)
Screenshot: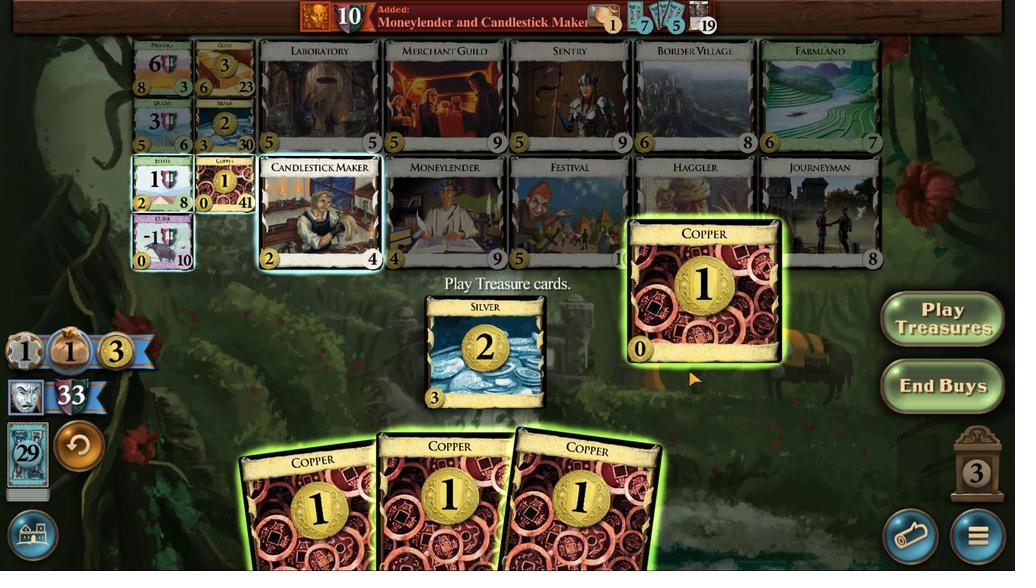 
Action: Mouse moved to (482, 336)
Screenshot: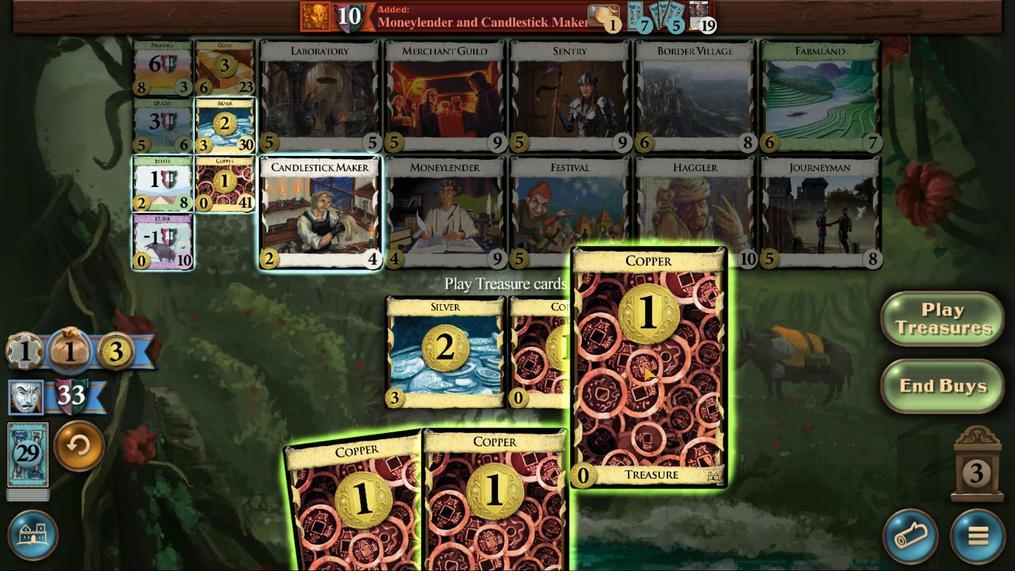 
Action: Mouse pressed left at (482, 336)
Screenshot: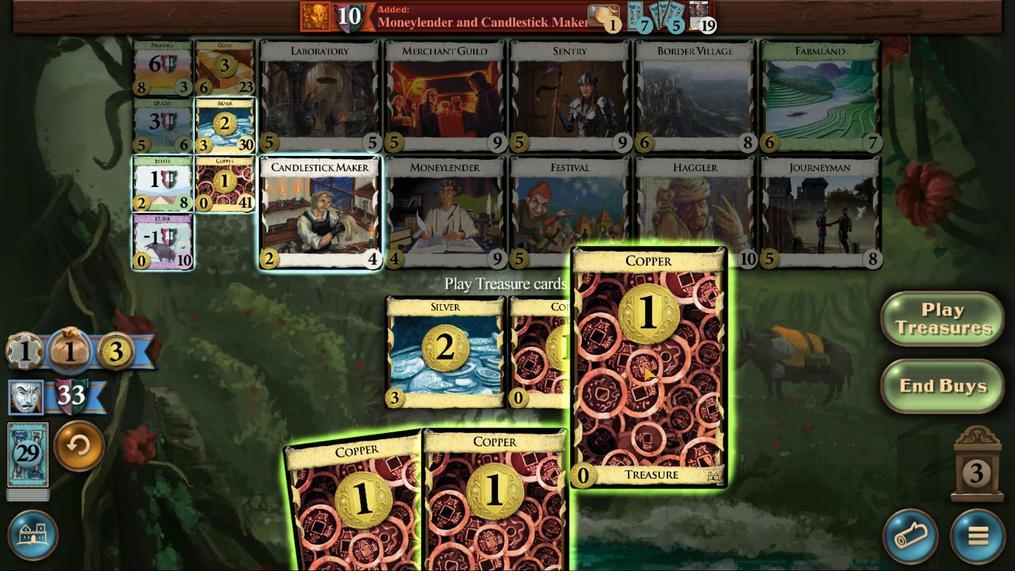 
Action: Mouse moved to (478, 340)
Screenshot: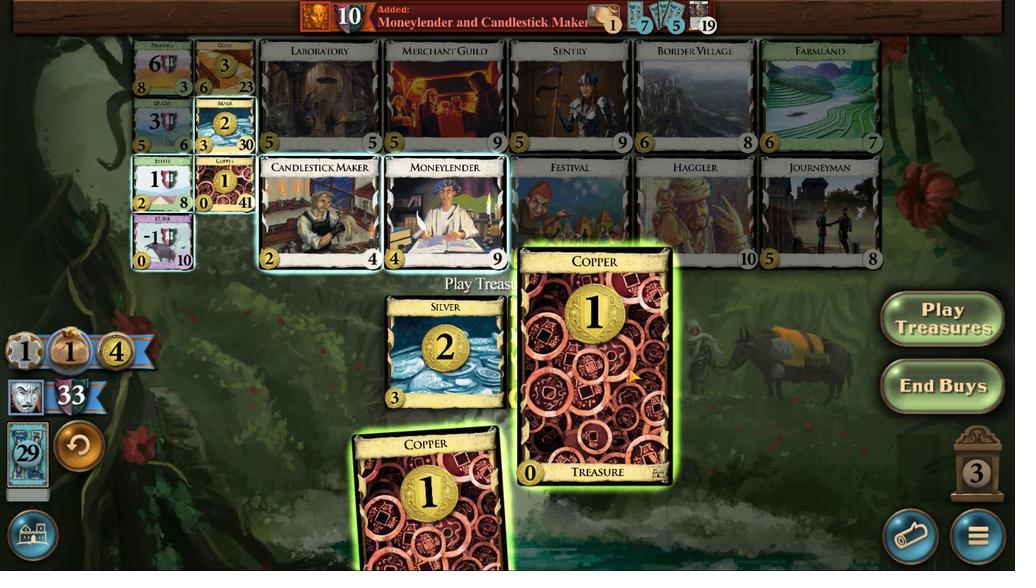 
Action: Mouse pressed left at (478, 340)
Screenshot: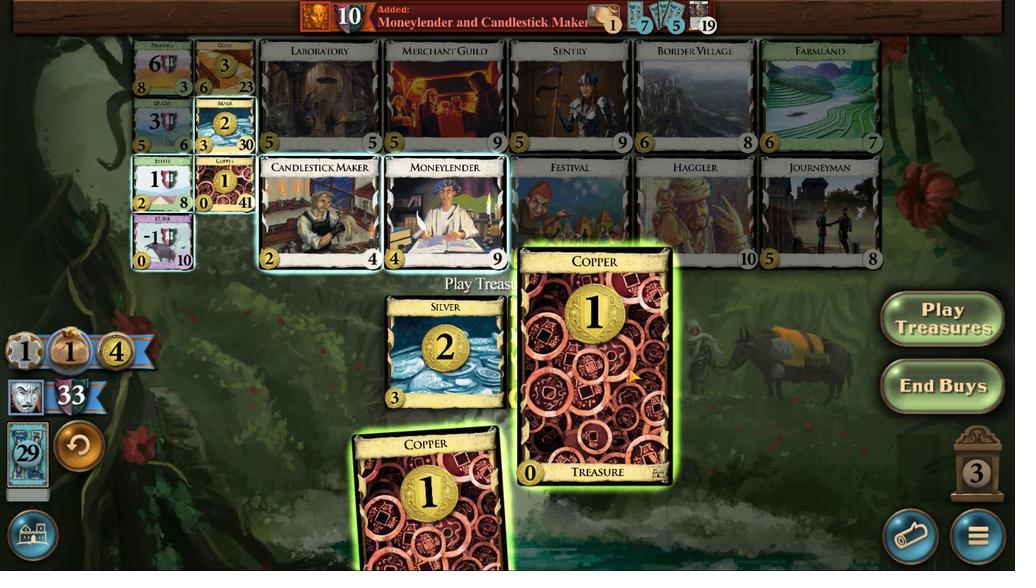 
Action: Mouse moved to (473, 340)
Screenshot: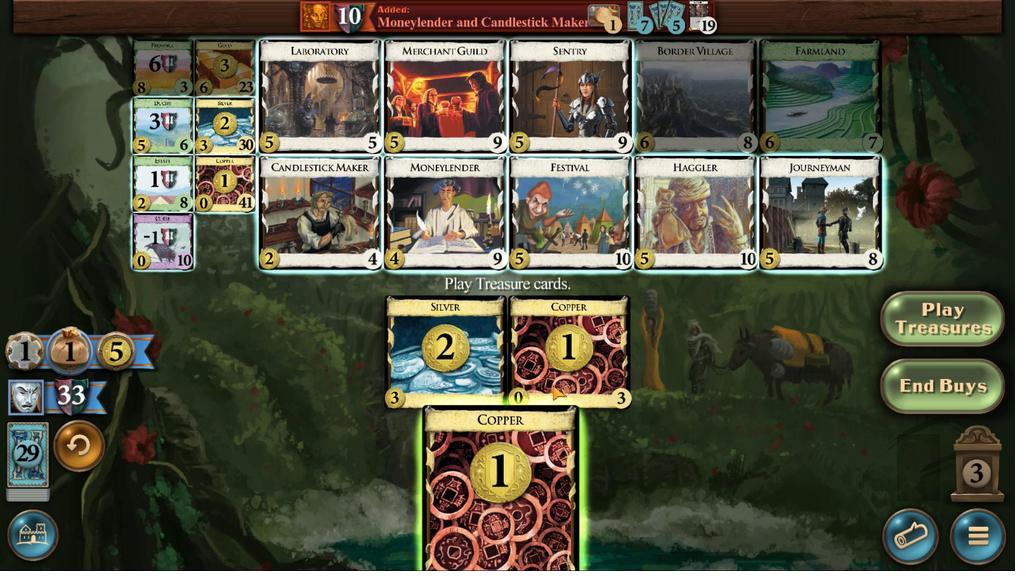 
Action: Mouse pressed left at (473, 340)
Screenshot: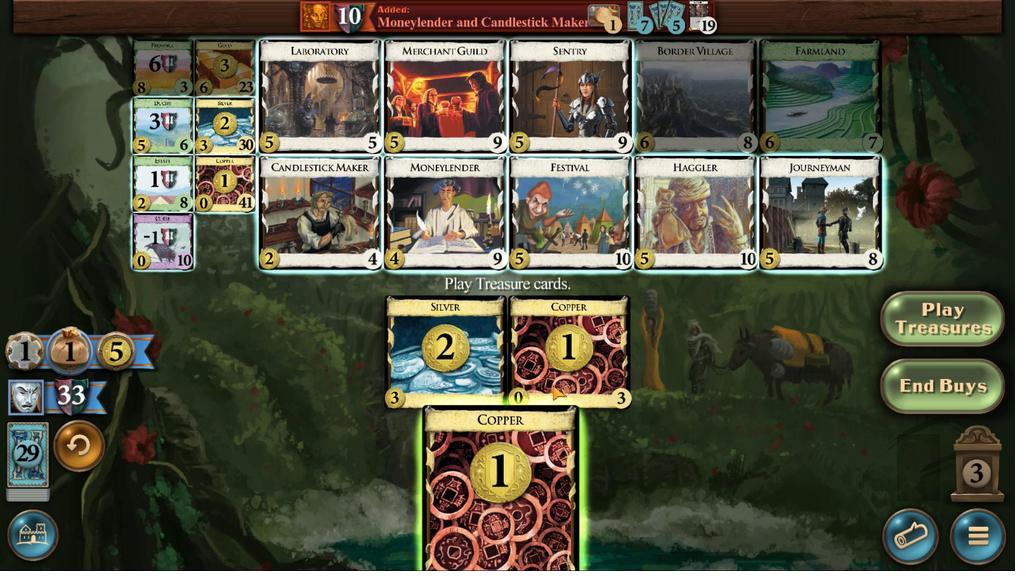 
Action: Mouse moved to (445, 149)
Screenshot: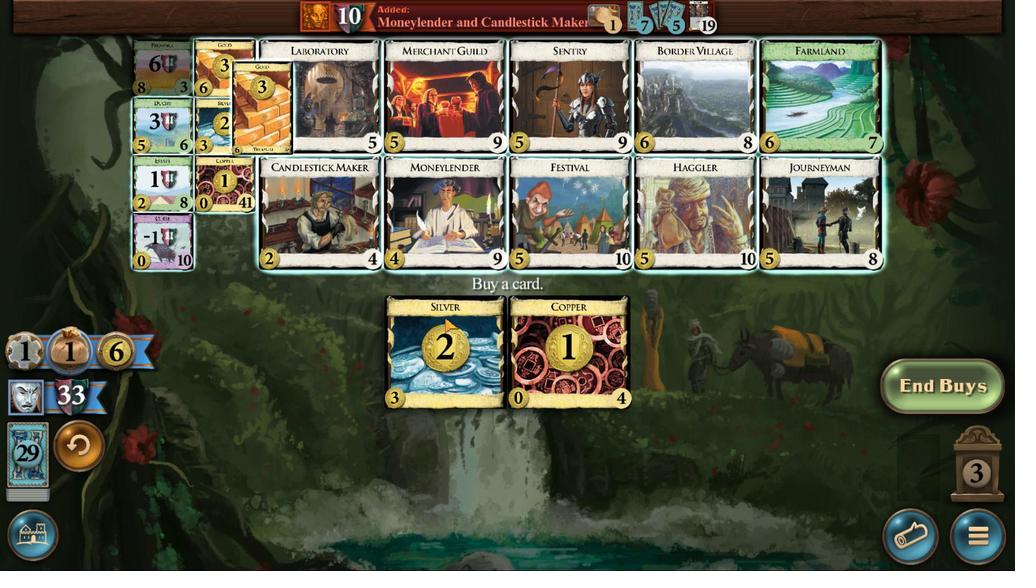 
Action: Mouse pressed left at (445, 149)
Screenshot: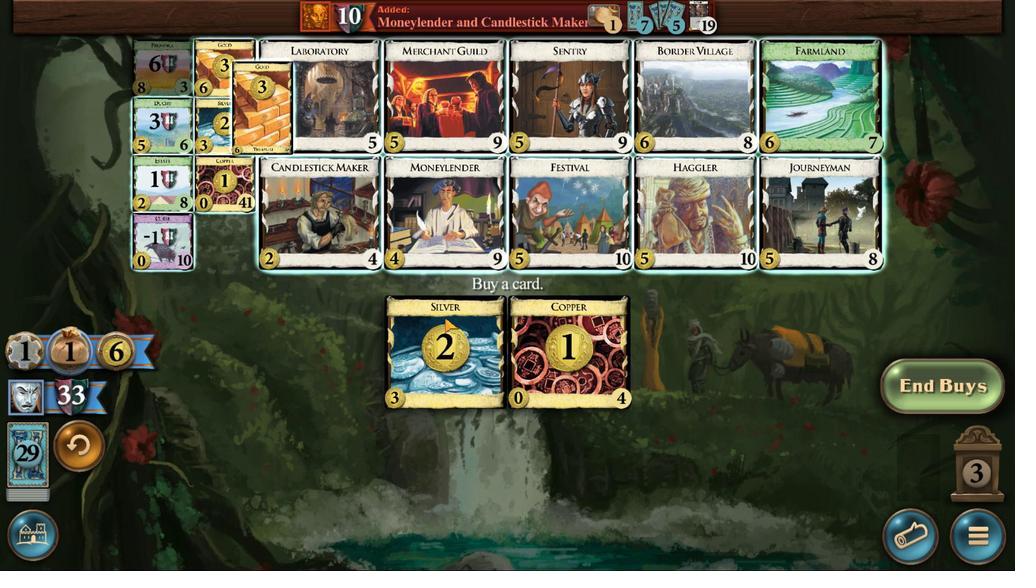 
Action: Mouse moved to (483, 355)
Screenshot: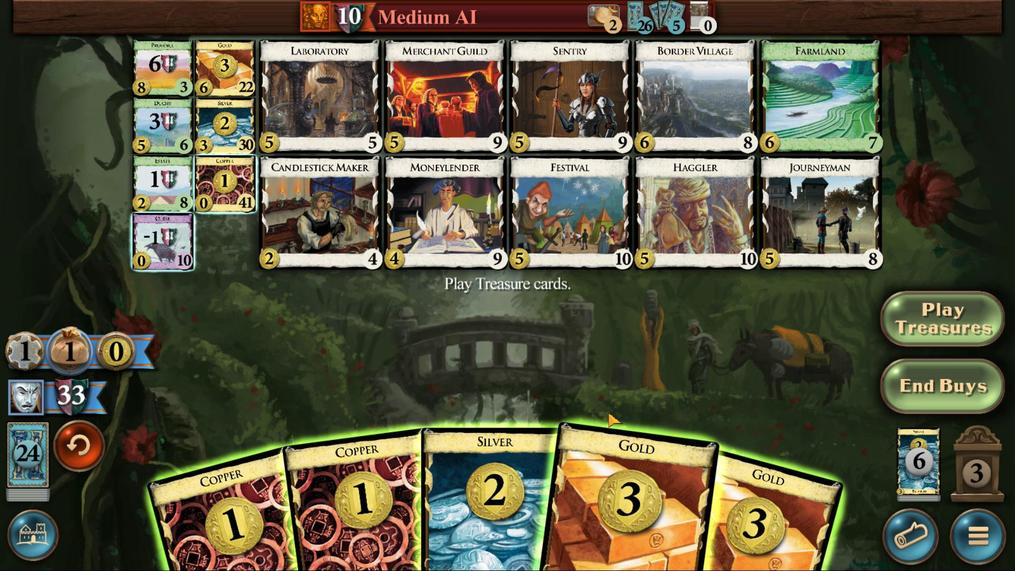 
Action: Mouse pressed left at (483, 355)
Screenshot: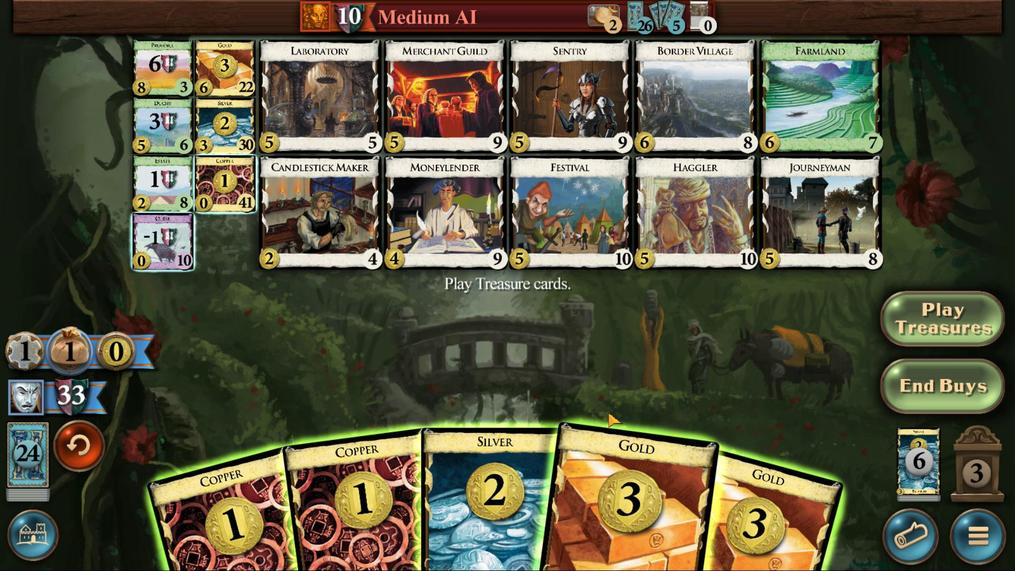 
Action: Mouse moved to (487, 340)
Screenshot: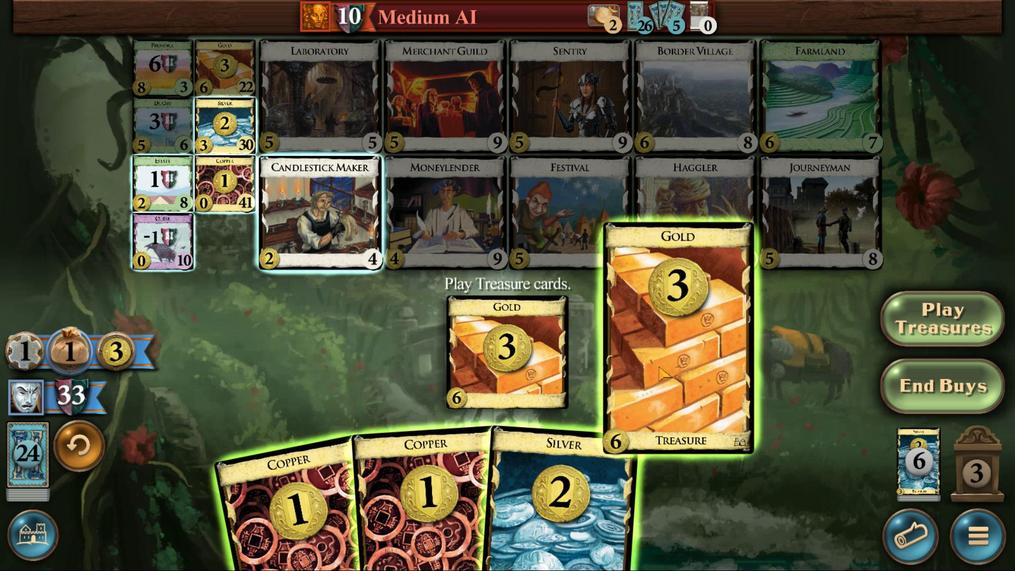 
Action: Mouse pressed left at (487, 340)
Screenshot: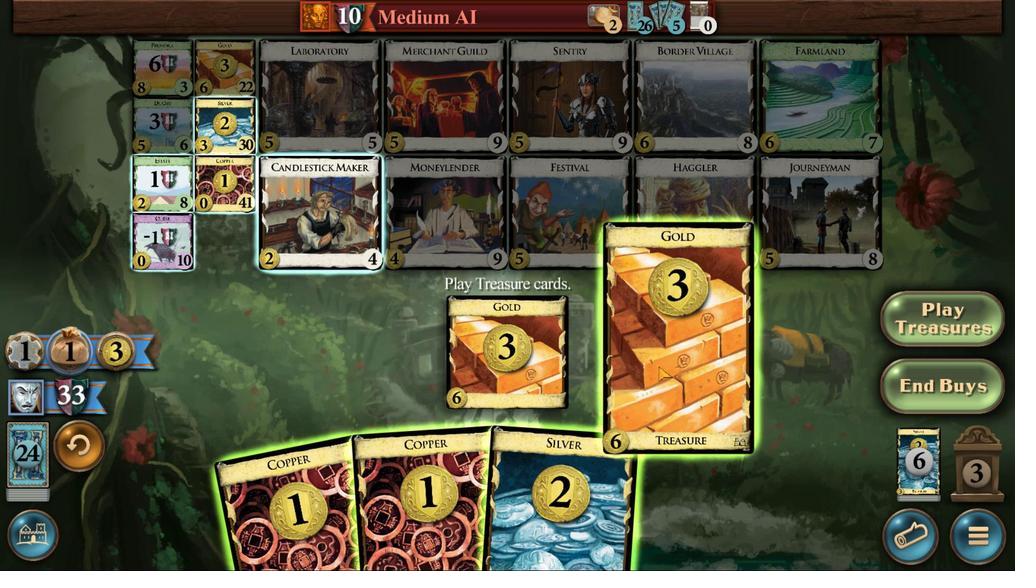 
Action: Mouse moved to (481, 340)
Screenshot: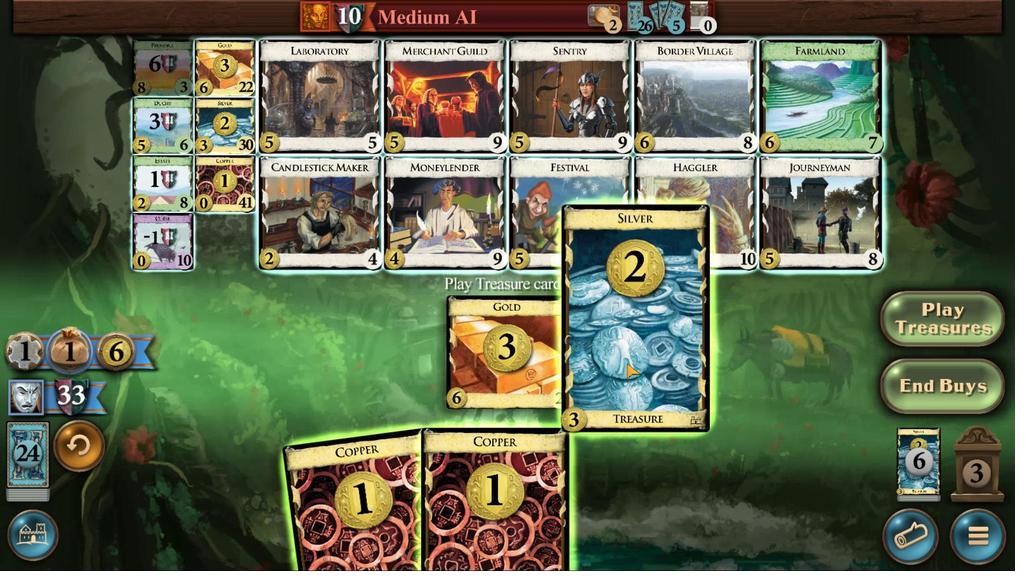 
Action: Mouse pressed left at (481, 340)
Screenshot: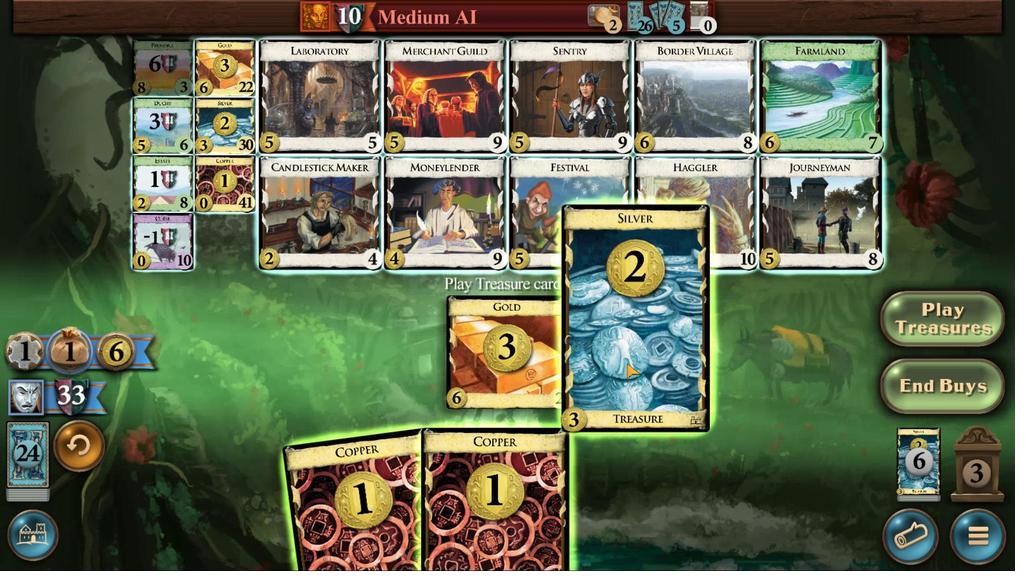 
Action: Mouse moved to (478, 346)
Screenshot: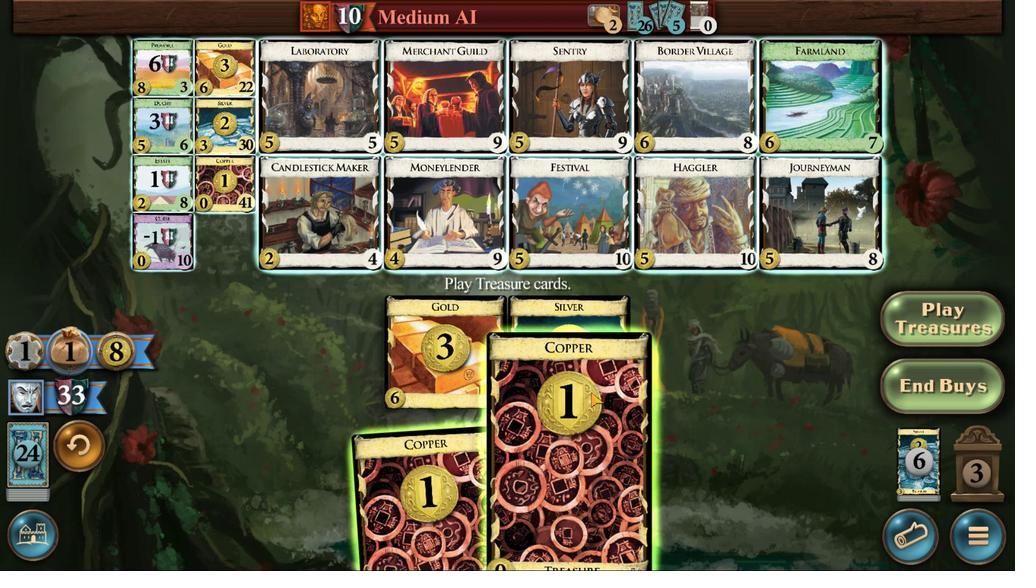 
Action: Mouse pressed left at (478, 346)
Screenshot: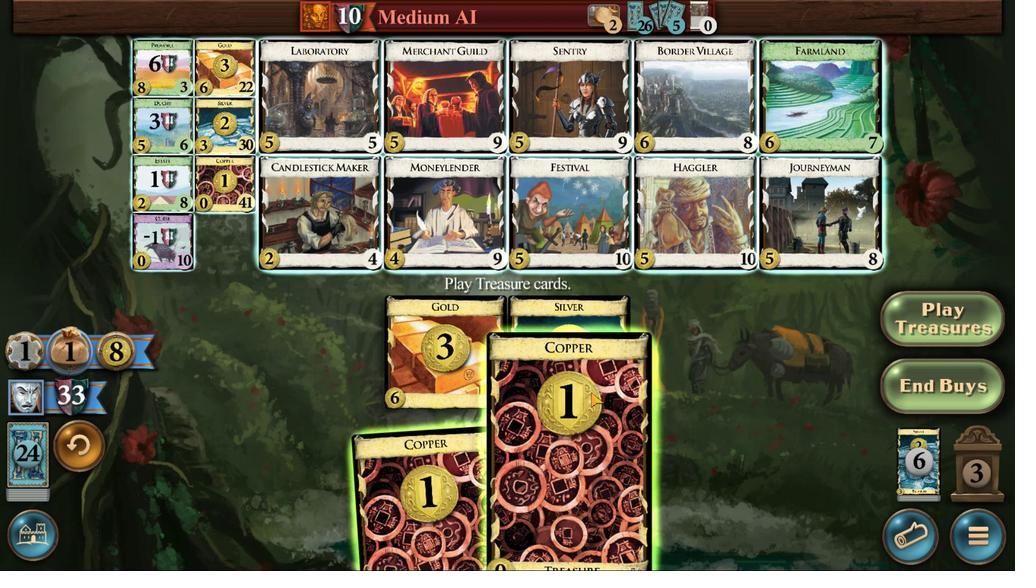 
Action: Mouse moved to (473, 328)
Screenshot: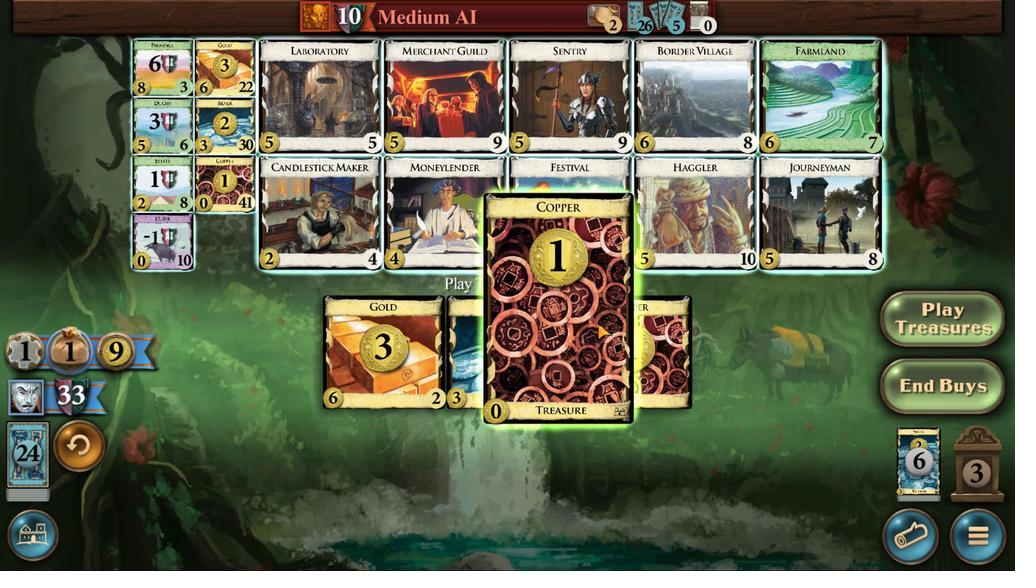 
Action: Mouse pressed left at (473, 328)
Screenshot: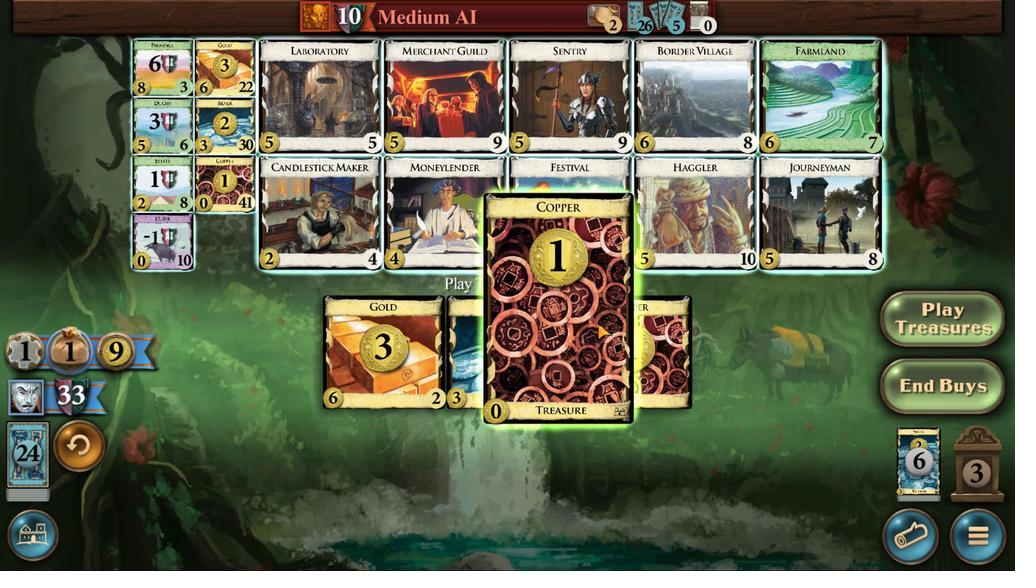 
Action: Mouse moved to (439, 155)
